 Task: Edit and enhance podcast guest interviews for clarity and impact.
Action: Mouse moved to (130, 45)
Screenshot: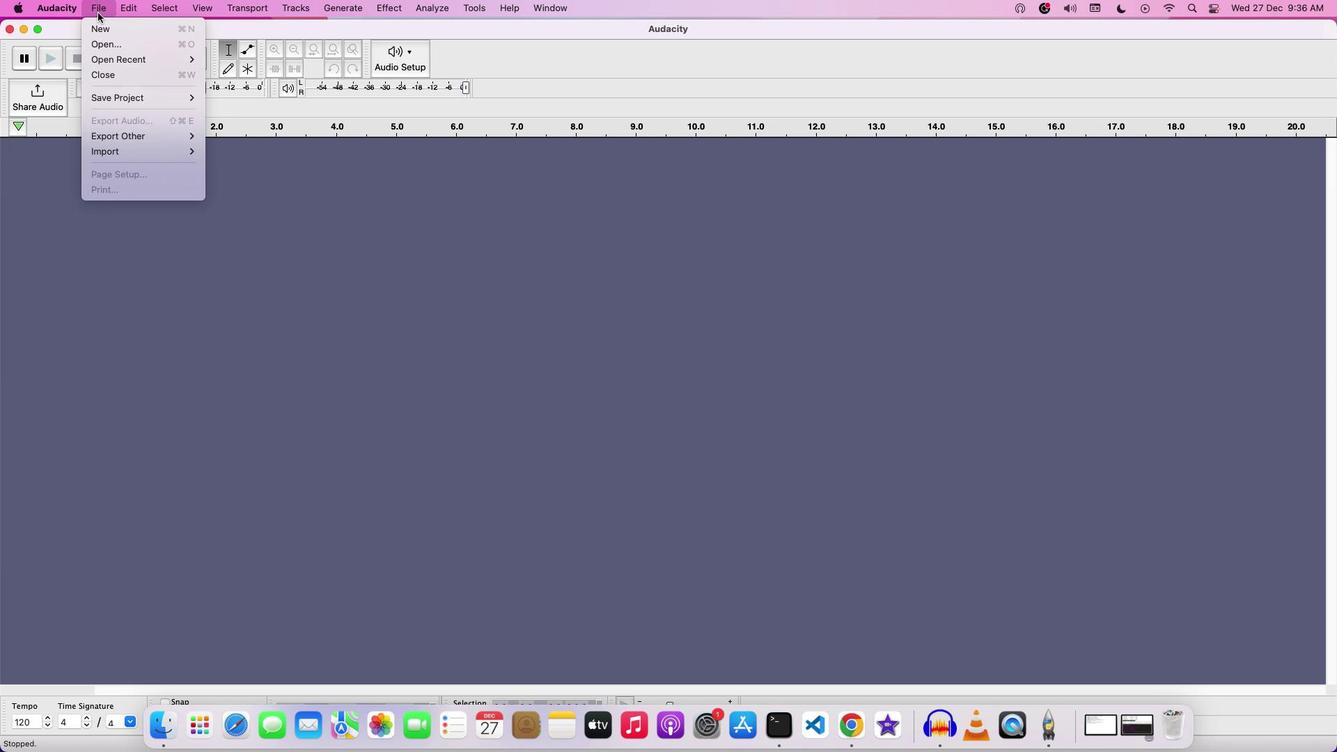 
Action: Mouse pressed left at (130, 45)
Screenshot: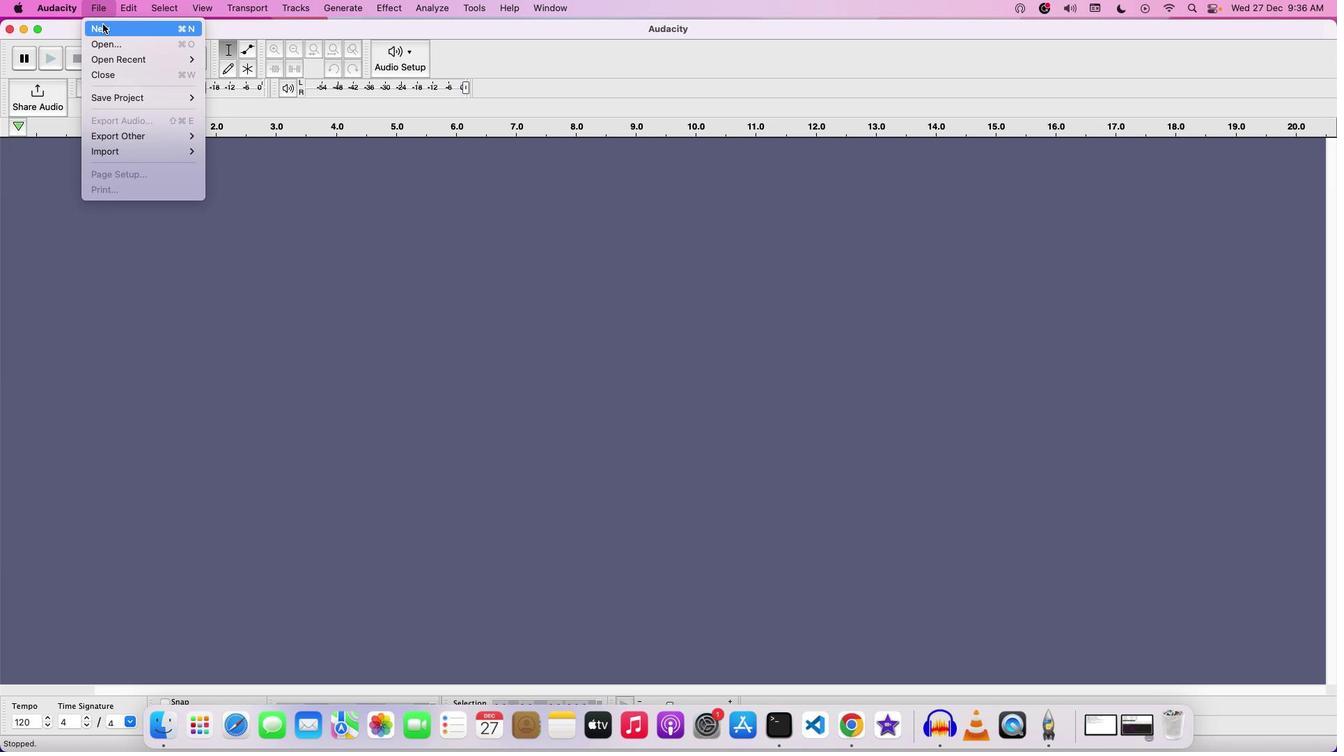 
Action: Mouse moved to (140, 72)
Screenshot: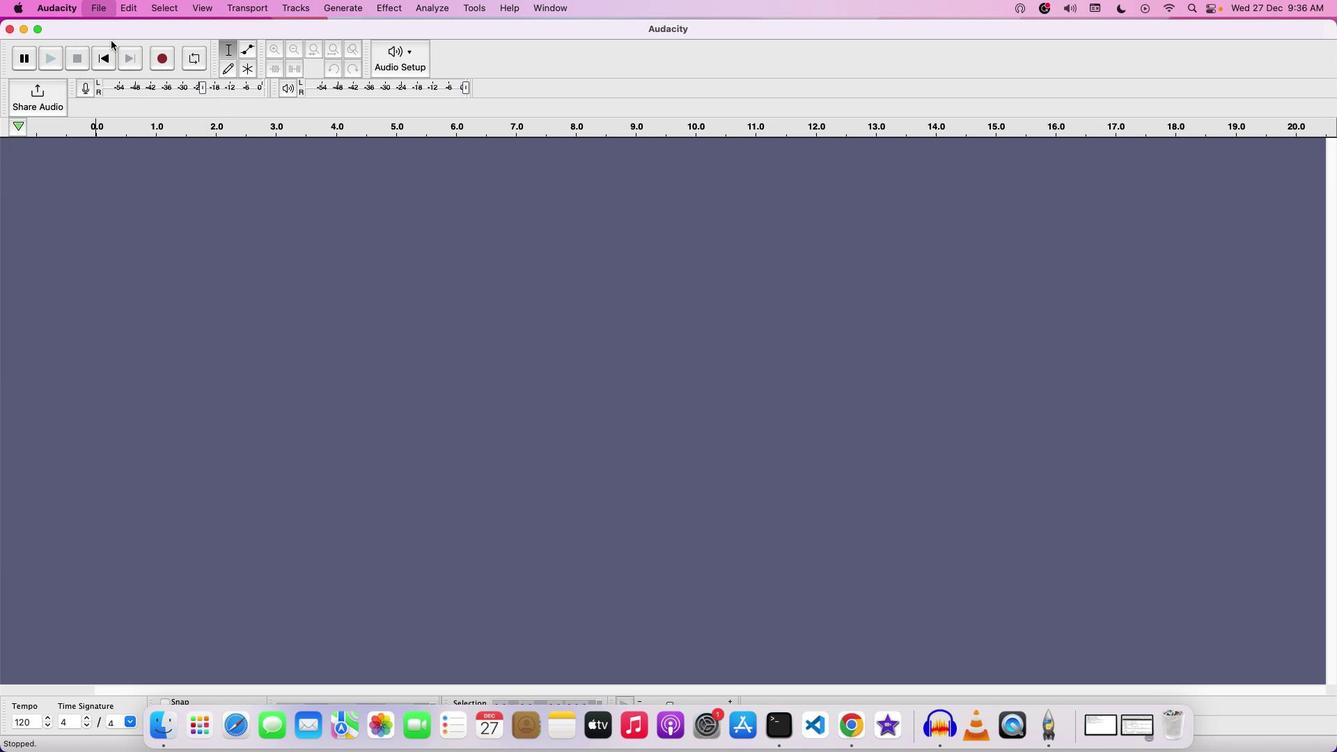 
Action: Mouse pressed left at (140, 72)
Screenshot: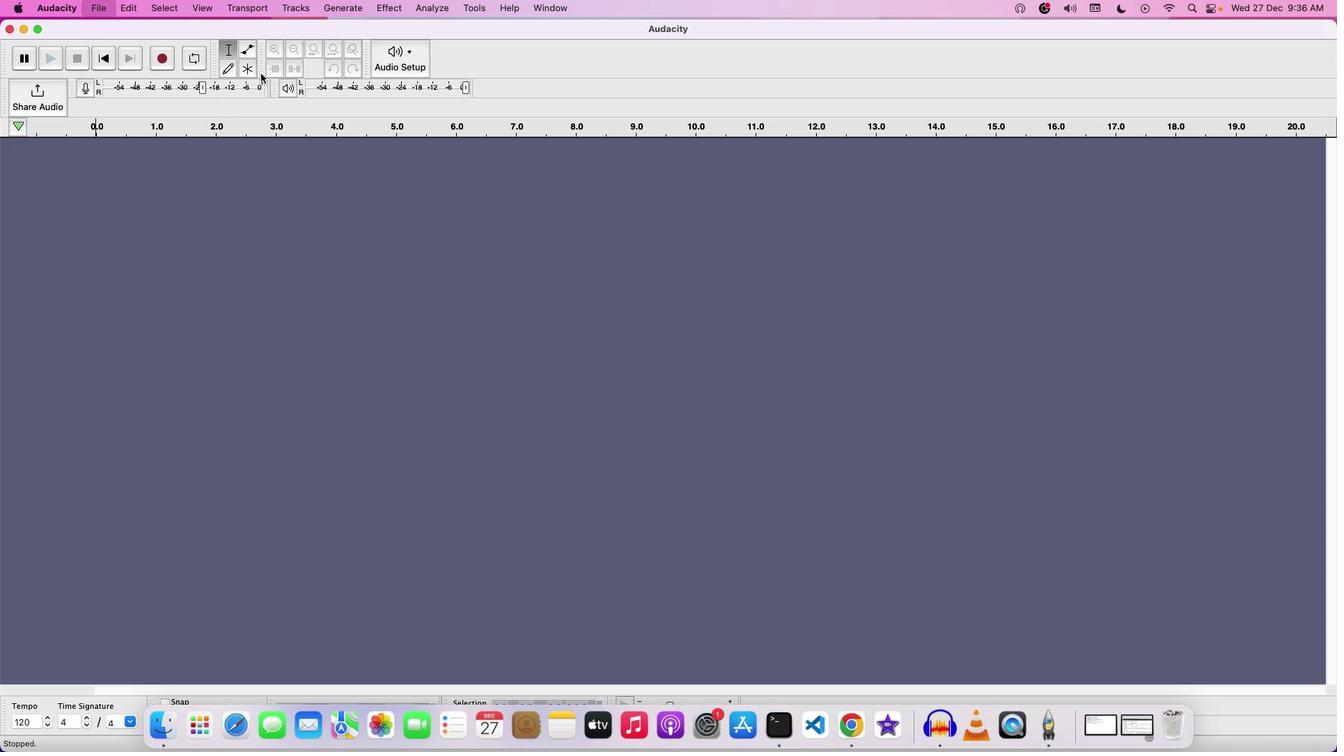 
Action: Mouse moved to (616, 238)
Screenshot: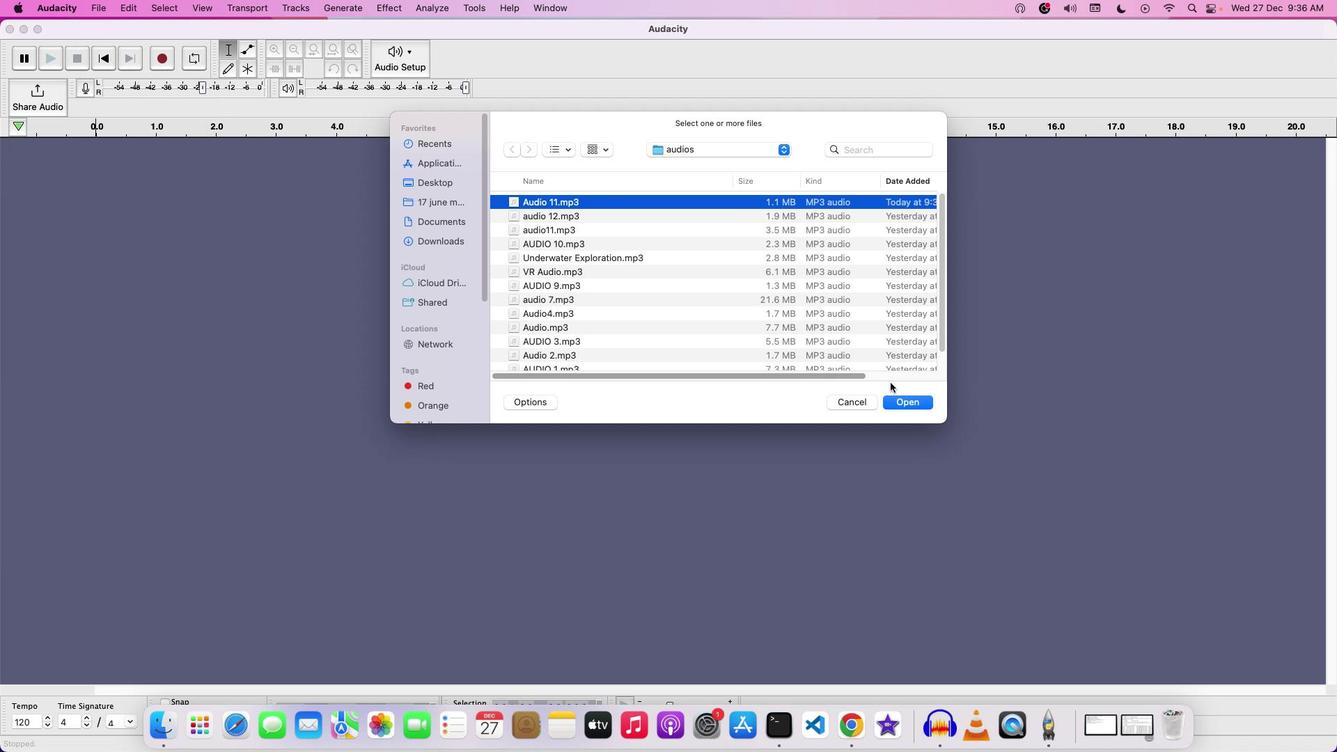 
Action: Mouse pressed left at (616, 238)
Screenshot: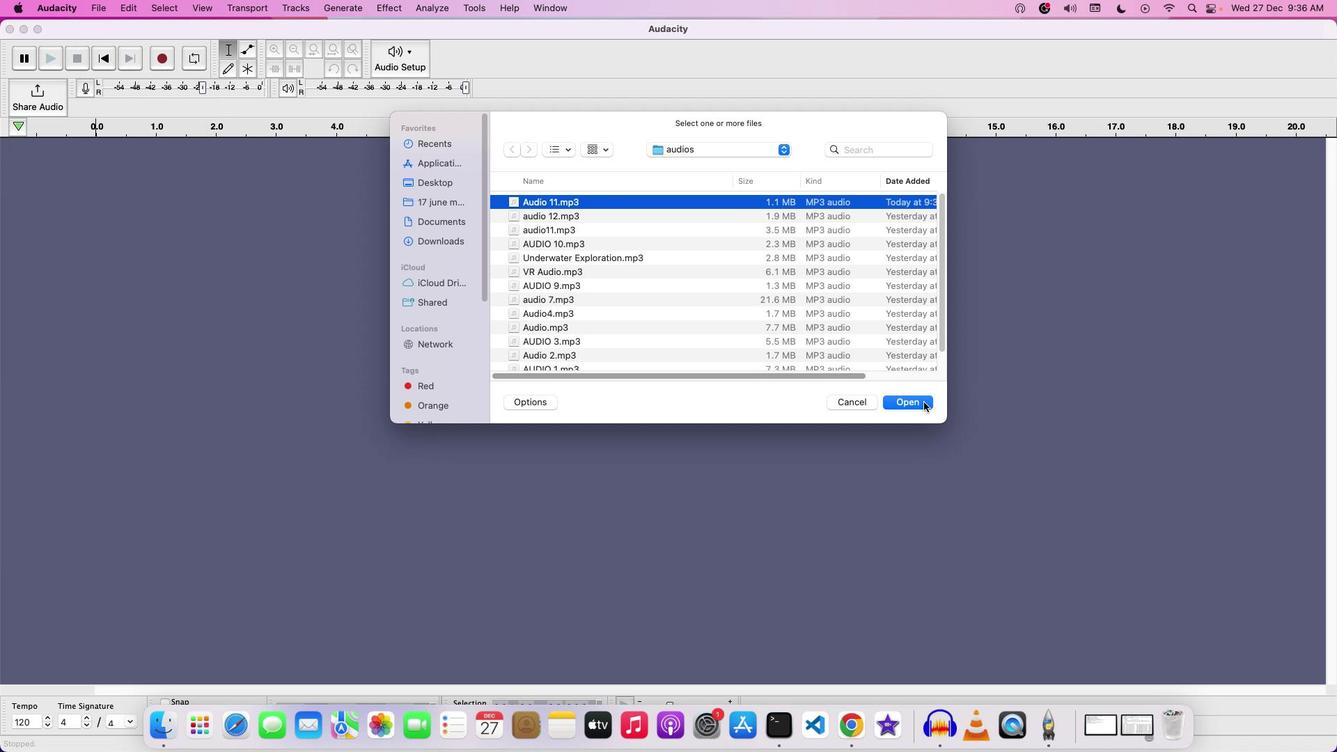 
Action: Mouse moved to (948, 433)
Screenshot: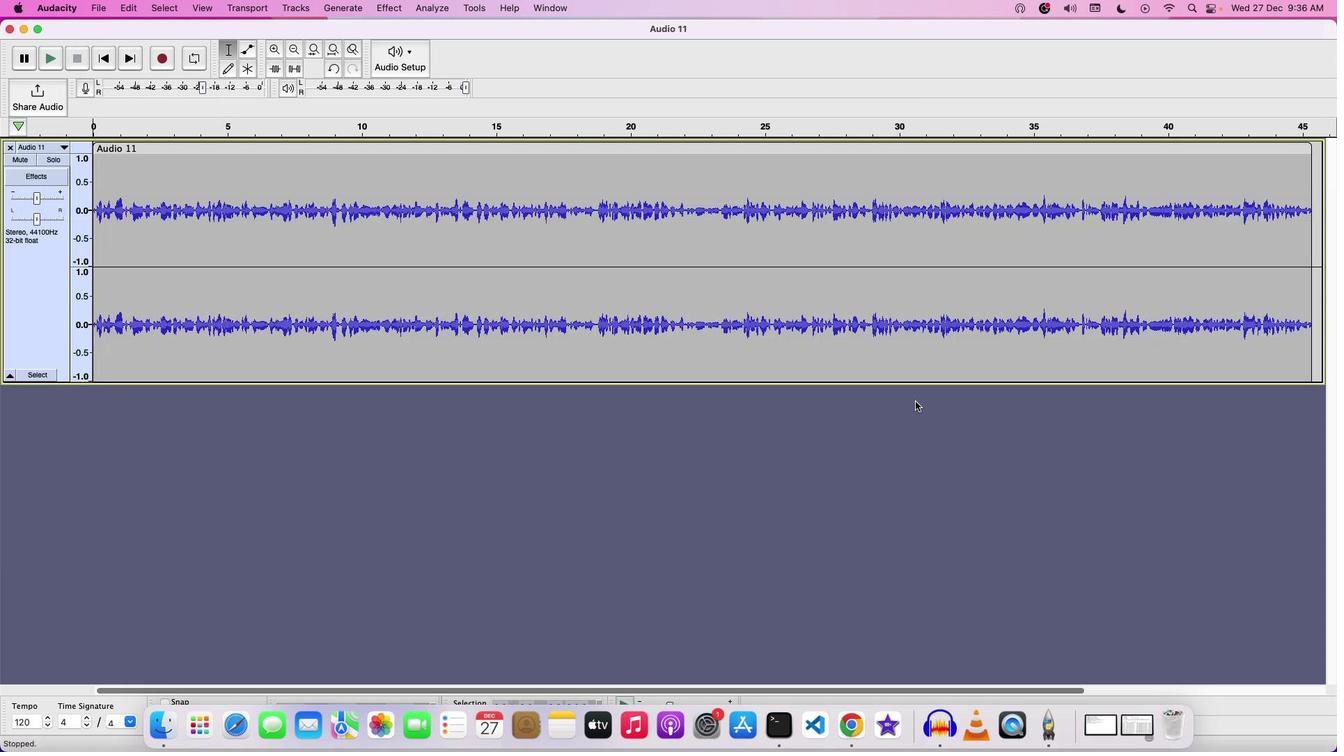 
Action: Mouse pressed left at (948, 433)
Screenshot: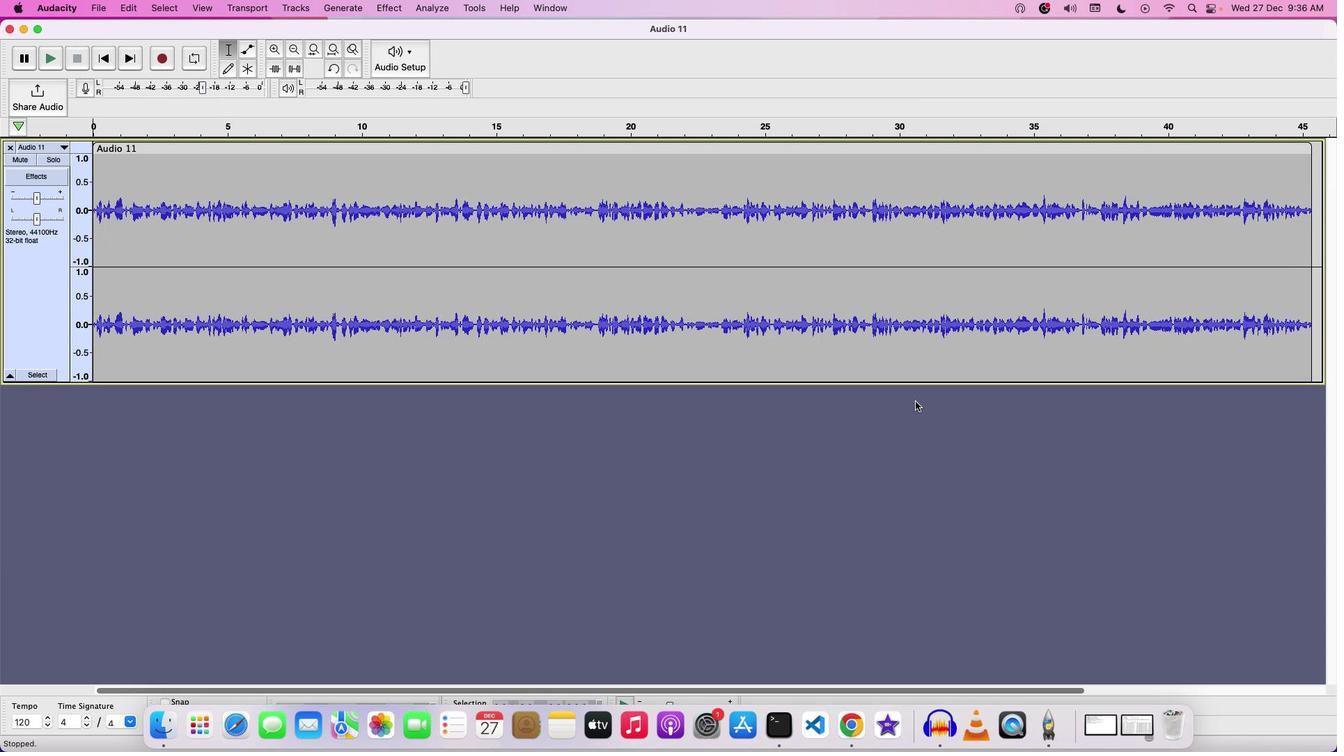 
Action: Mouse moved to (76, 245)
Screenshot: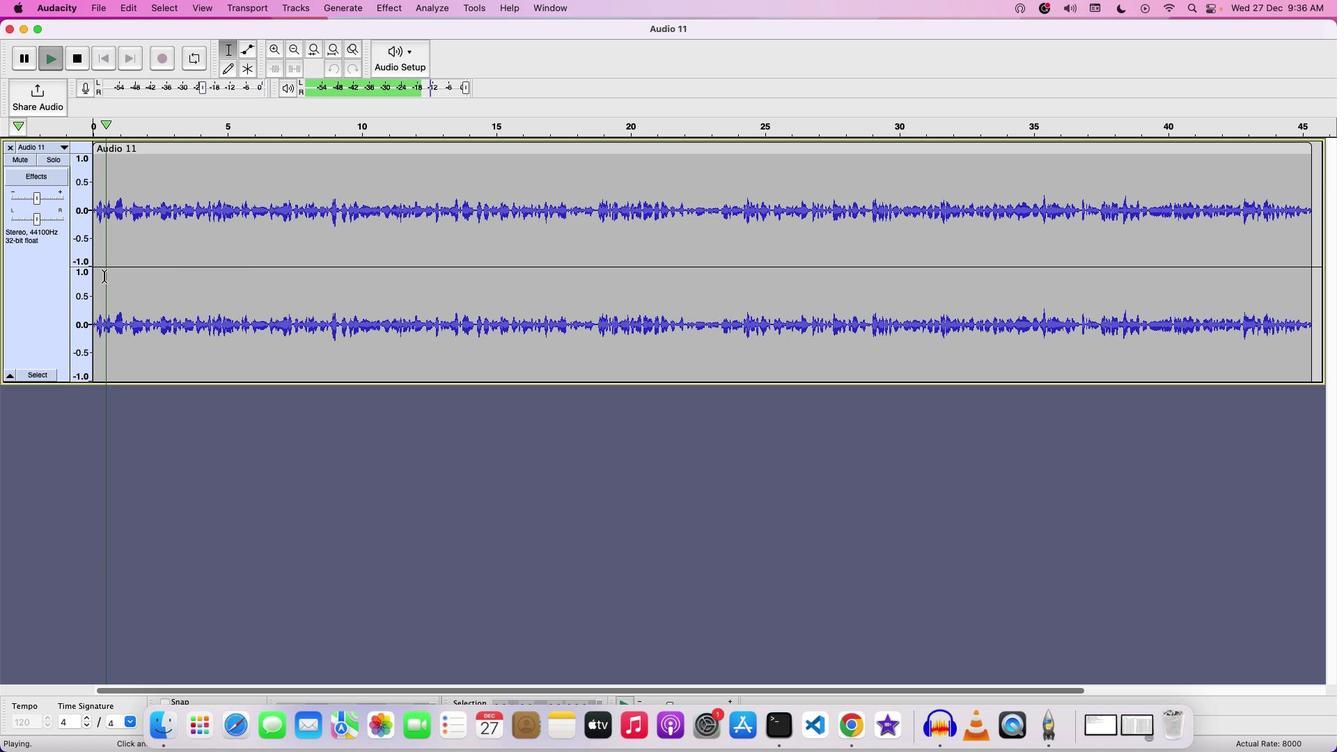 
Action: Key pressed Key.space
Screenshot: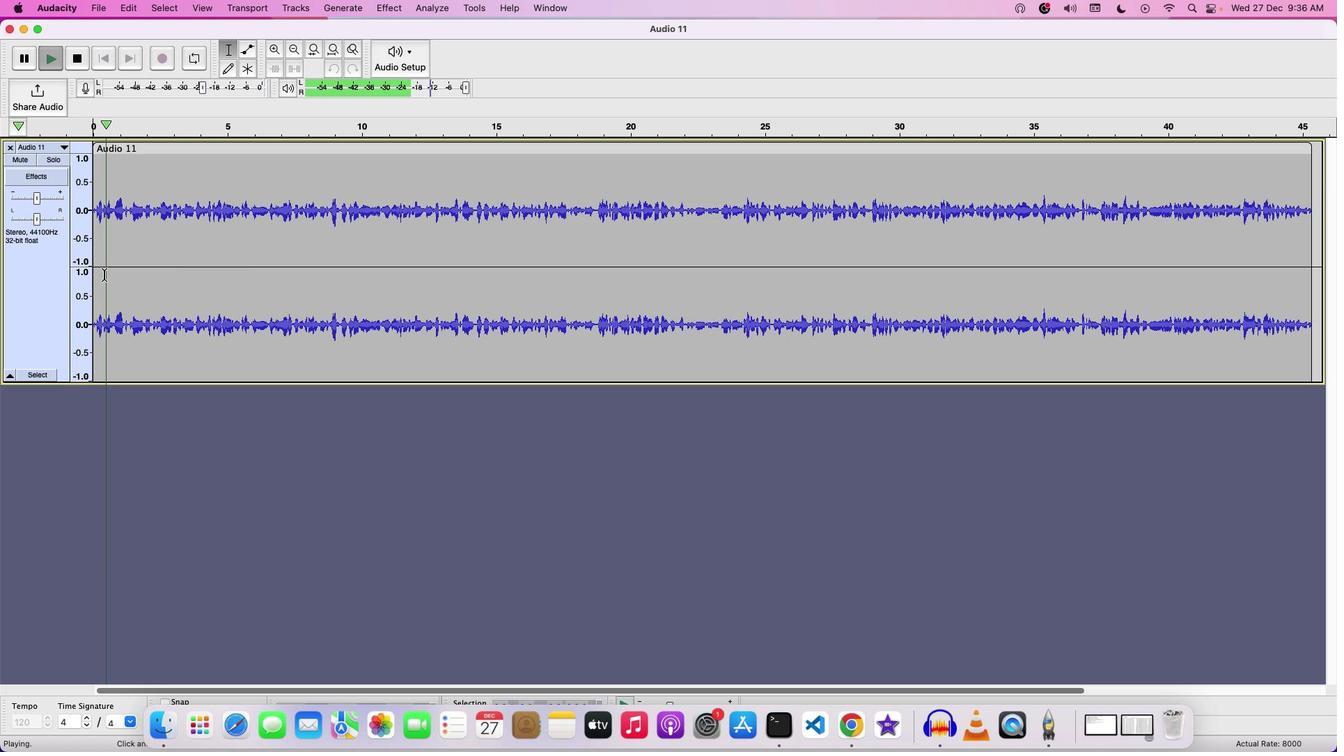 
Action: Mouse moved to (74, 231)
Screenshot: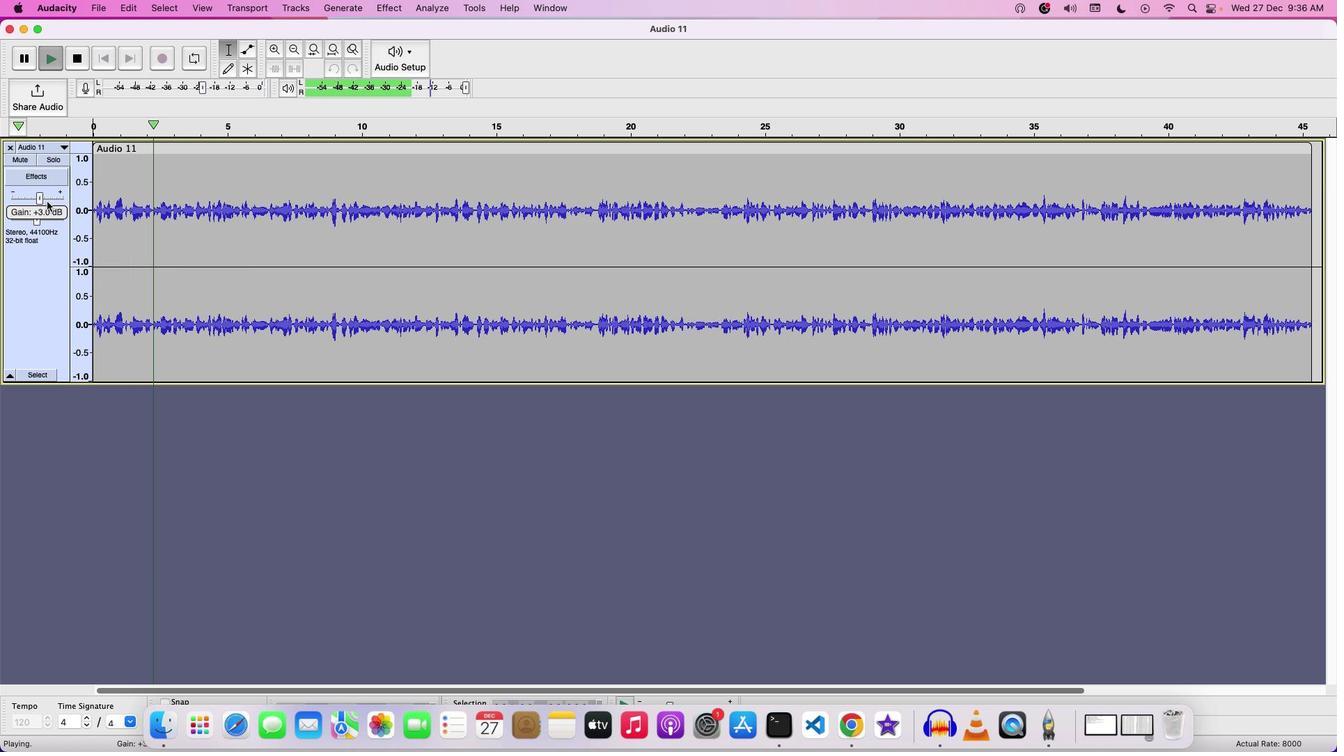 
Action: Mouse pressed left at (74, 231)
Screenshot: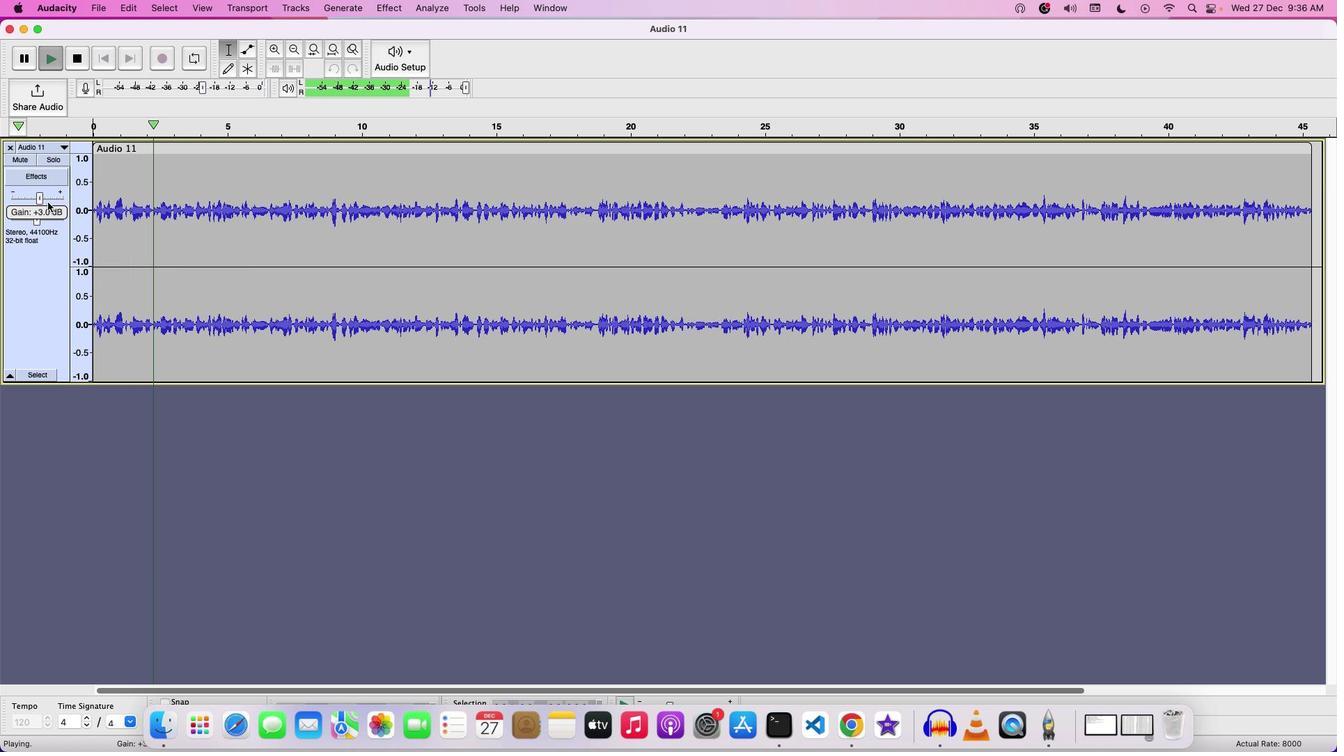 
Action: Mouse moved to (436, 342)
Screenshot: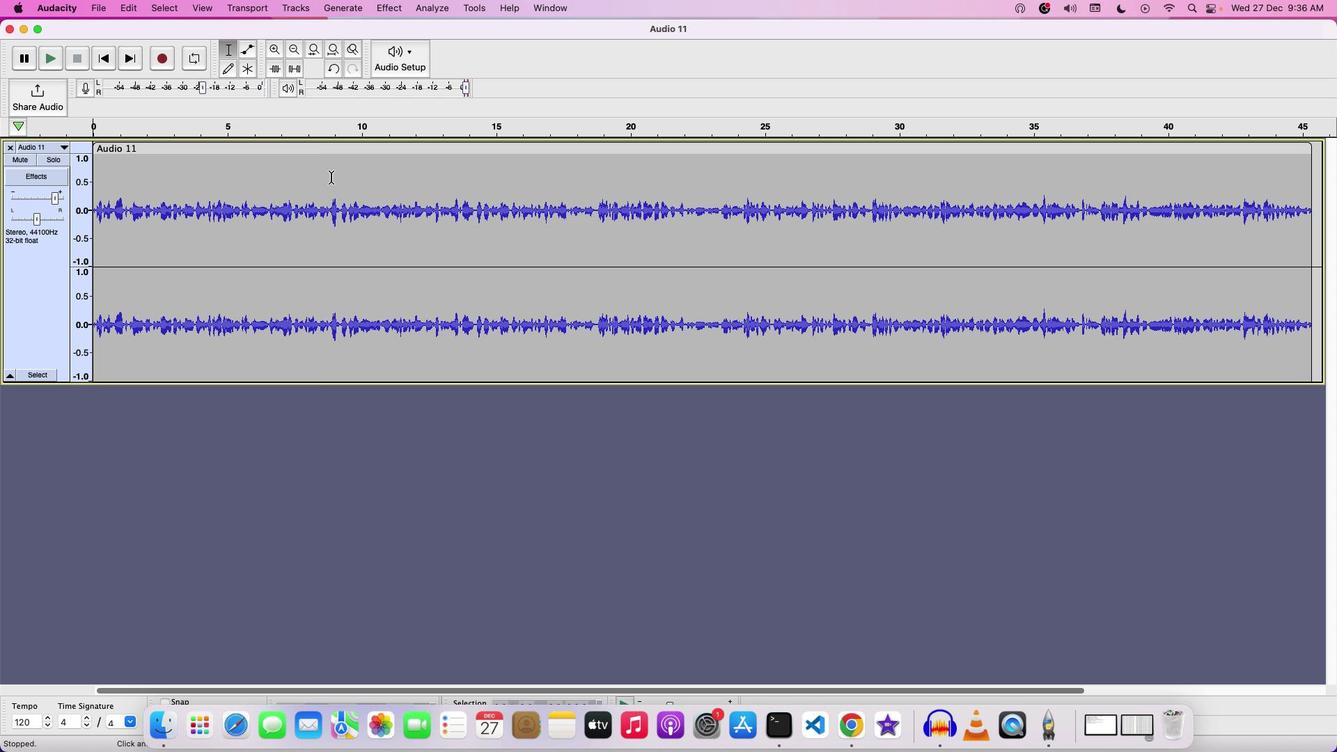 
Action: Key pressed Key.space
Screenshot: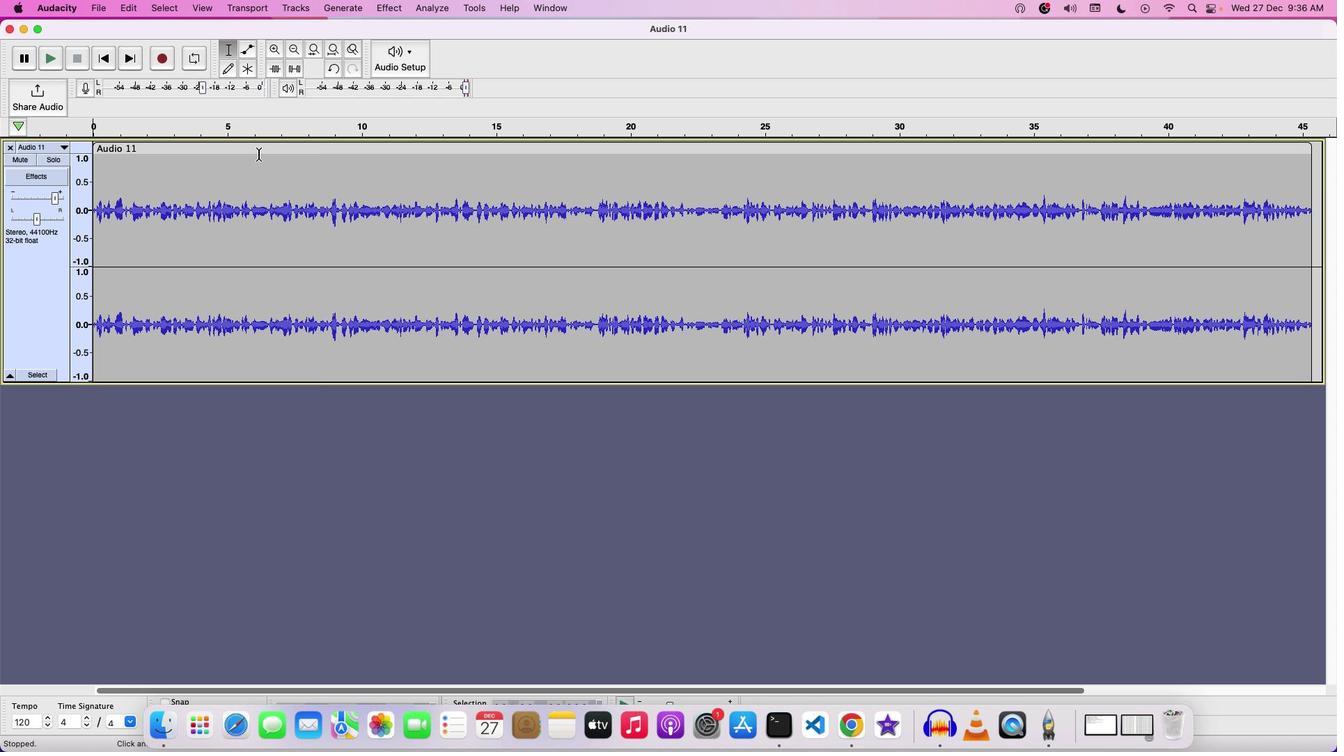 
Action: Mouse moved to (321, 84)
Screenshot: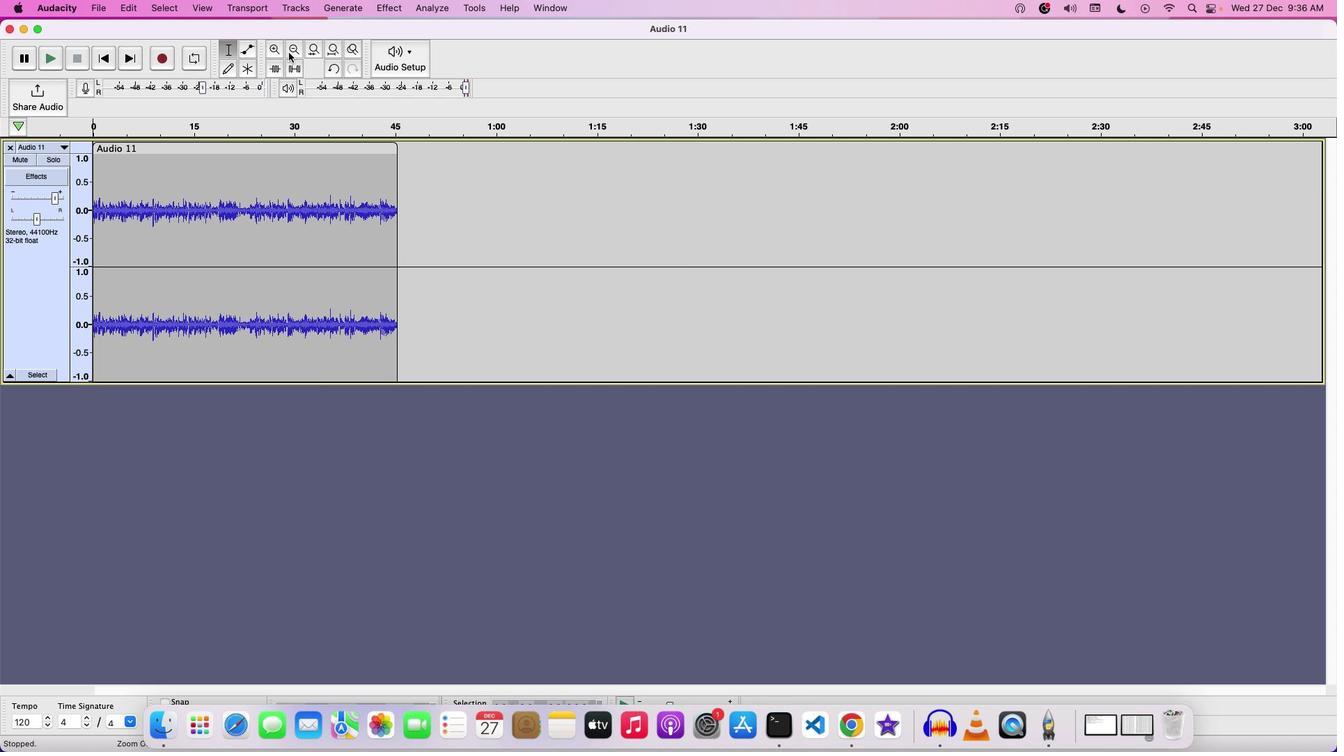 
Action: Mouse pressed left at (321, 84)
Screenshot: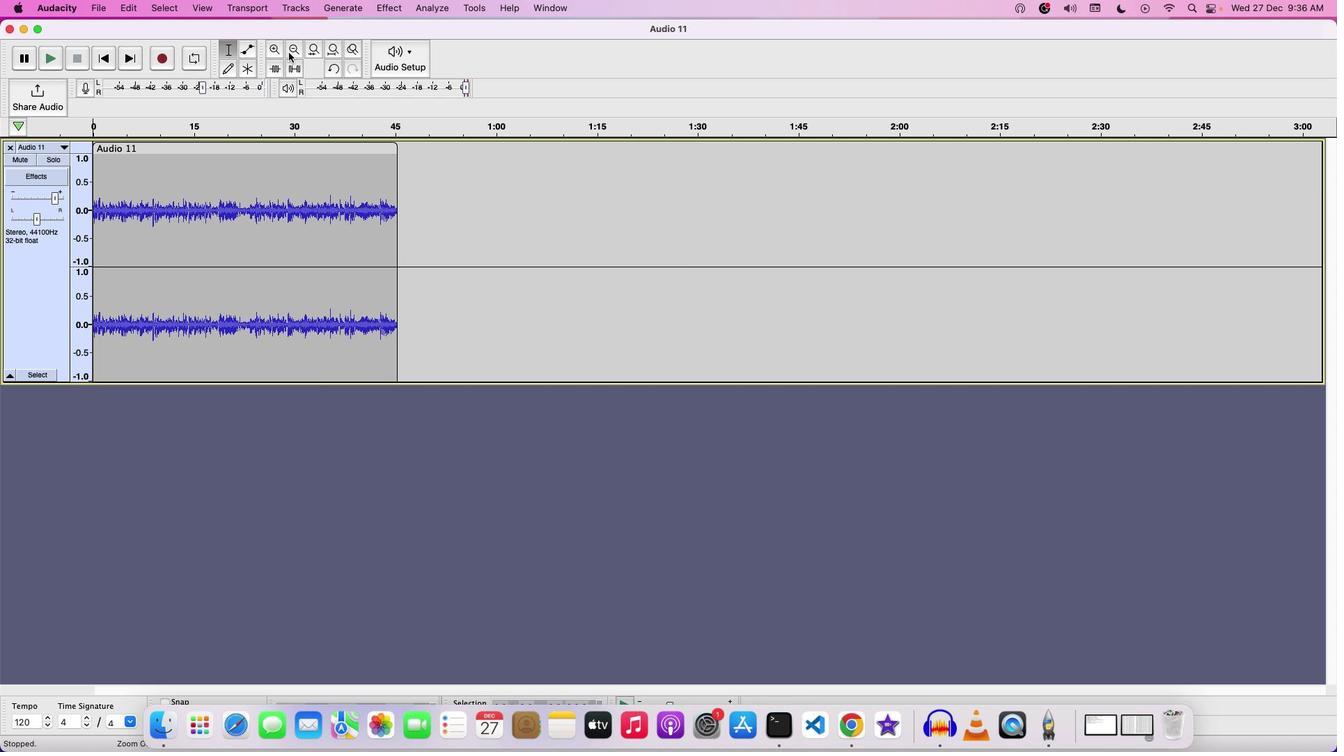 
Action: Mouse pressed left at (321, 84)
Screenshot: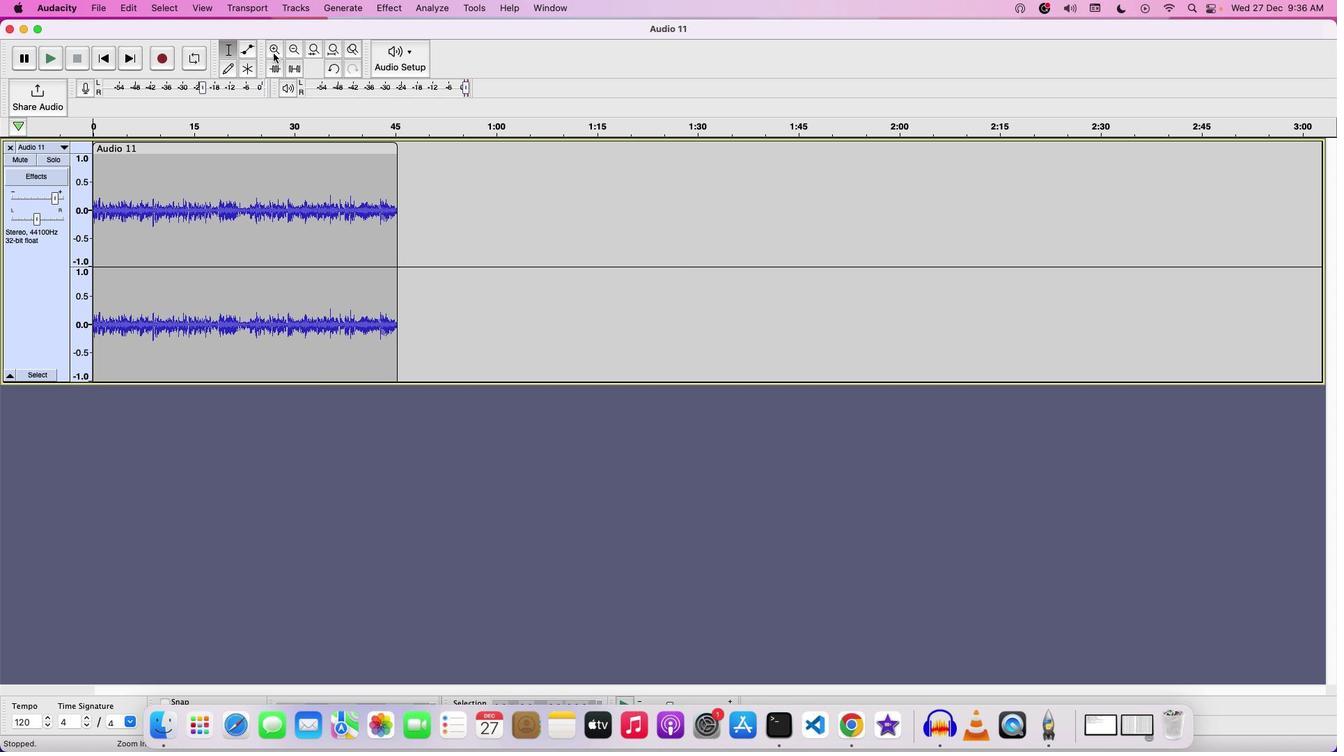 
Action: Mouse moved to (305, 85)
Screenshot: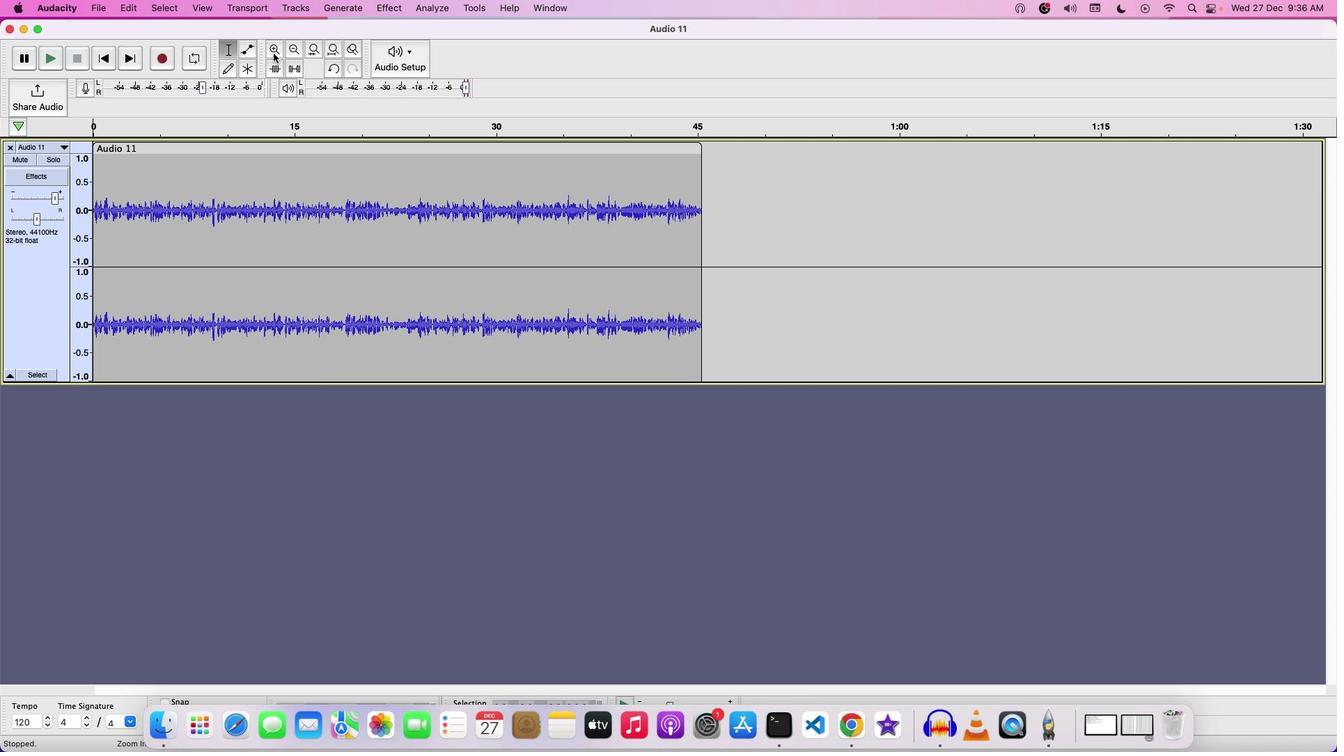 
Action: Mouse pressed left at (305, 85)
Screenshot: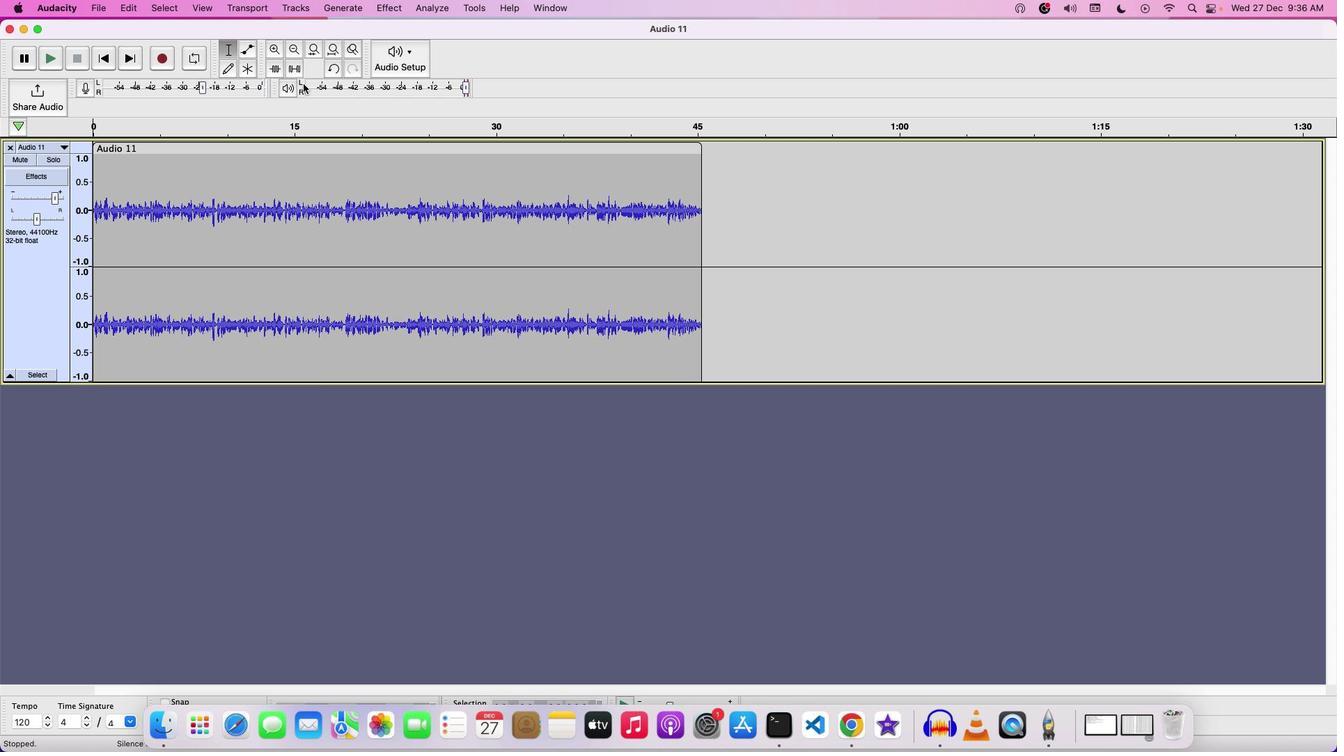 
Action: Mouse moved to (313, 88)
Screenshot: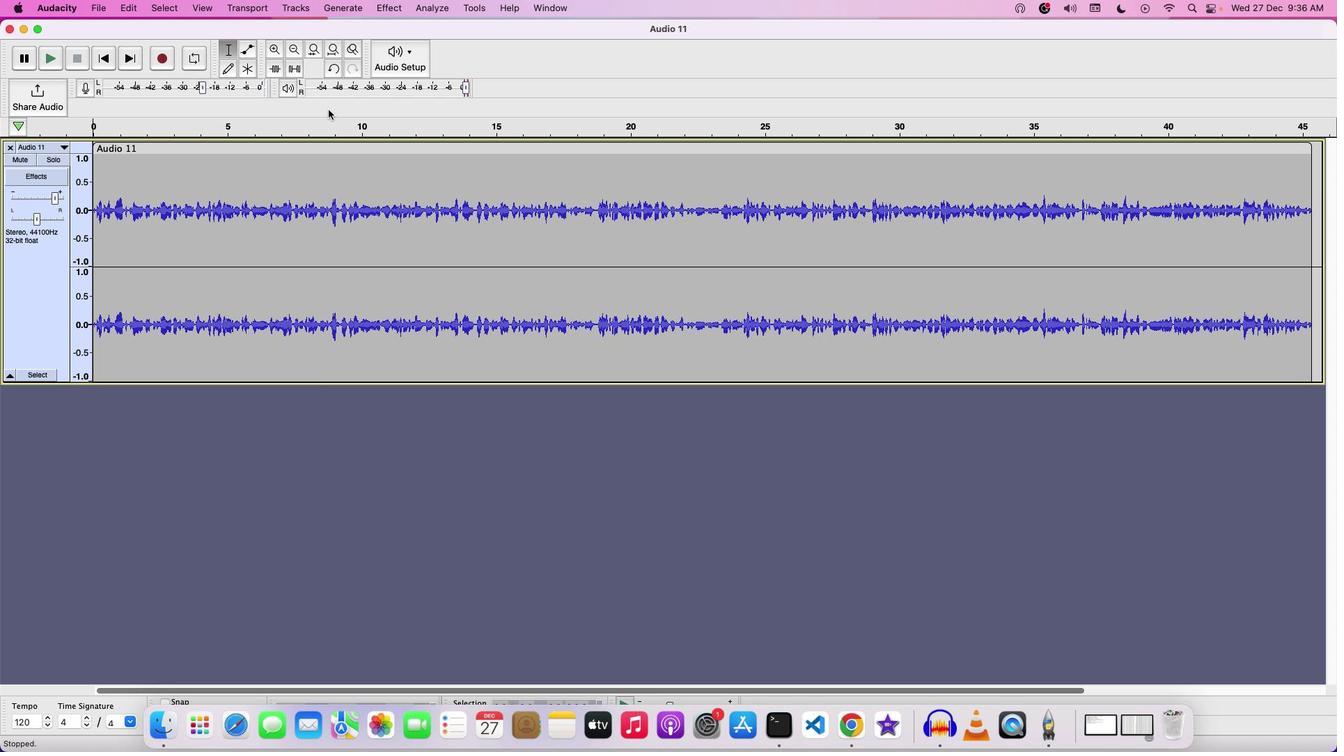 
Action: Mouse pressed left at (313, 88)
Screenshot: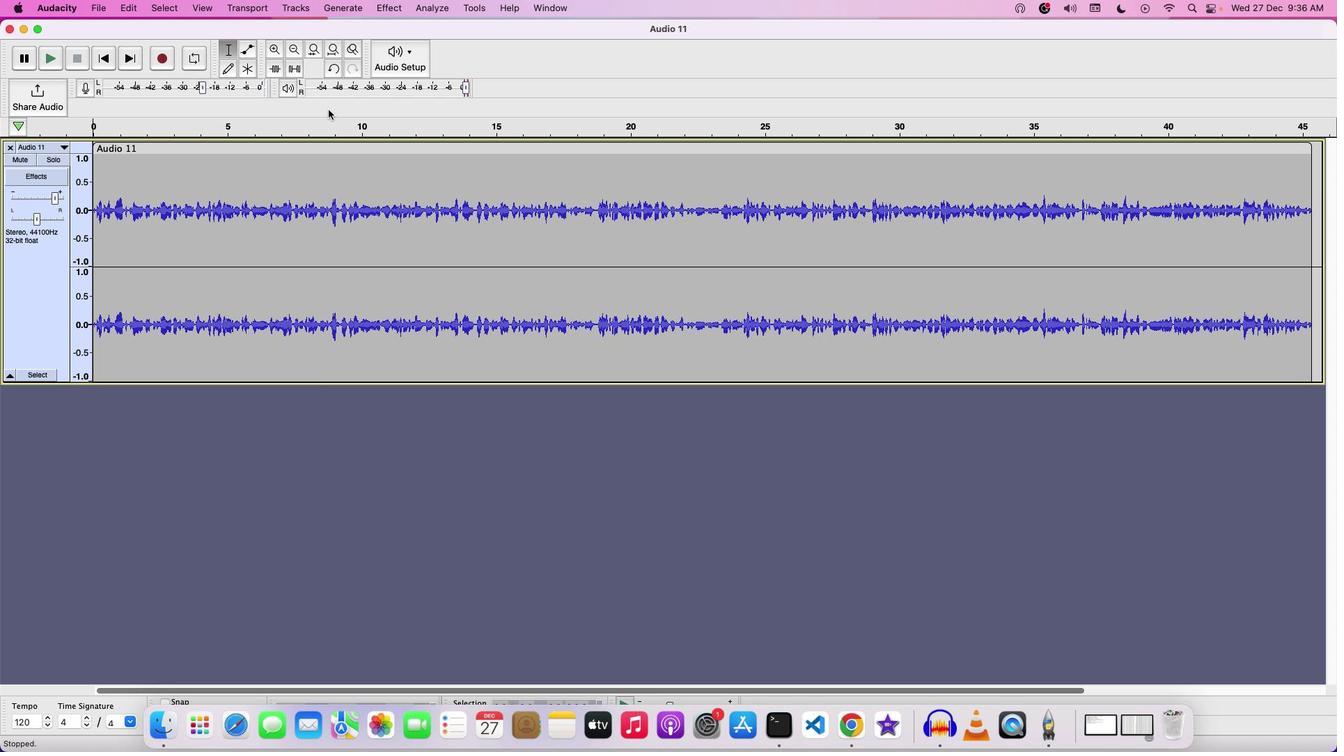 
Action: Mouse moved to (305, 80)
Screenshot: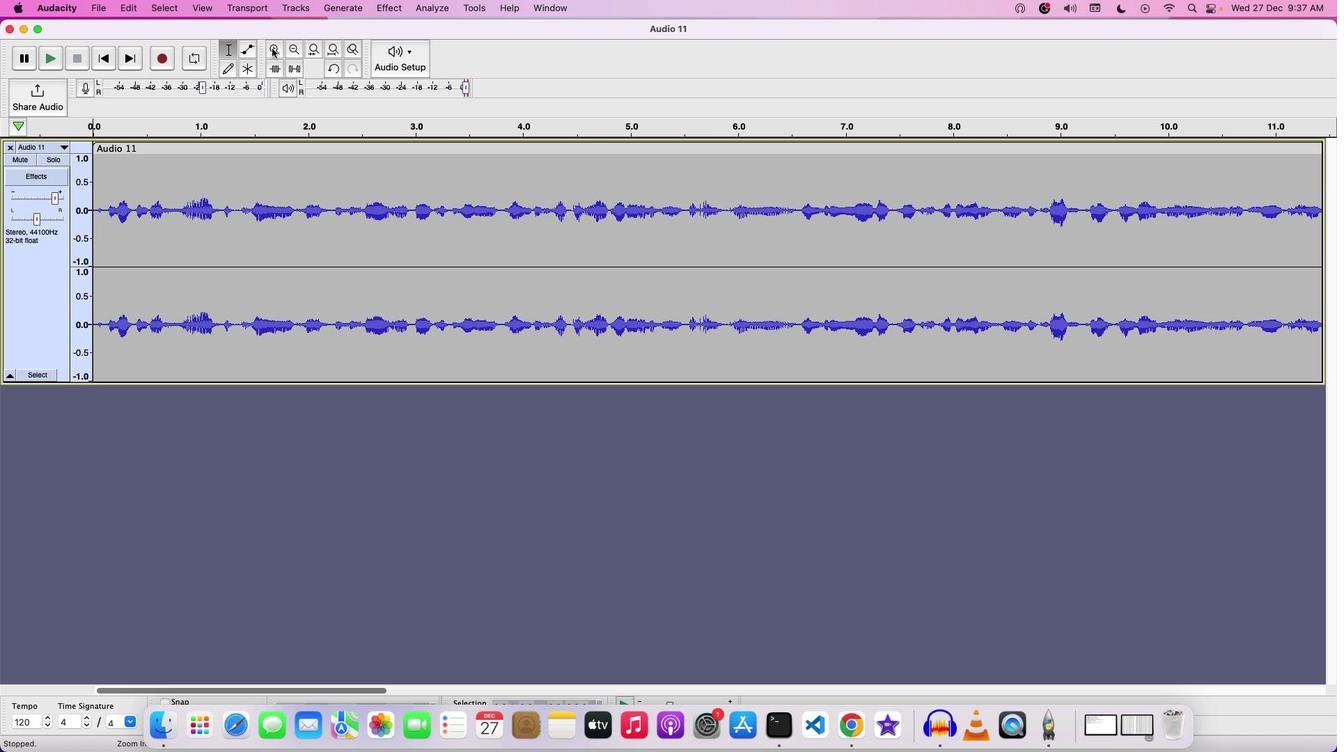 
Action: Mouse pressed left at (305, 80)
Screenshot: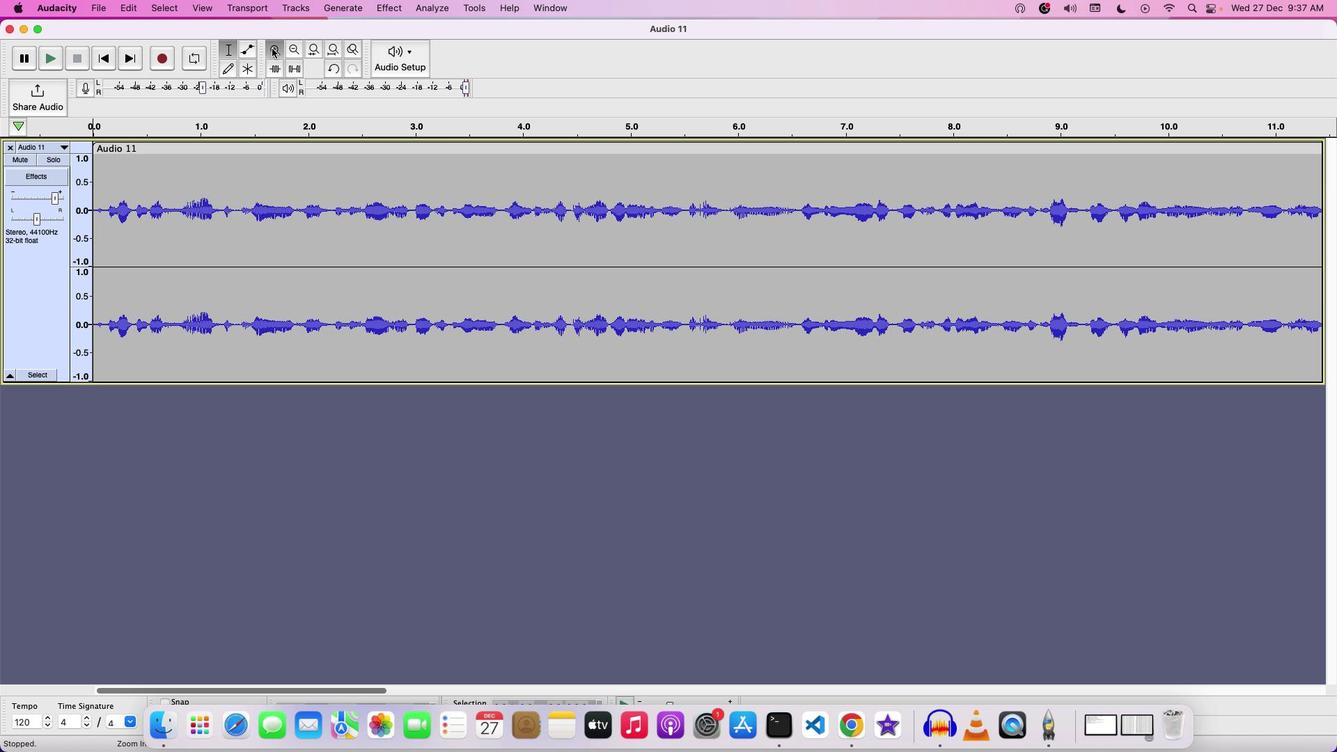 
Action: Mouse pressed left at (305, 80)
Screenshot: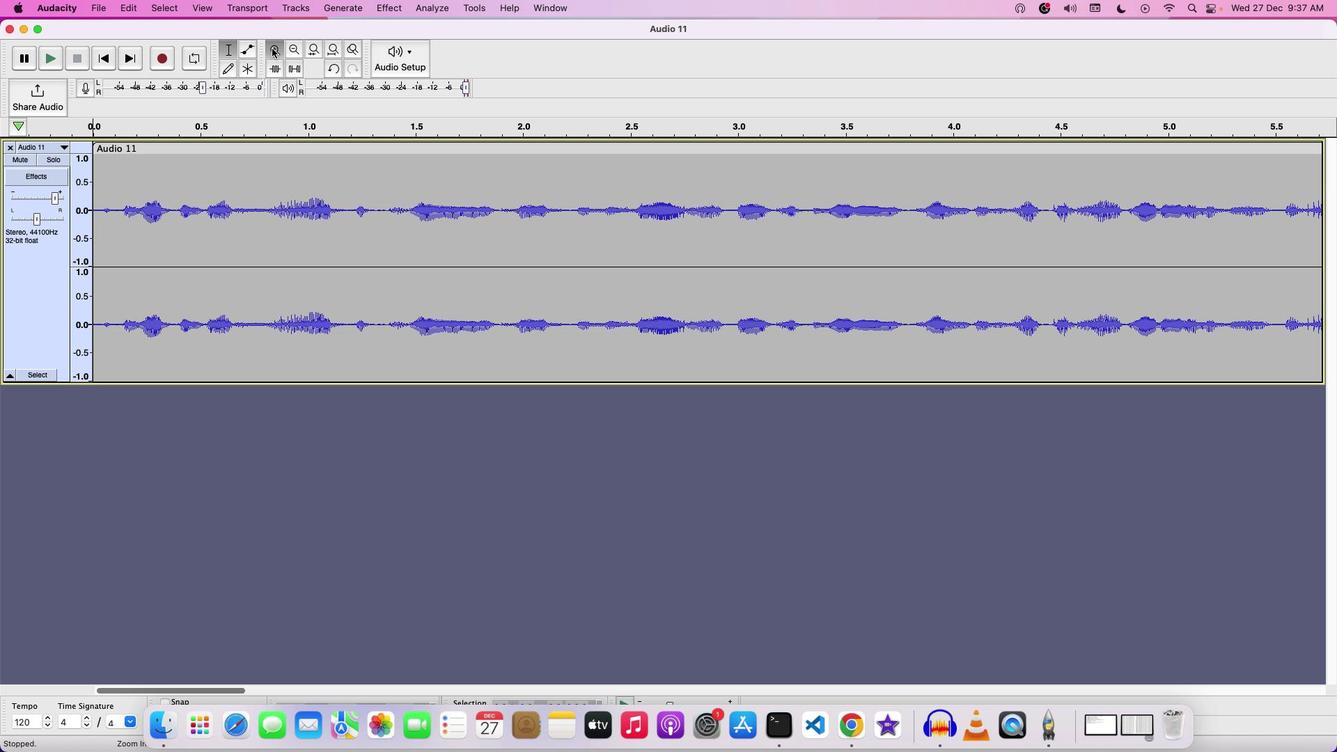 
Action: Mouse pressed left at (305, 80)
Screenshot: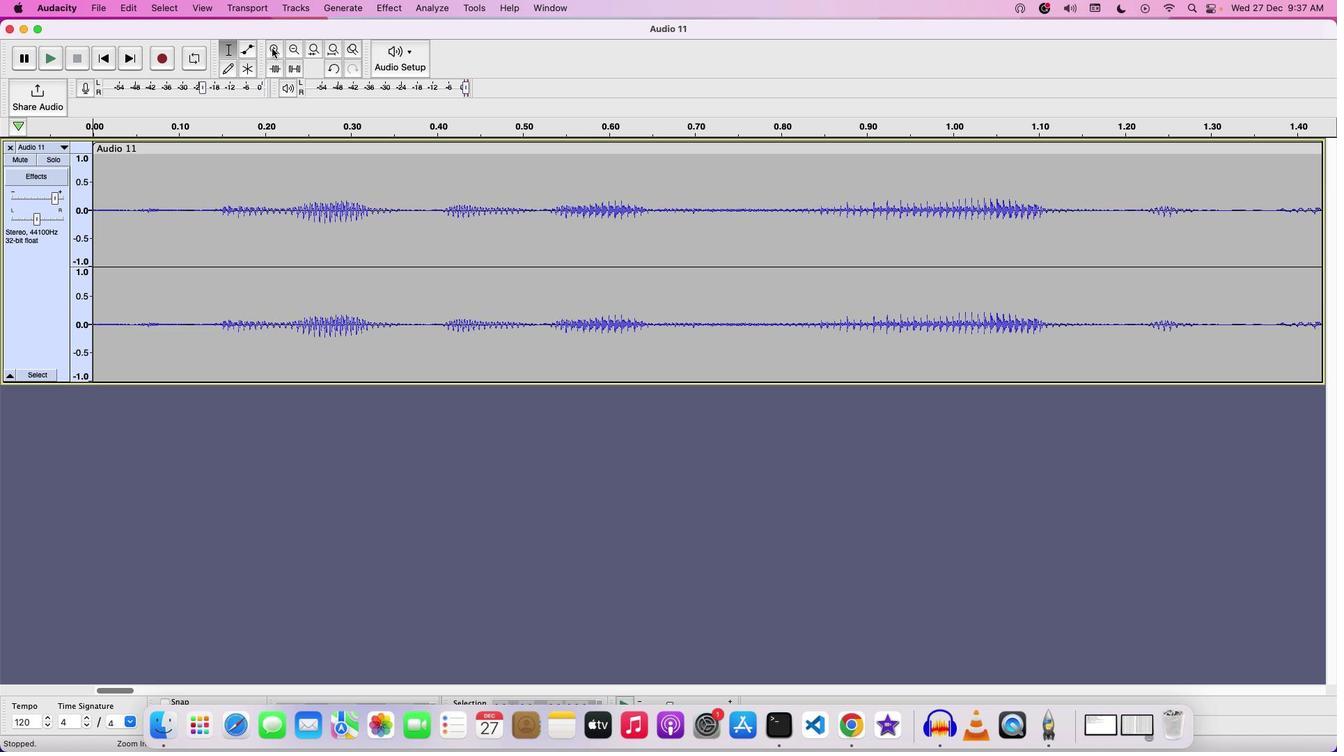 
Action: Mouse pressed left at (305, 80)
Screenshot: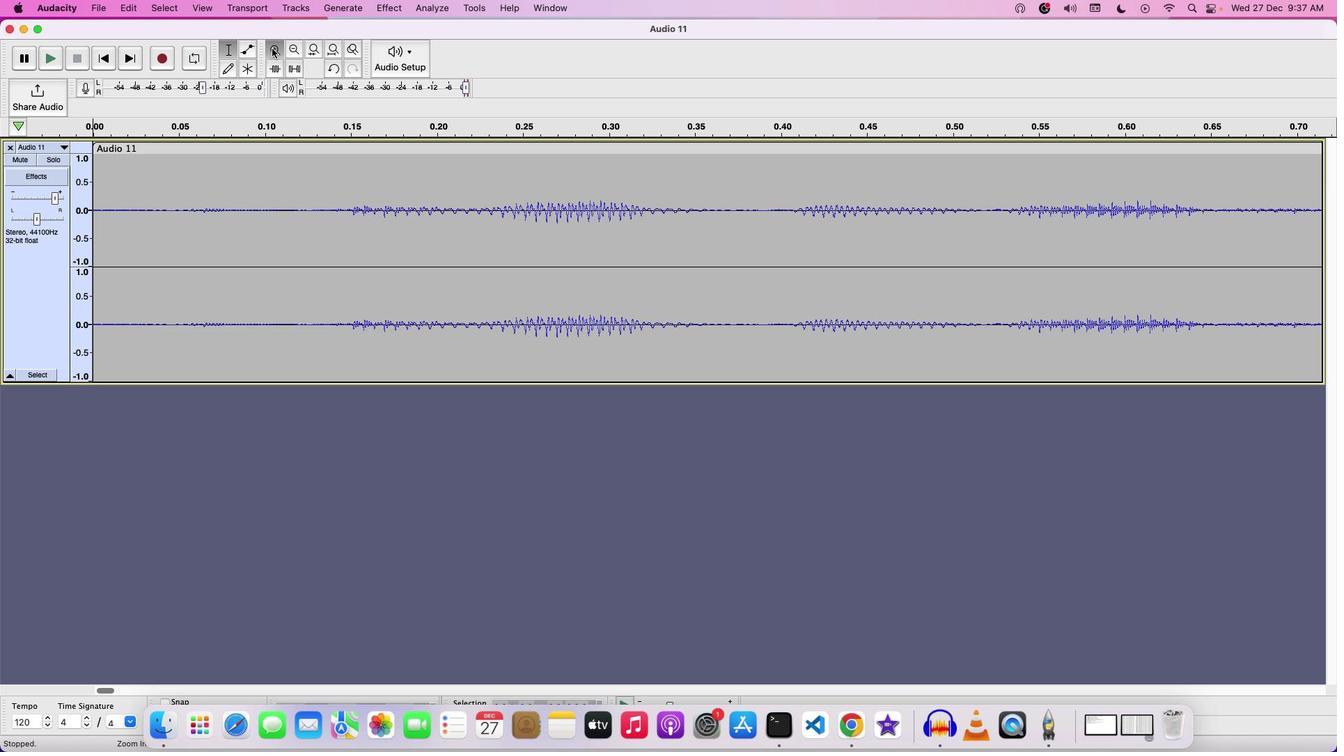 
Action: Mouse pressed left at (305, 80)
Screenshot: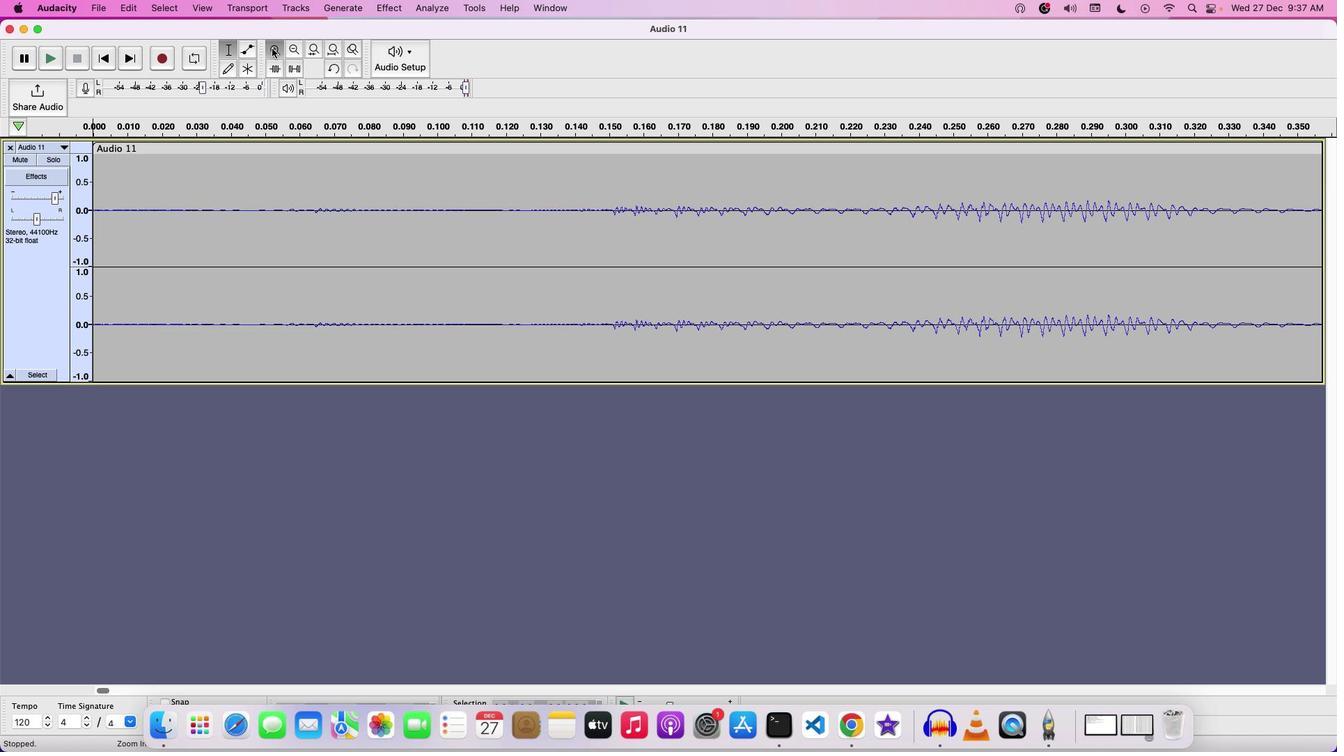 
Action: Mouse pressed left at (305, 80)
Screenshot: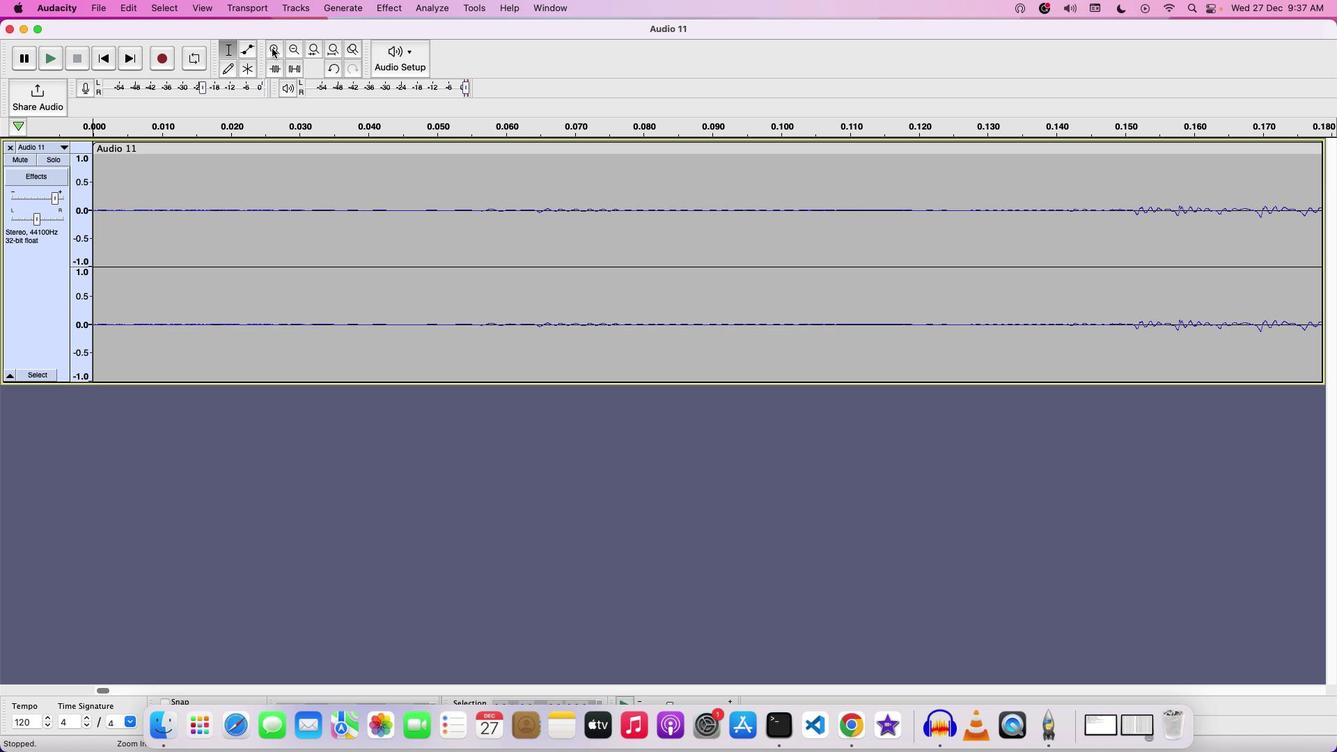 
Action: Mouse pressed left at (305, 80)
Screenshot: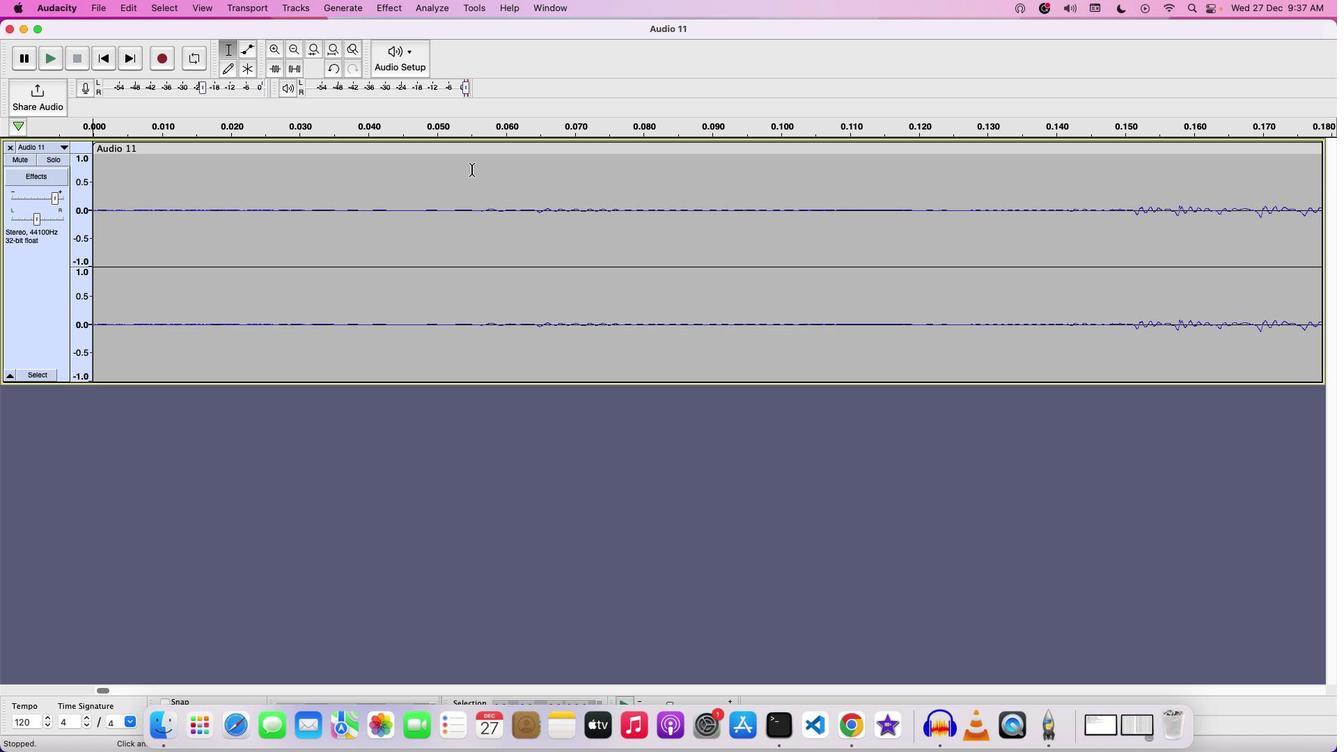 
Action: Mouse pressed left at (305, 80)
Screenshot: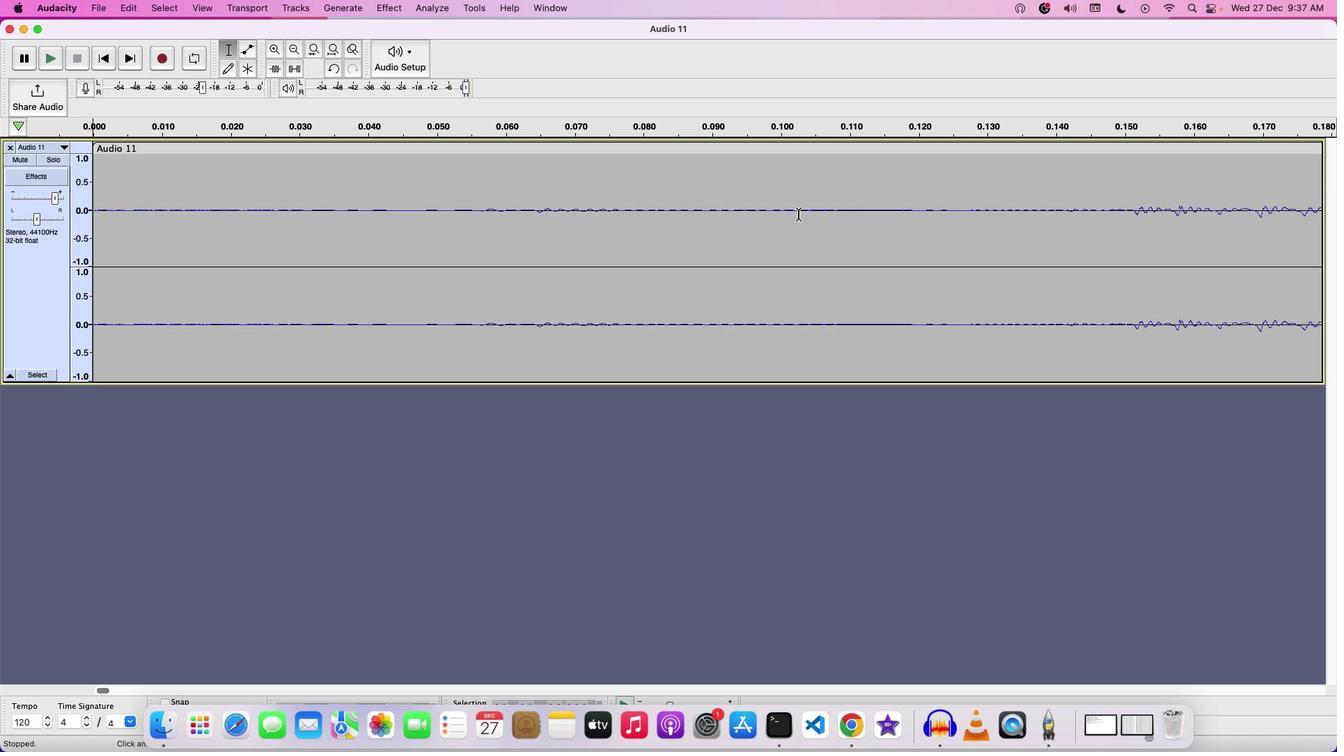 
Action: Mouse moved to (1215, 258)
Screenshot: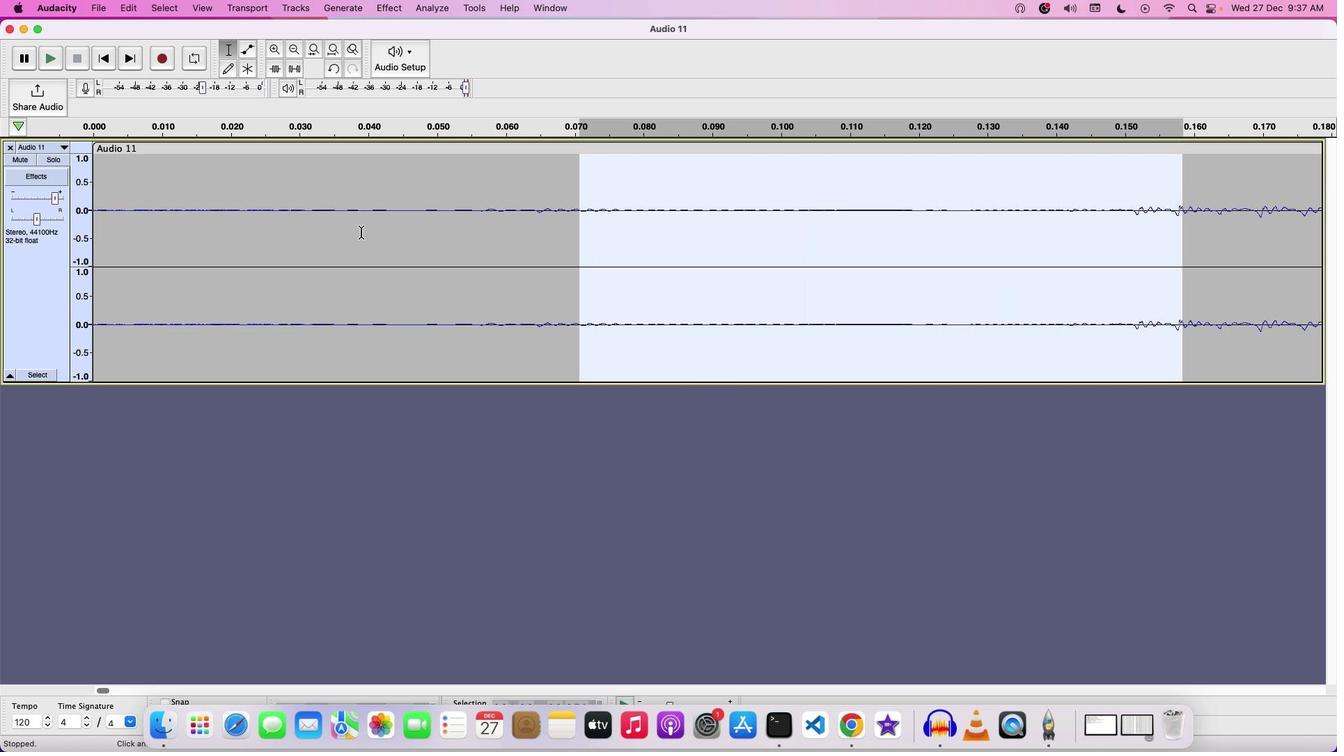 
Action: Mouse pressed left at (1215, 258)
Screenshot: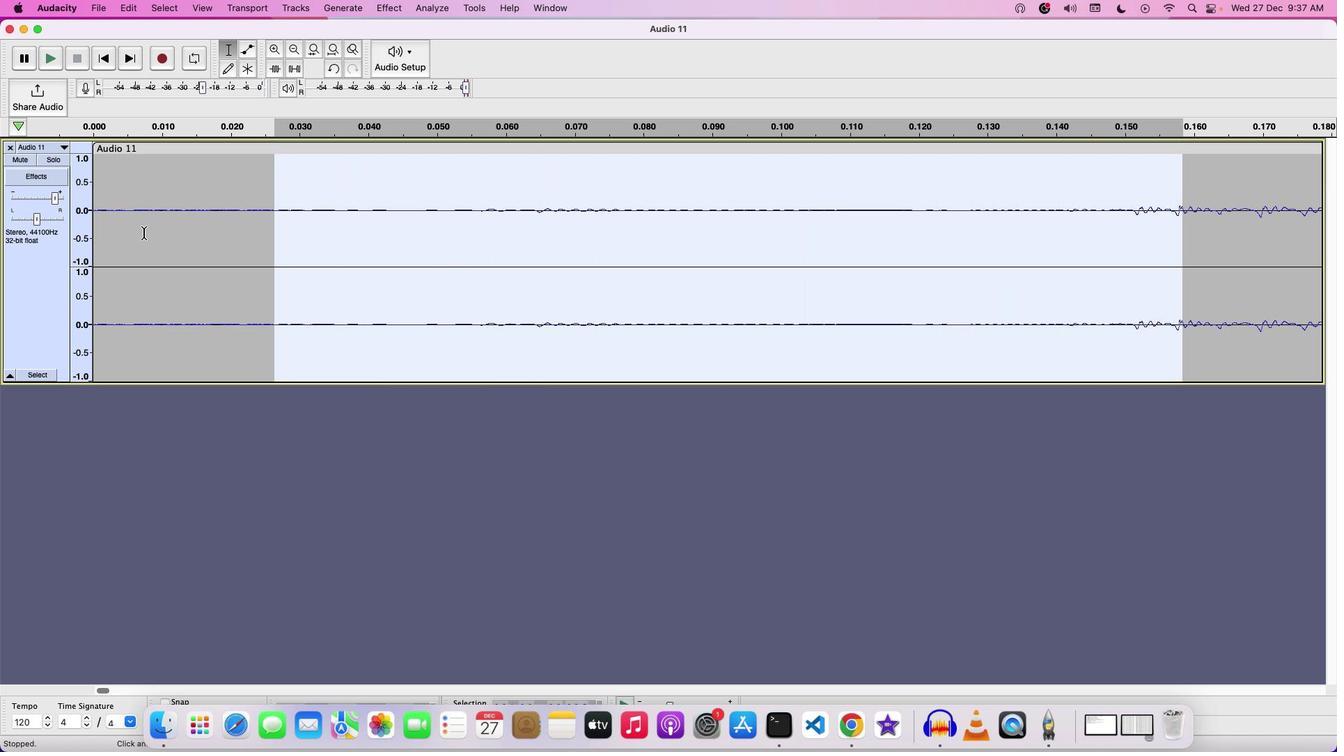 
Action: Mouse moved to (28, 259)
Screenshot: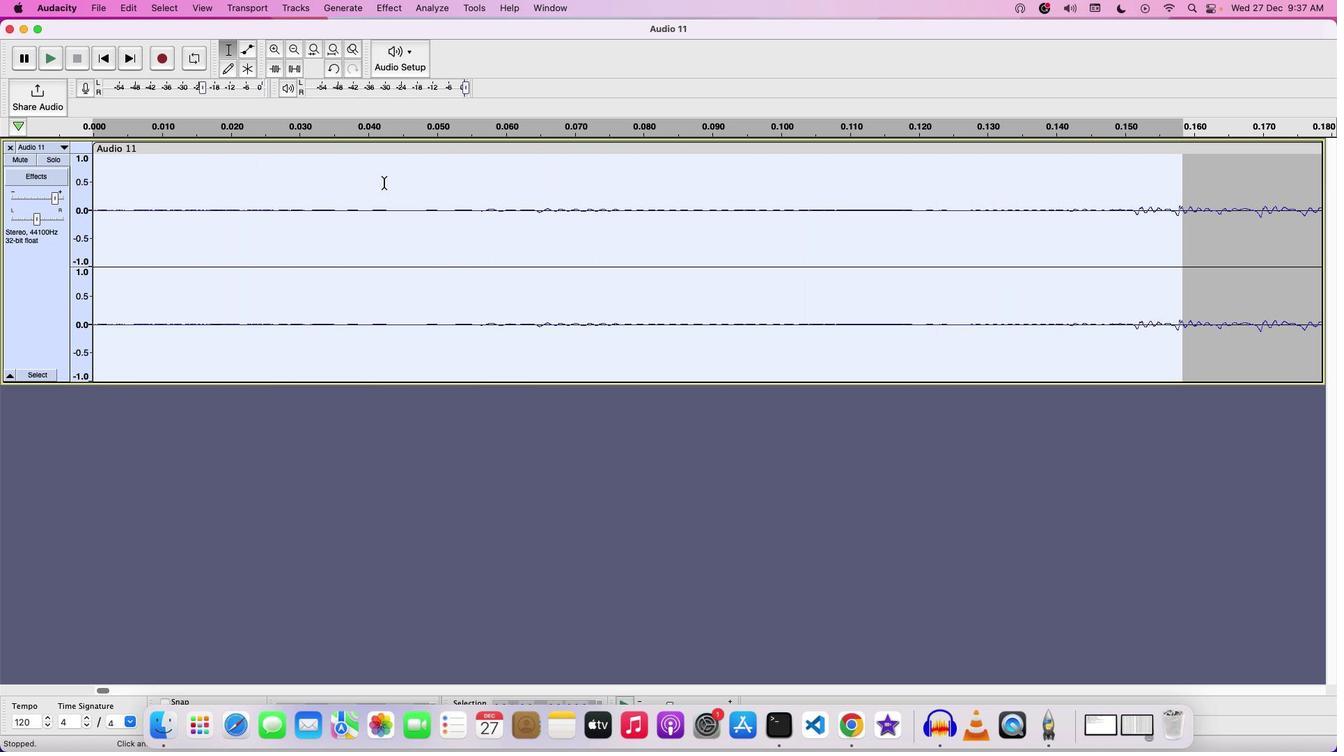 
Action: Key pressed Key.space
Screenshot: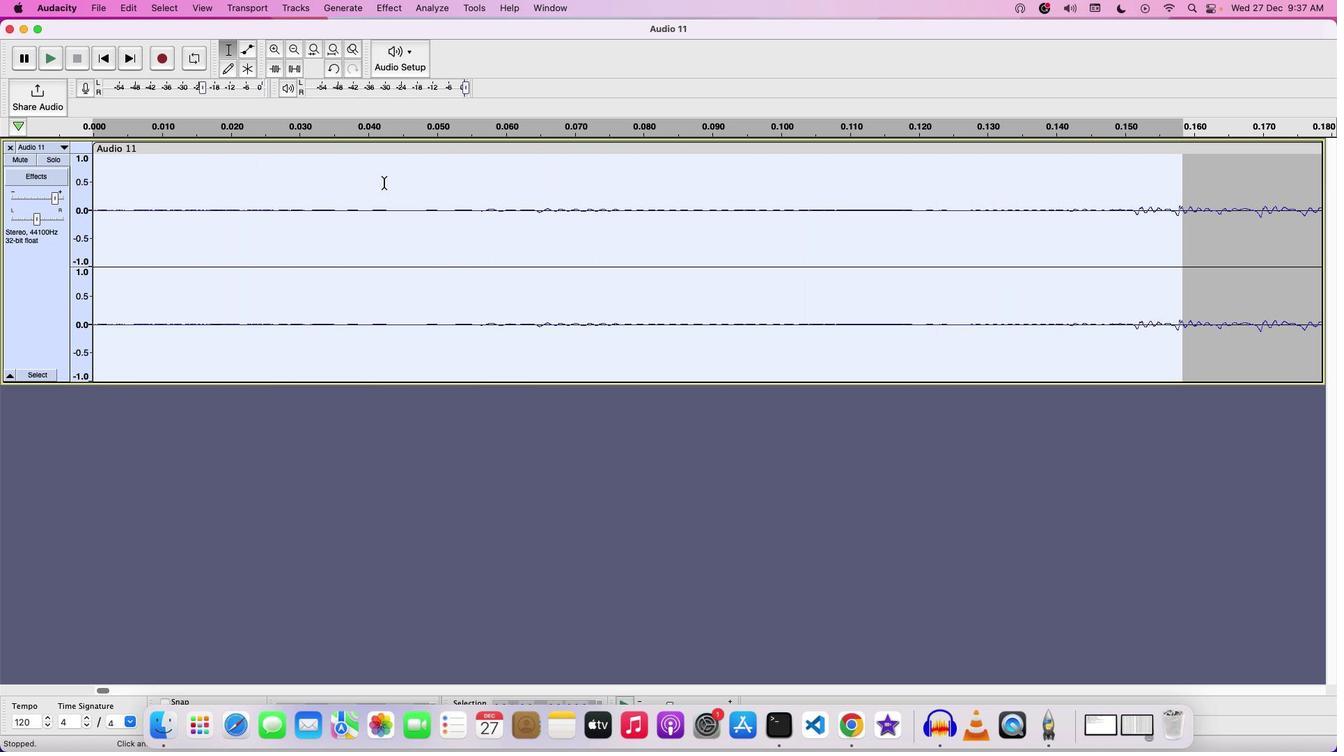 
Action: Mouse moved to (416, 215)
Screenshot: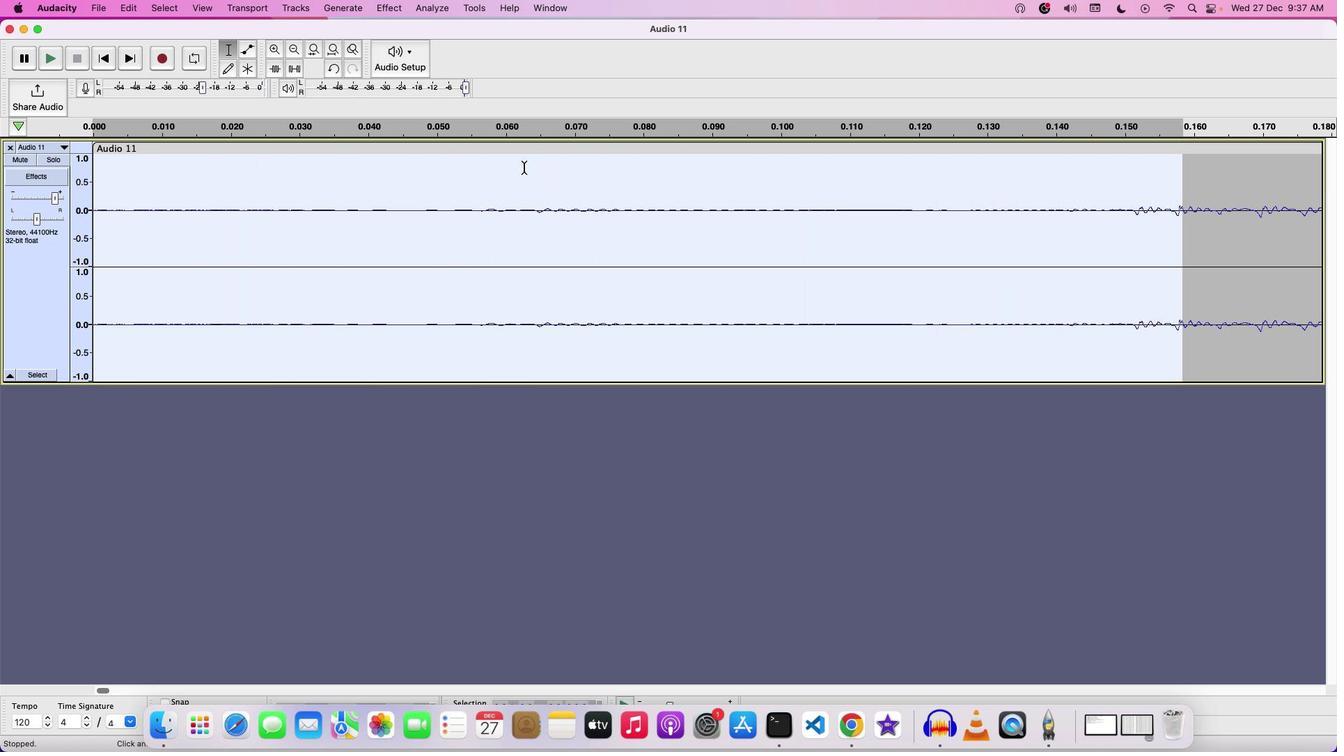 
Action: Key pressed Key.space
Screenshot: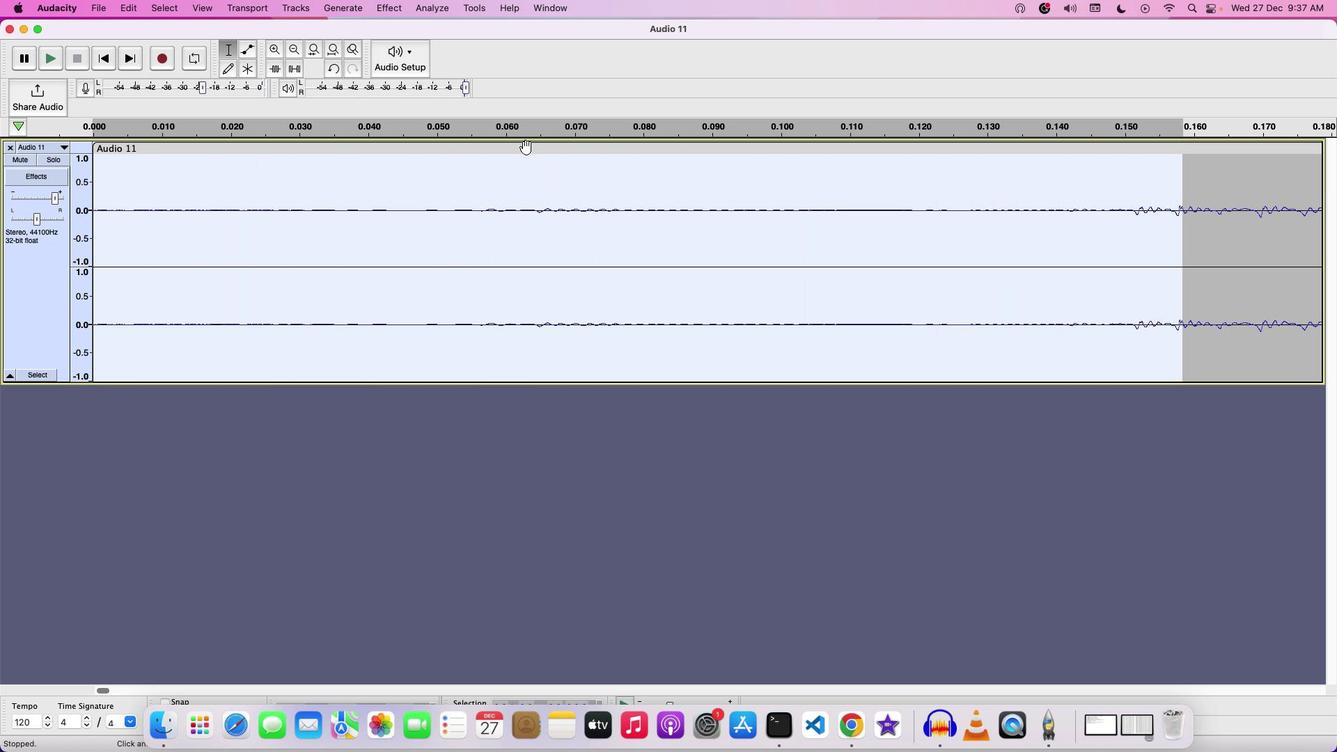 
Action: Mouse moved to (551, 172)
Screenshot: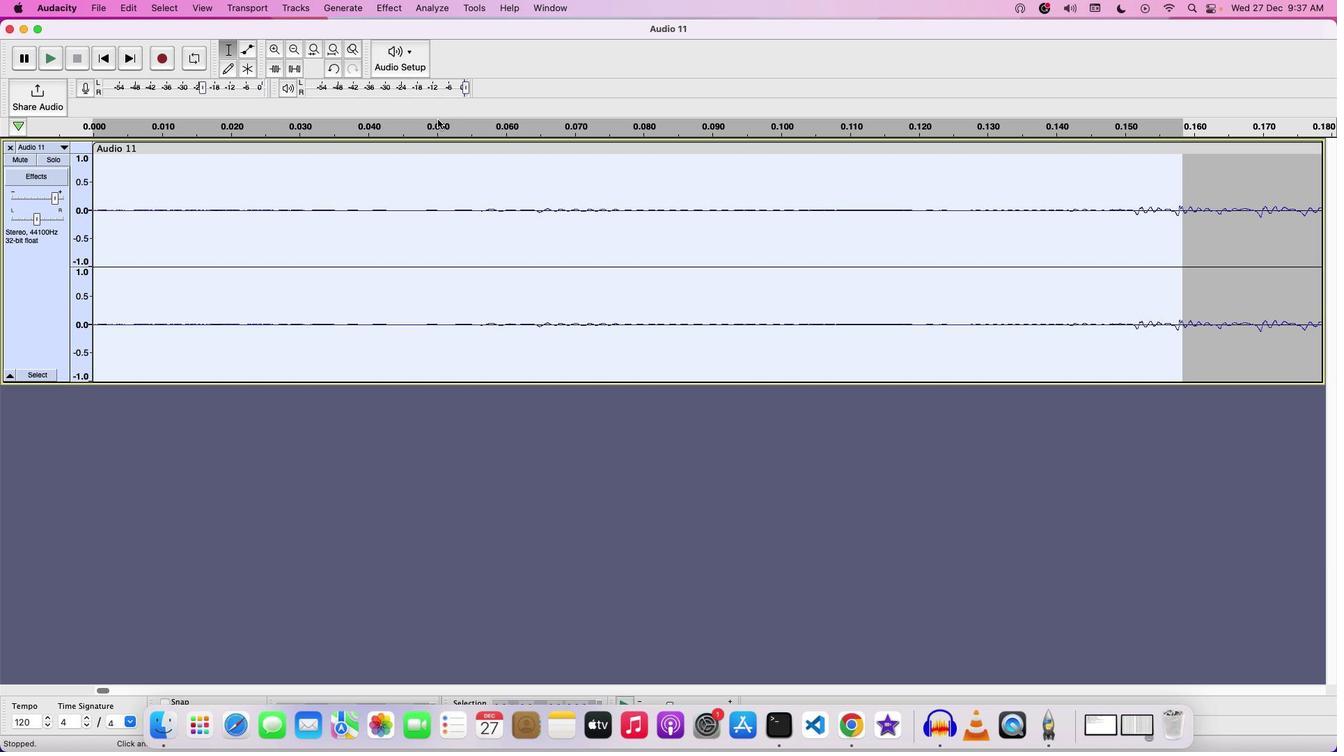 
Action: Key pressed Key.space
Screenshot: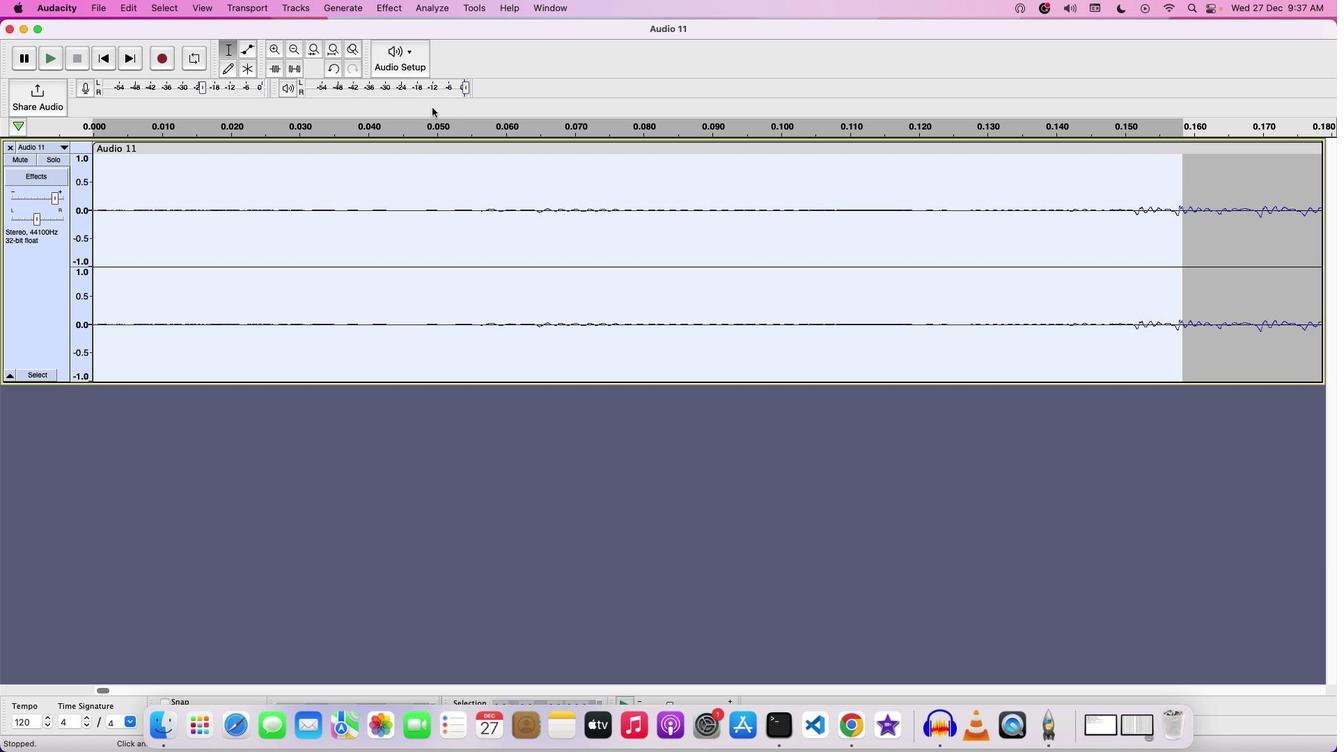 
Action: Mouse moved to (470, 152)
Screenshot: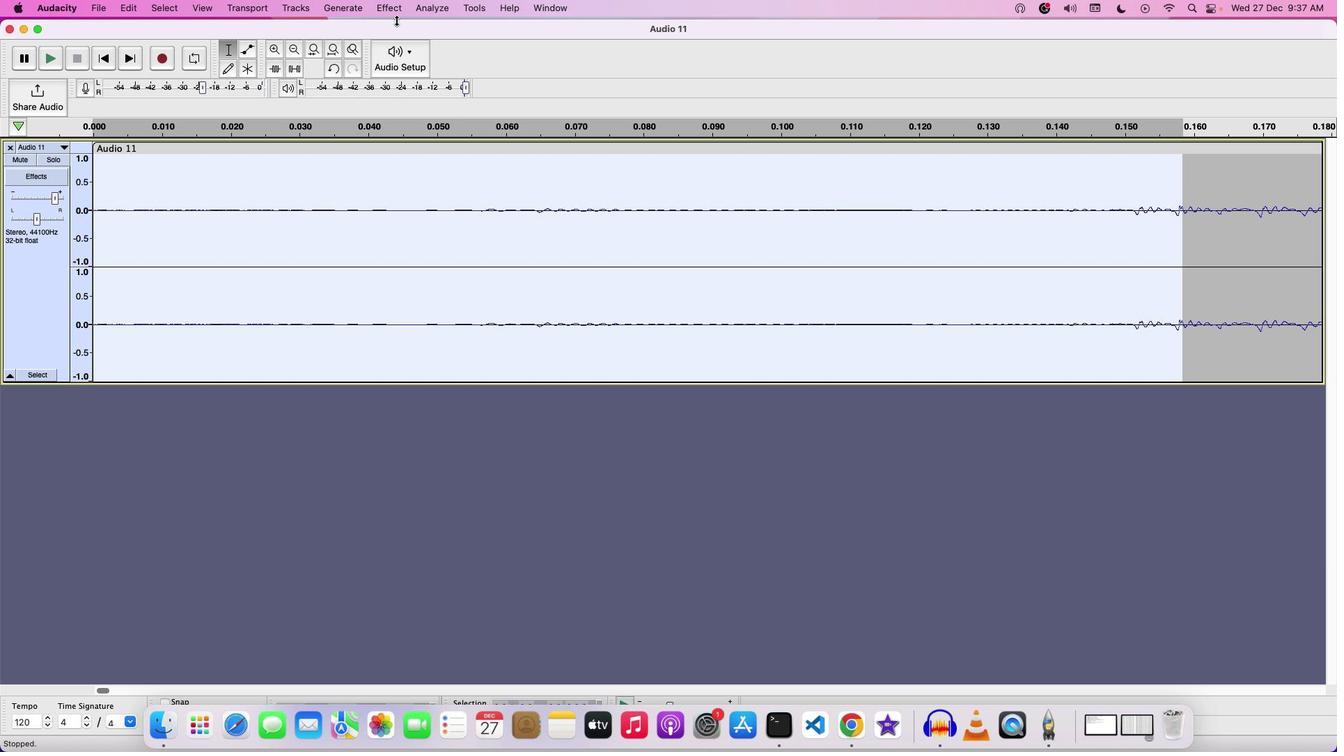 
Action: Key pressed Key.space
Screenshot: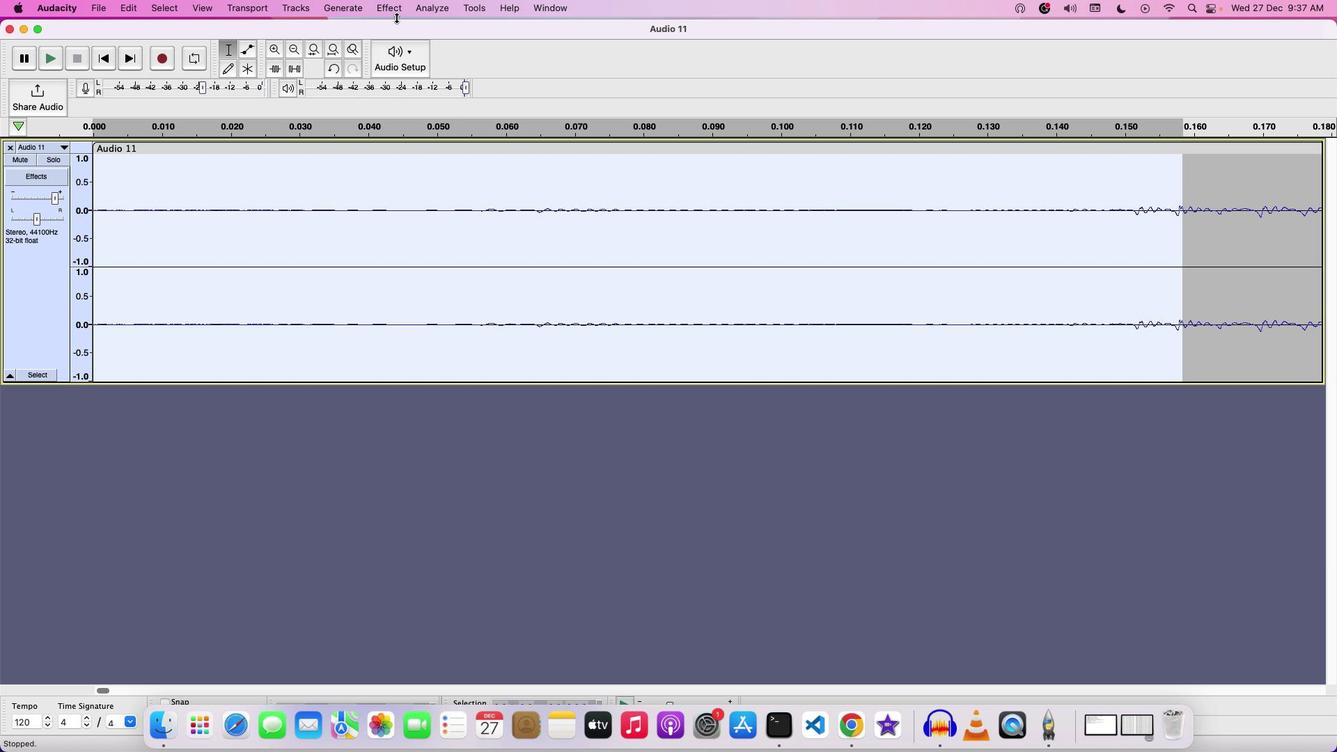 
Action: Mouse moved to (426, 40)
Screenshot: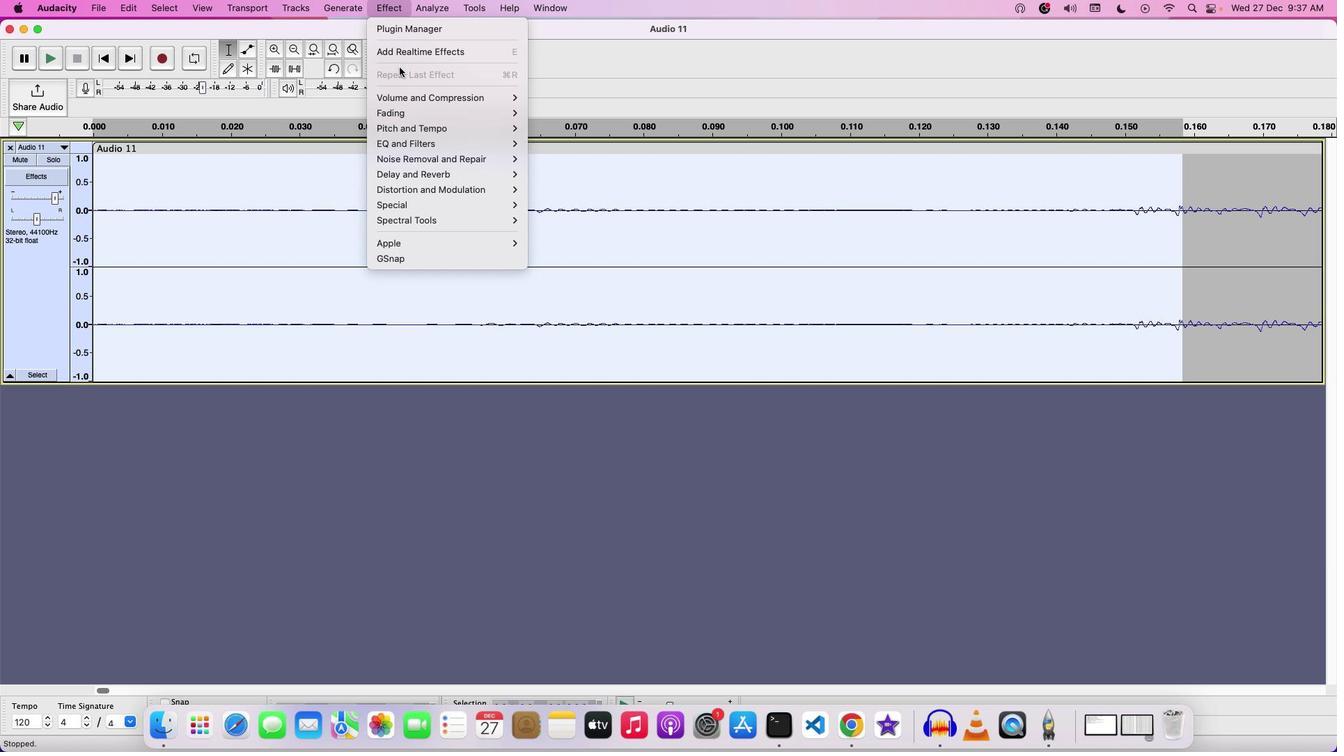
Action: Mouse pressed right at (426, 40)
Screenshot: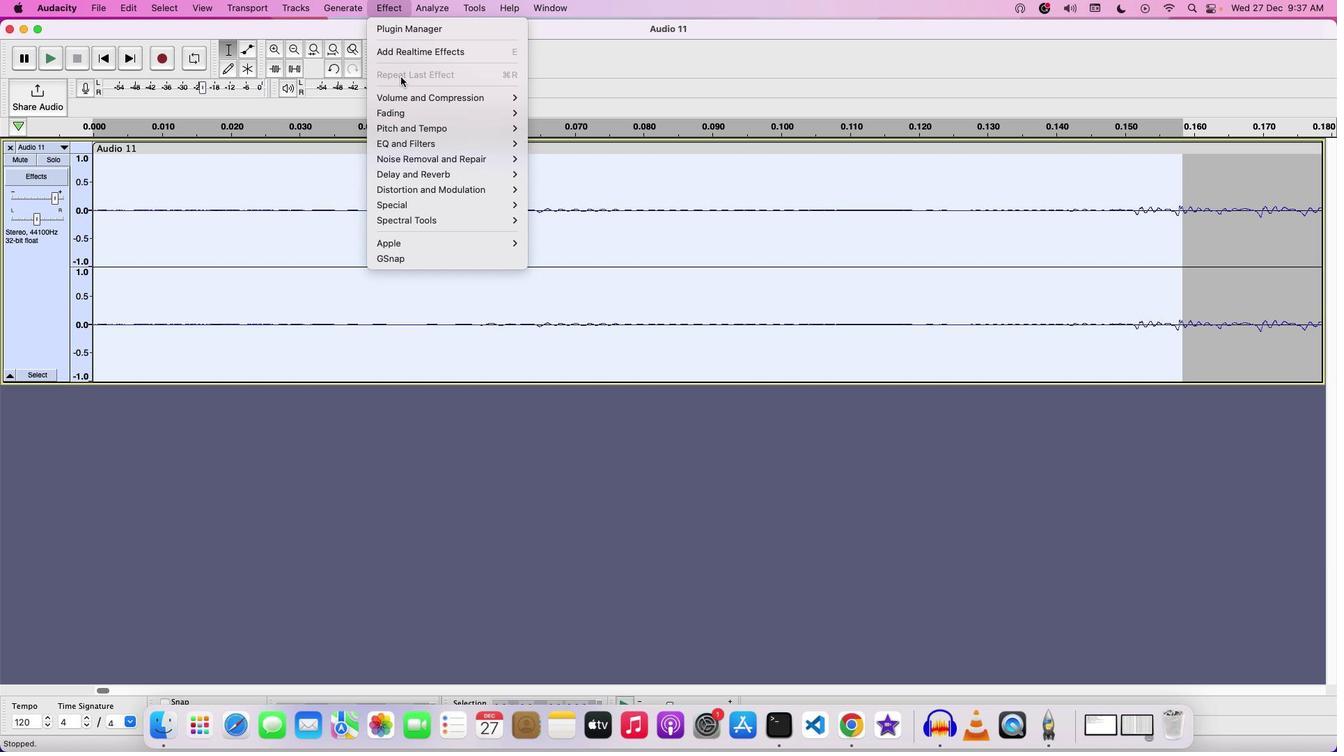 
Action: Mouse moved to (605, 240)
Screenshot: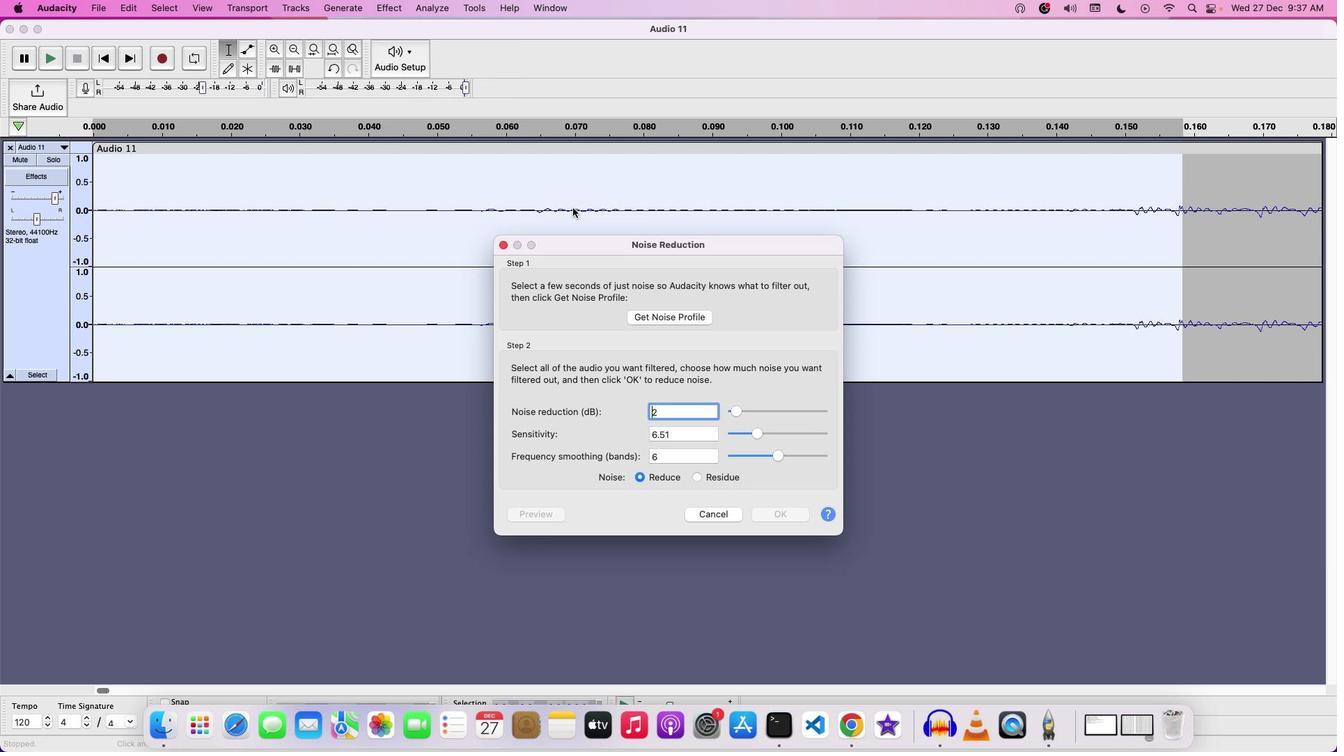 
Action: Mouse pressed left at (605, 240)
Screenshot: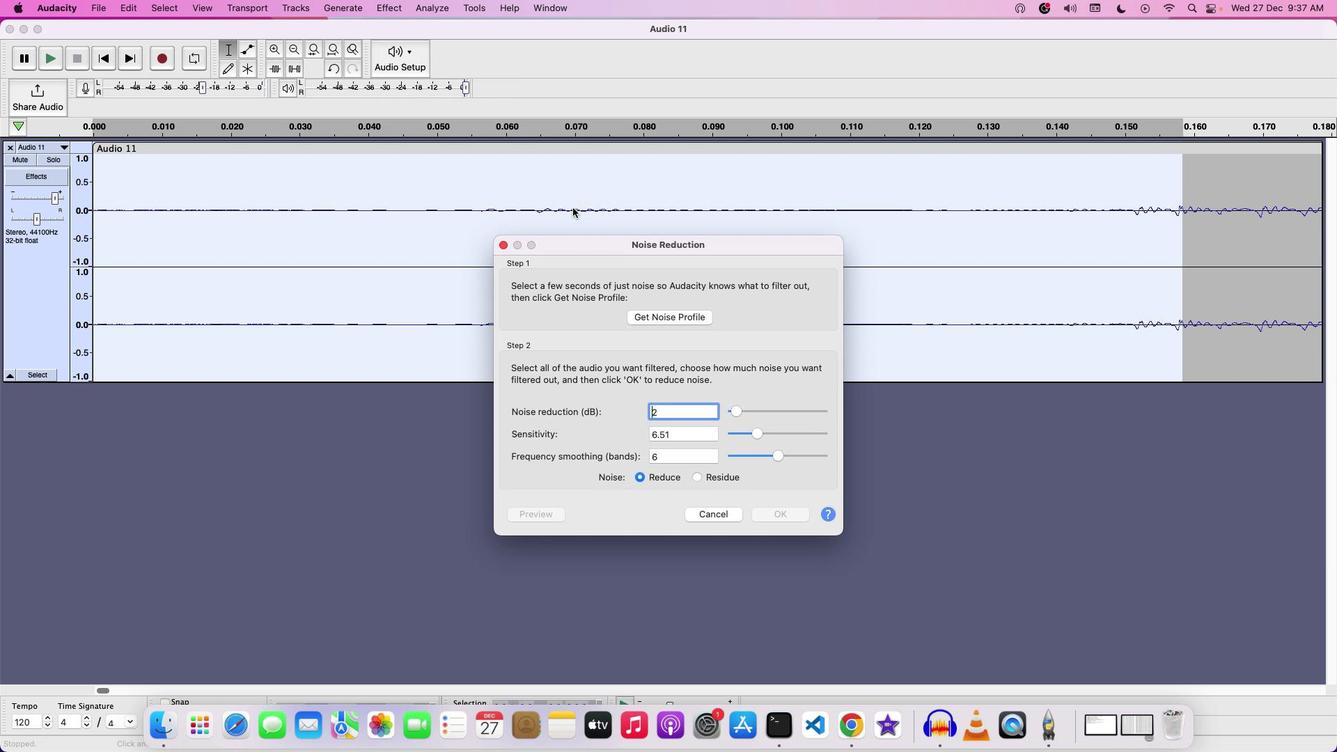 
Action: Mouse moved to (710, 355)
Screenshot: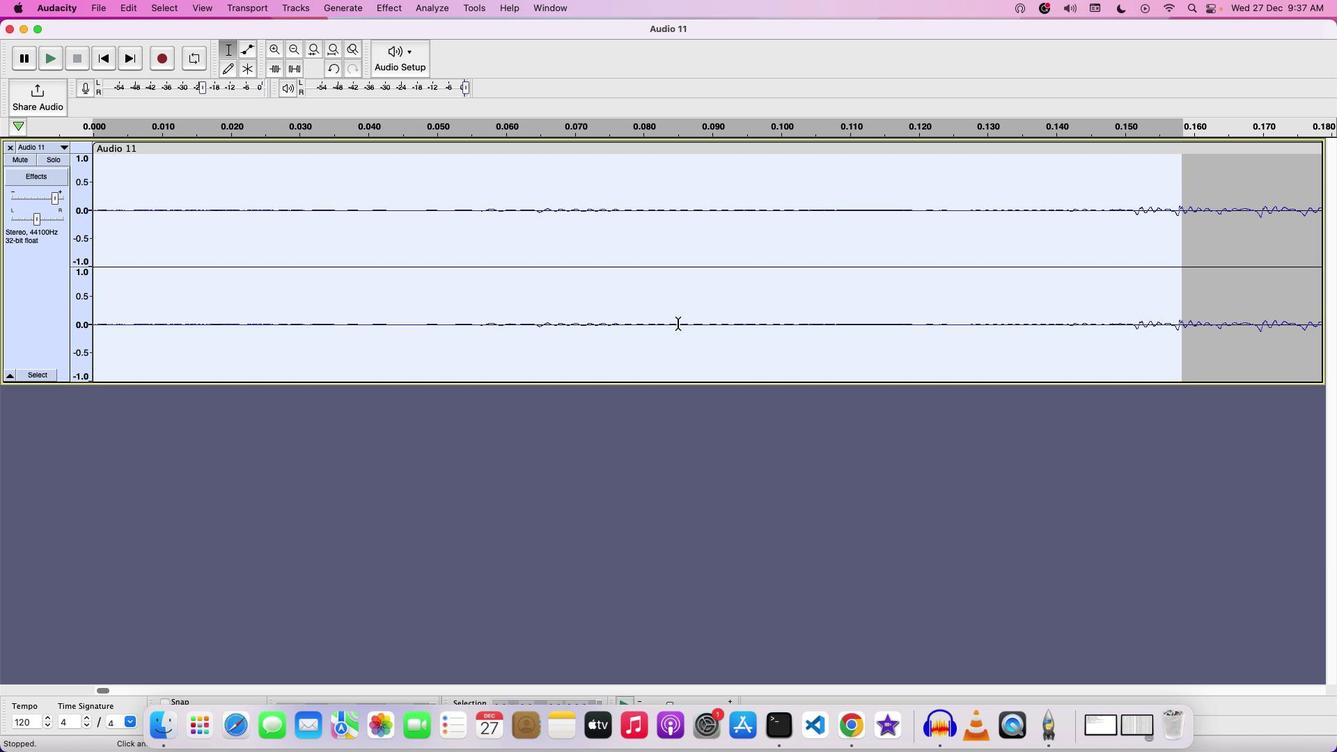 
Action: Mouse pressed left at (710, 355)
Screenshot: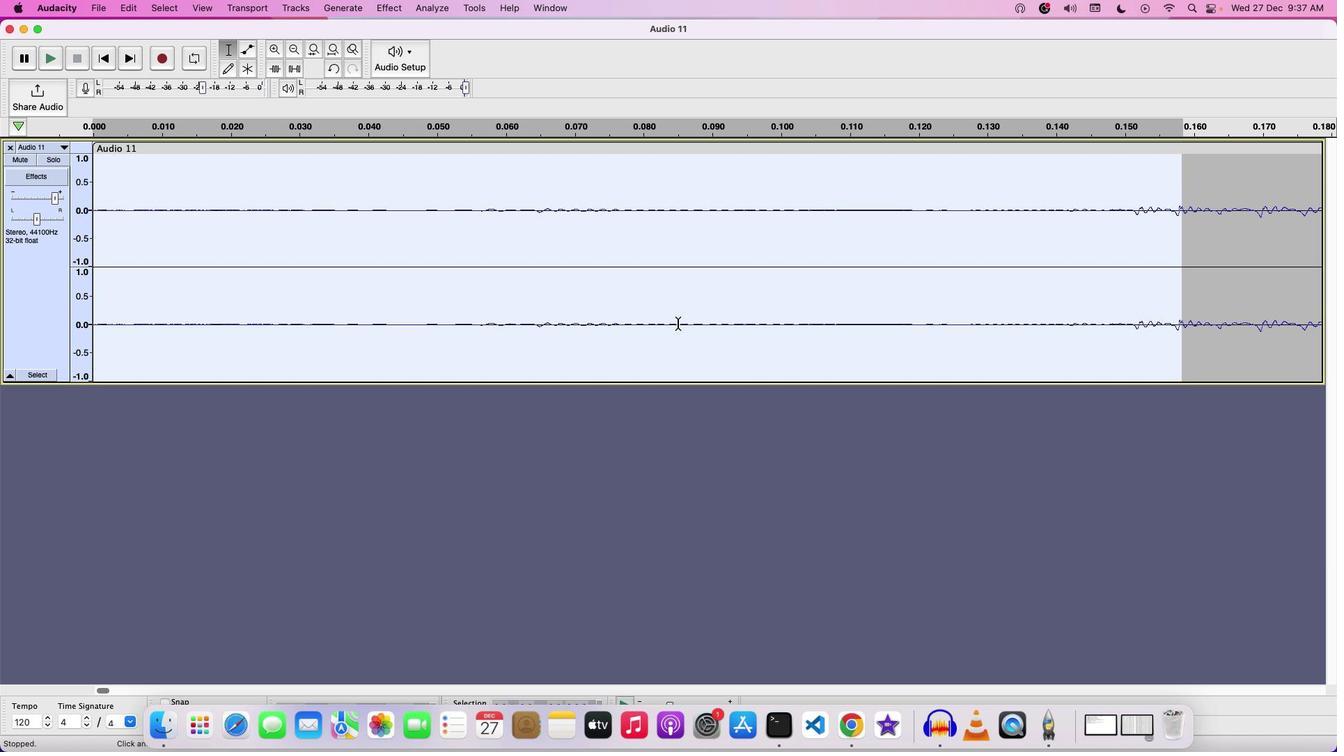 
Action: Mouse moved to (325, 76)
Screenshot: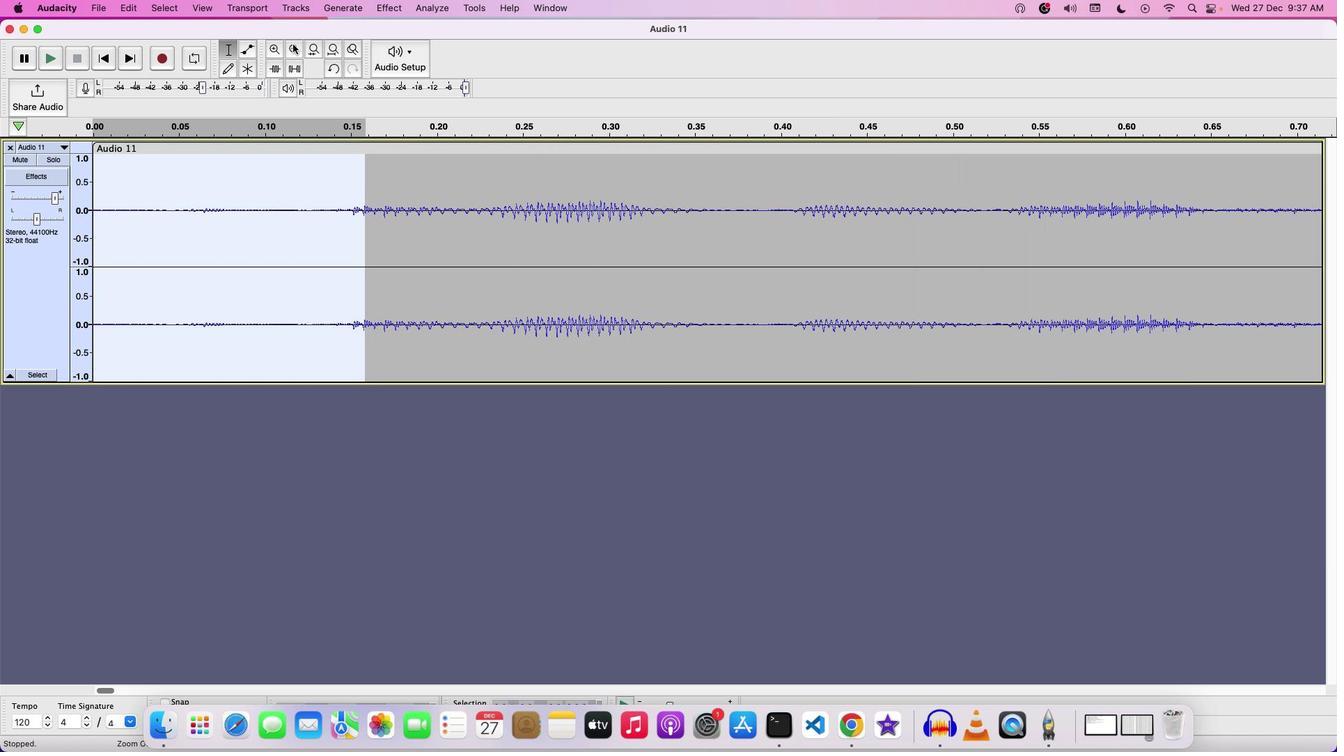 
Action: Mouse pressed left at (325, 76)
Screenshot: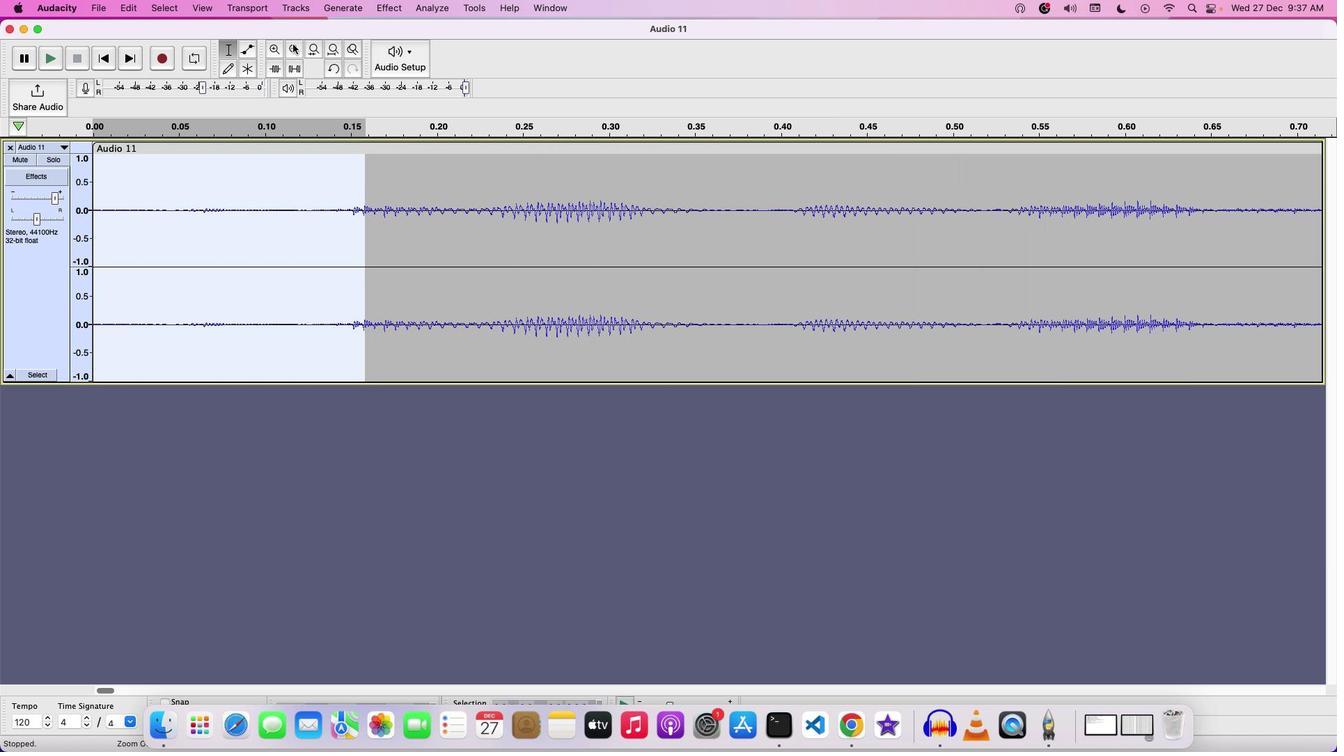 
Action: Mouse moved to (325, 77)
Screenshot: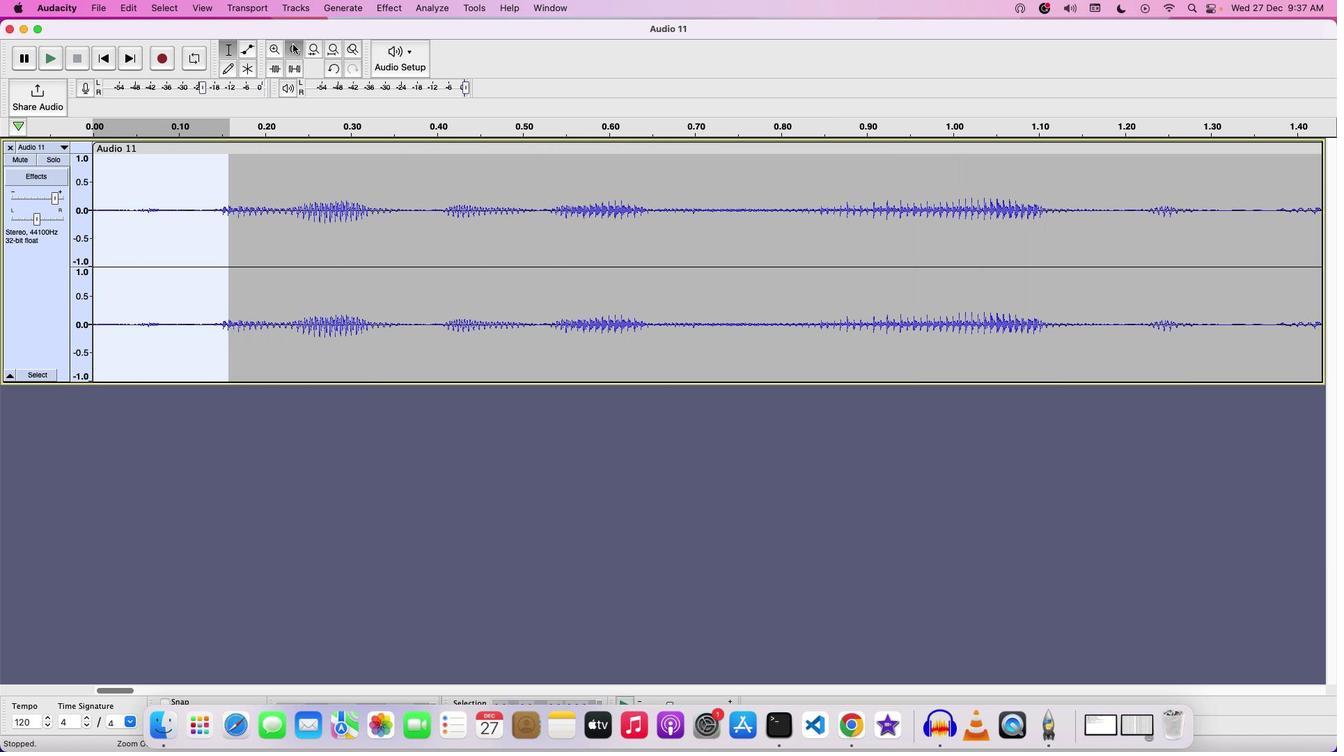 
Action: Mouse pressed left at (325, 77)
Screenshot: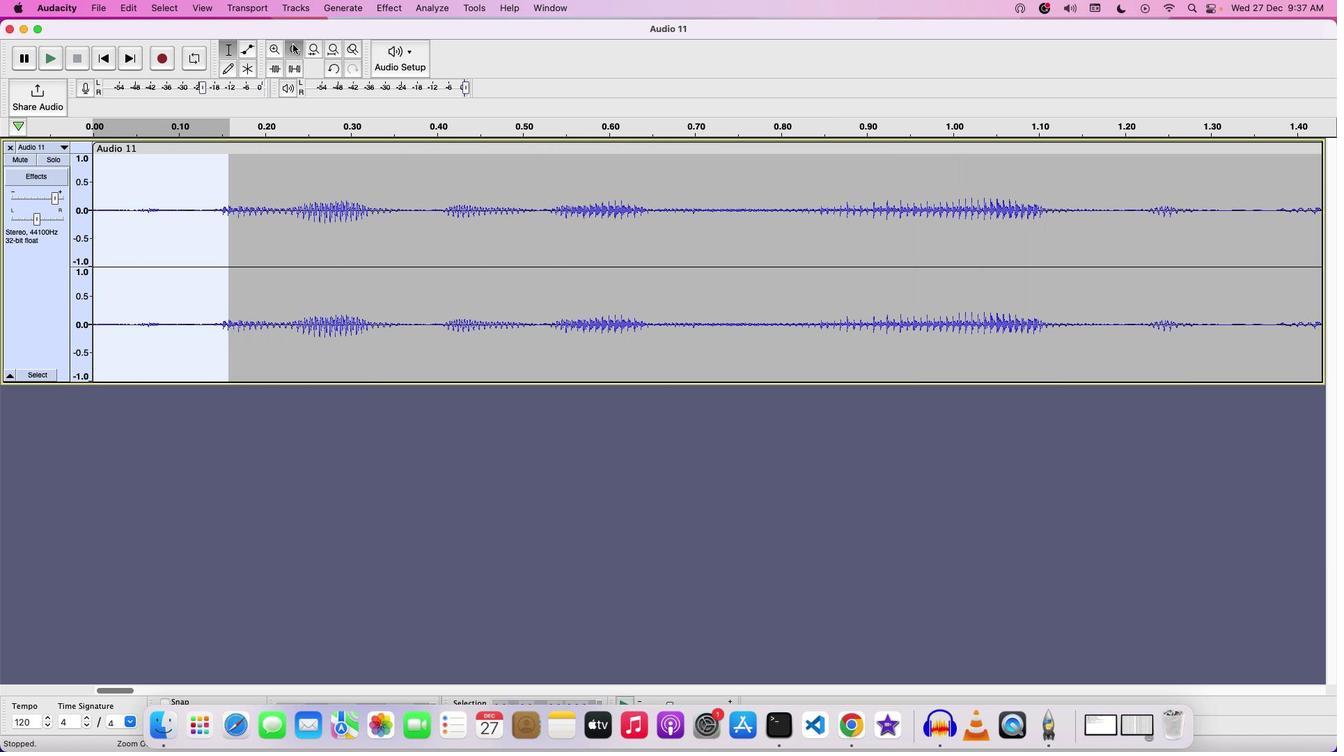 
Action: Mouse moved to (325, 77)
Screenshot: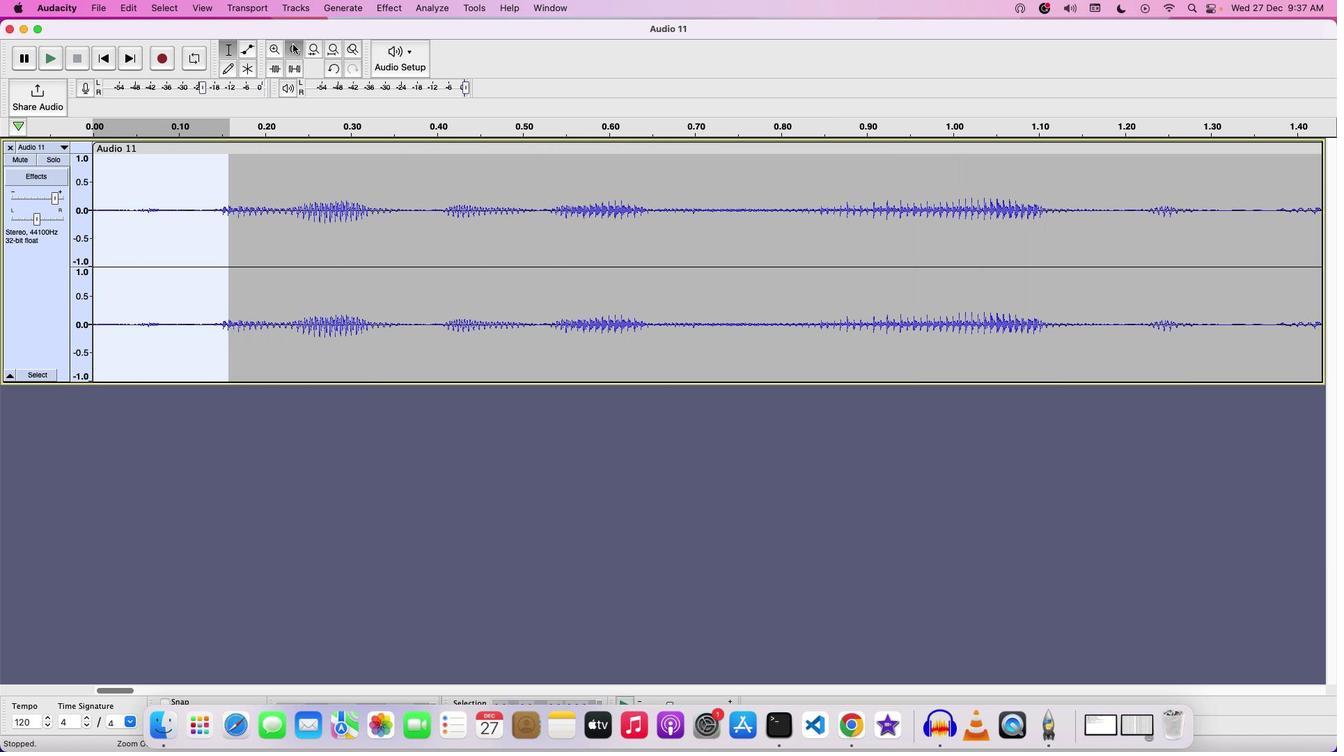 
Action: Mouse pressed left at (325, 77)
Screenshot: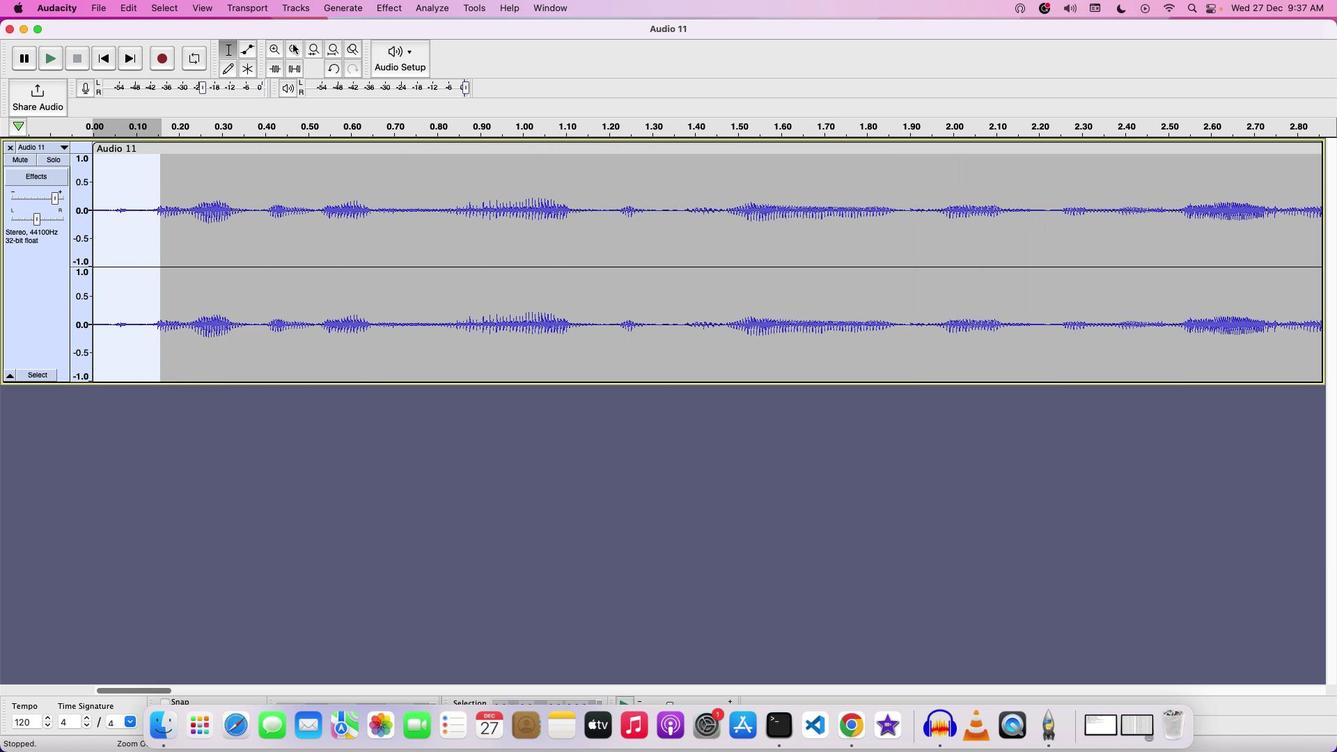 
Action: Mouse pressed left at (325, 77)
Screenshot: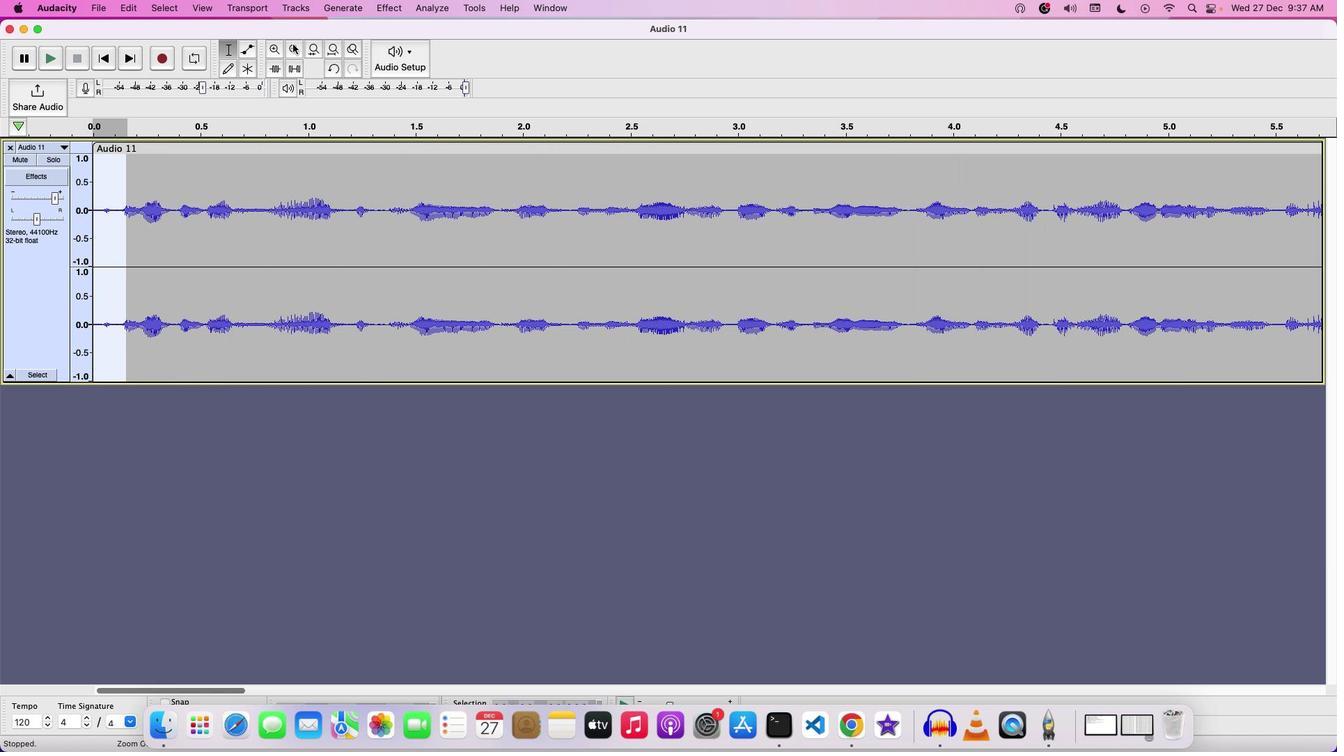 
Action: Mouse pressed left at (325, 77)
Screenshot: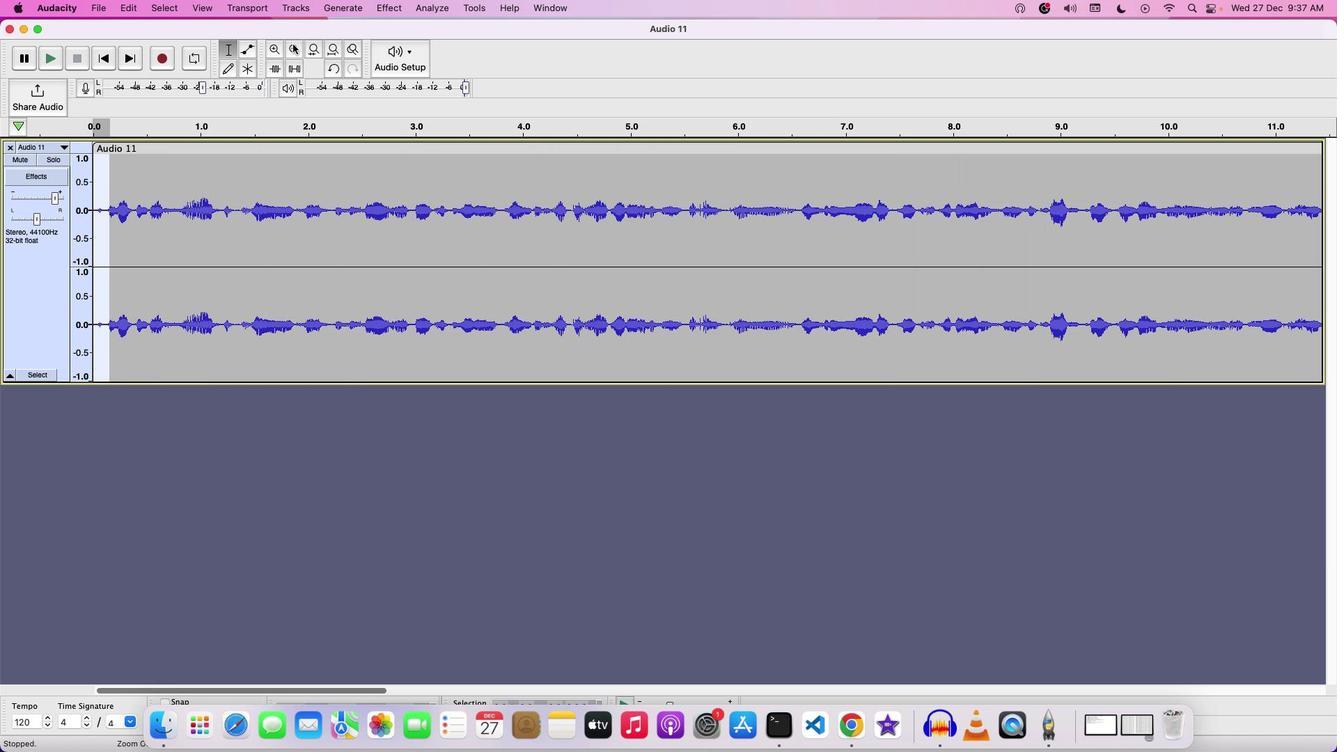 
Action: Mouse pressed left at (325, 77)
Screenshot: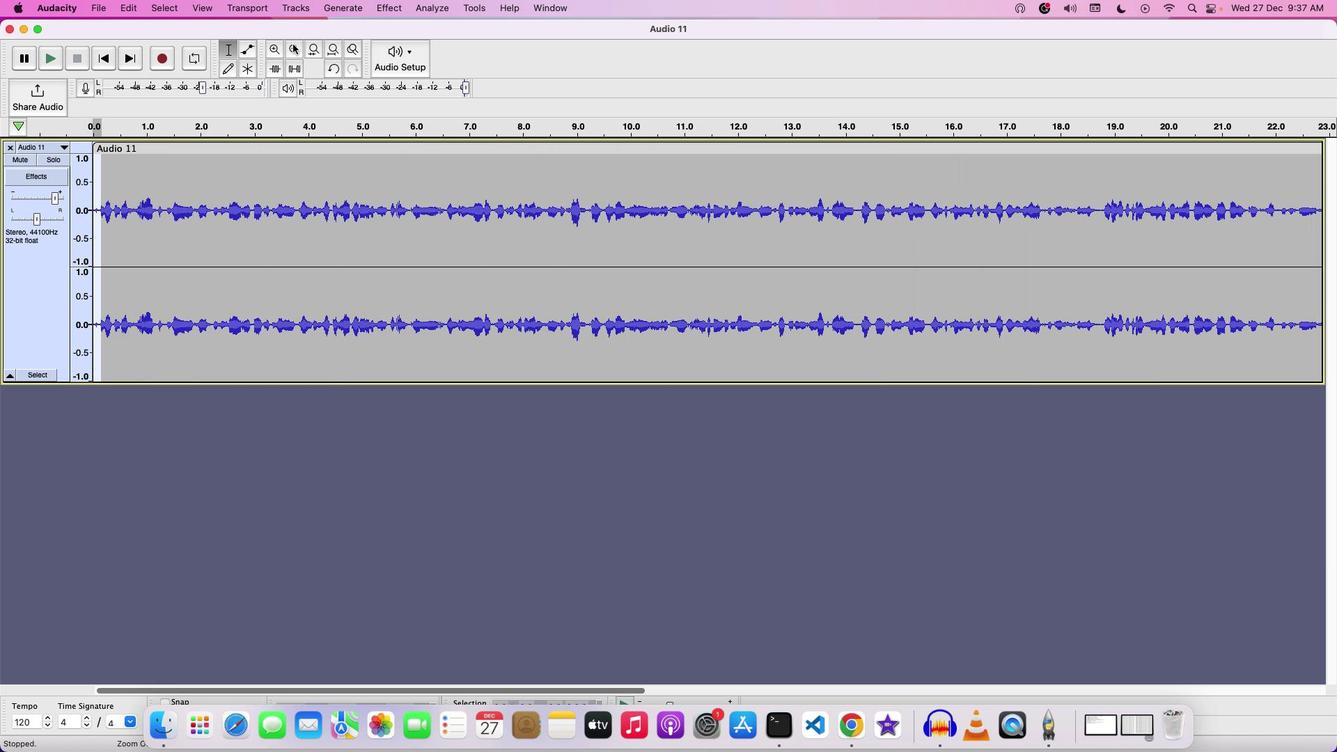 
Action: Mouse pressed left at (325, 77)
Screenshot: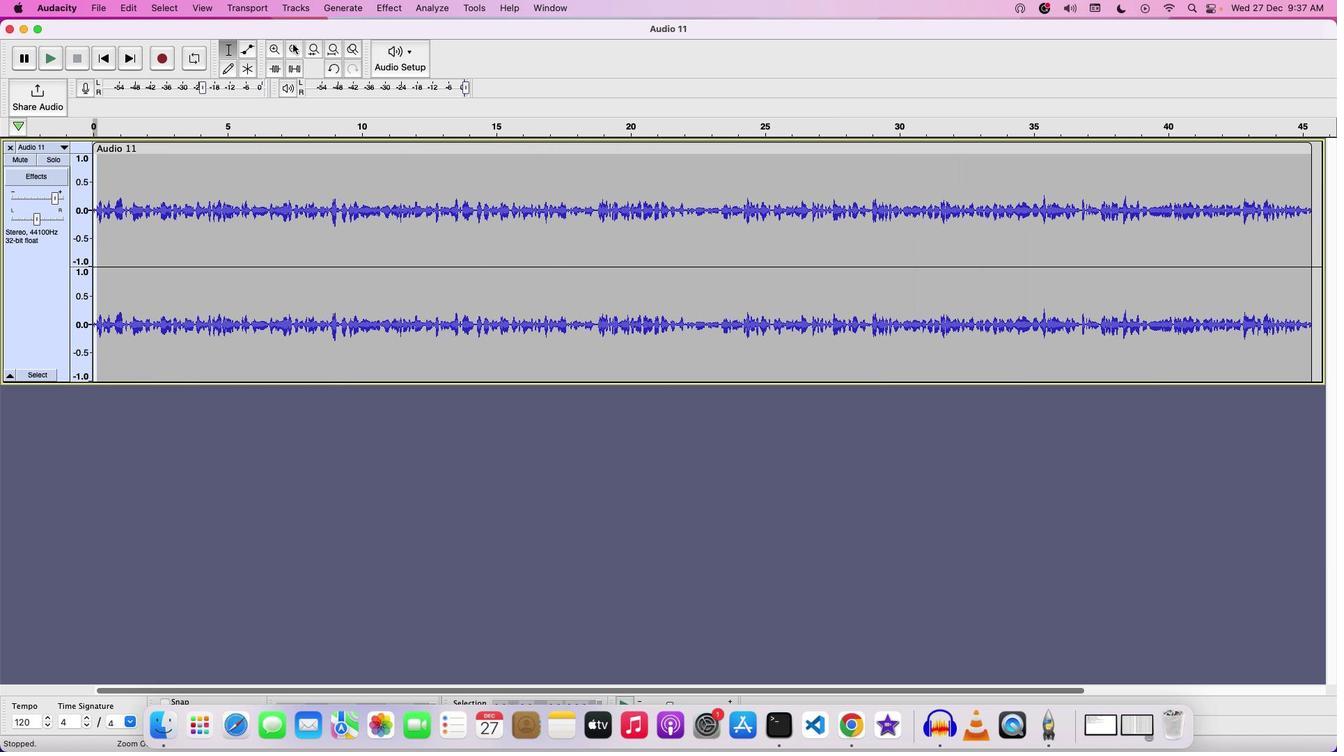 
Action: Mouse pressed left at (325, 77)
Screenshot: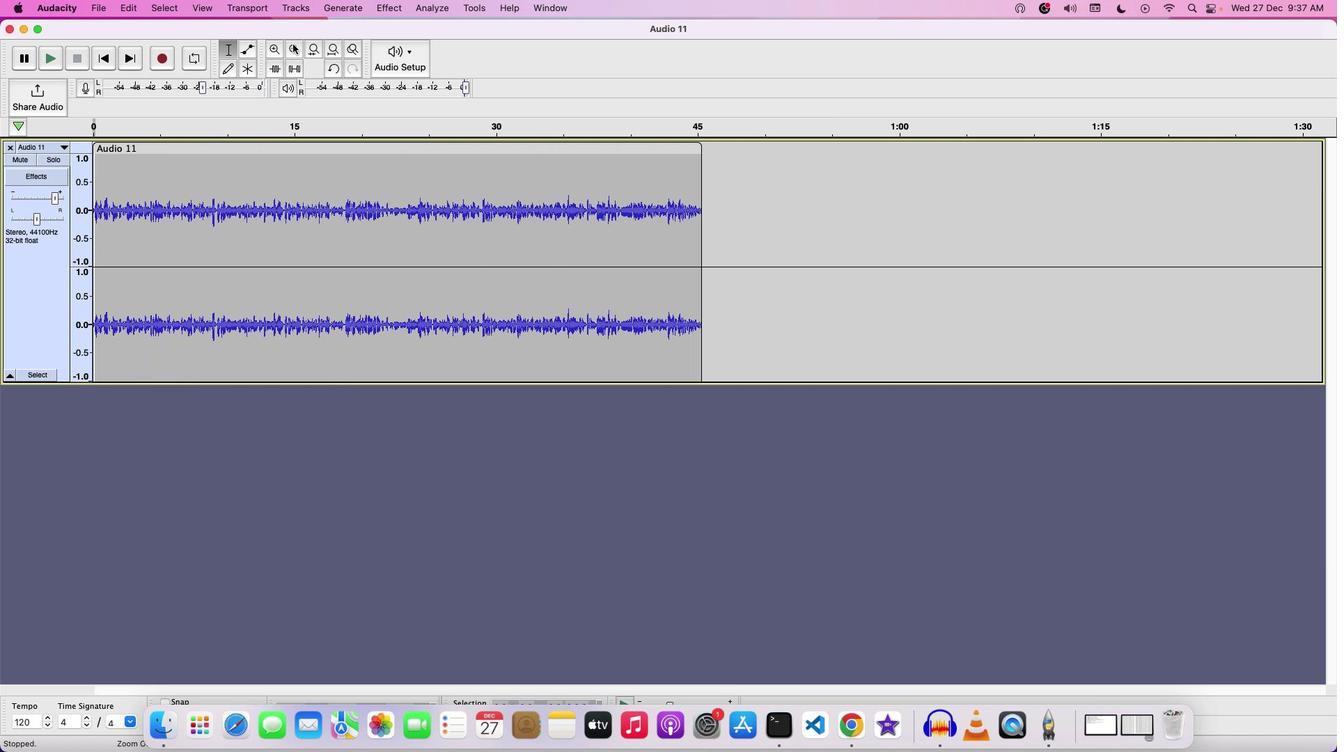 
Action: Mouse pressed left at (325, 77)
Screenshot: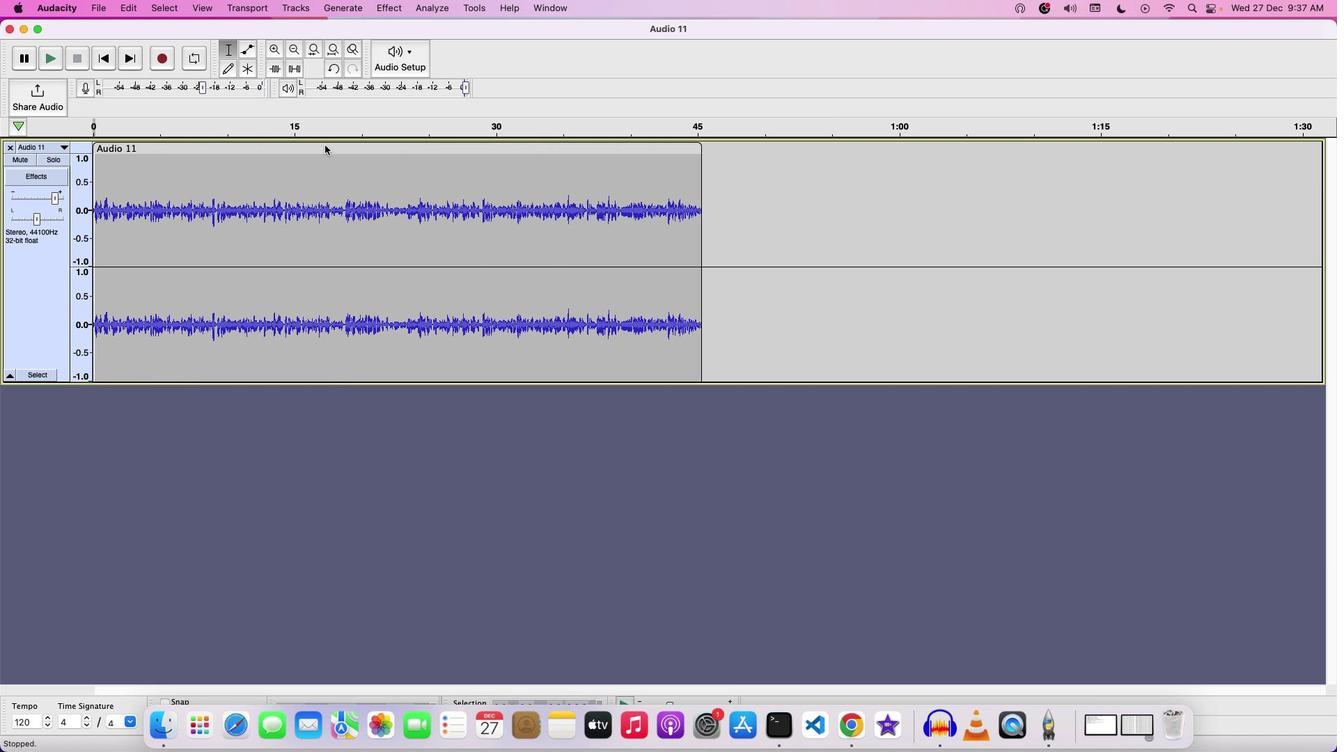 
Action: Mouse moved to (371, 227)
Screenshot: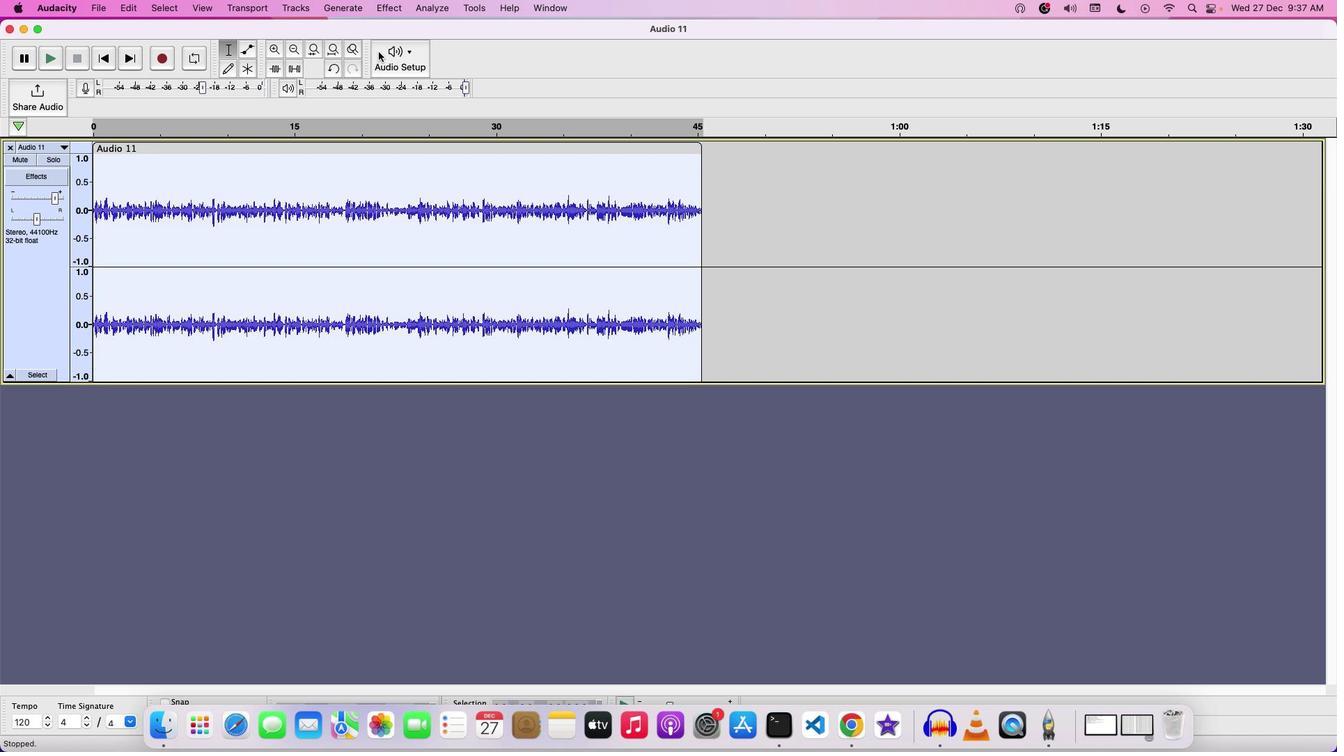
Action: Mouse pressed left at (371, 227)
Screenshot: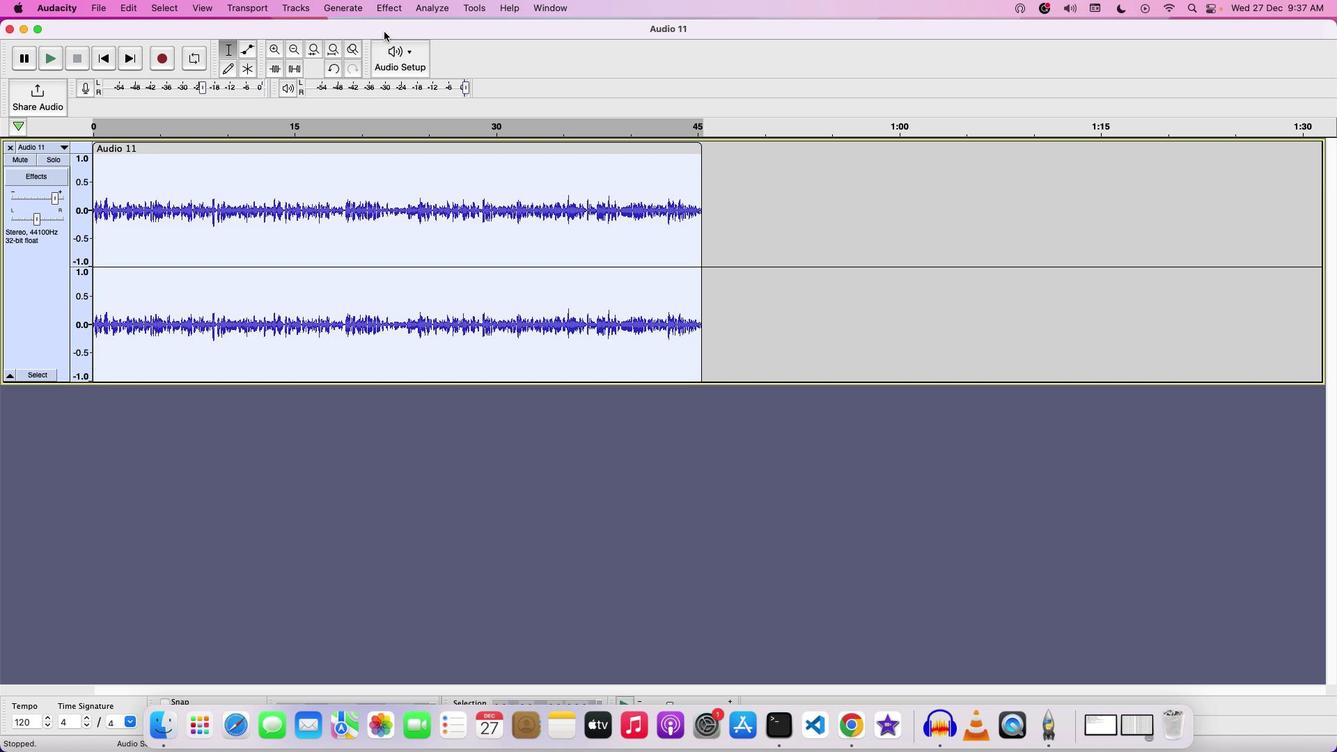 
Action: Mouse pressed left at (371, 227)
Screenshot: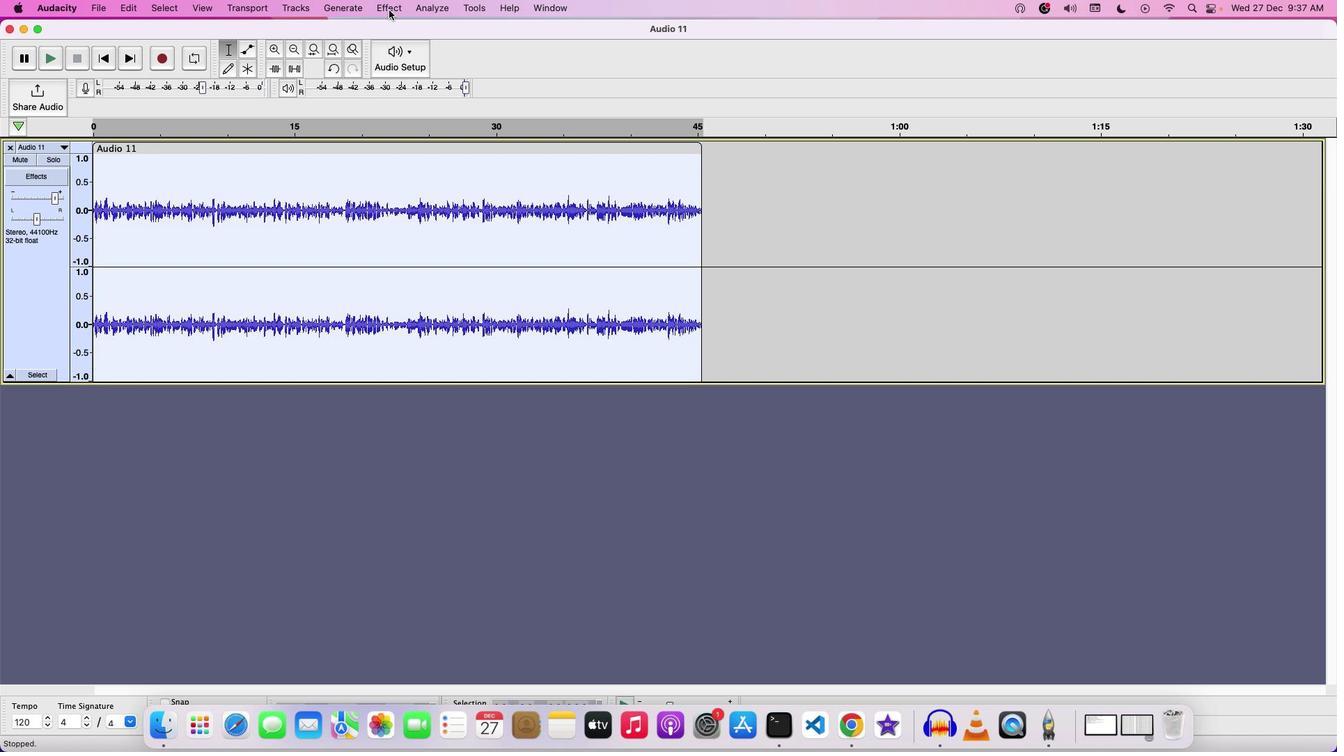 
Action: Mouse moved to (422, 43)
Screenshot: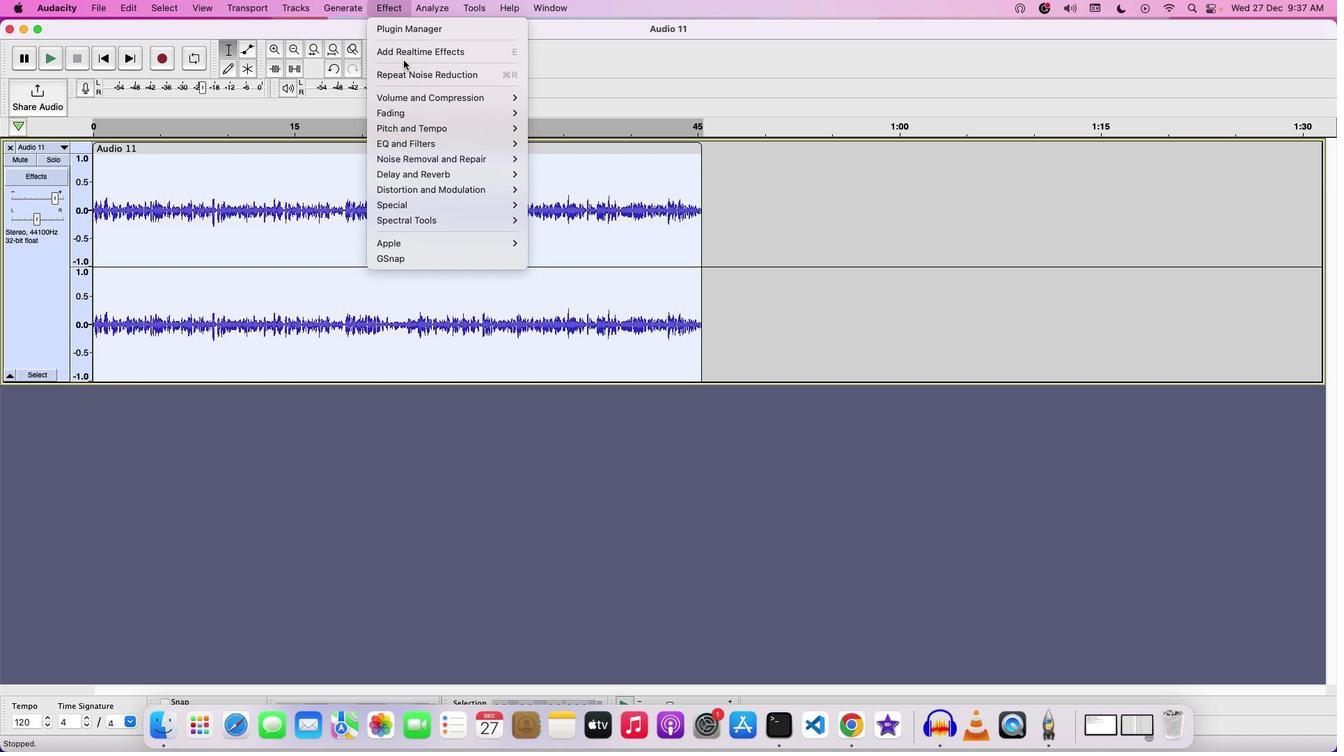 
Action: Mouse pressed left at (422, 43)
Screenshot: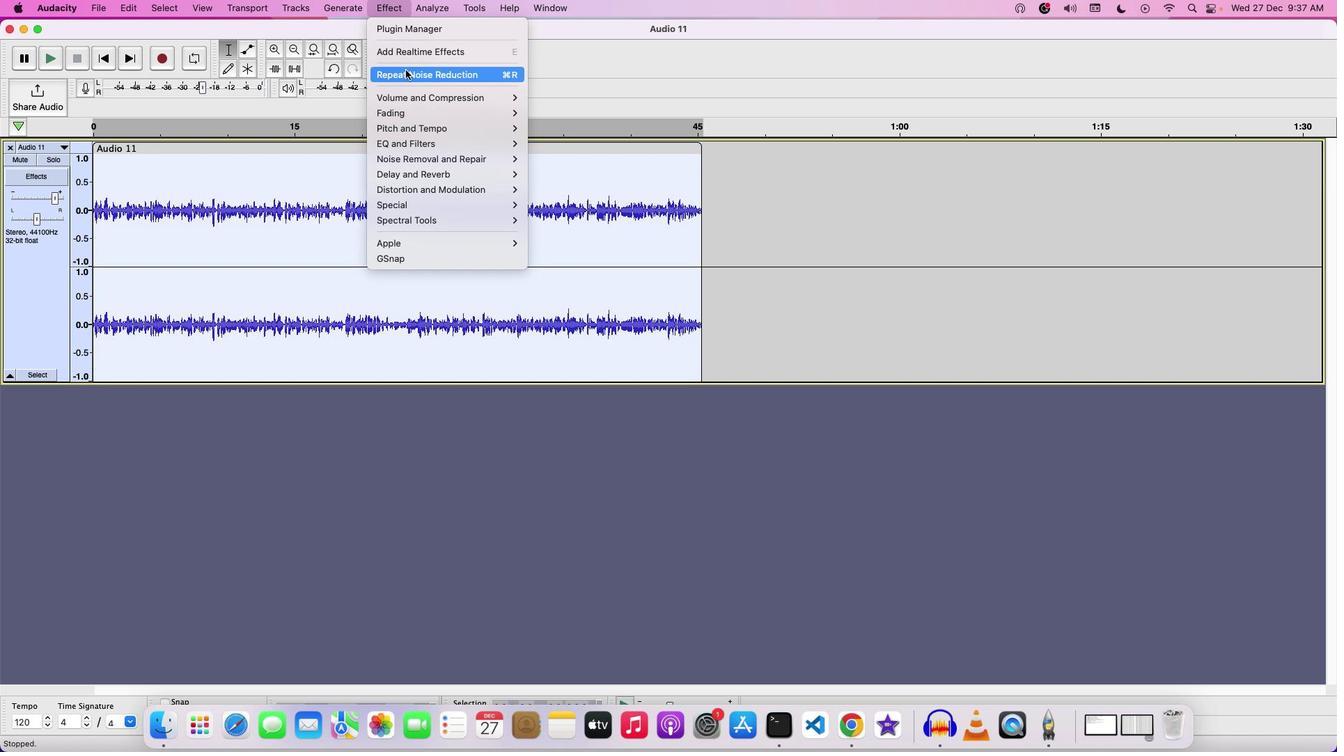 
Action: Mouse moved to (582, 231)
Screenshot: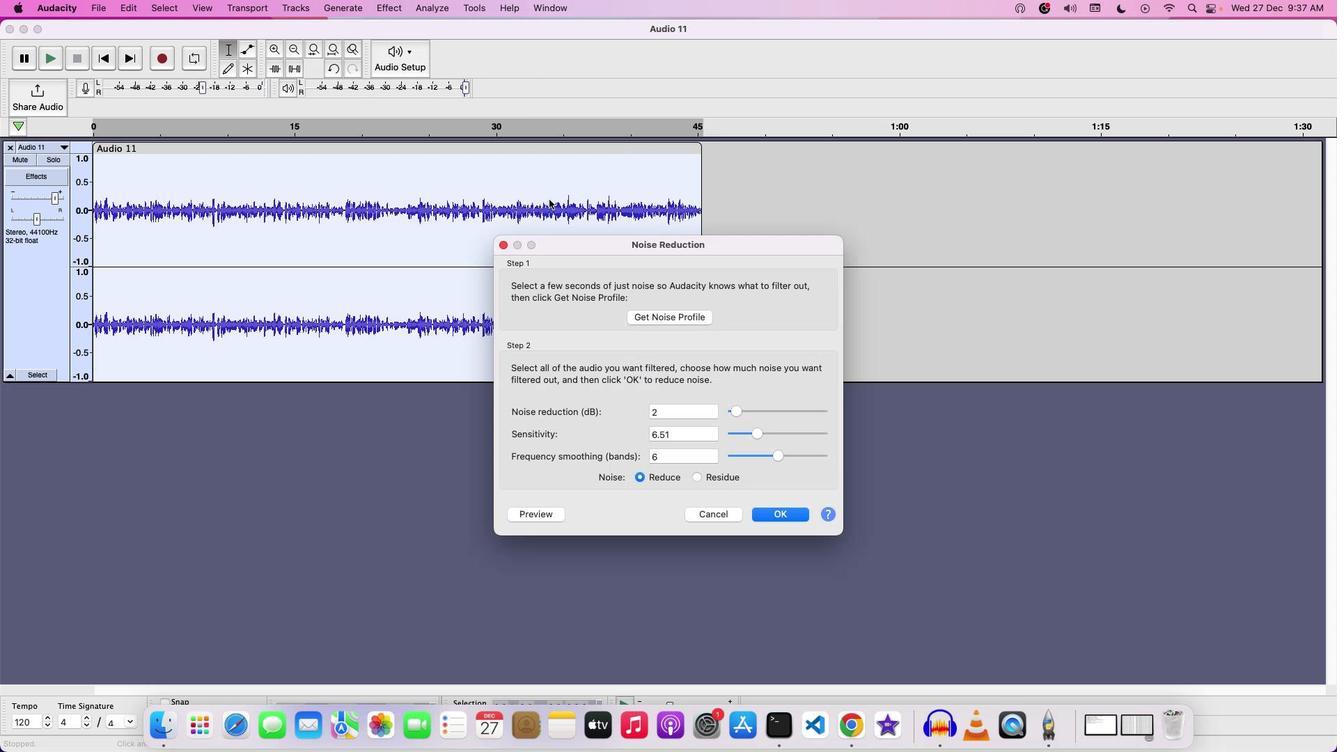 
Action: Mouse pressed left at (582, 231)
Screenshot: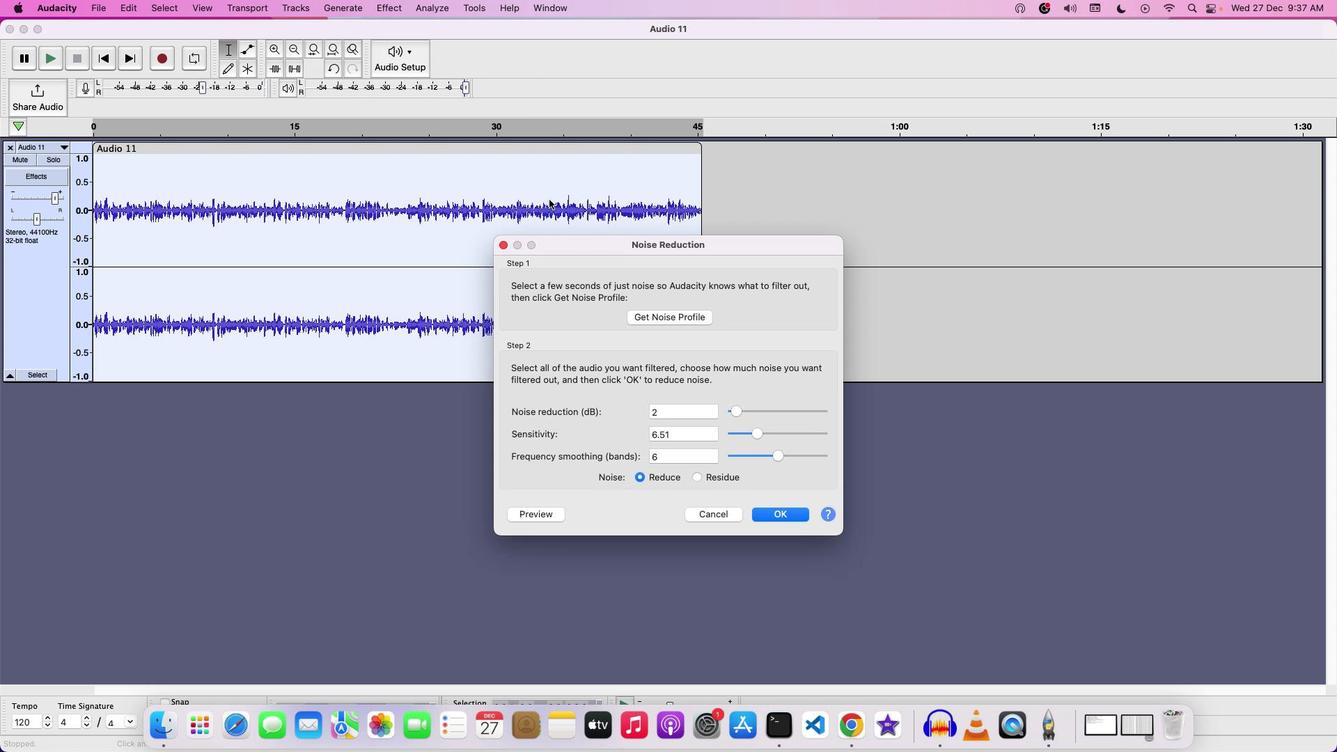 
Action: Mouse moved to (798, 544)
Screenshot: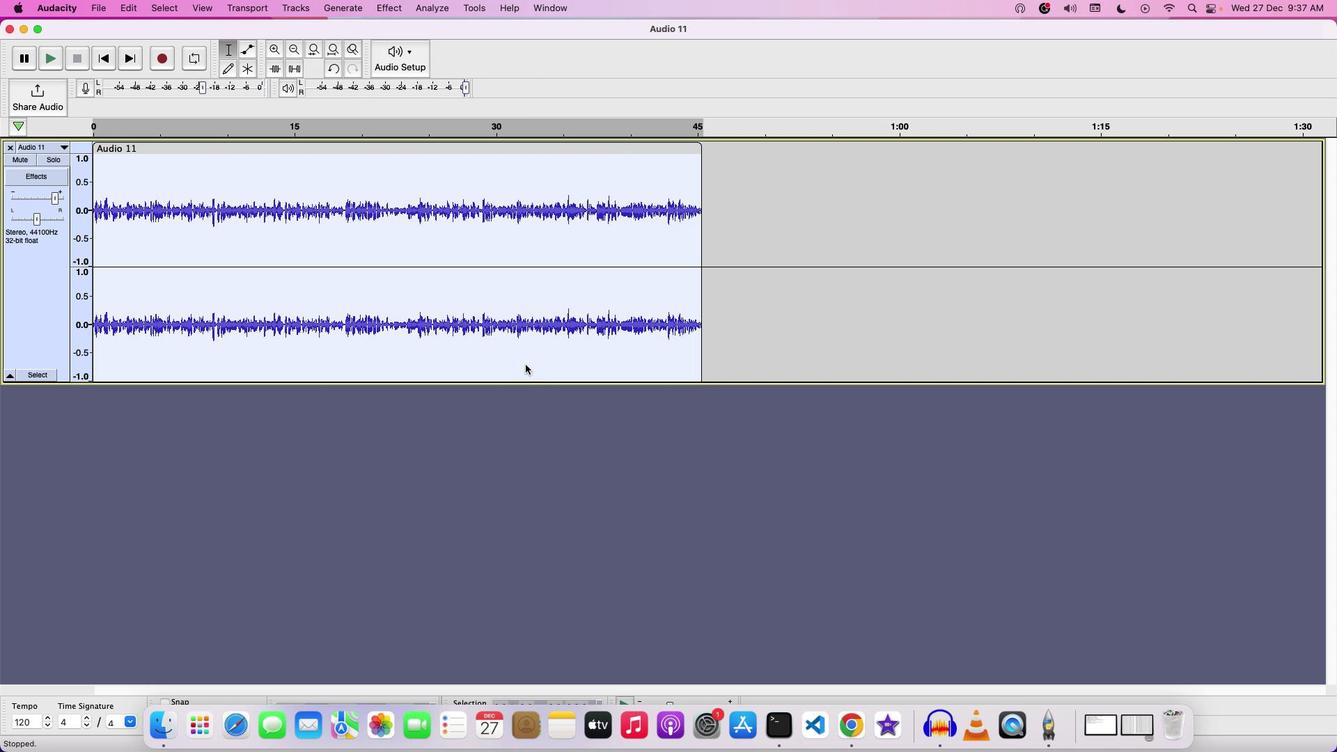 
Action: Mouse pressed left at (798, 544)
Screenshot: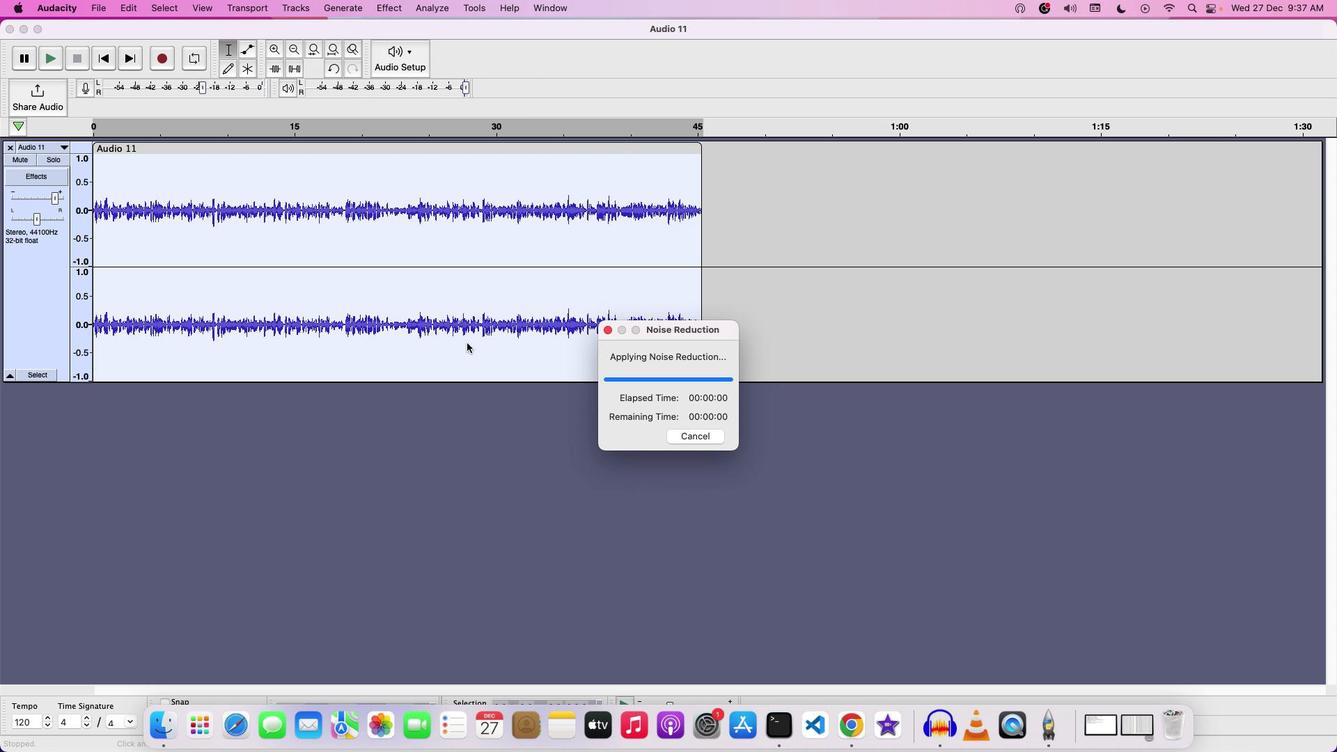 
Action: Mouse moved to (244, 266)
Screenshot: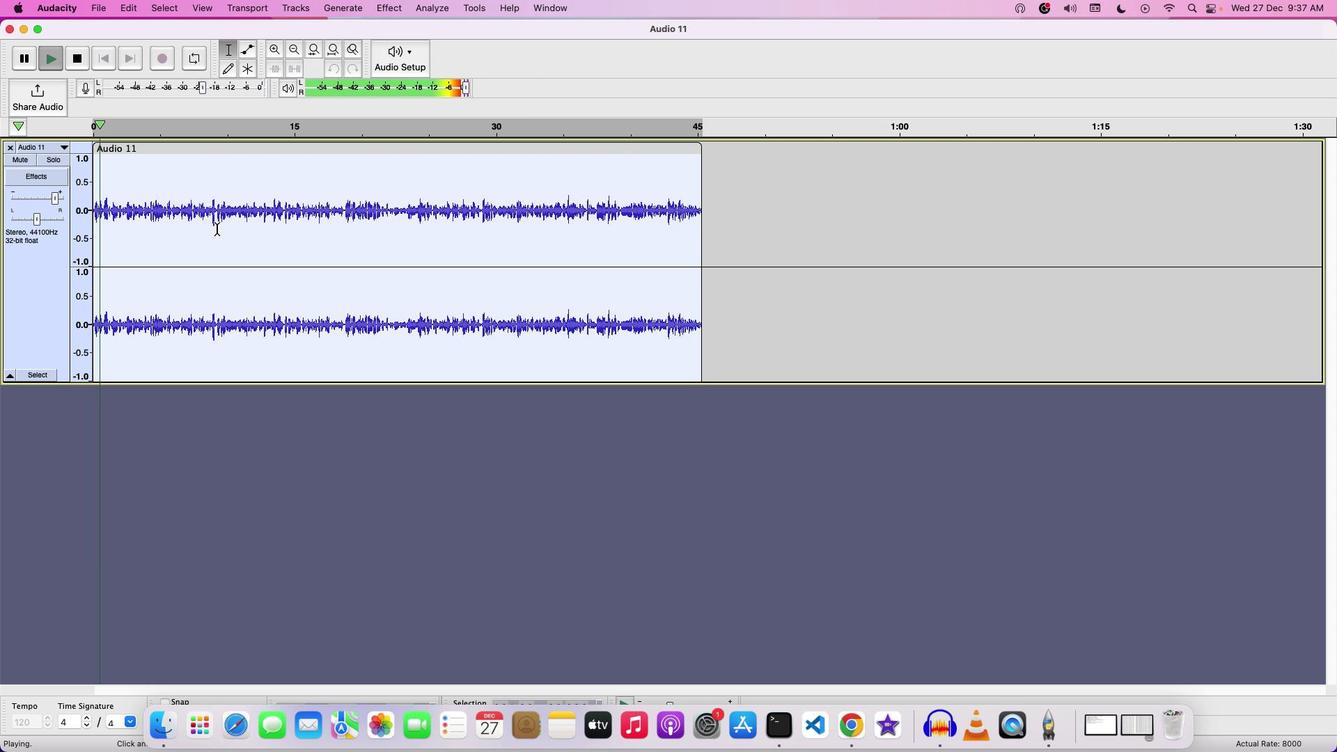 
Action: Key pressed Key.space
Screenshot: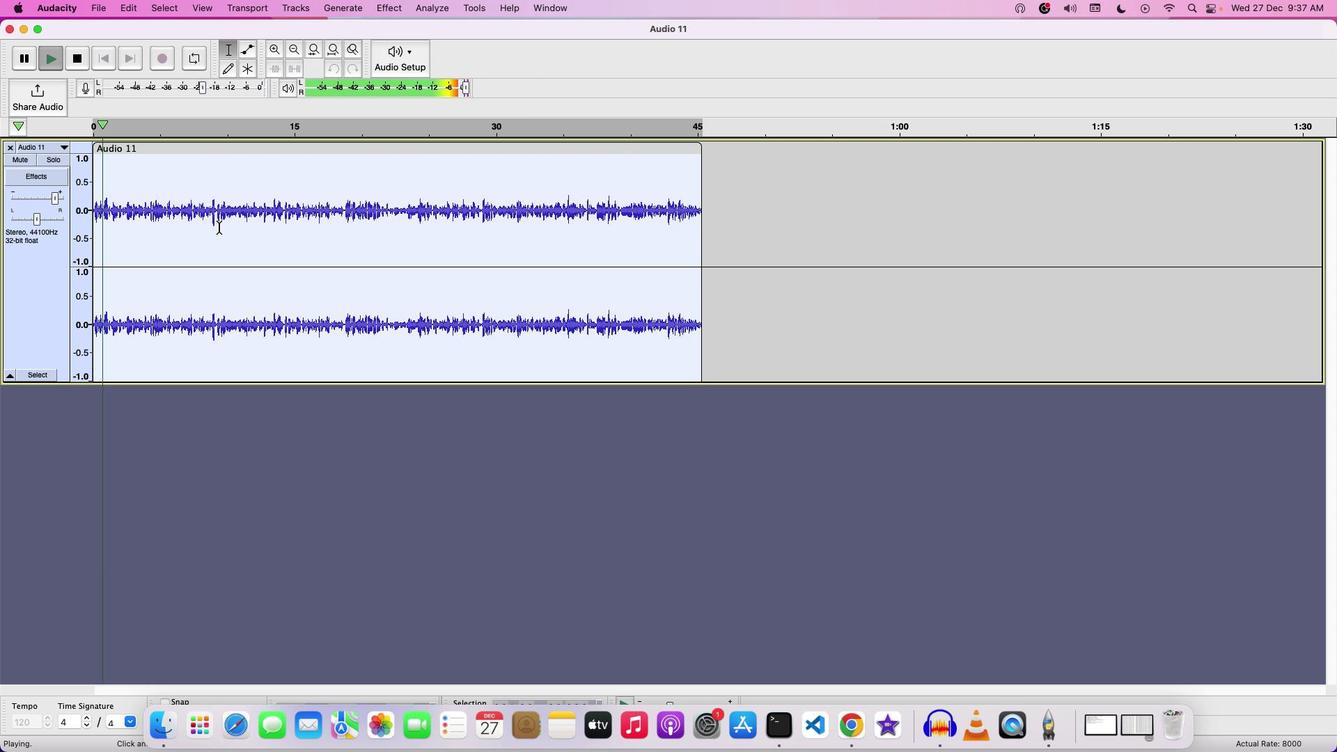 
Action: Mouse moved to (307, 85)
Screenshot: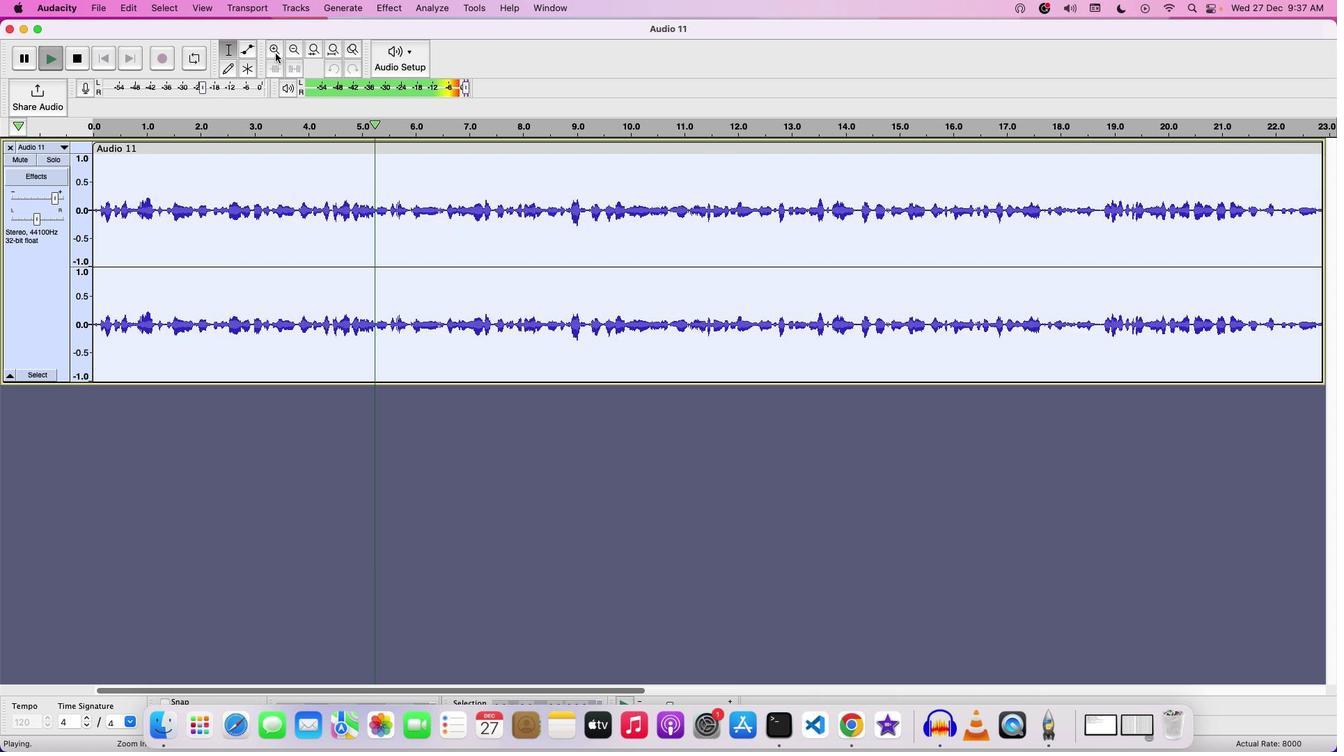 
Action: Mouse pressed left at (307, 85)
Screenshot: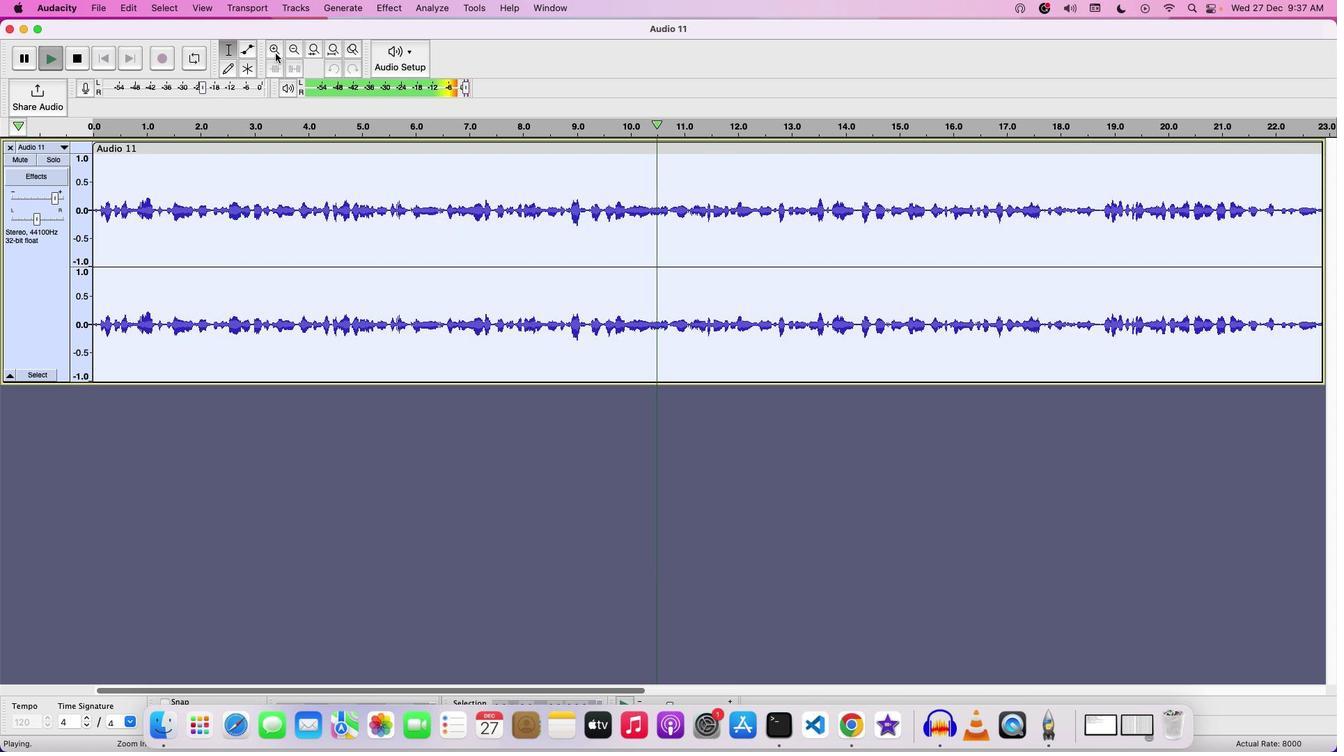 
Action: Mouse pressed left at (307, 85)
Screenshot: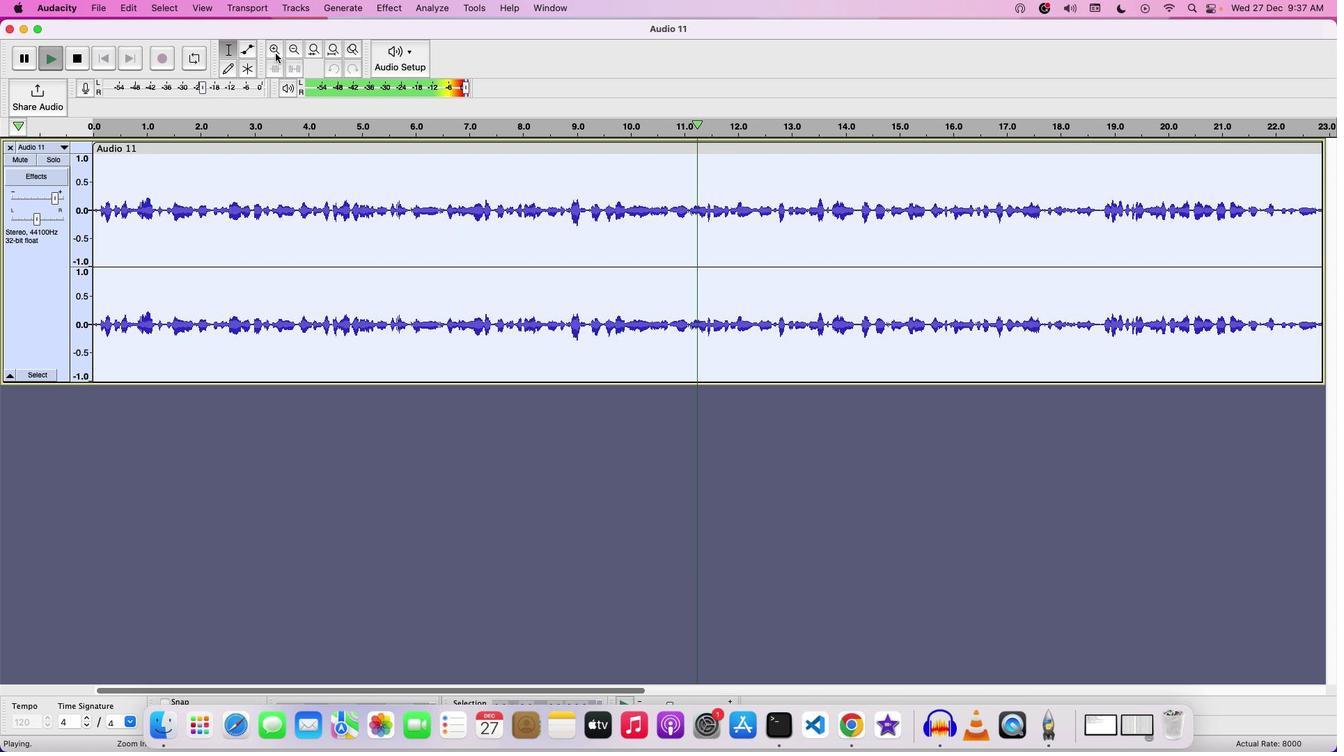 
Action: Mouse pressed left at (307, 85)
Screenshot: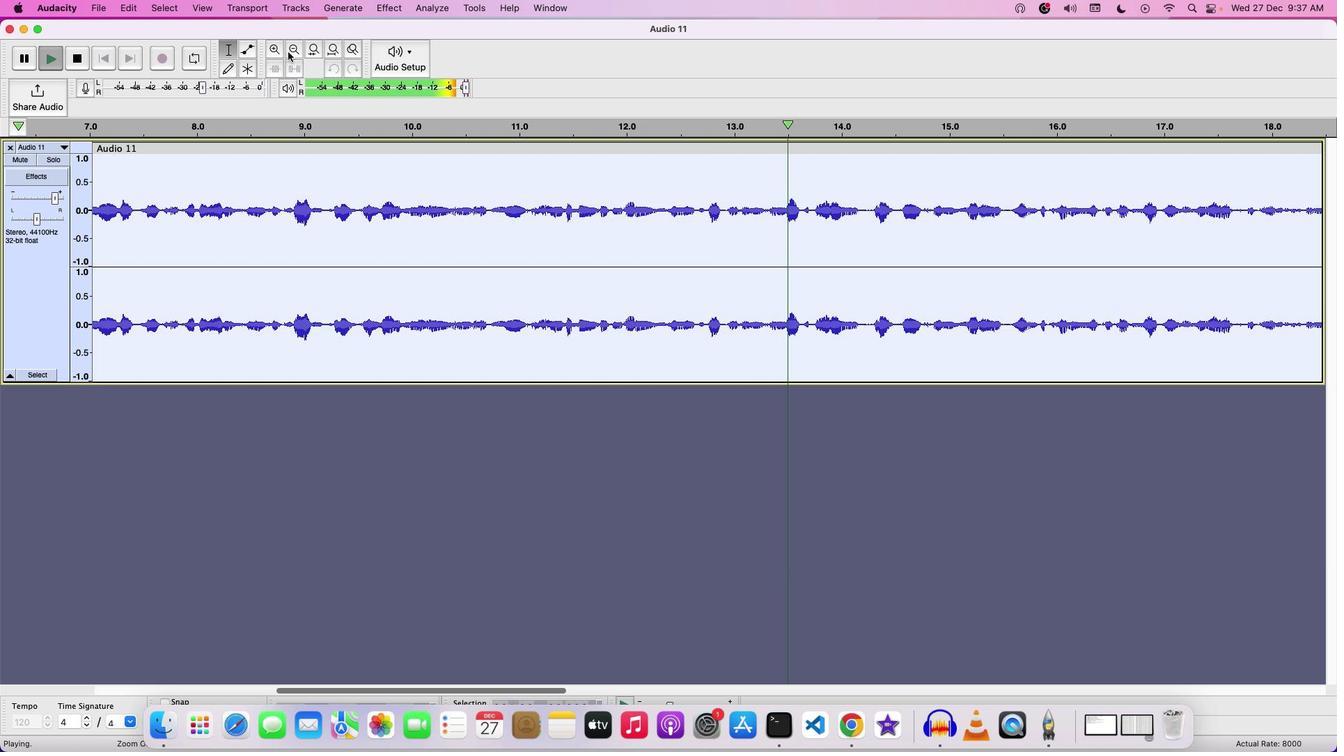 
Action: Mouse moved to (320, 84)
Screenshot: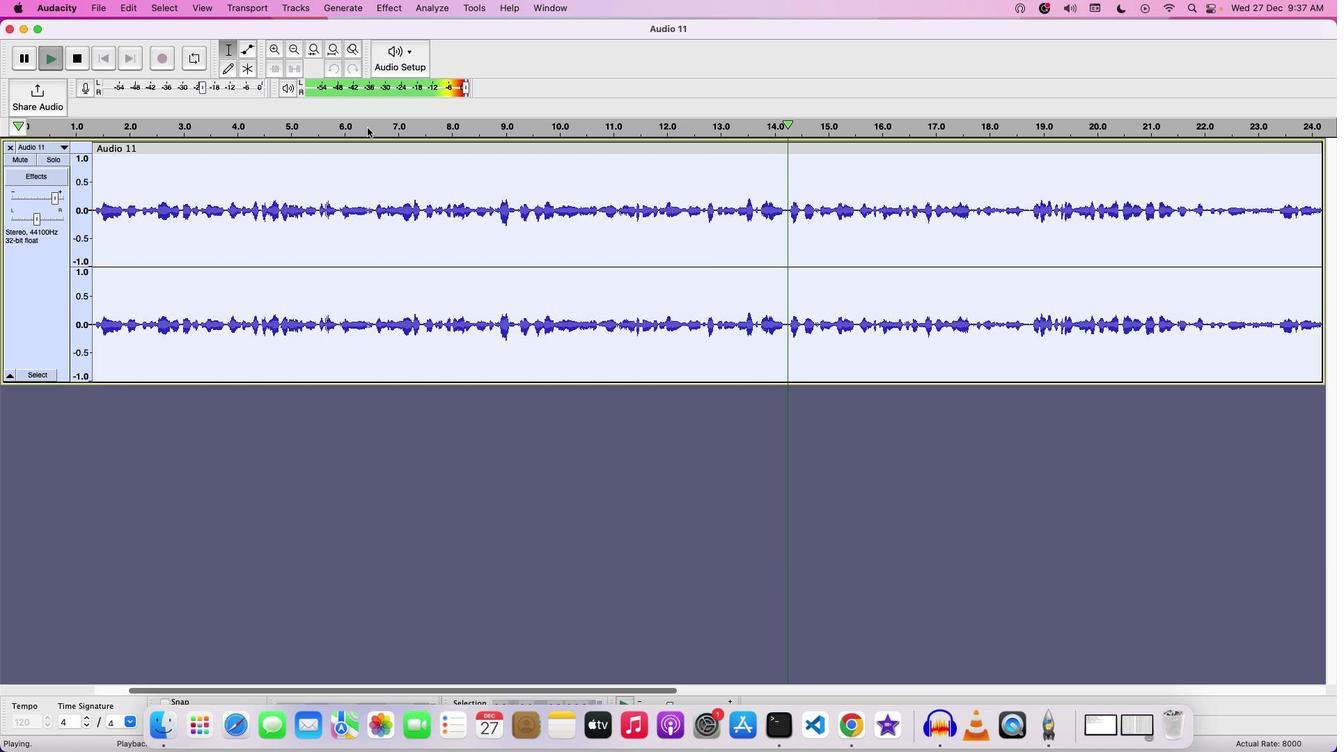 
Action: Mouse pressed left at (320, 84)
Screenshot: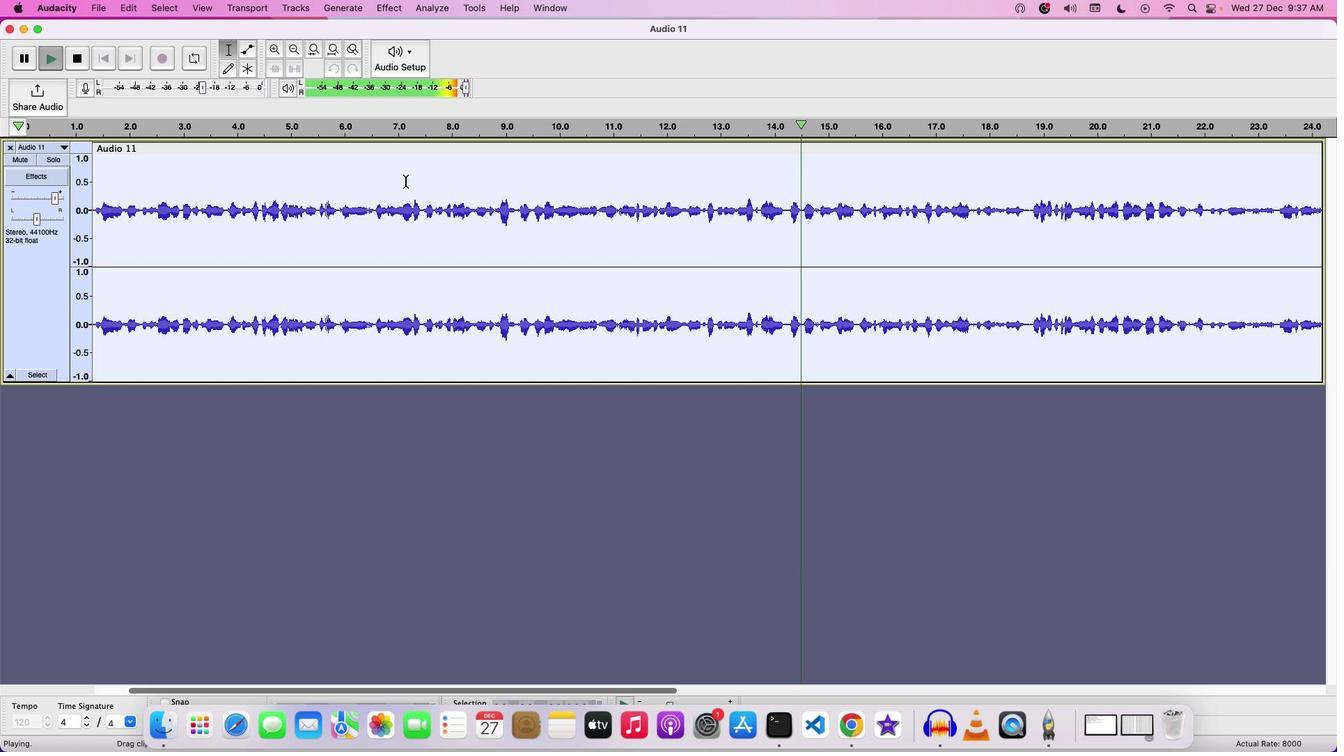 
Action: Mouse moved to (764, 303)
Screenshot: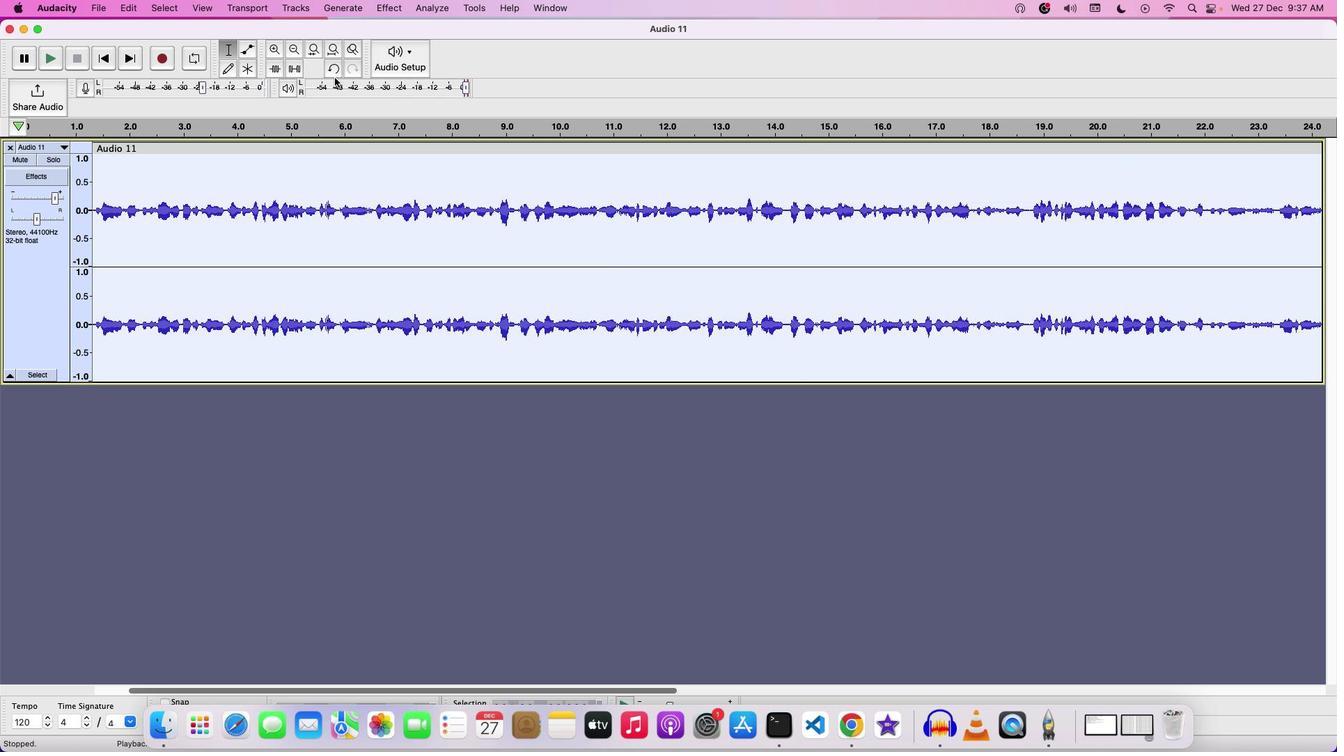 
Action: Key pressed Key.space
Screenshot: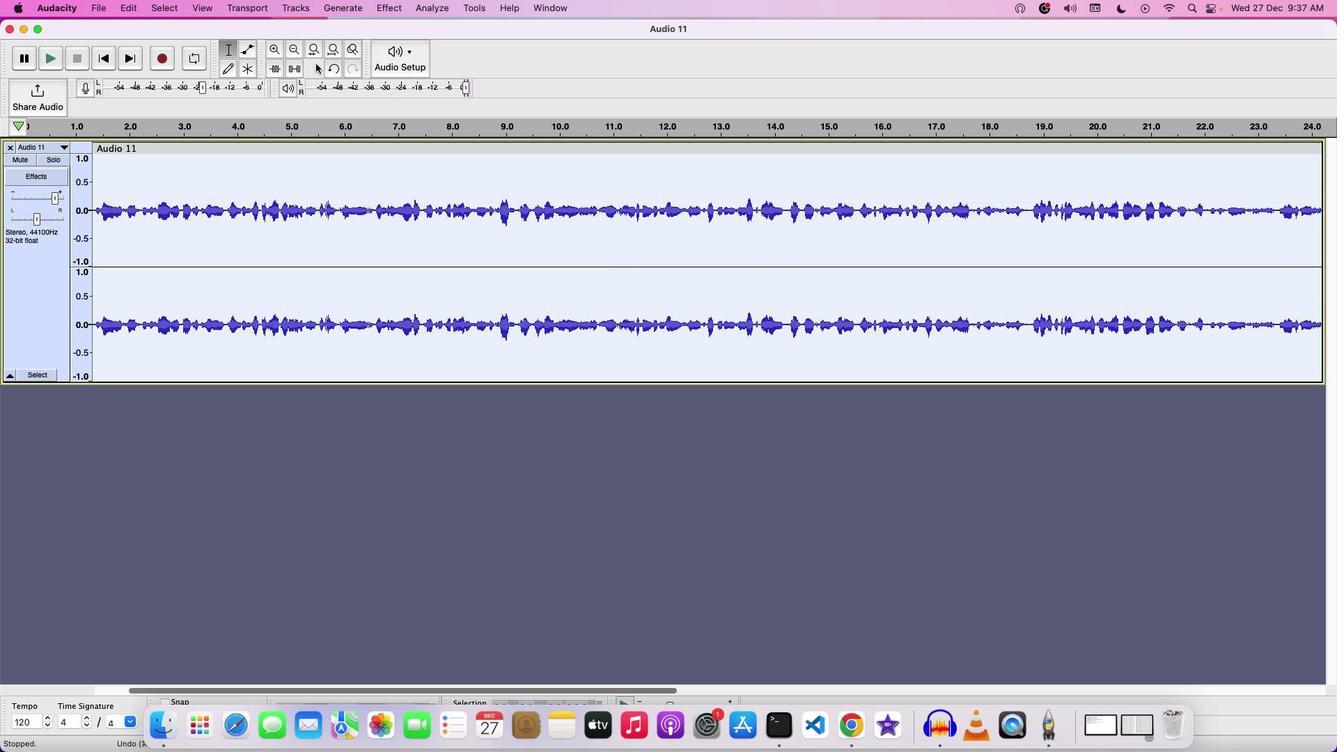 
Action: Mouse moved to (322, 80)
Screenshot: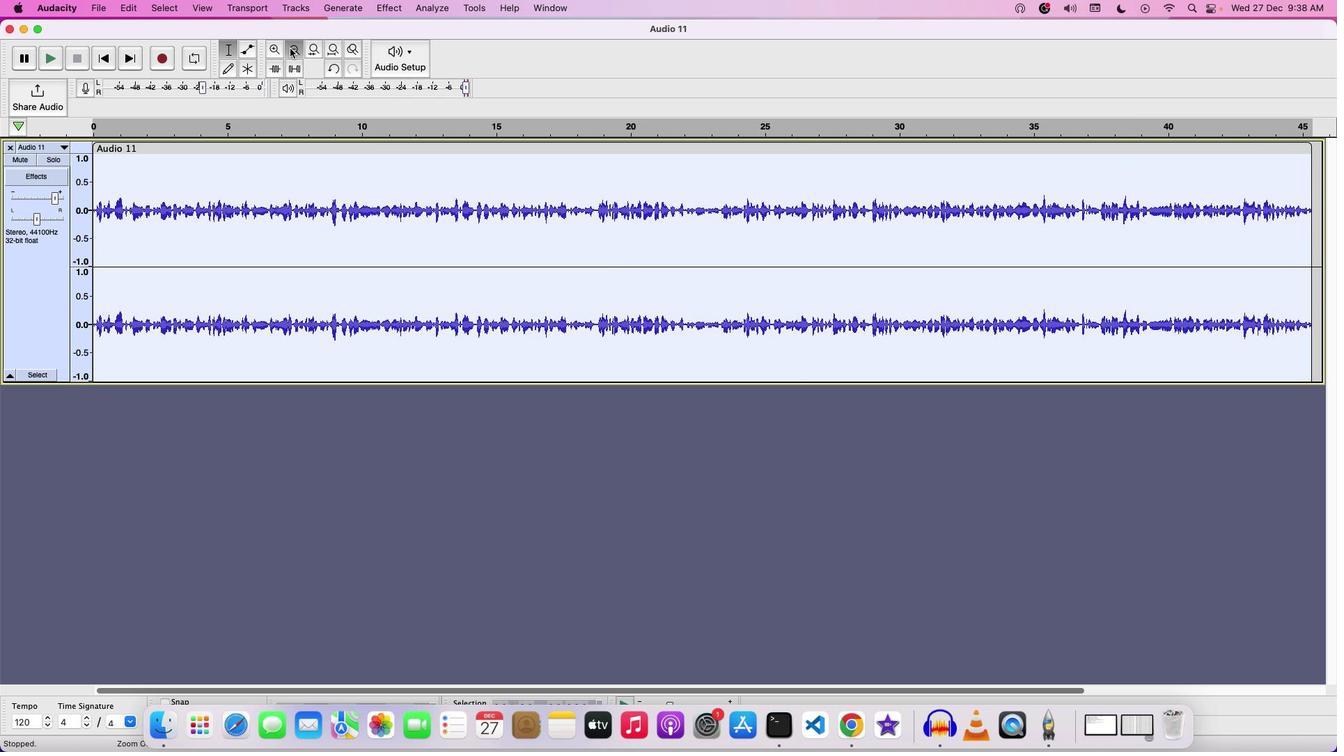 
Action: Mouse pressed left at (322, 80)
Screenshot: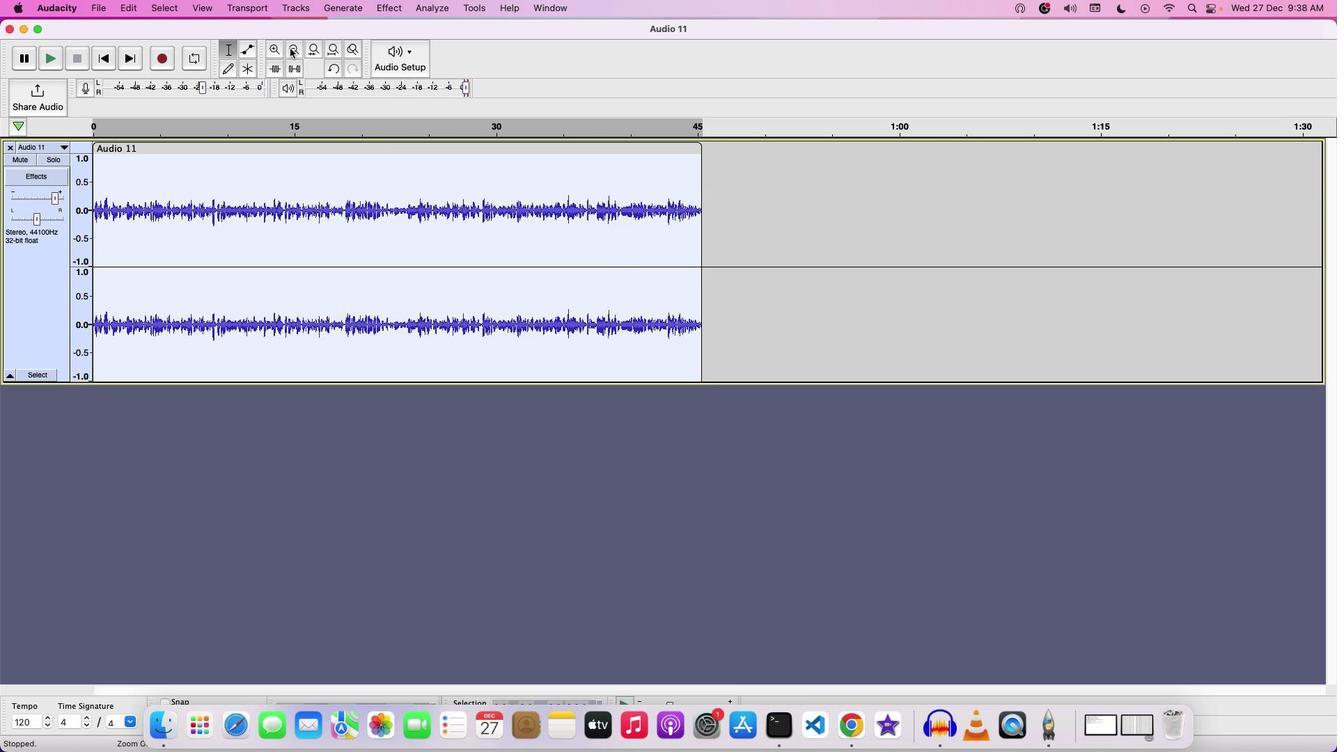 
Action: Mouse moved to (323, 81)
Screenshot: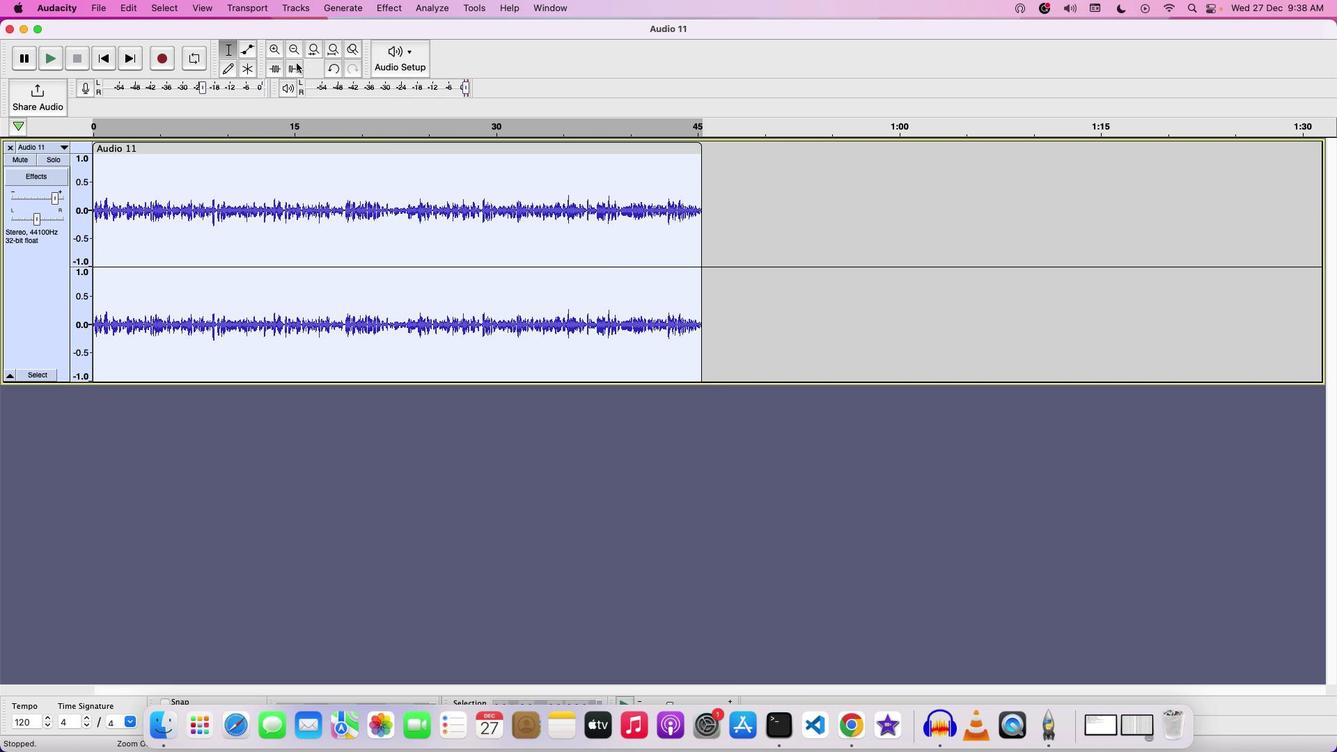 
Action: Mouse pressed left at (323, 81)
Screenshot: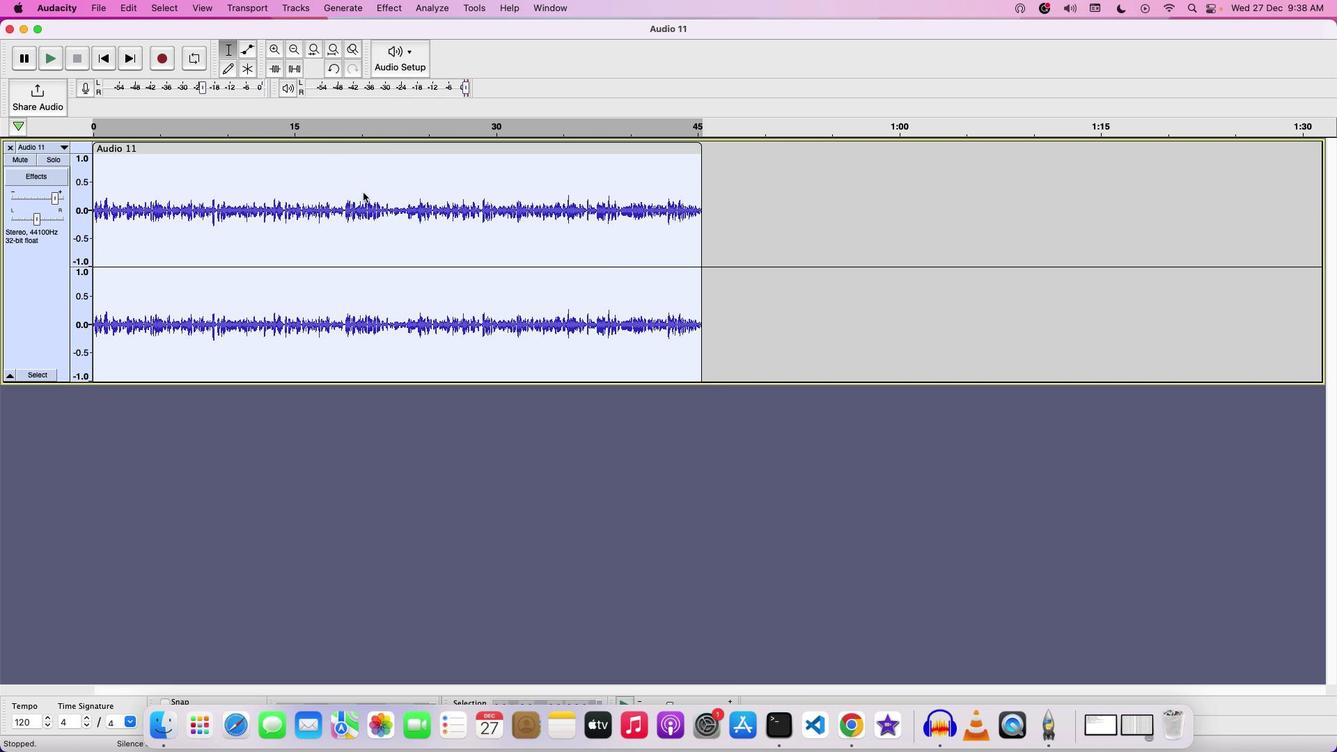 
Action: Mouse moved to (441, 243)
Screenshot: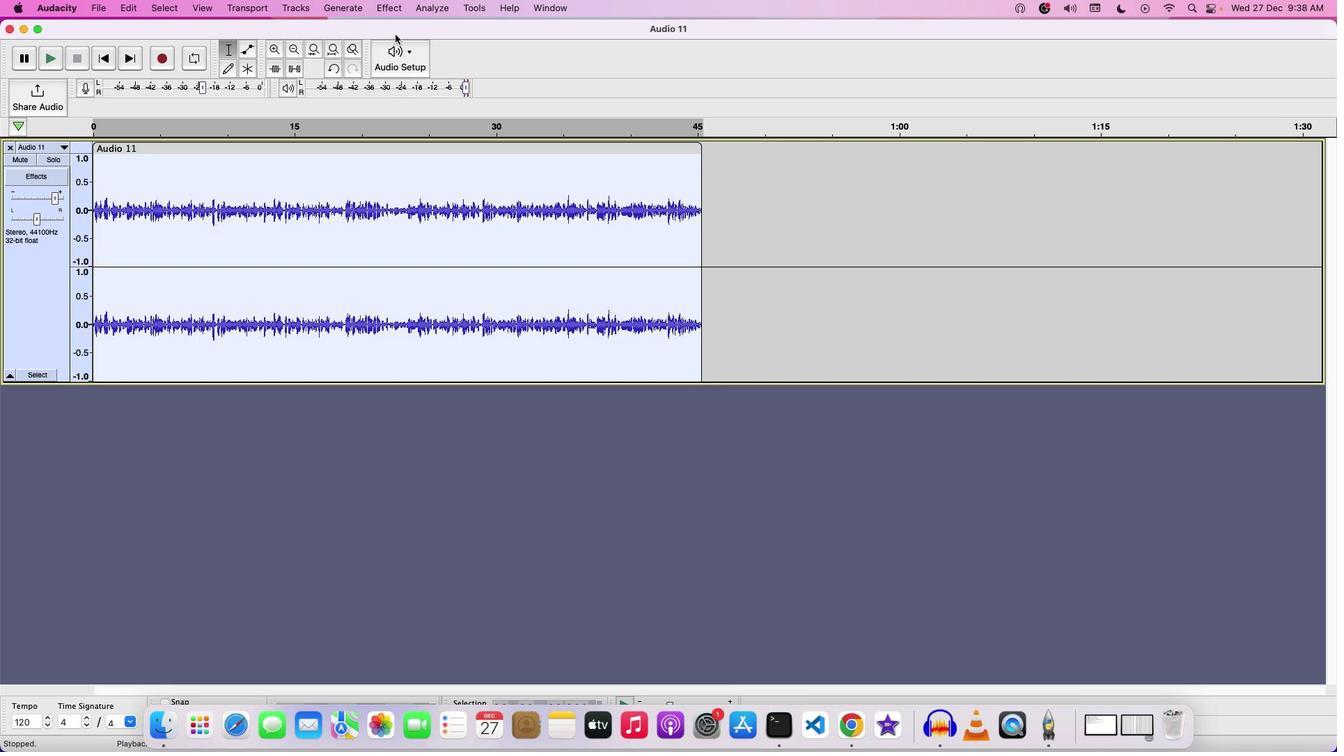 
Action: Mouse pressed left at (441, 243)
Screenshot: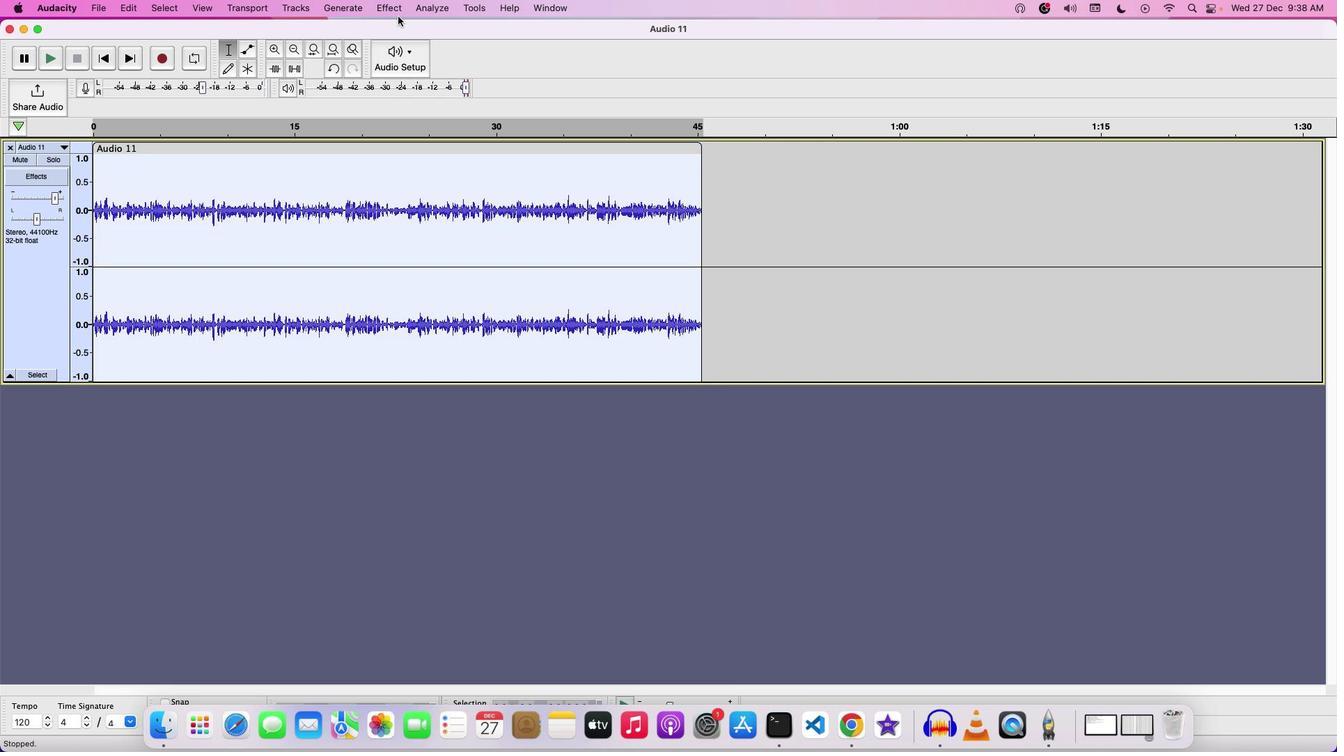 
Action: Mouse pressed left at (441, 243)
Screenshot: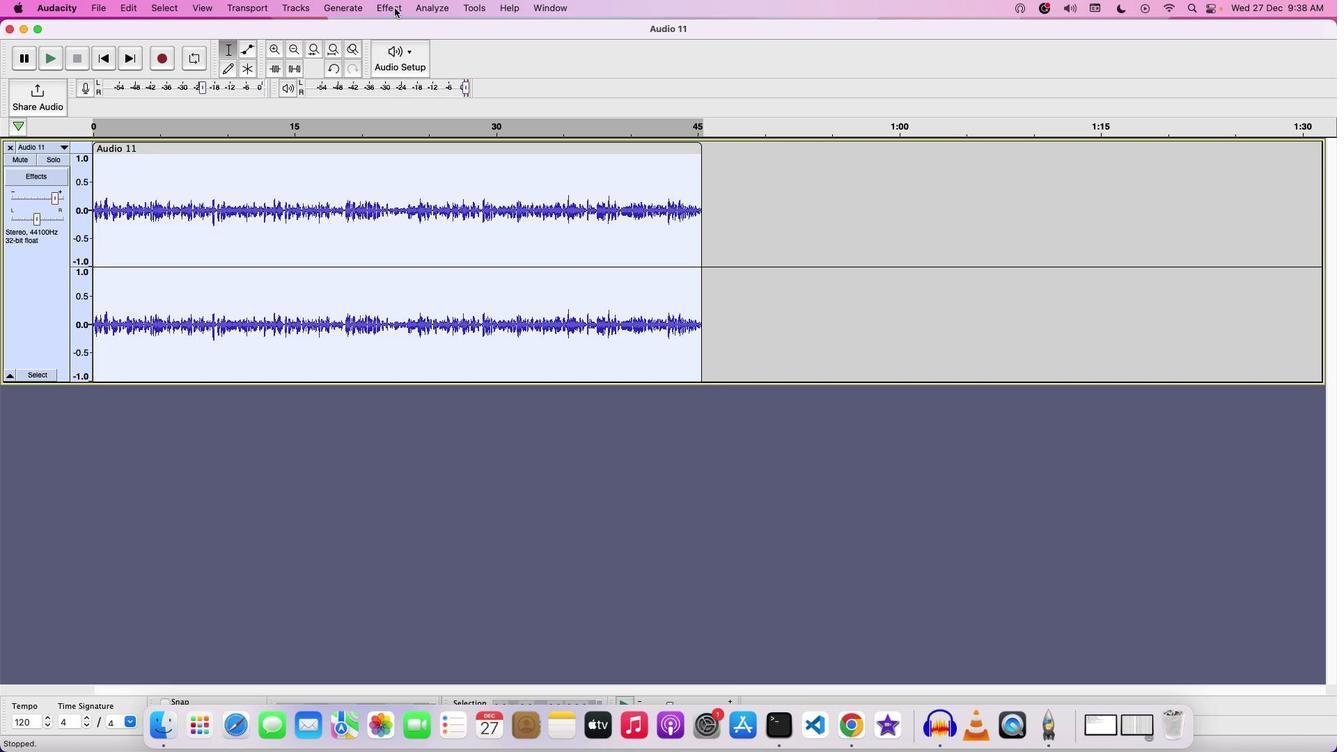 
Action: Mouse moved to (427, 38)
Screenshot: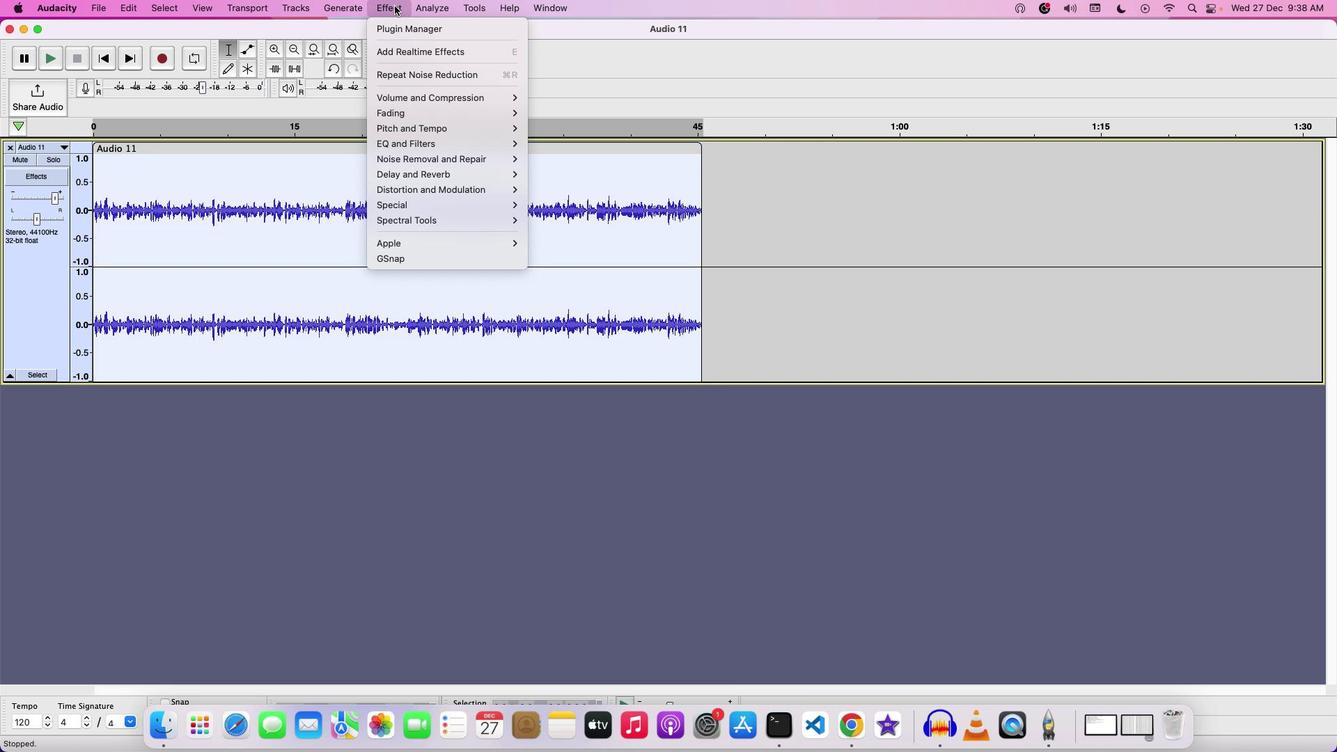 
Action: Mouse pressed left at (427, 38)
Screenshot: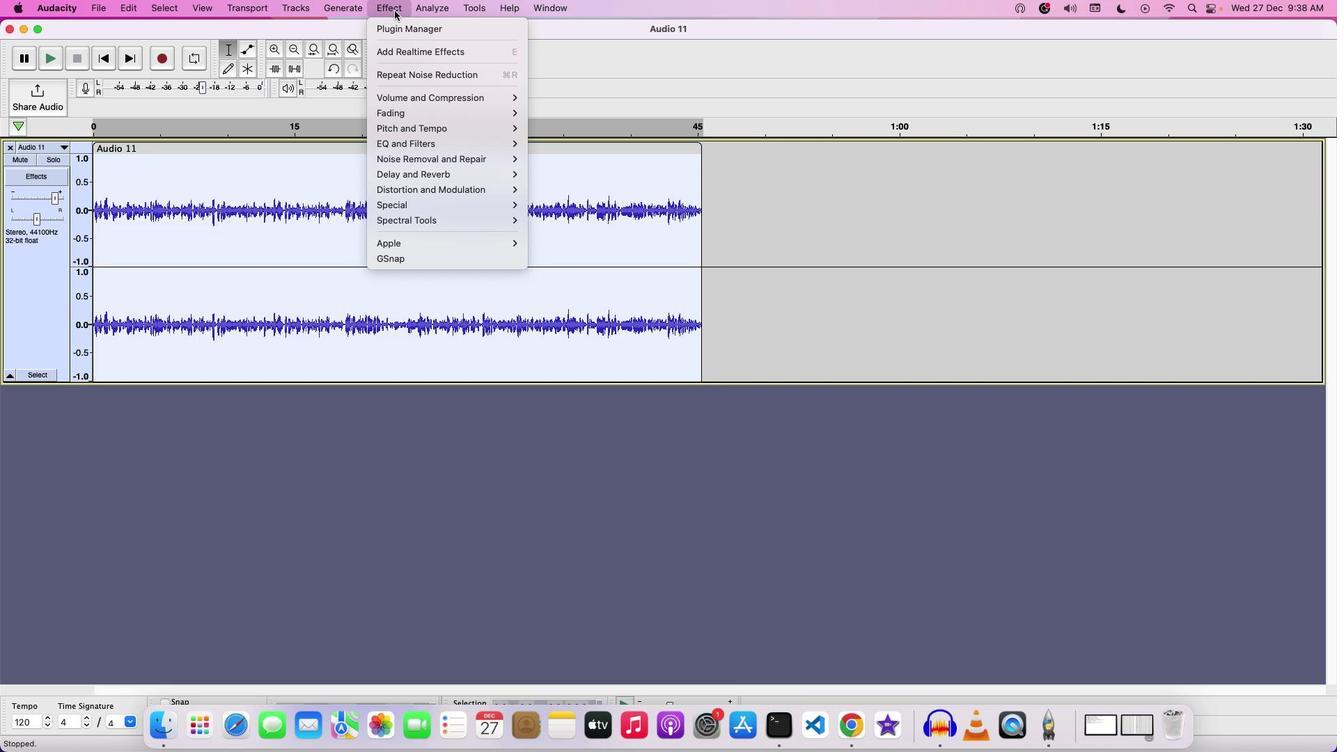 
Action: Mouse moved to (602, 201)
Screenshot: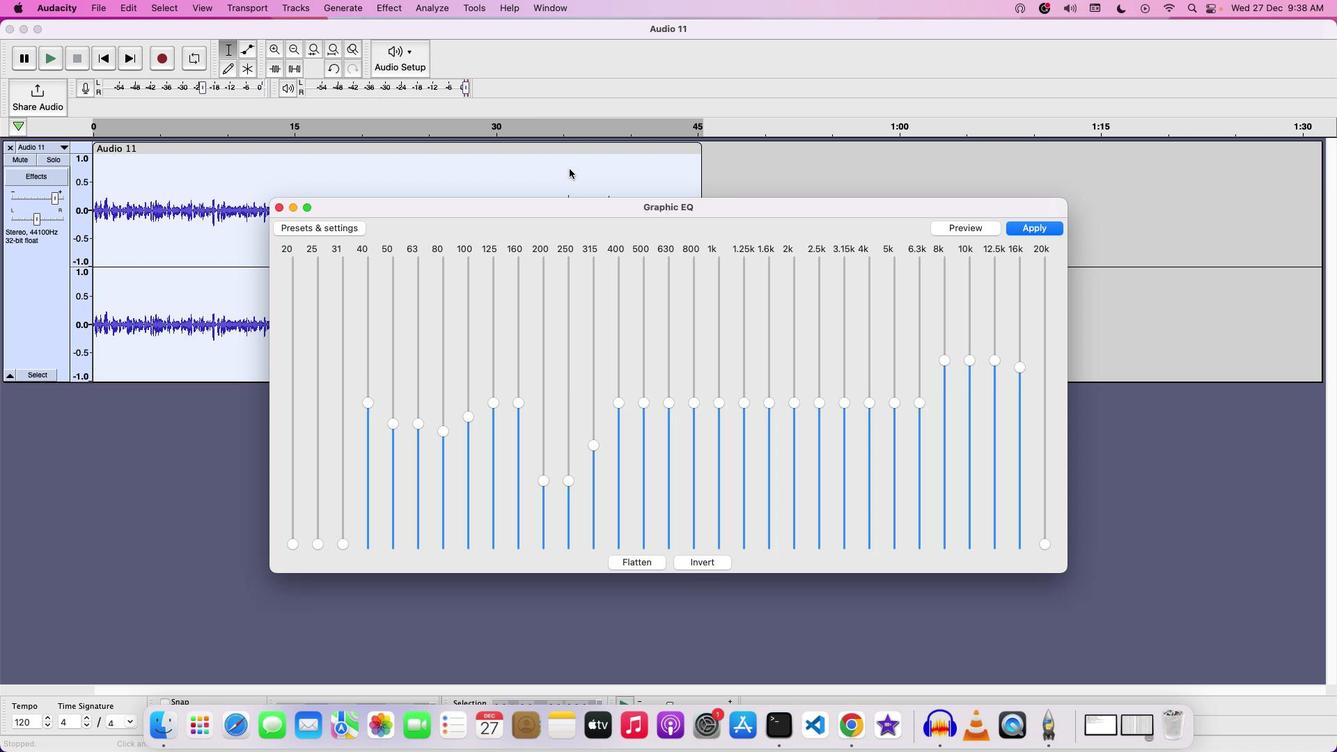 
Action: Mouse pressed left at (602, 201)
Screenshot: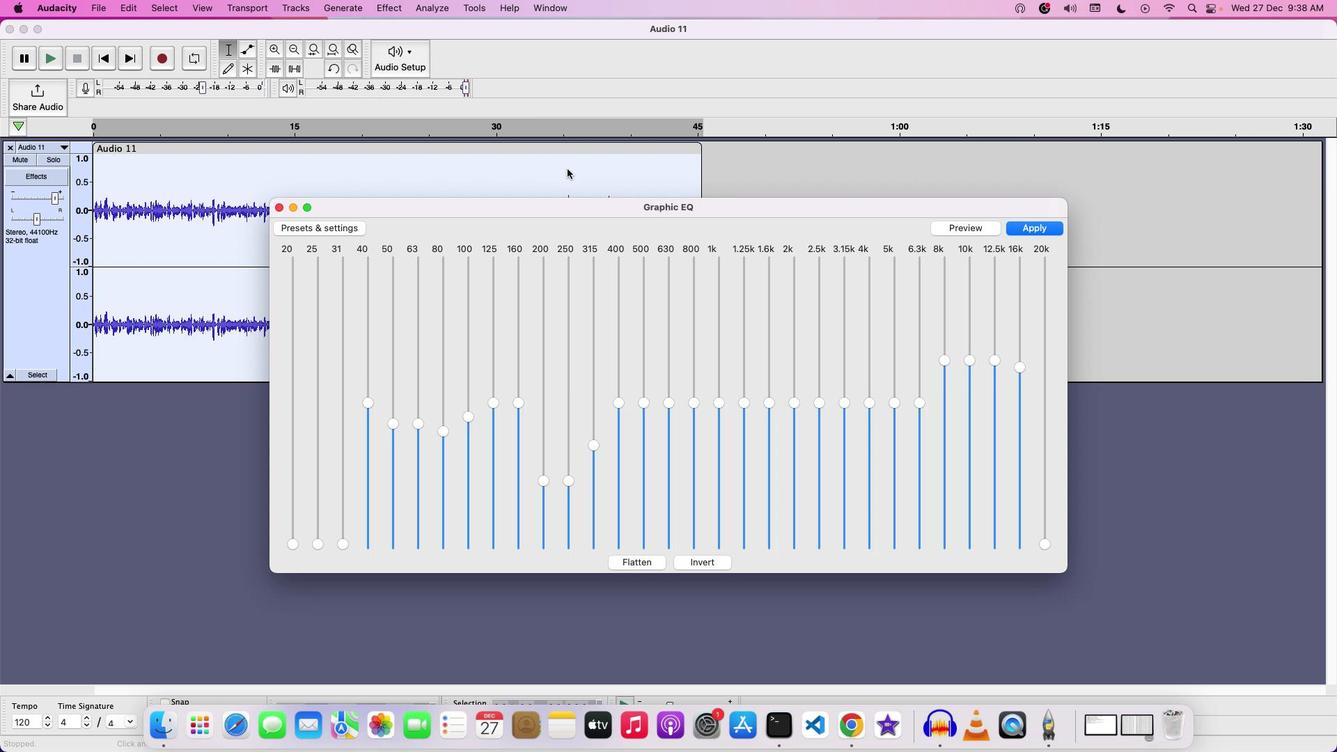 
Action: Mouse moved to (683, 592)
Screenshot: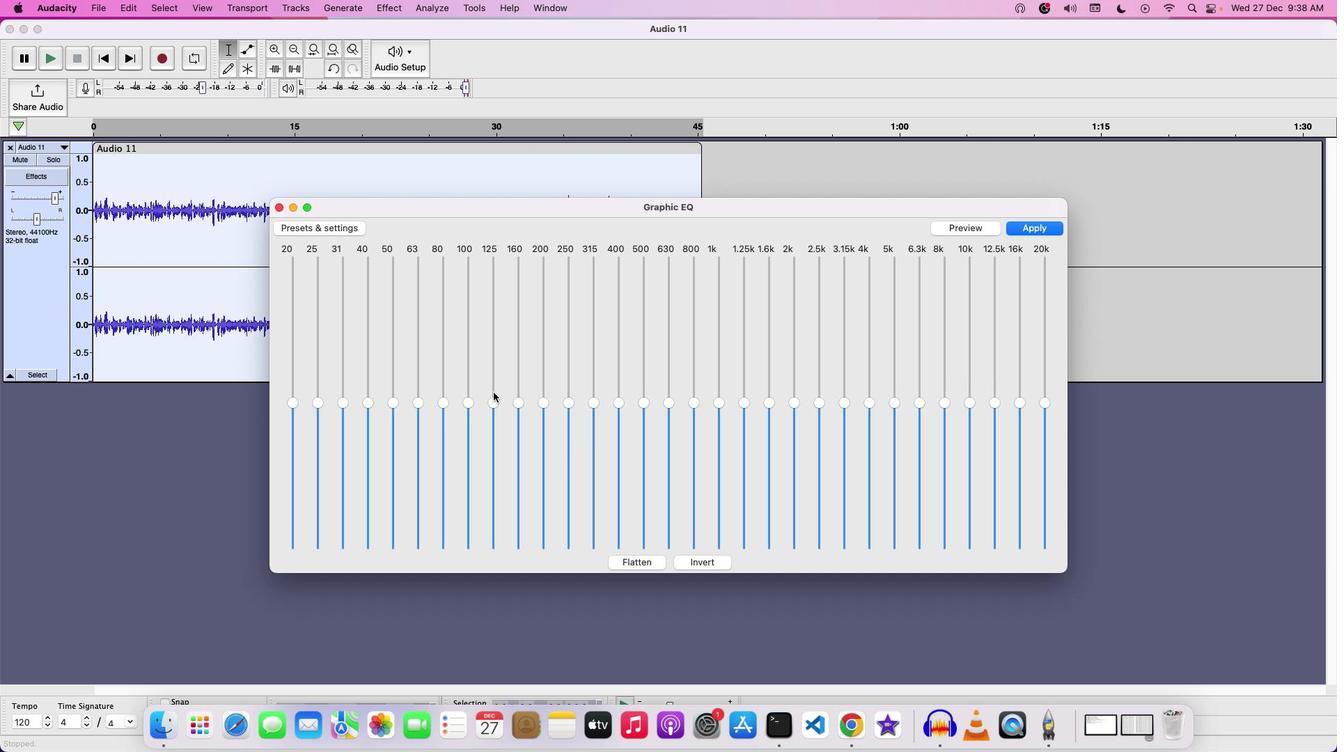
Action: Mouse pressed left at (683, 592)
Screenshot: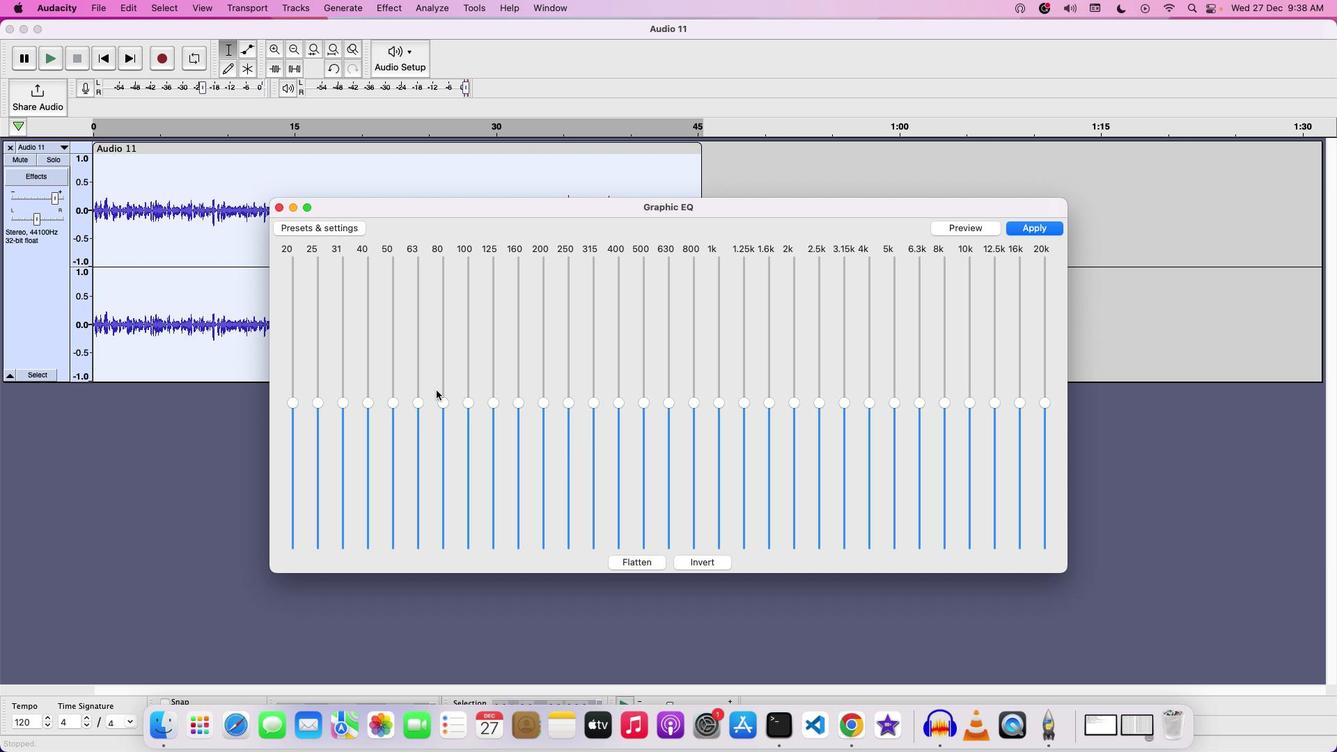 
Action: Mouse moved to (325, 447)
Screenshot: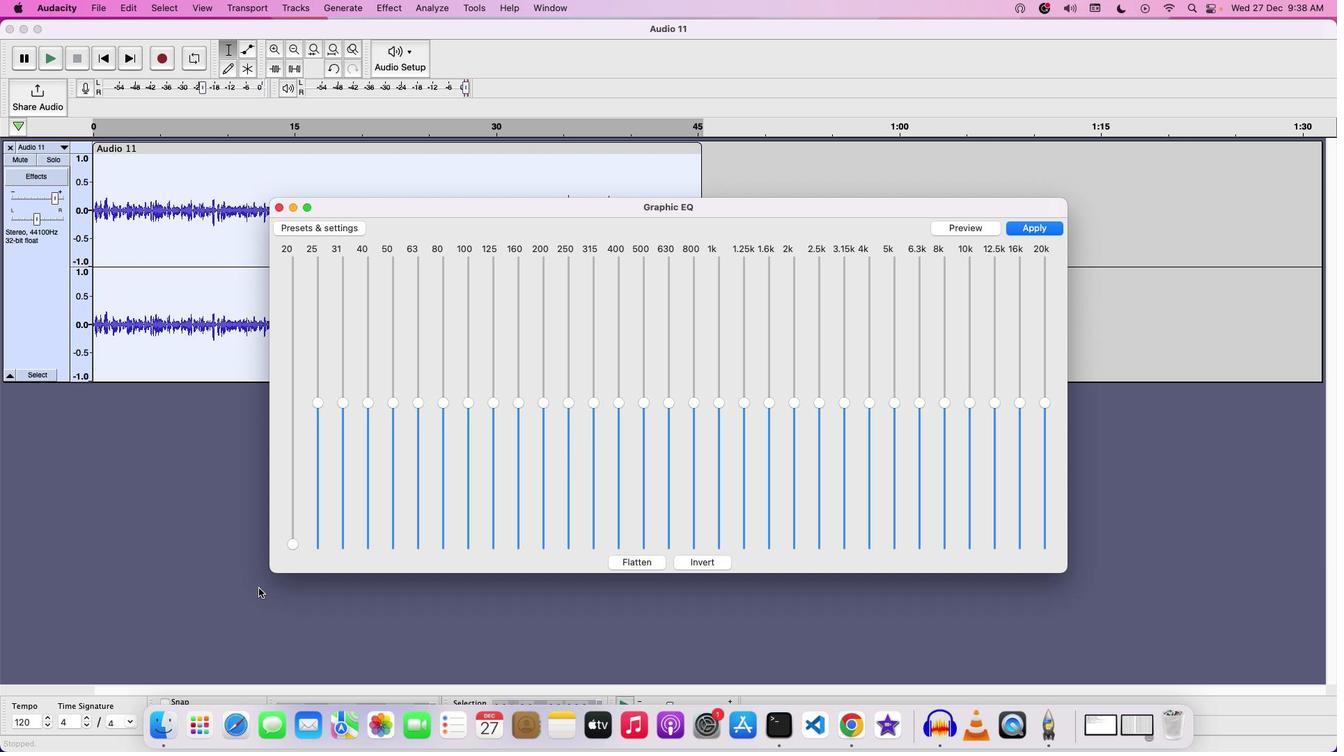 
Action: Mouse pressed left at (325, 447)
Screenshot: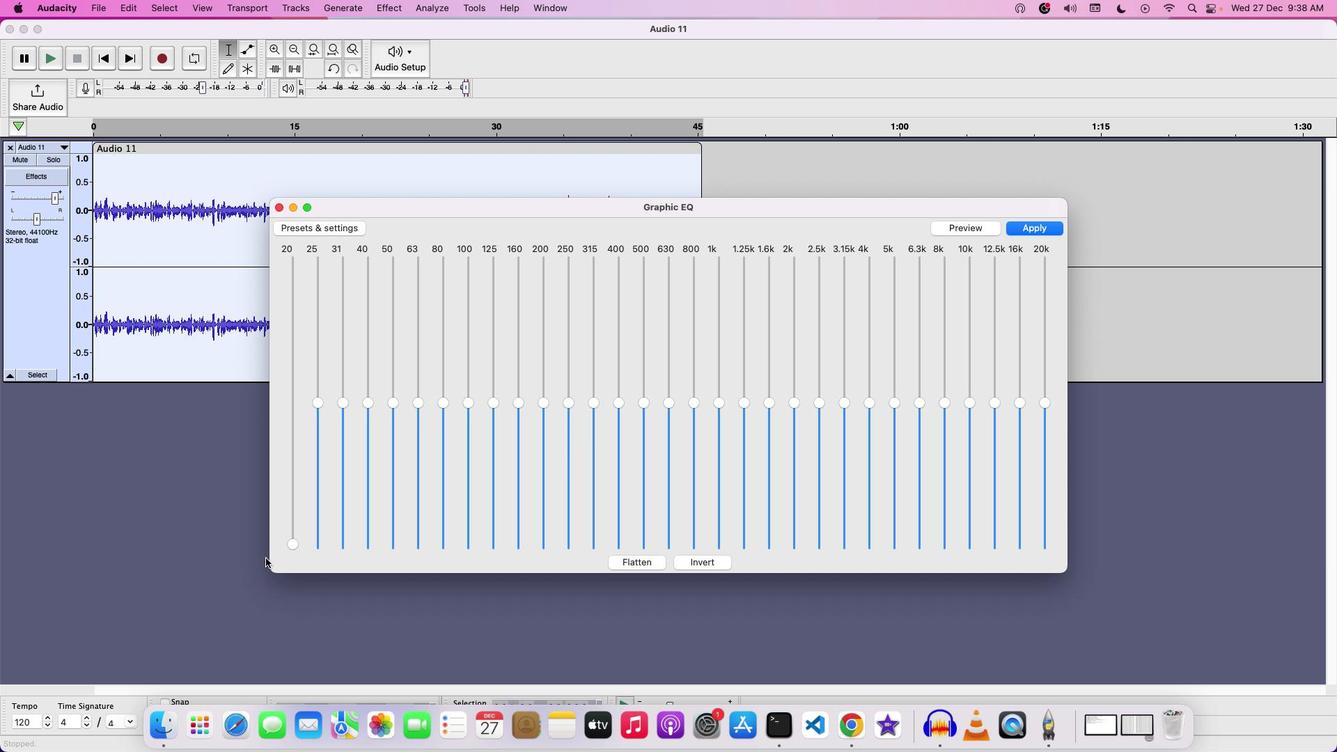
Action: Mouse moved to (351, 557)
Screenshot: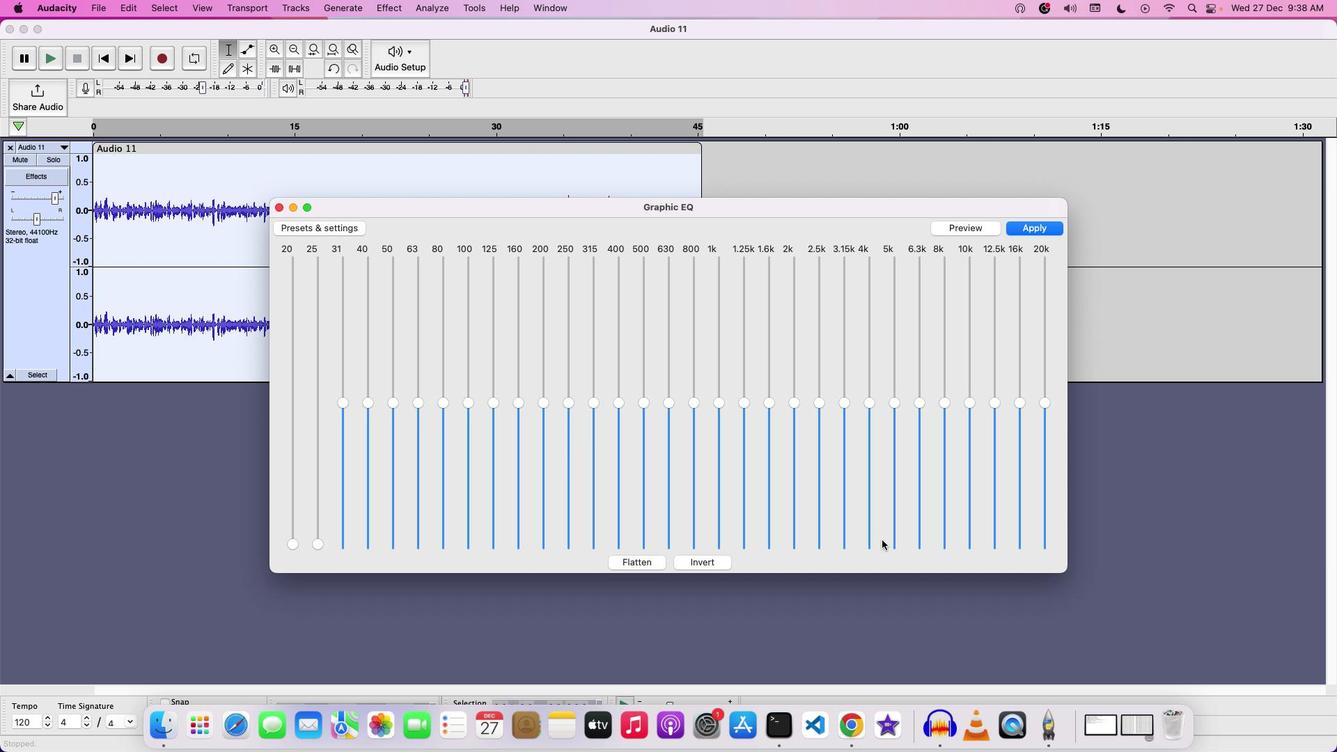 
Action: Mouse pressed left at (351, 557)
Screenshot: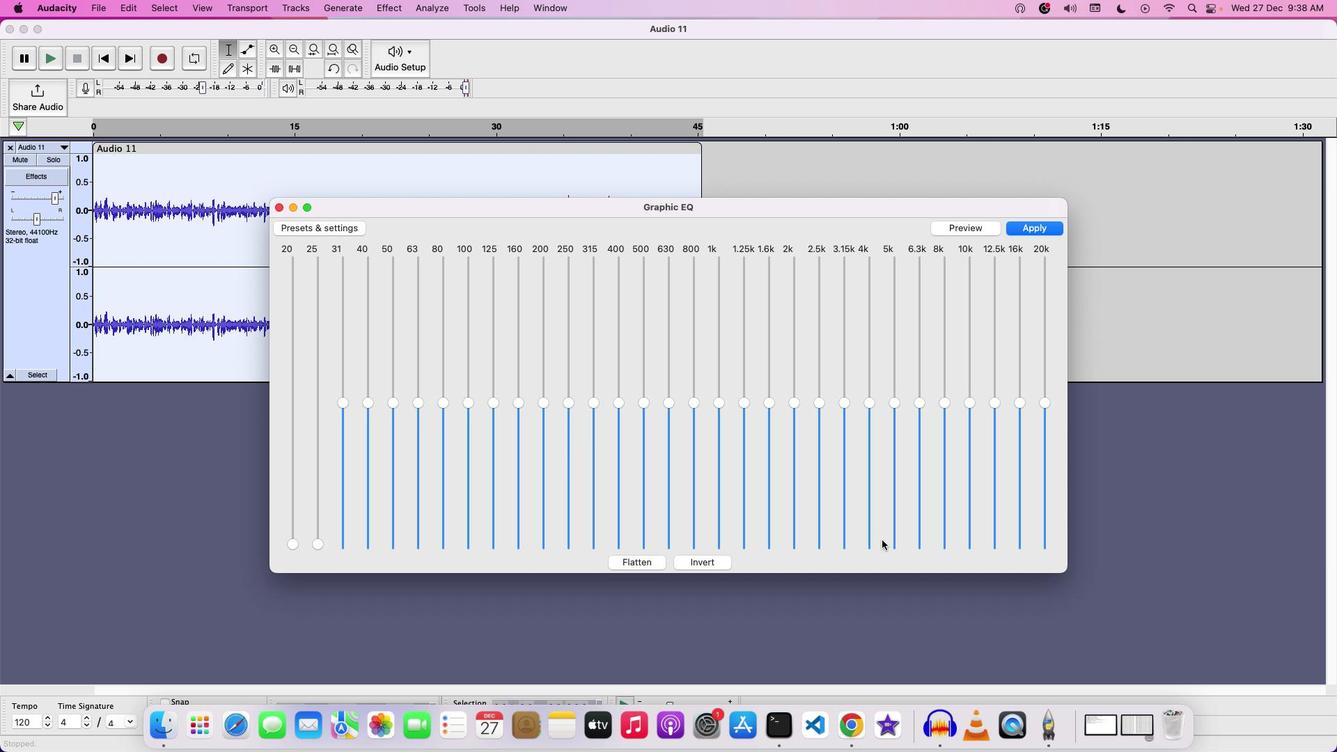
Action: Mouse moved to (1055, 394)
Screenshot: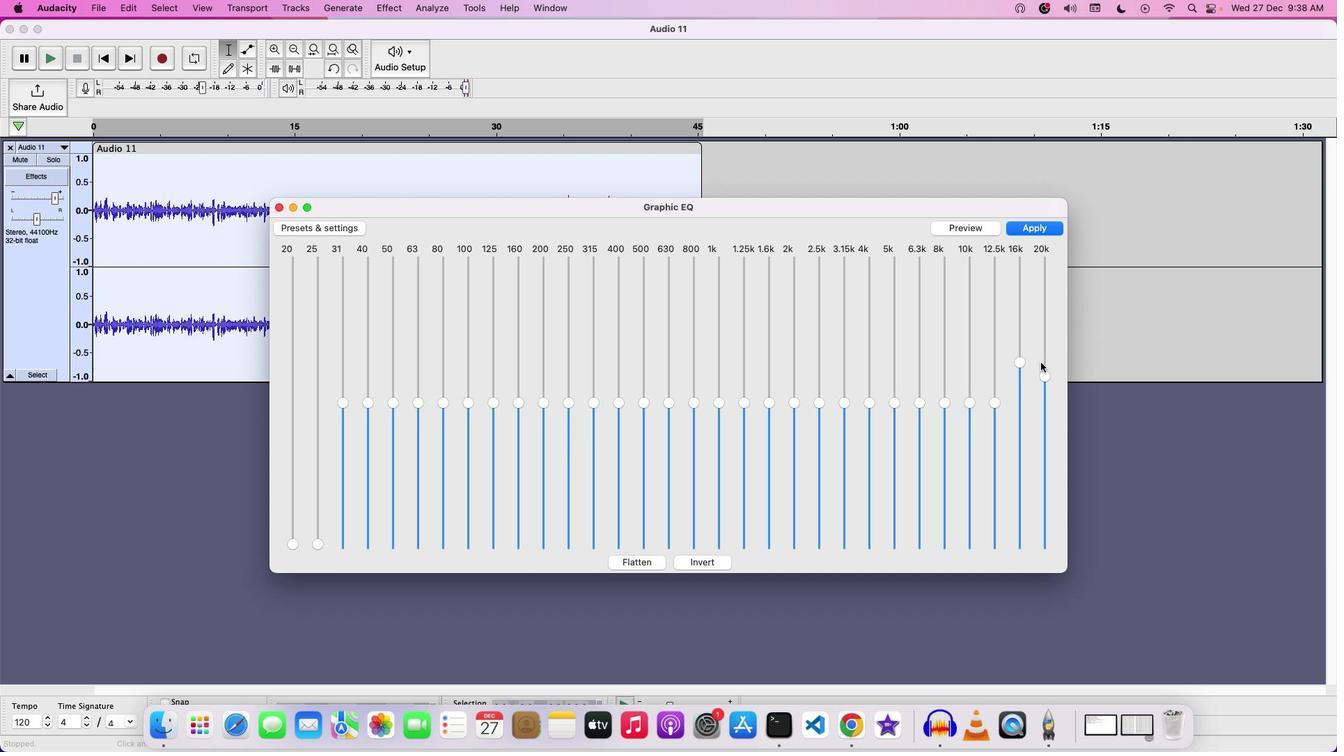 
Action: Mouse pressed left at (1055, 394)
Screenshot: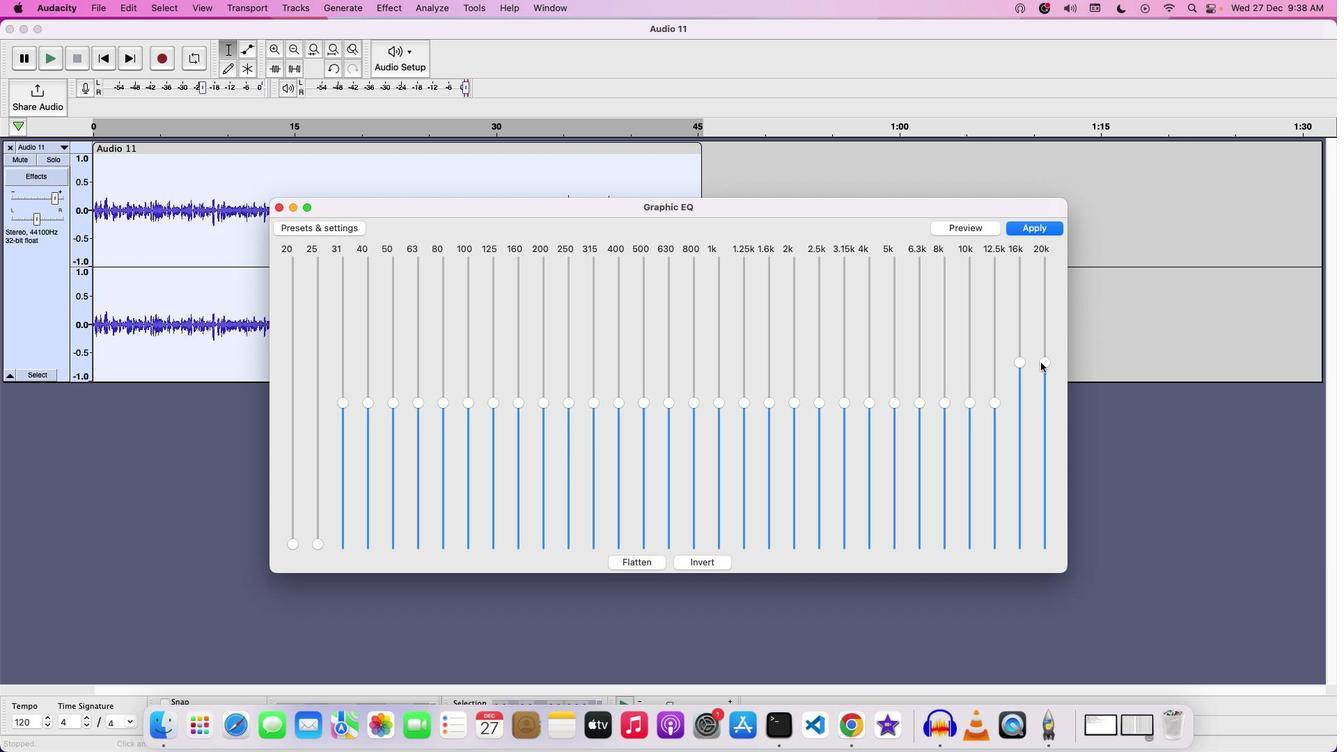 
Action: Mouse moved to (1074, 394)
Screenshot: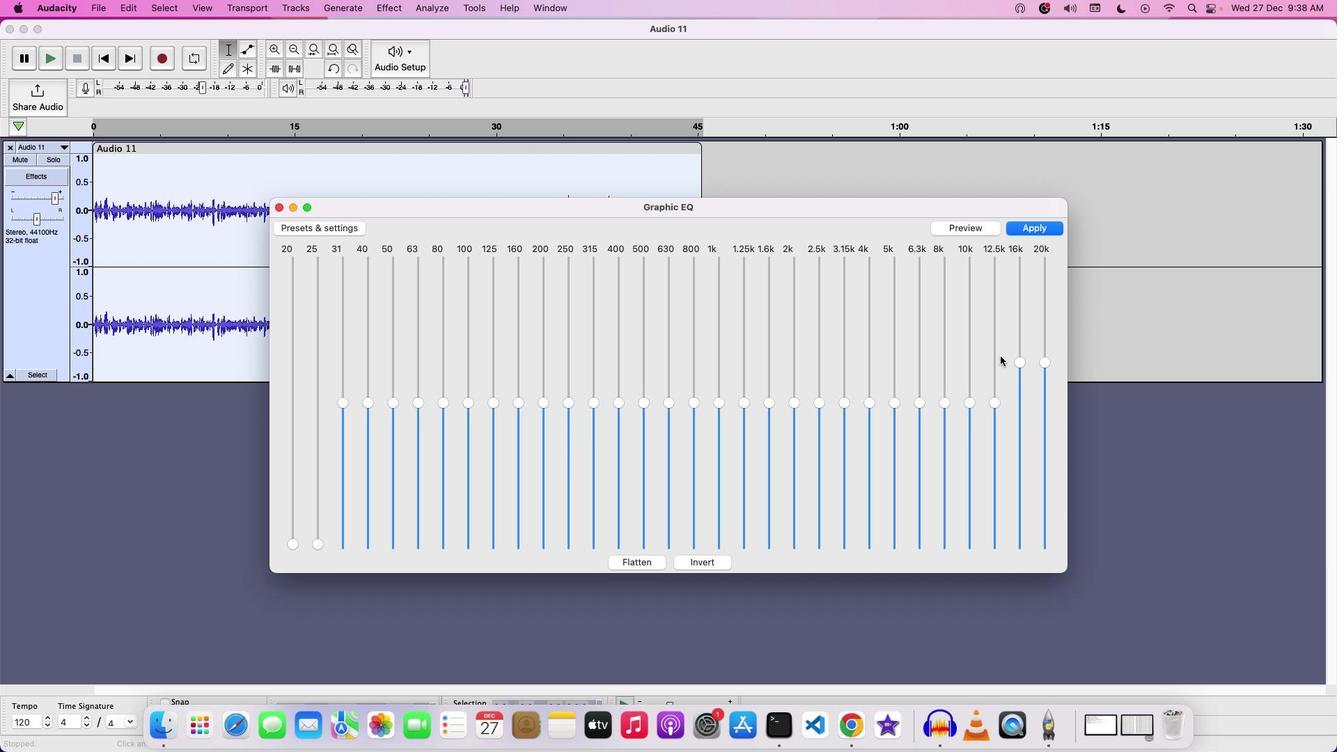
Action: Mouse pressed left at (1074, 394)
Screenshot: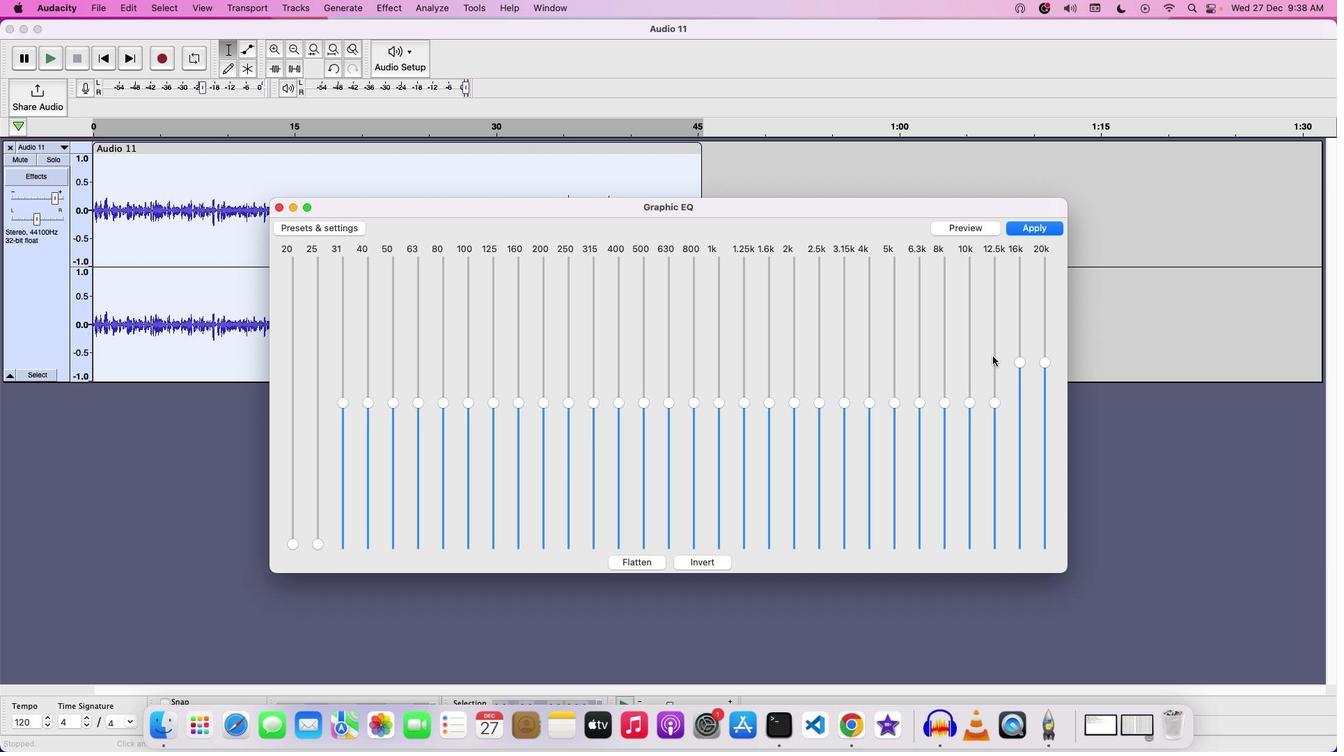 
Action: Mouse moved to (1026, 389)
Screenshot: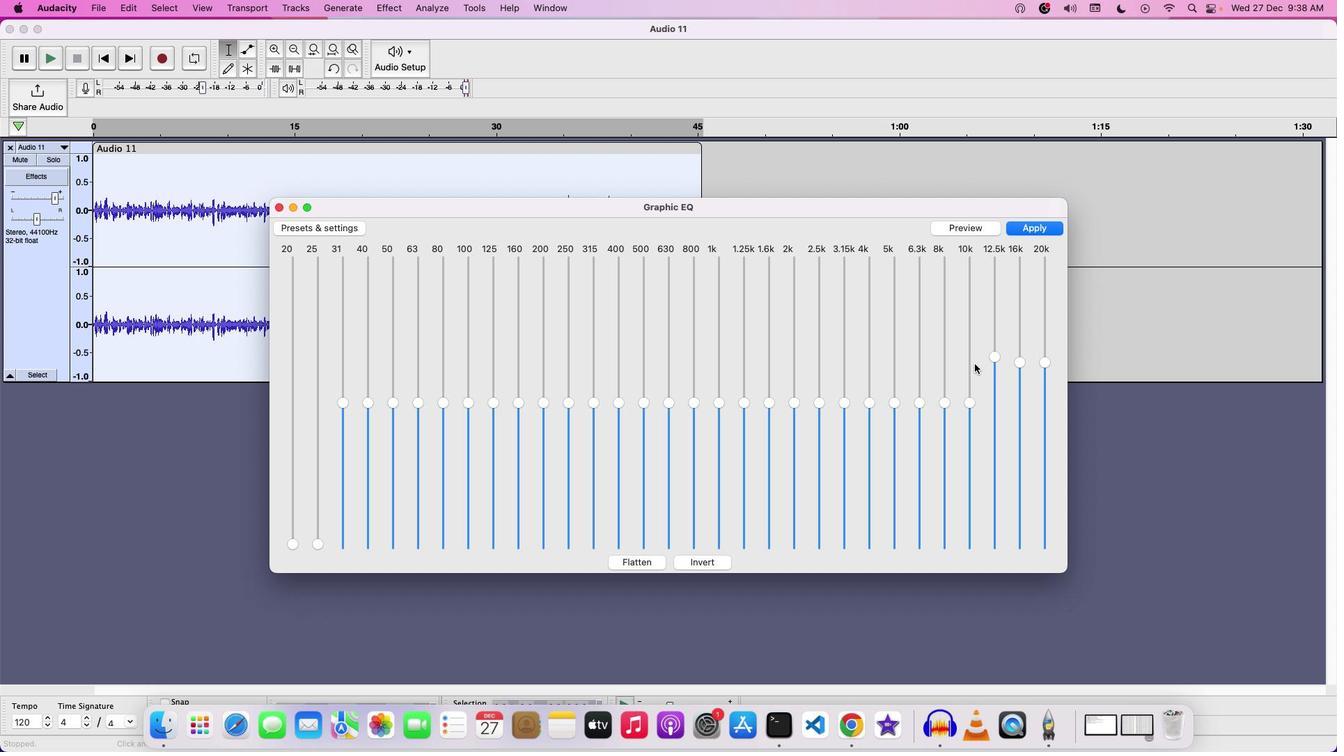 
Action: Mouse pressed left at (1026, 389)
Screenshot: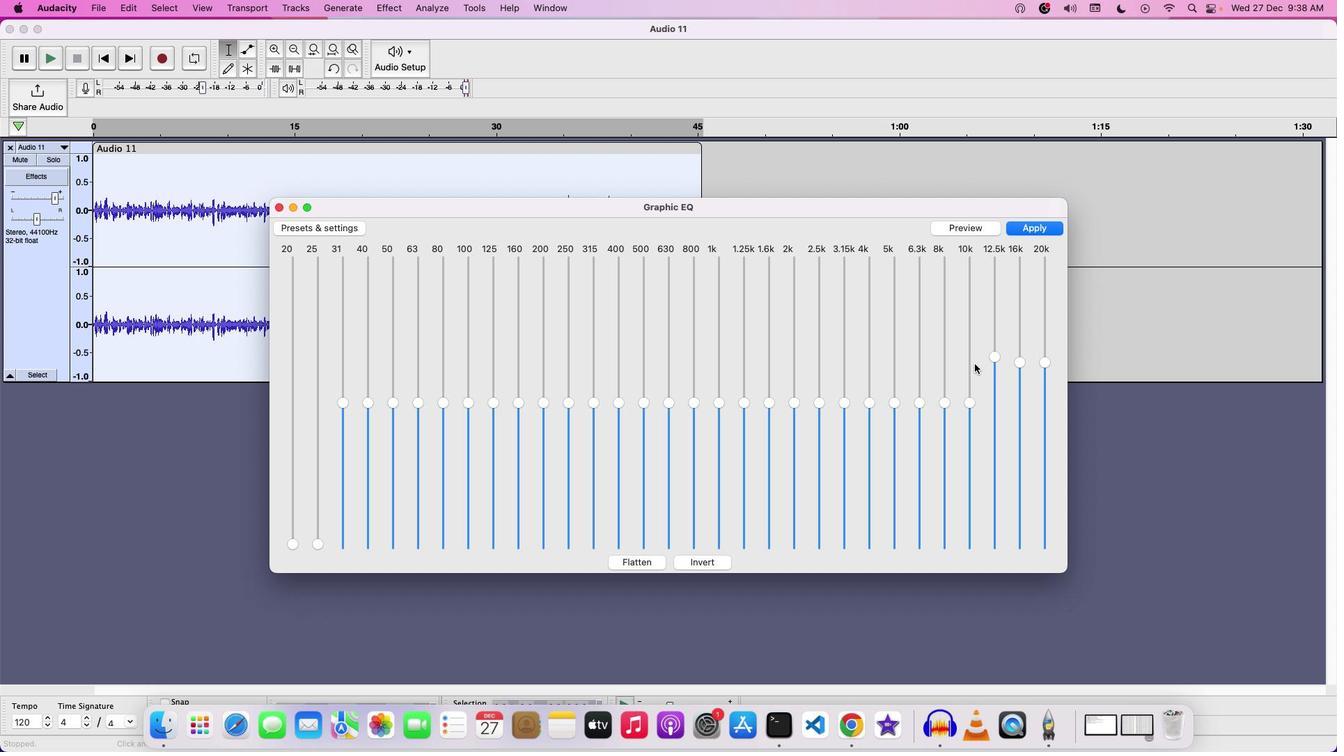 
Action: Mouse moved to (1007, 396)
Screenshot: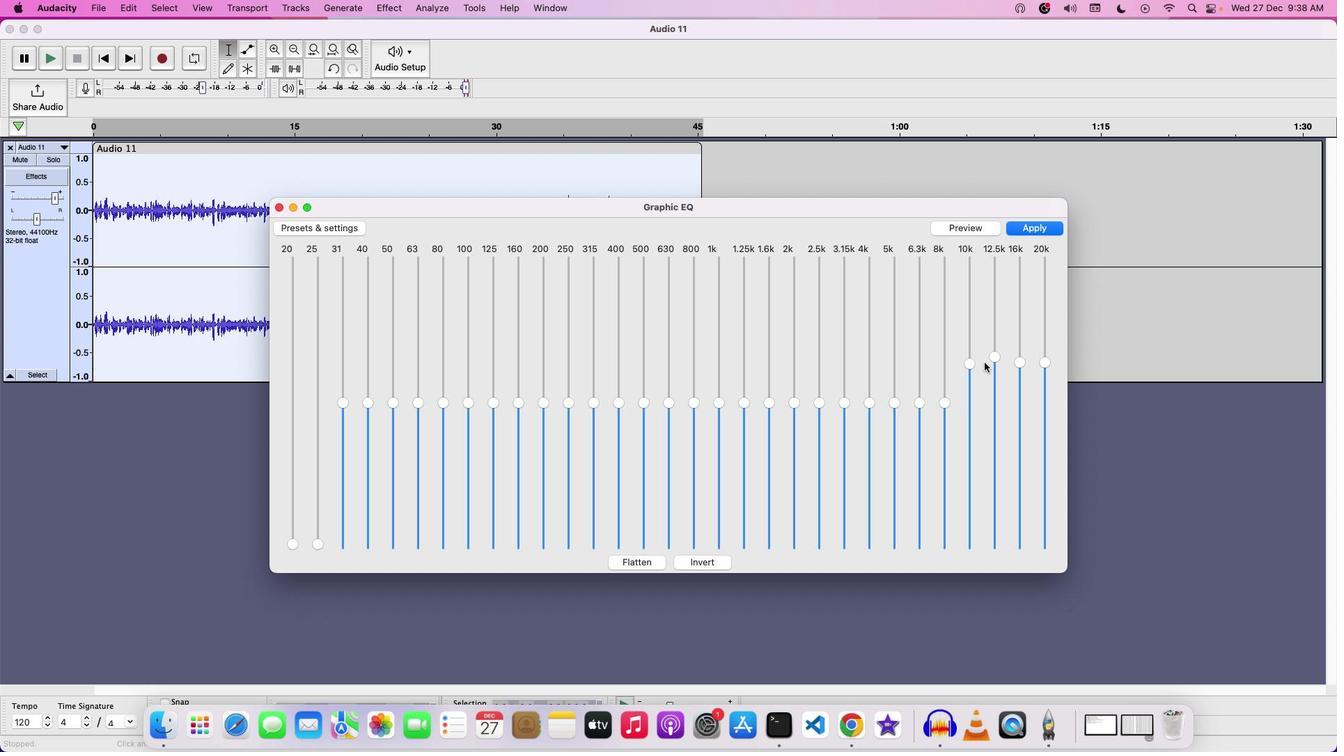 
Action: Mouse pressed left at (1007, 396)
Screenshot: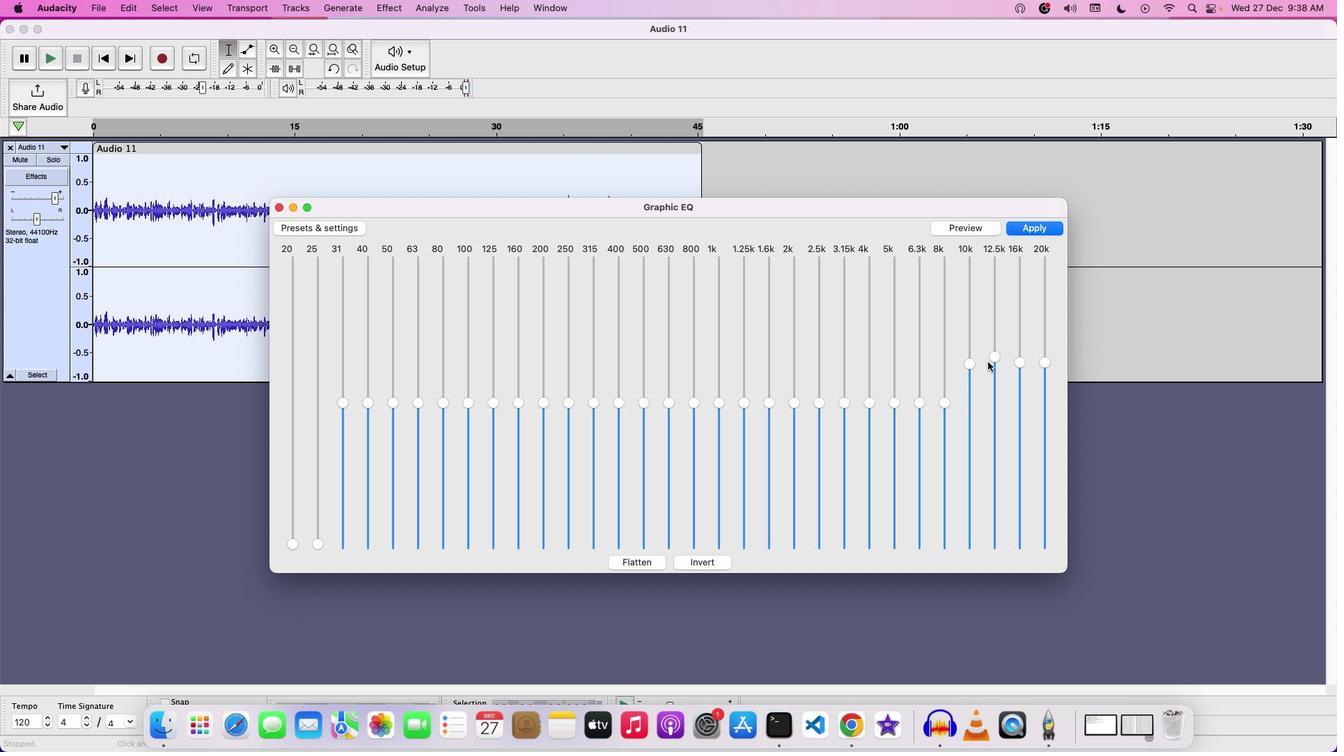 
Action: Mouse moved to (1028, 393)
Screenshot: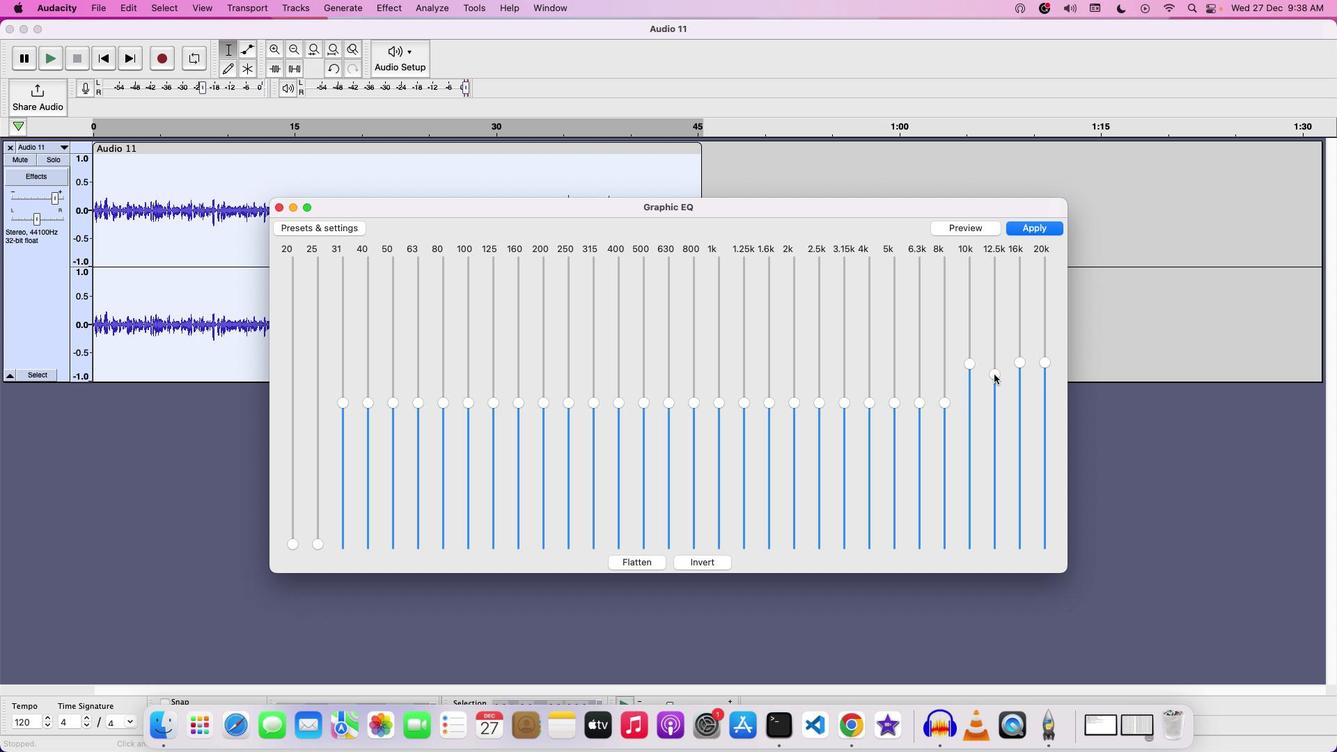 
Action: Mouse pressed left at (1028, 393)
Screenshot: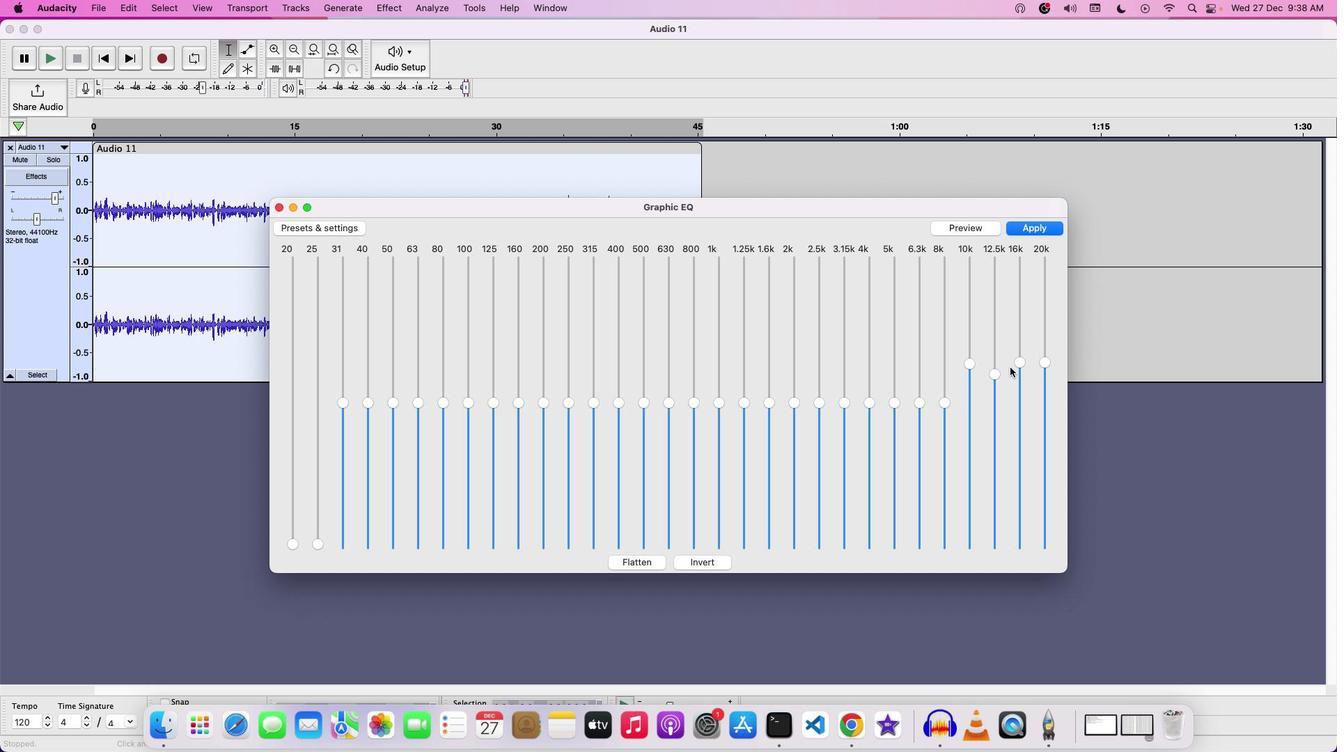 
Action: Mouse moved to (1048, 399)
Screenshot: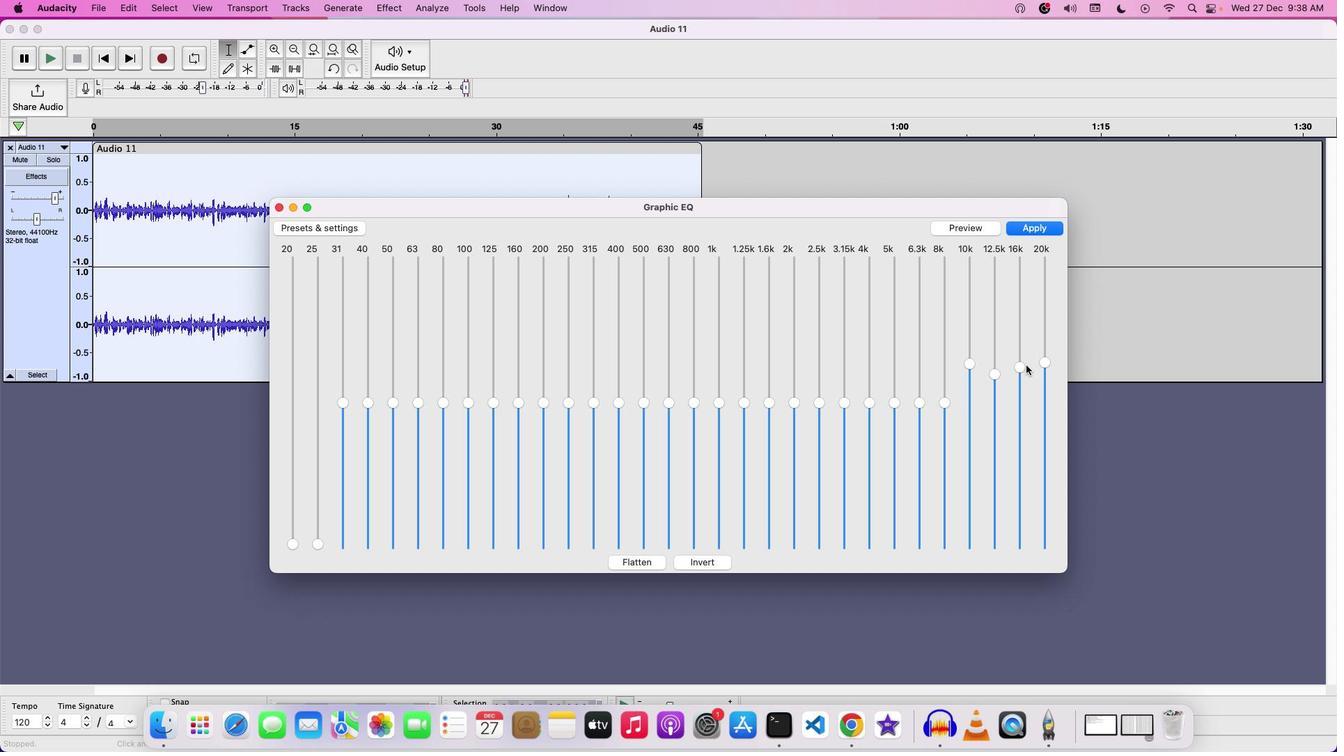 
Action: Mouse pressed left at (1048, 399)
Screenshot: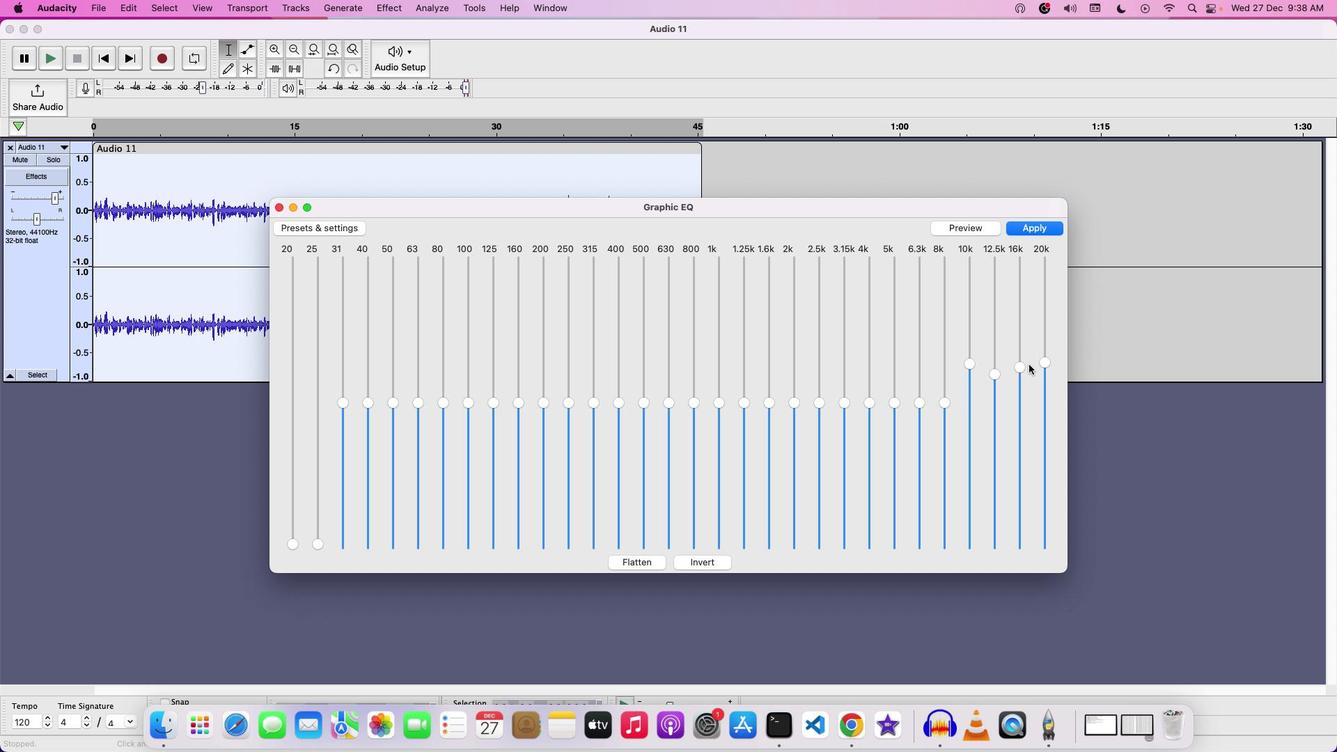 
Action: Mouse moved to (1072, 395)
Screenshot: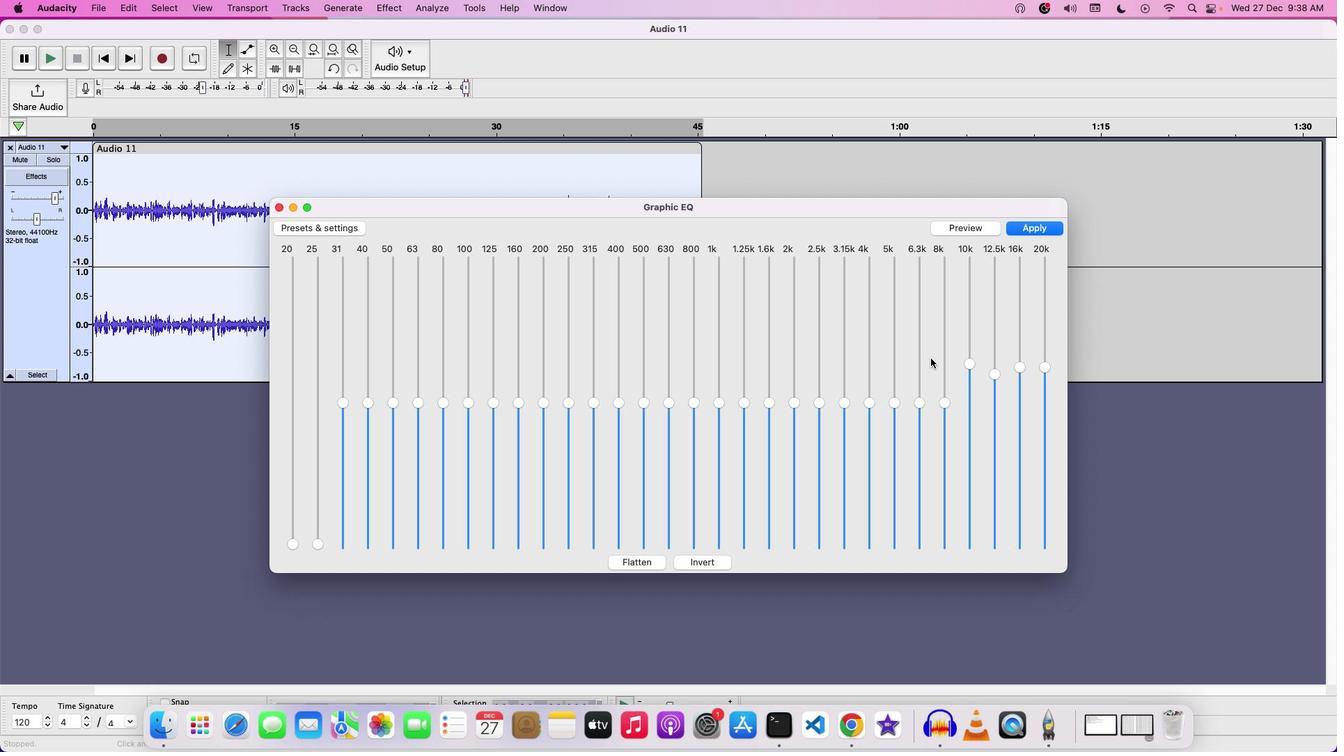 
Action: Mouse pressed left at (1072, 395)
Screenshot: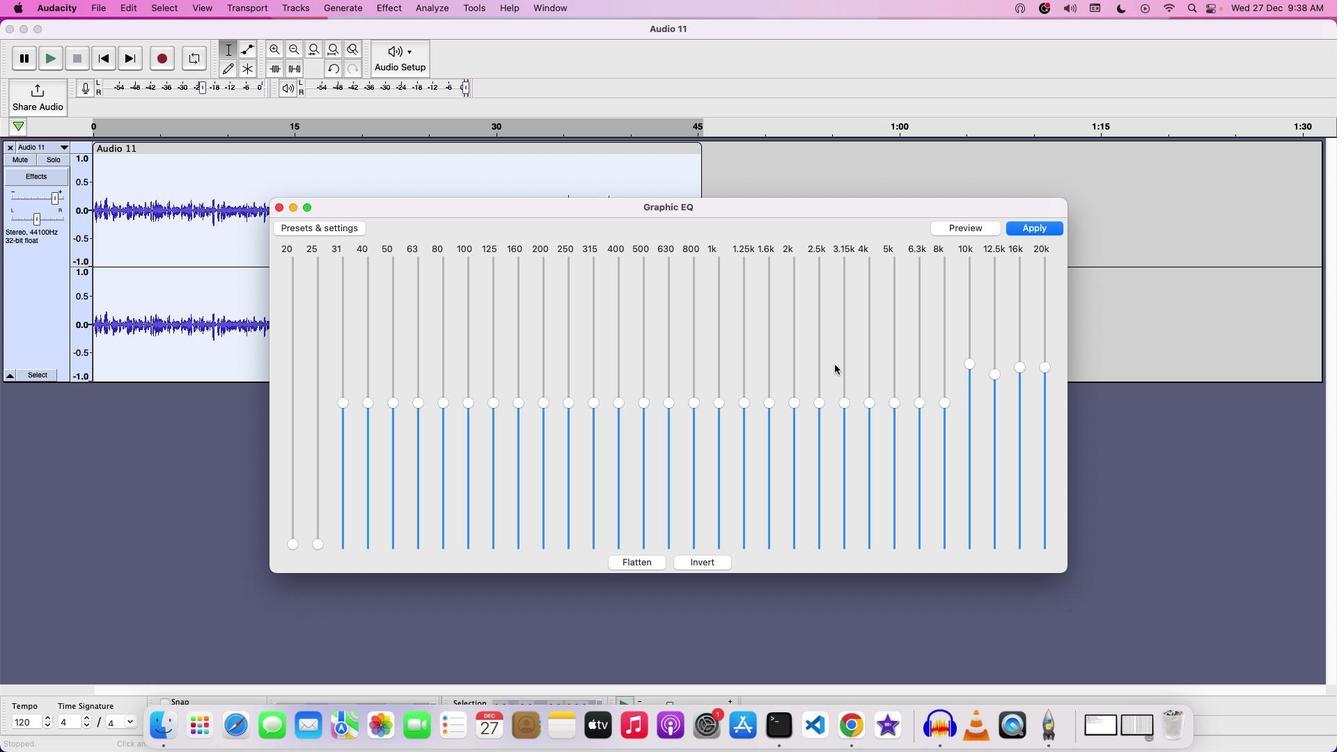 
Action: Mouse moved to (974, 405)
Screenshot: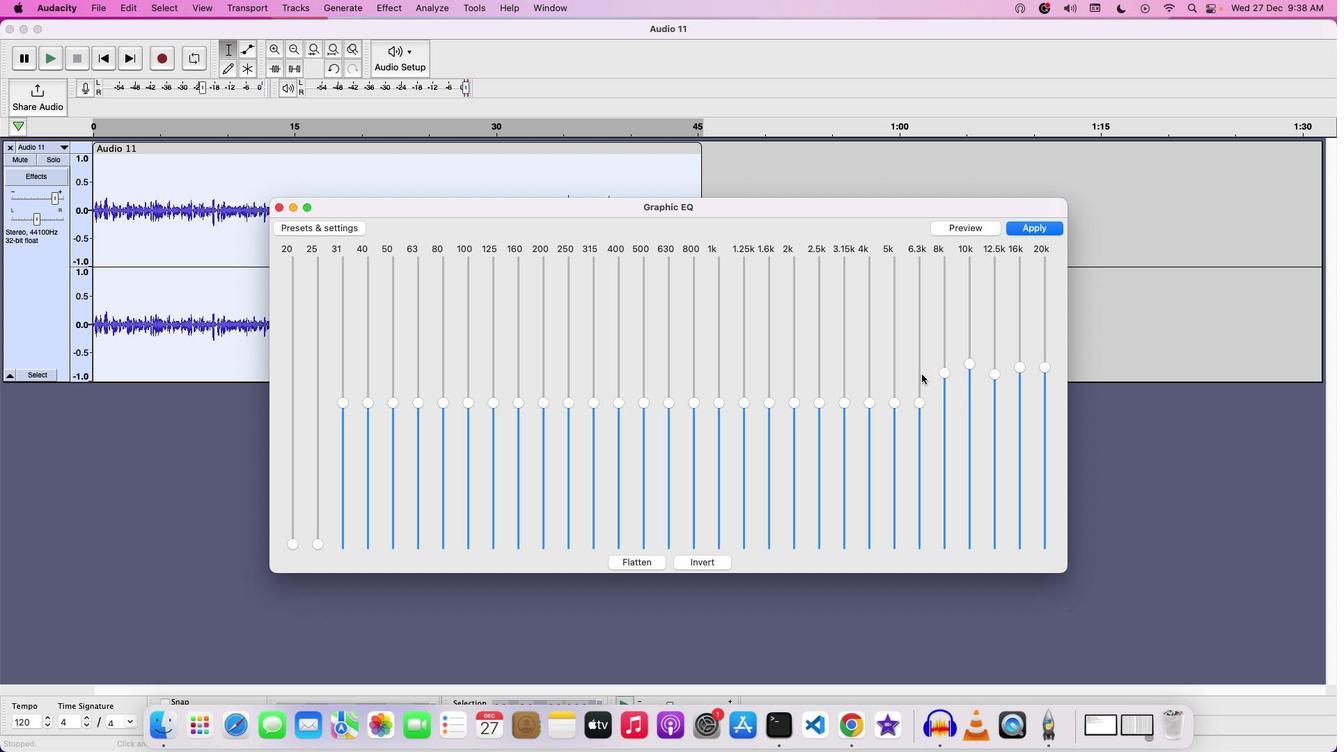 
Action: Mouse pressed left at (974, 405)
Screenshot: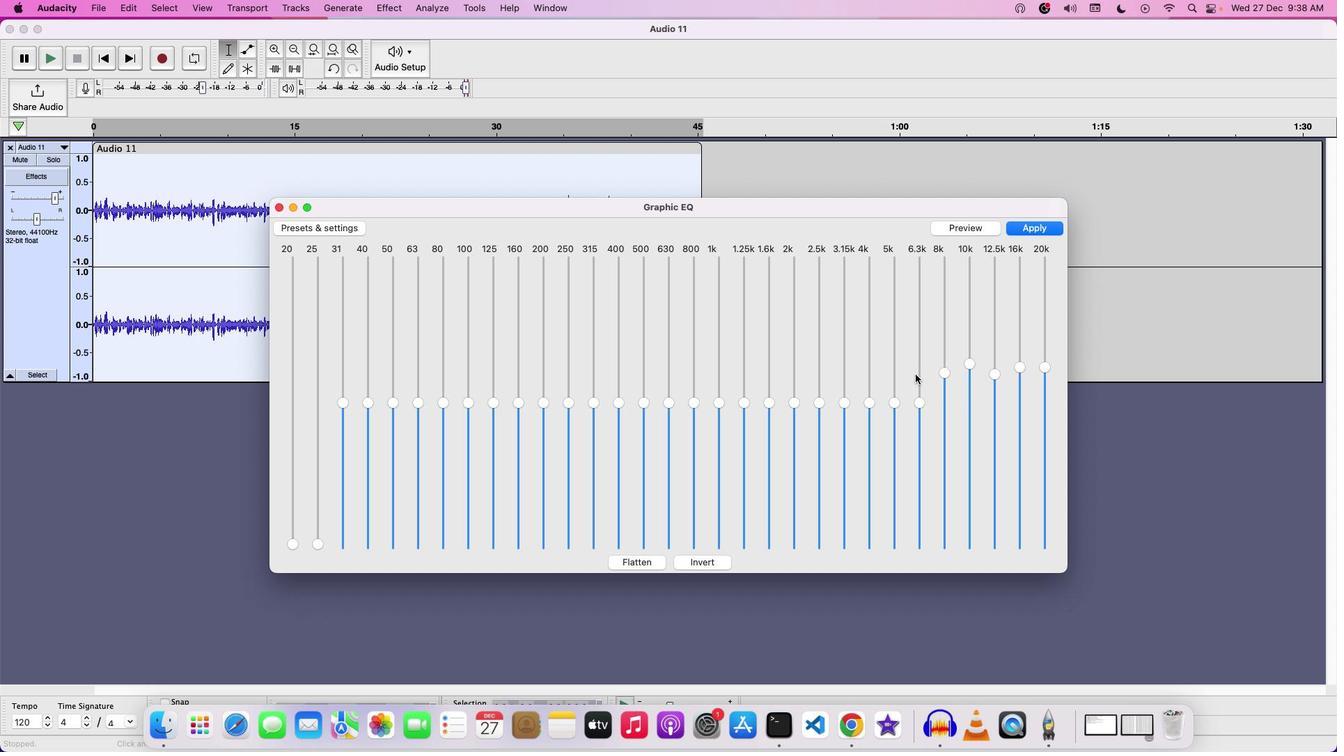 
Action: Mouse moved to (1005, 400)
Screenshot: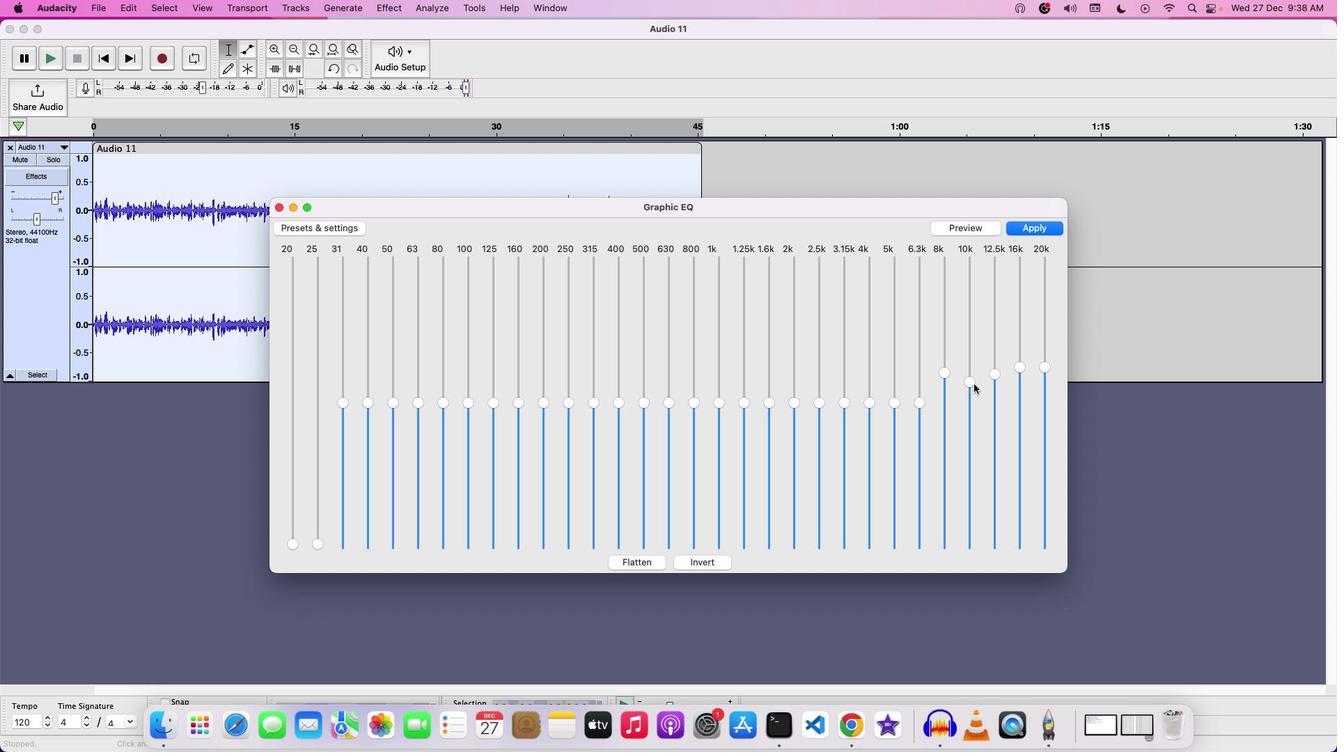 
Action: Mouse pressed left at (1005, 400)
Screenshot: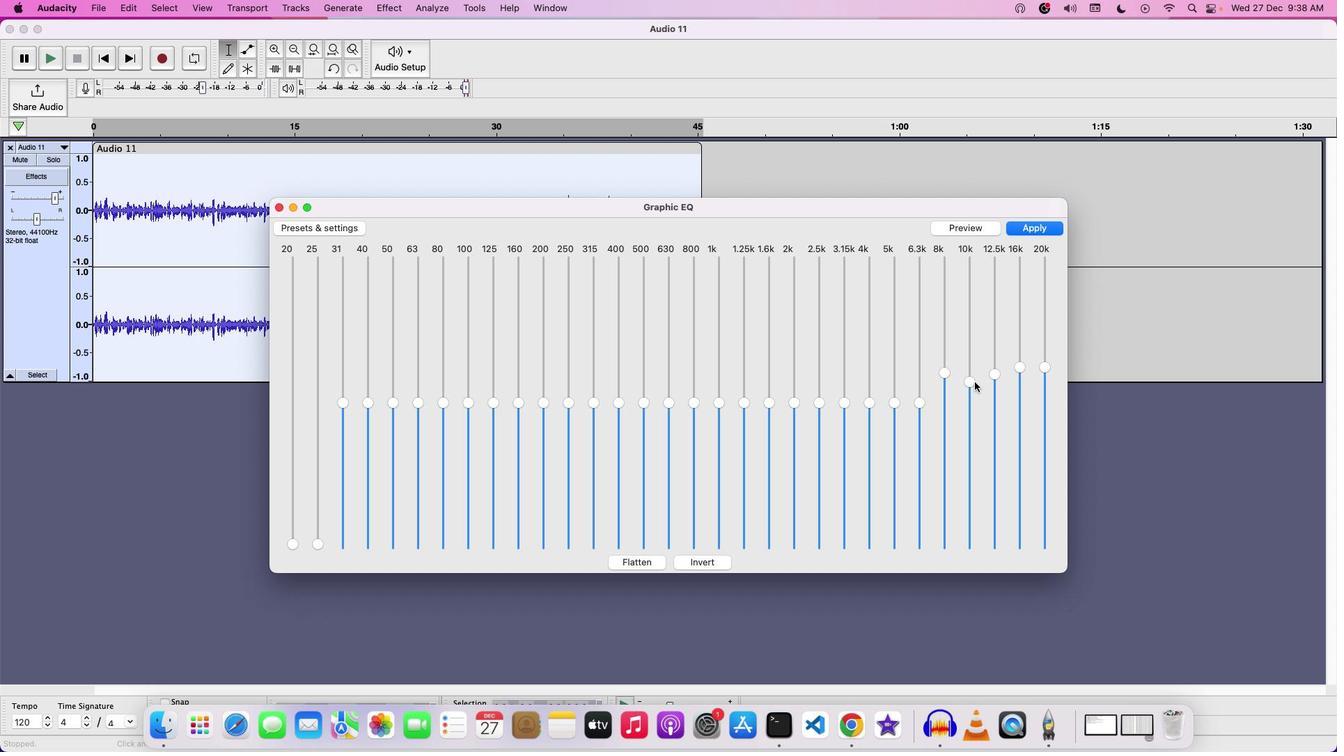 
Action: Mouse moved to (501, 470)
Screenshot: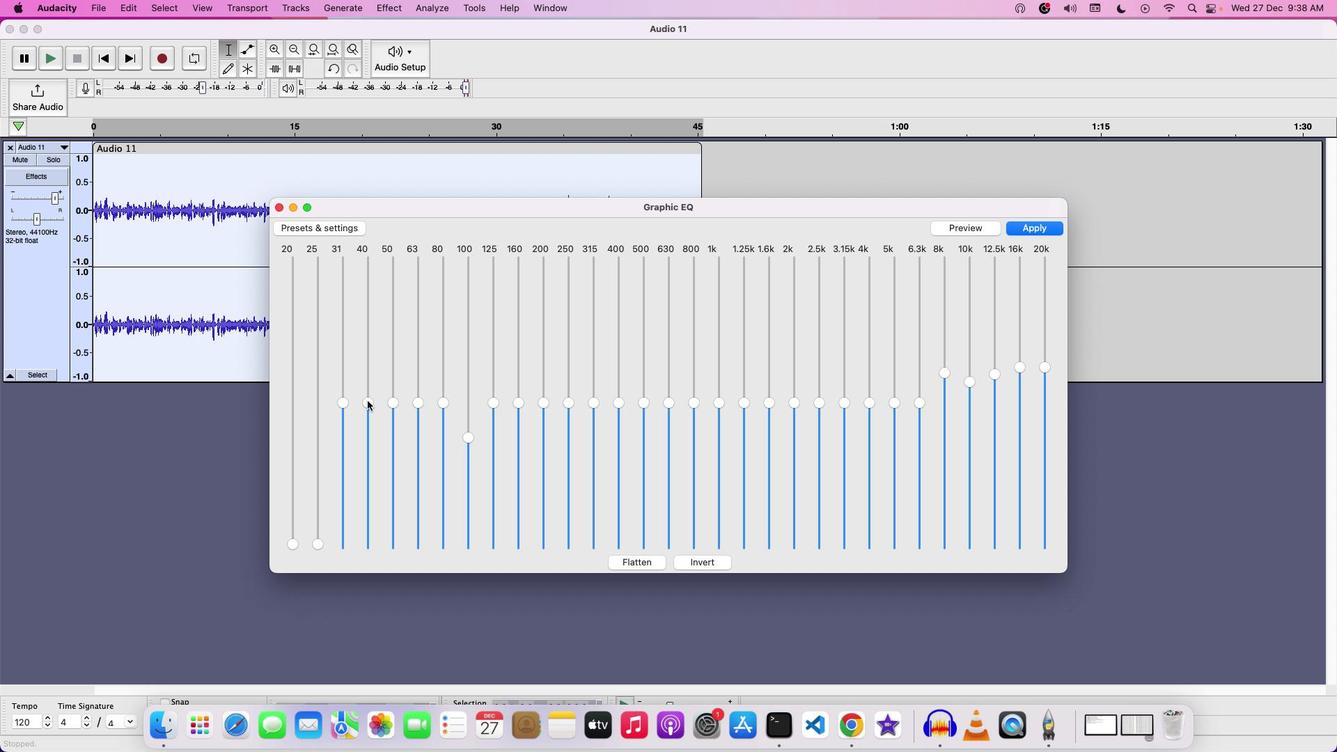 
Action: Mouse pressed left at (501, 470)
Screenshot: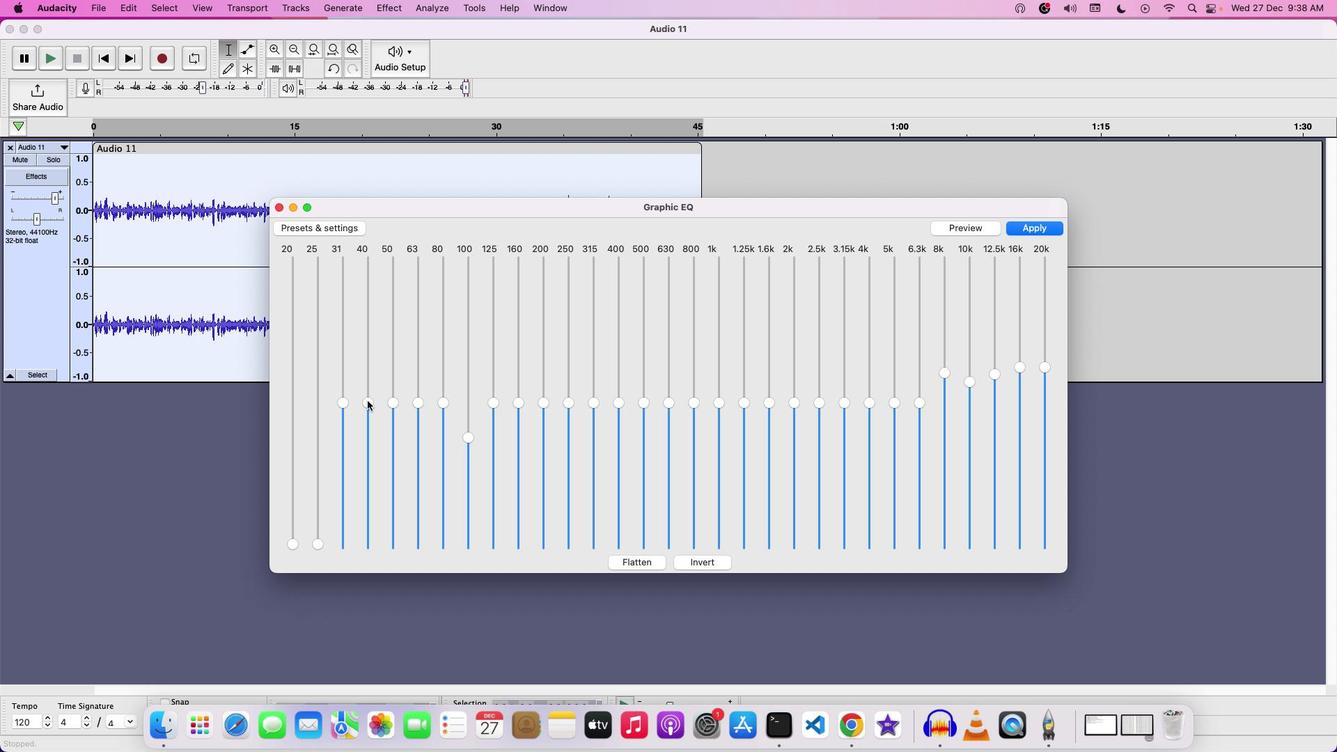 
Action: Mouse moved to (399, 434)
Screenshot: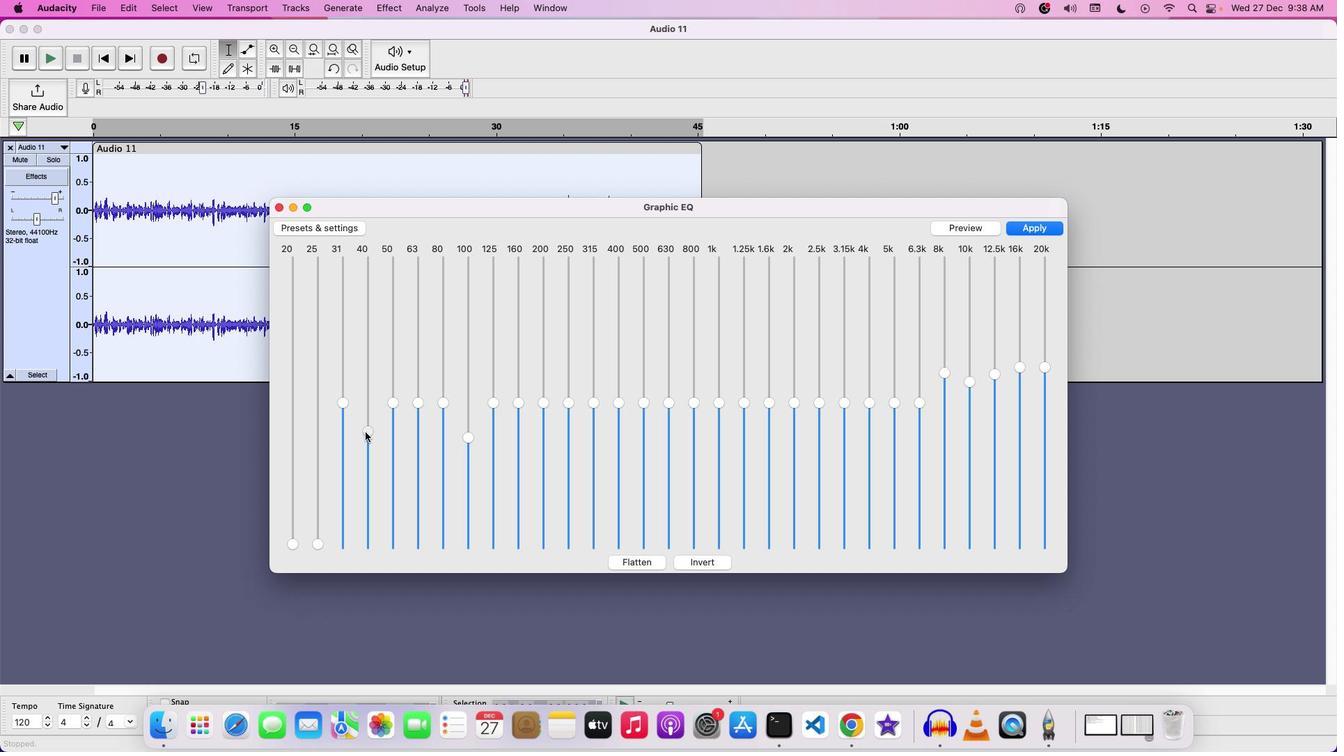 
Action: Mouse pressed left at (399, 434)
Screenshot: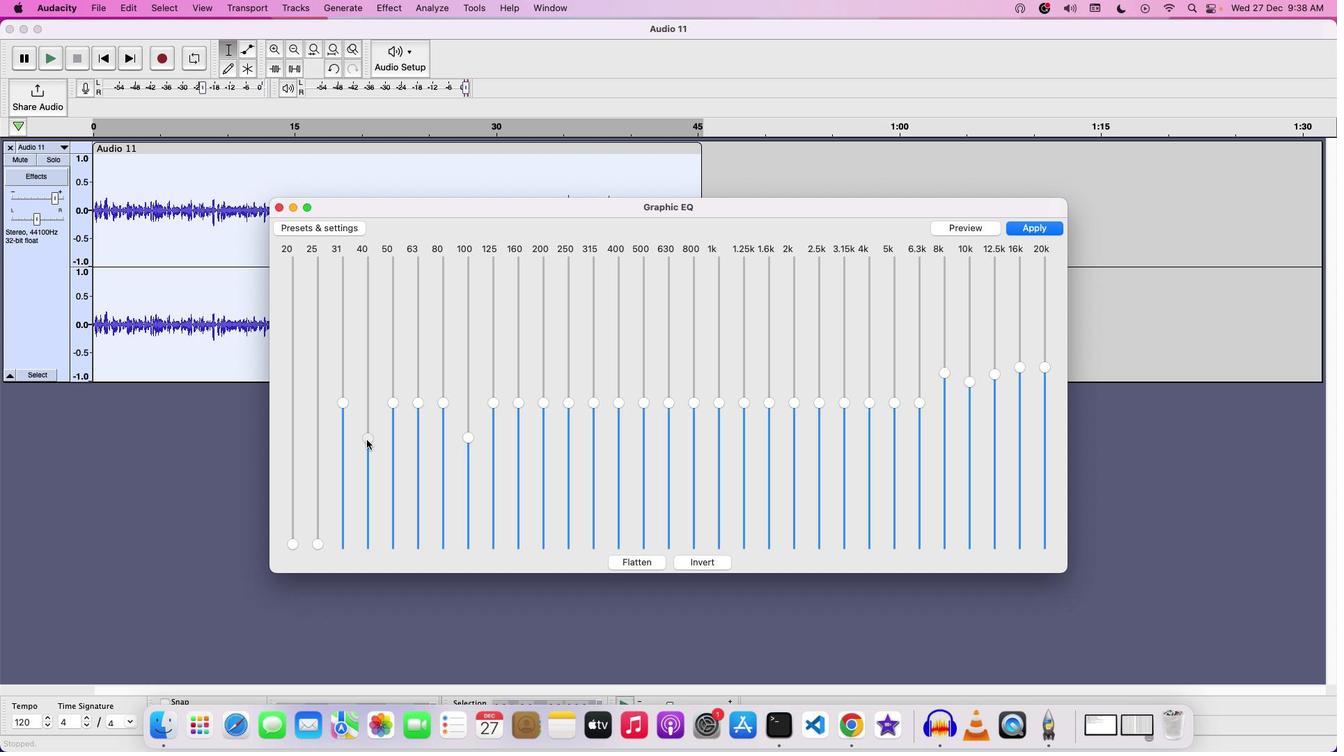 
Action: Mouse moved to (376, 441)
Screenshot: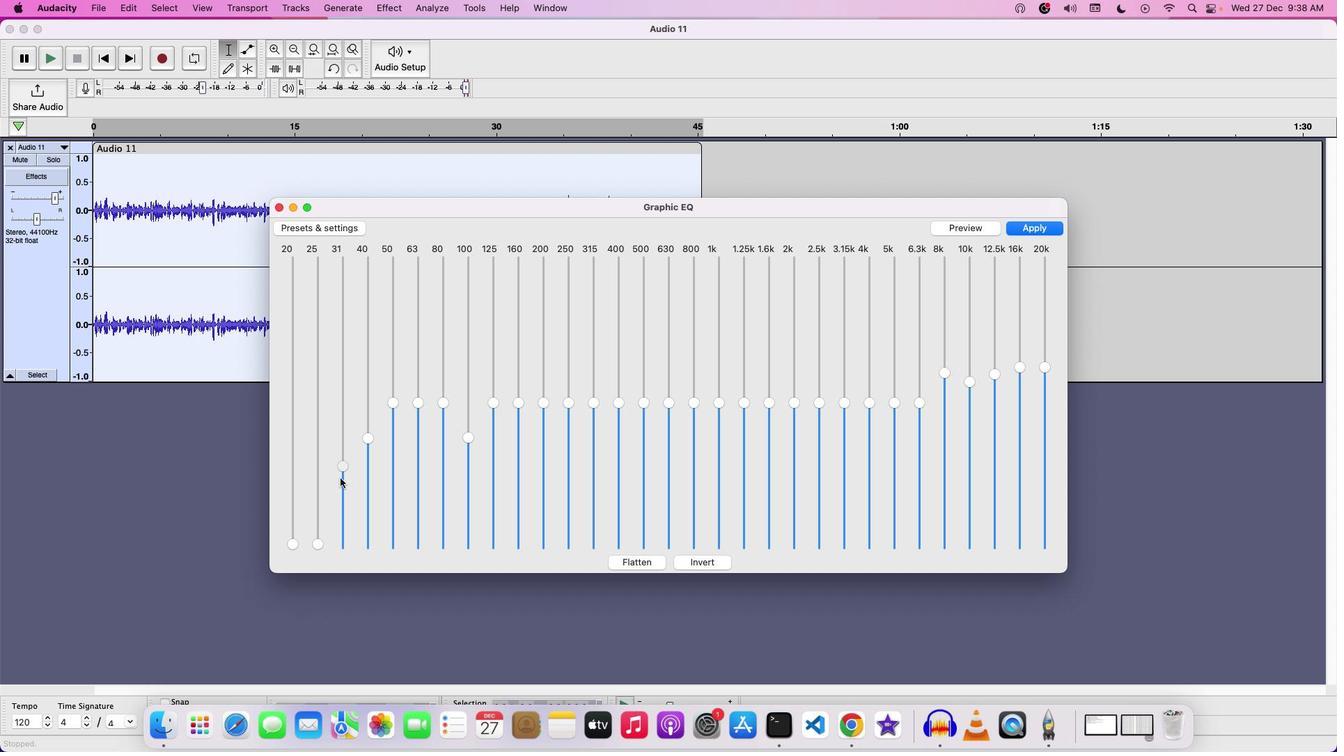 
Action: Mouse pressed left at (376, 441)
Screenshot: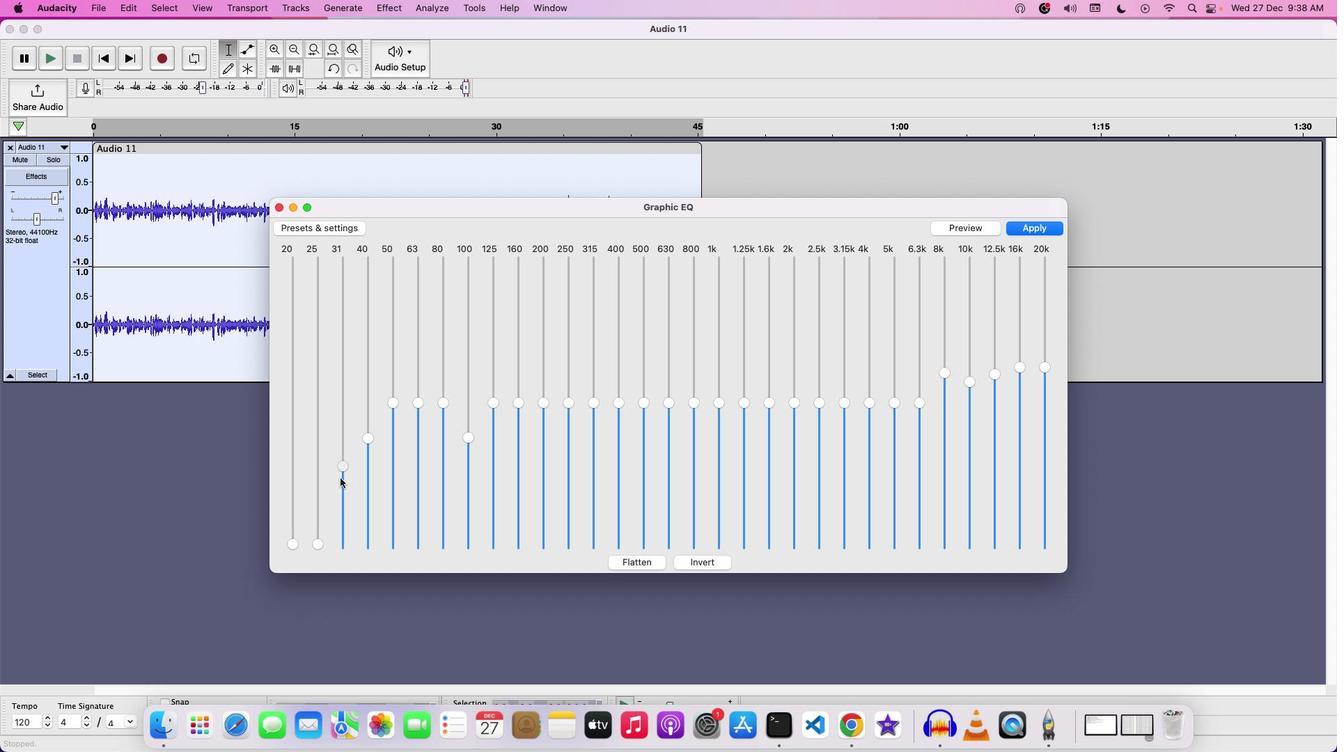 
Action: Mouse moved to (426, 440)
Screenshot: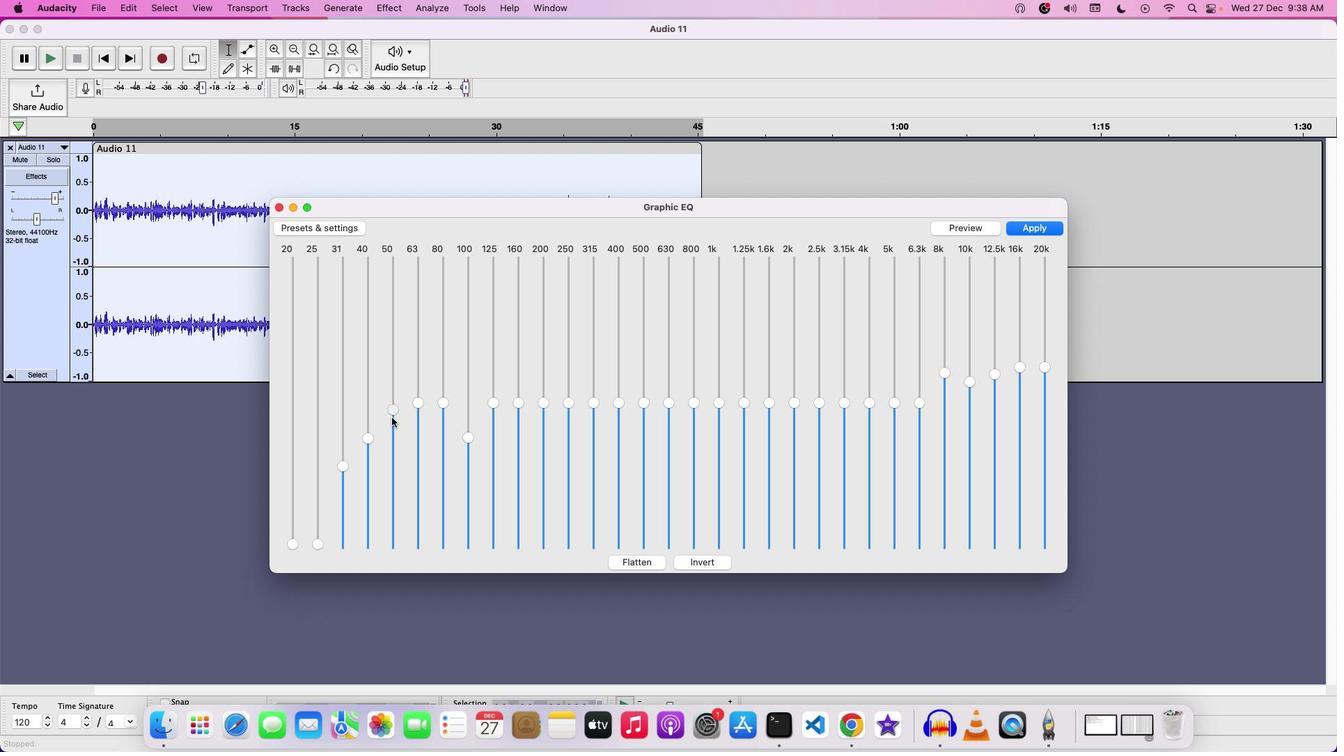 
Action: Mouse pressed left at (426, 440)
Screenshot: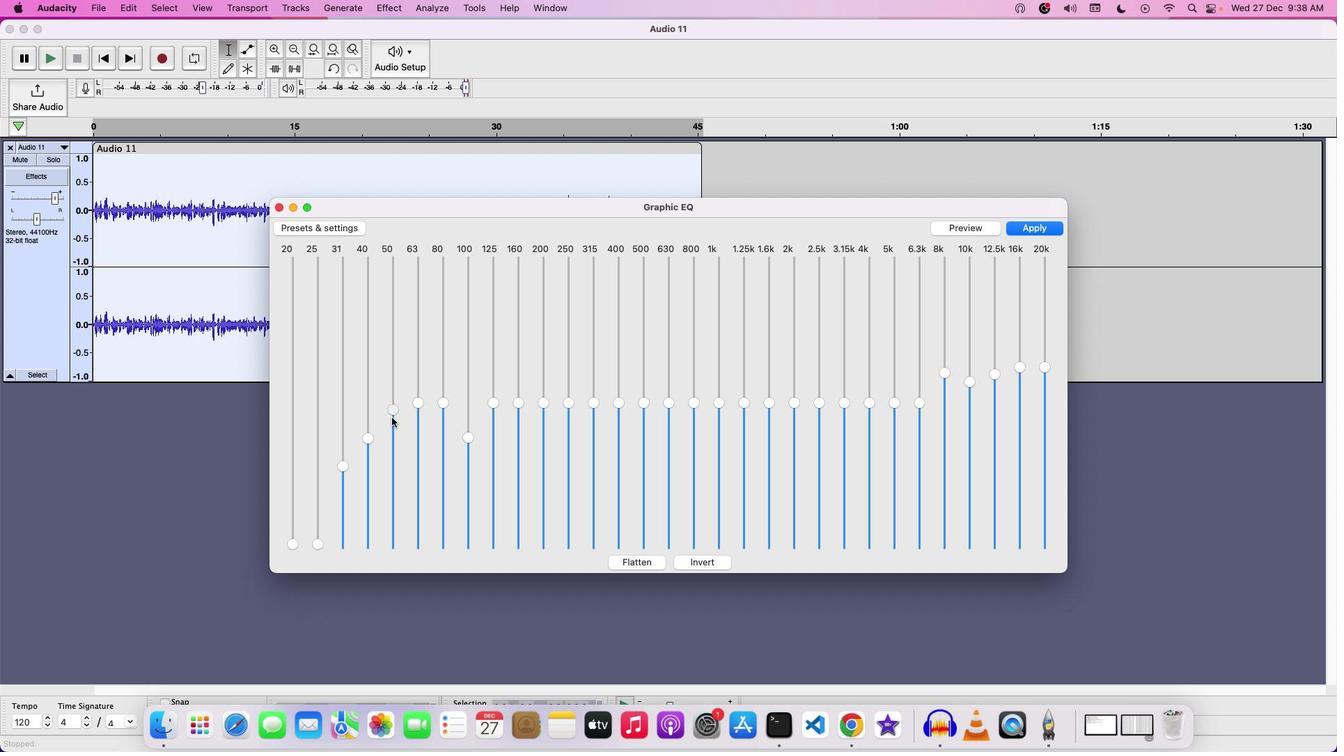 
Action: Mouse moved to (772, 438)
Screenshot: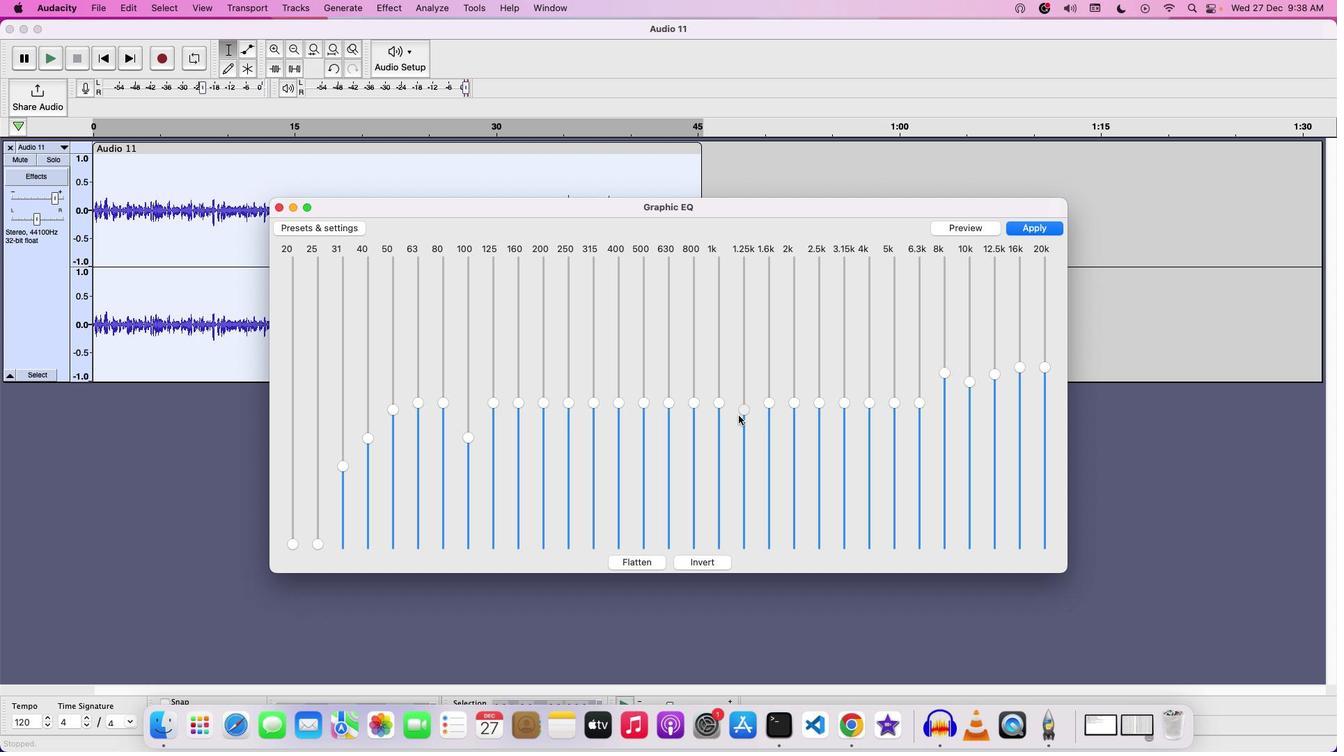 
Action: Mouse pressed left at (772, 438)
Screenshot: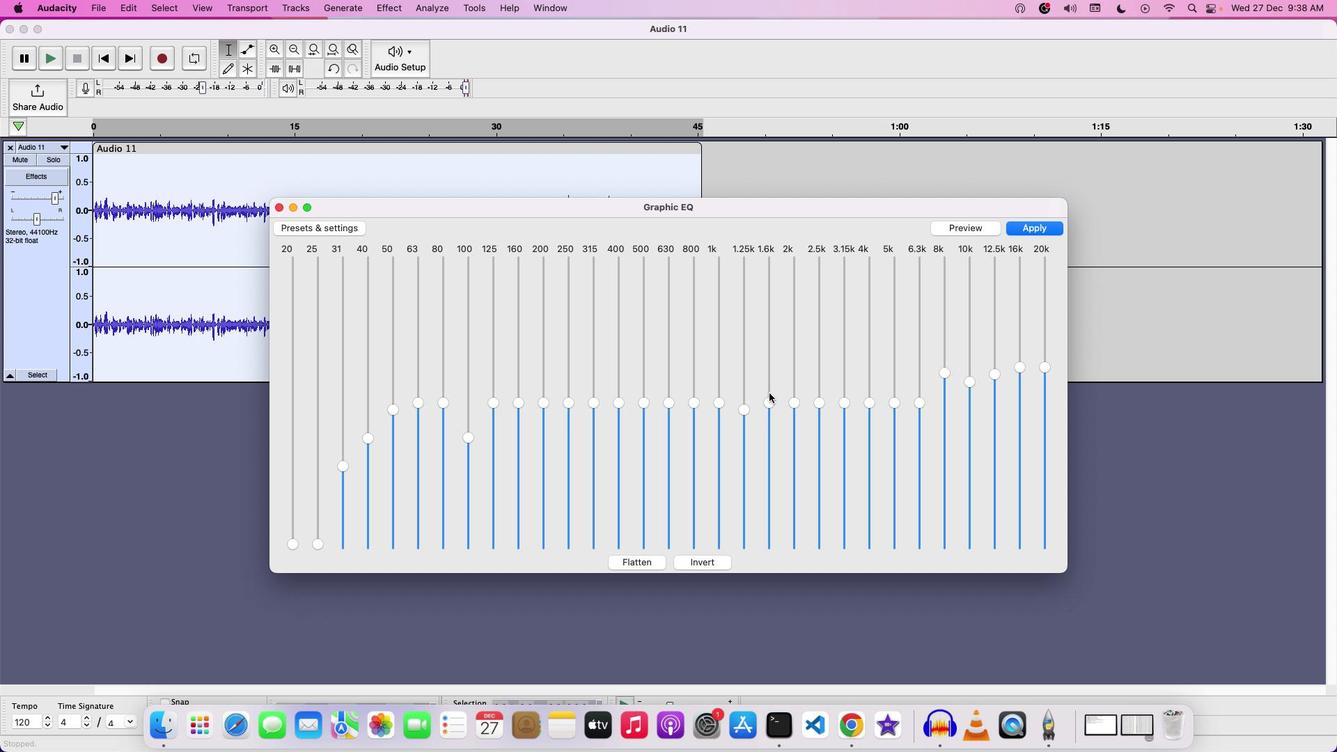 
Action: Mouse moved to (1072, 259)
Screenshot: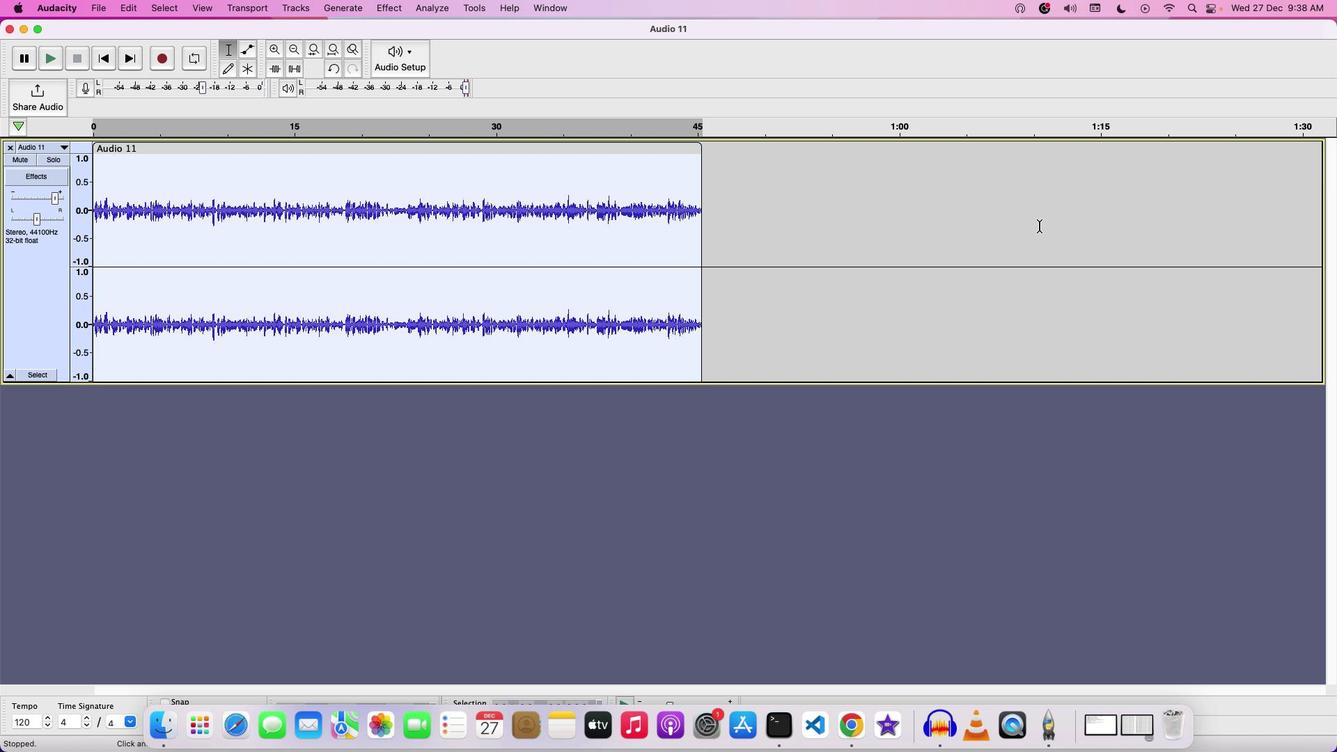 
Action: Mouse pressed left at (1072, 259)
Screenshot: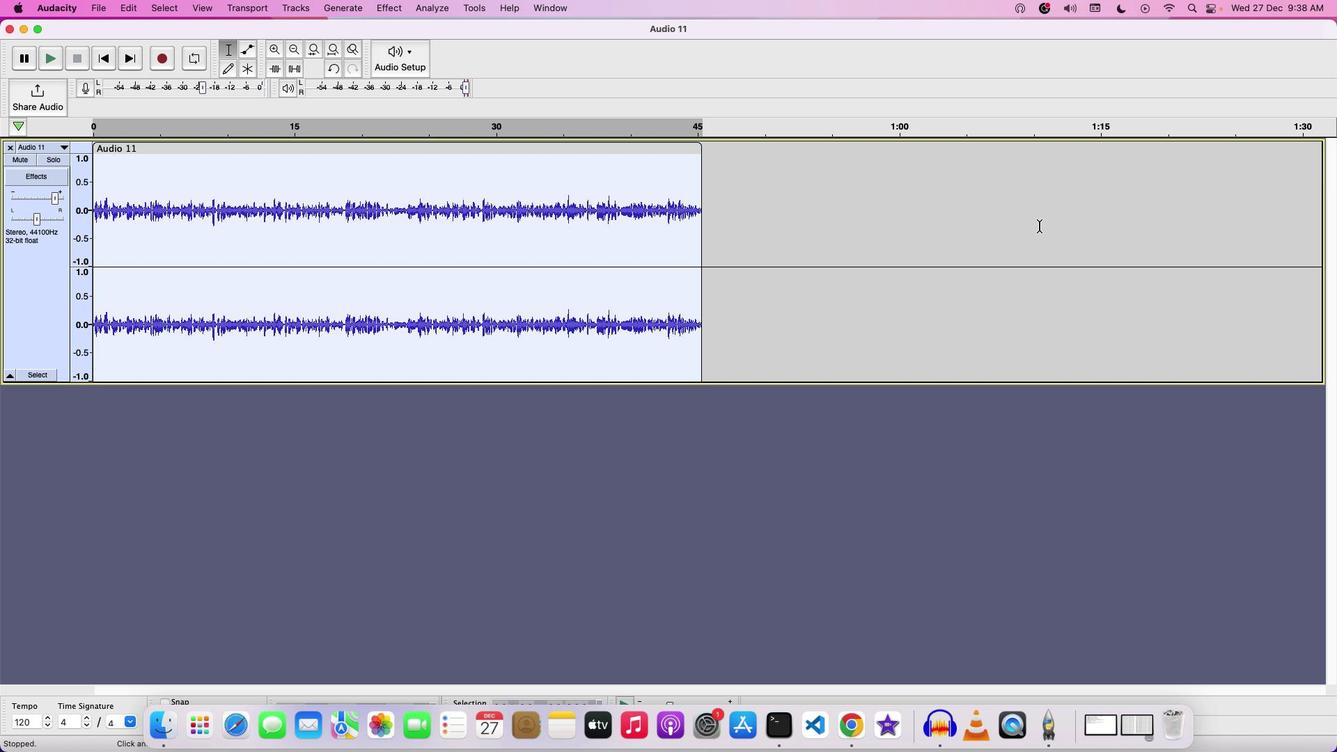 
Action: Mouse moved to (456, 234)
Screenshot: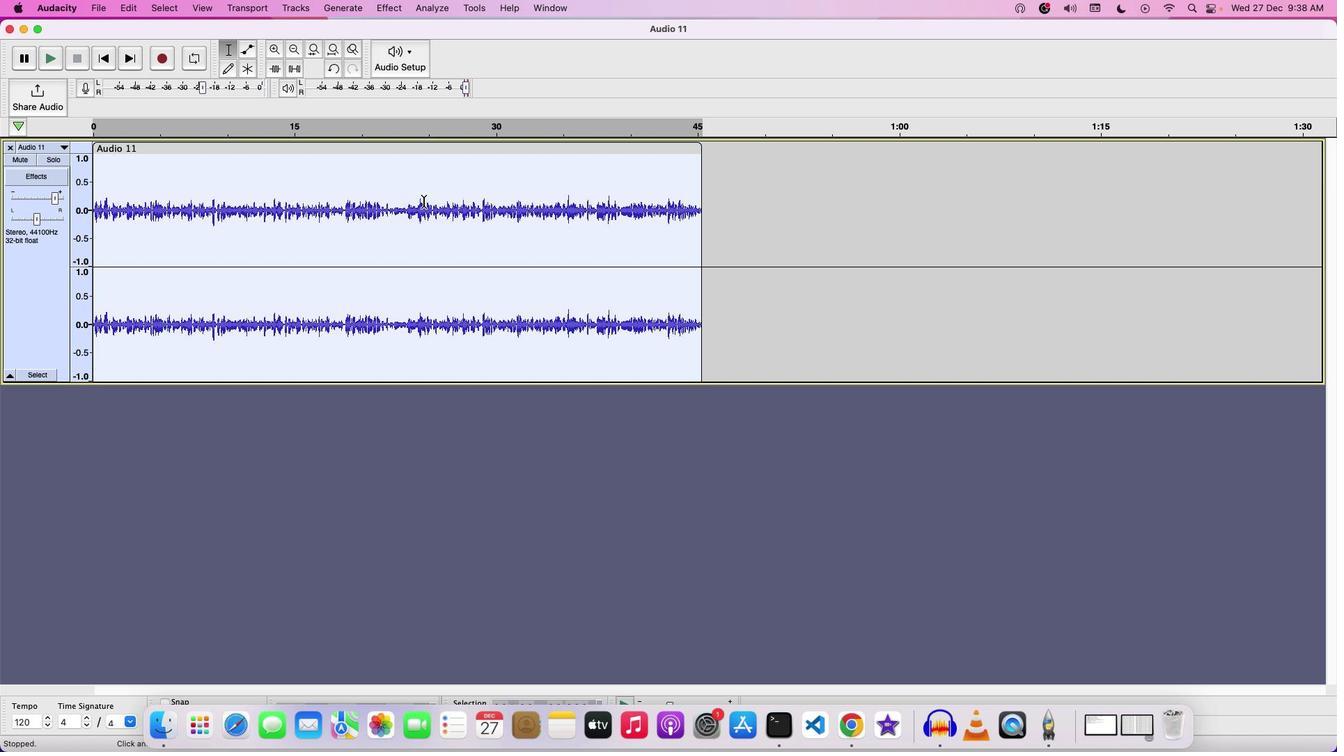 
Action: Key pressed Key.spaceKey.space
Screenshot: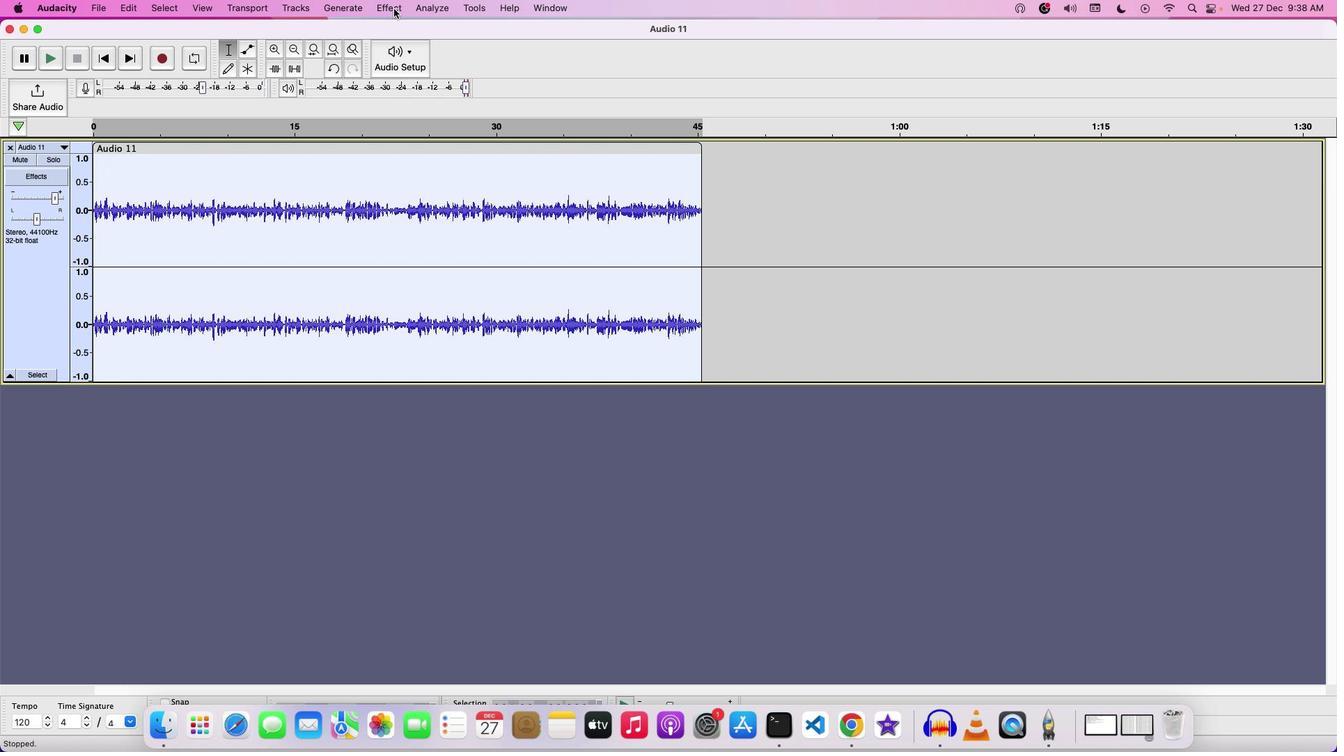 
Action: Mouse moved to (426, 41)
Screenshot: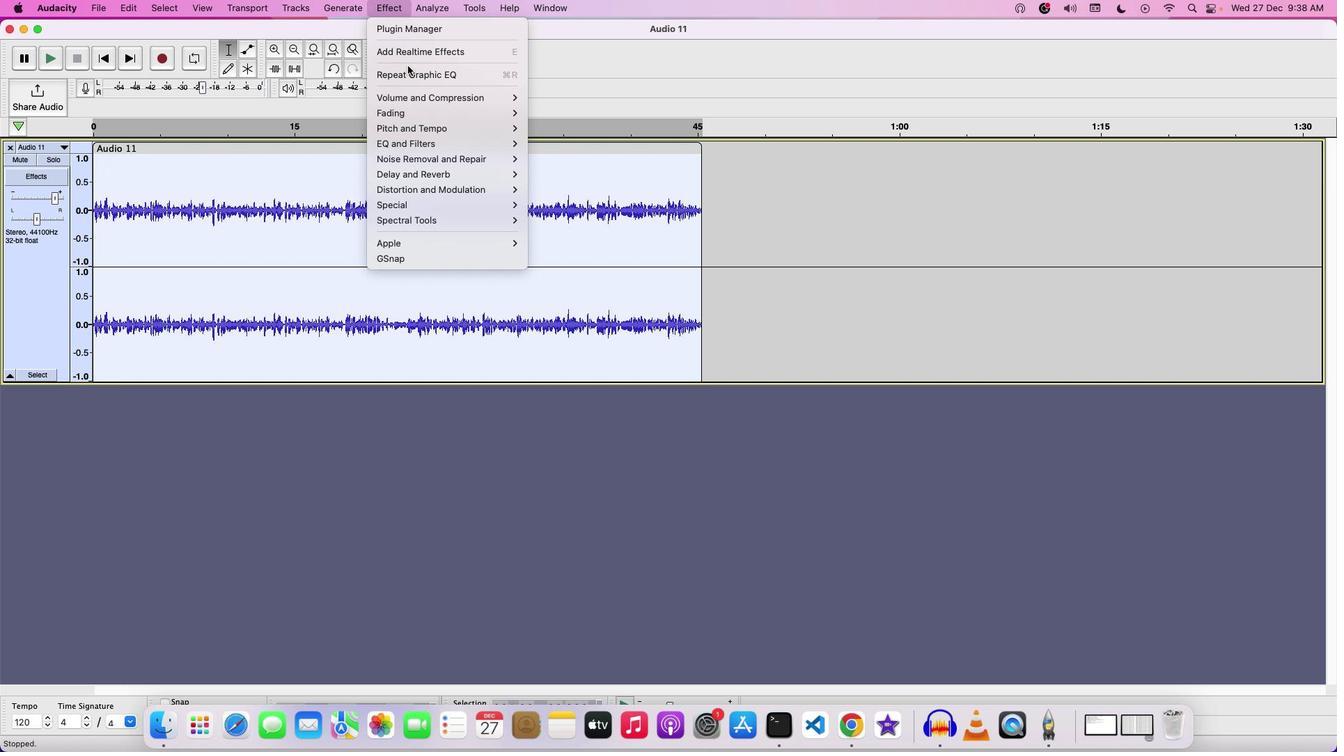 
Action: Mouse pressed left at (426, 41)
Screenshot: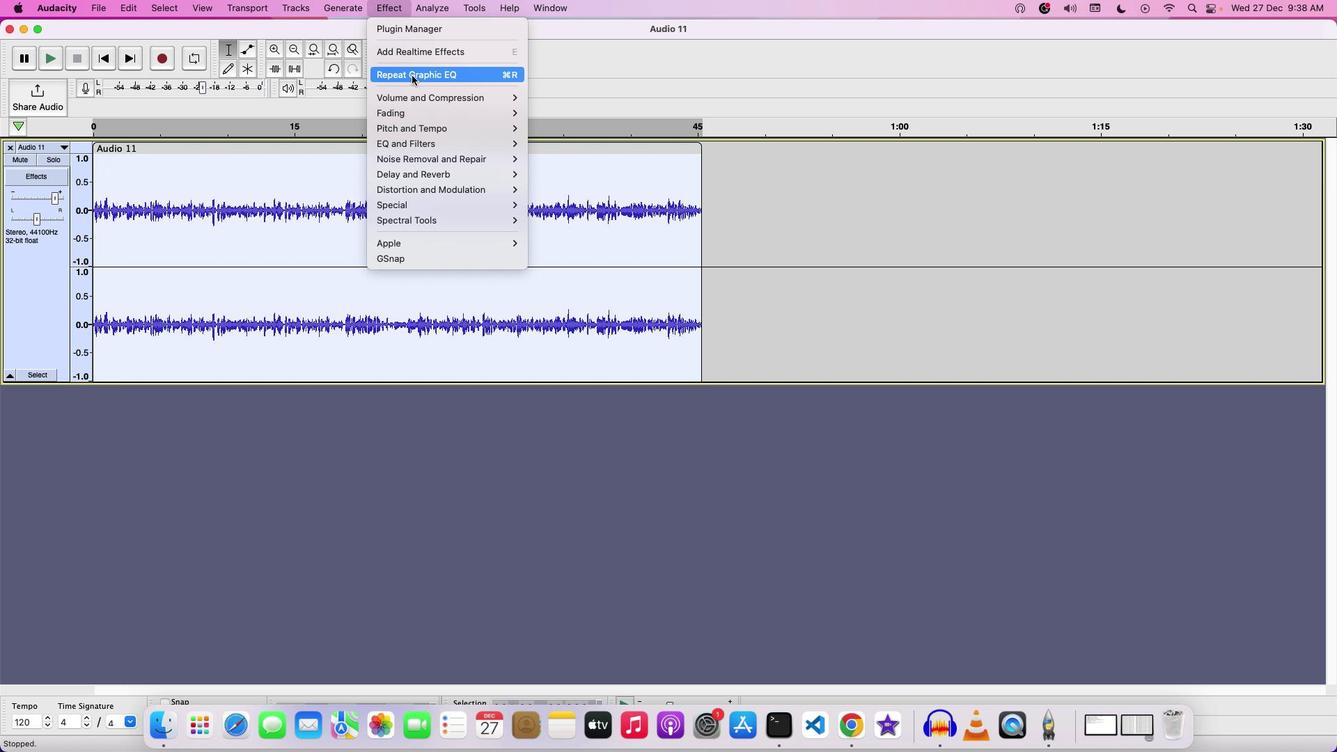 
Action: Mouse moved to (600, 204)
Screenshot: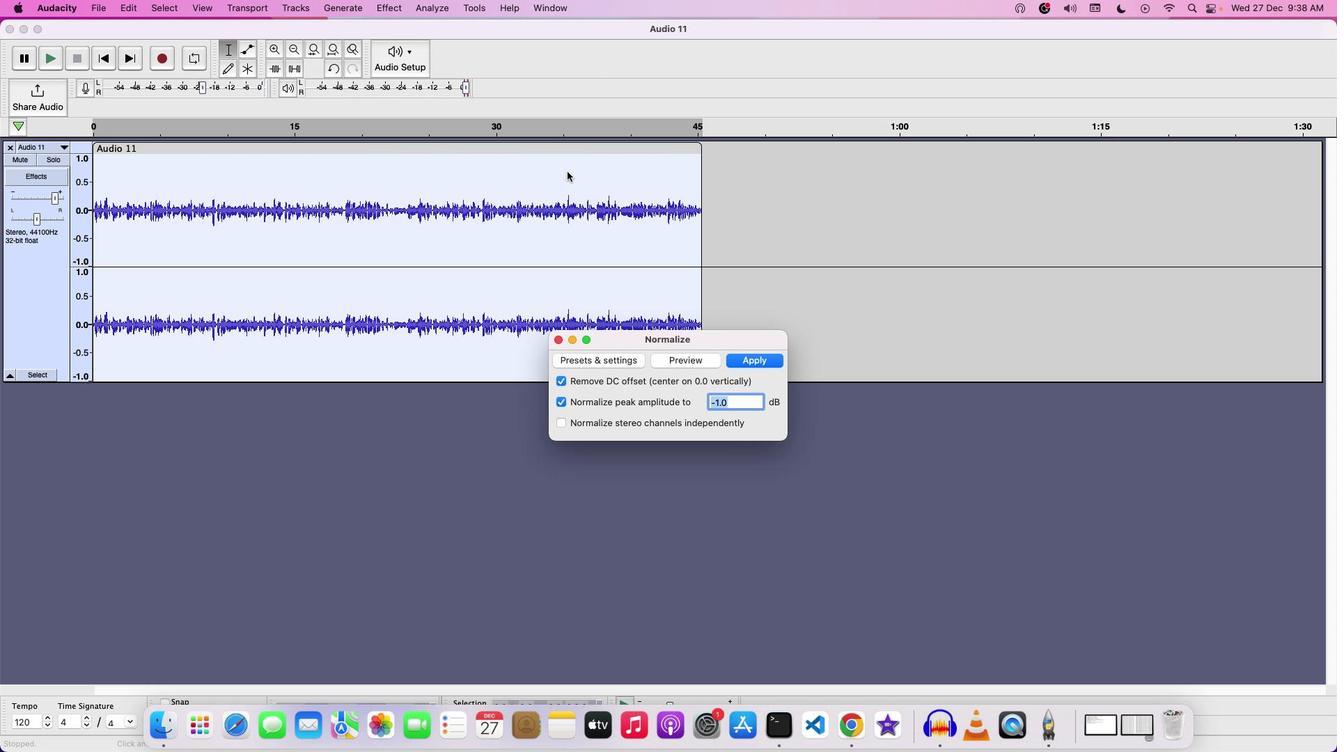 
Action: Mouse pressed left at (600, 204)
Screenshot: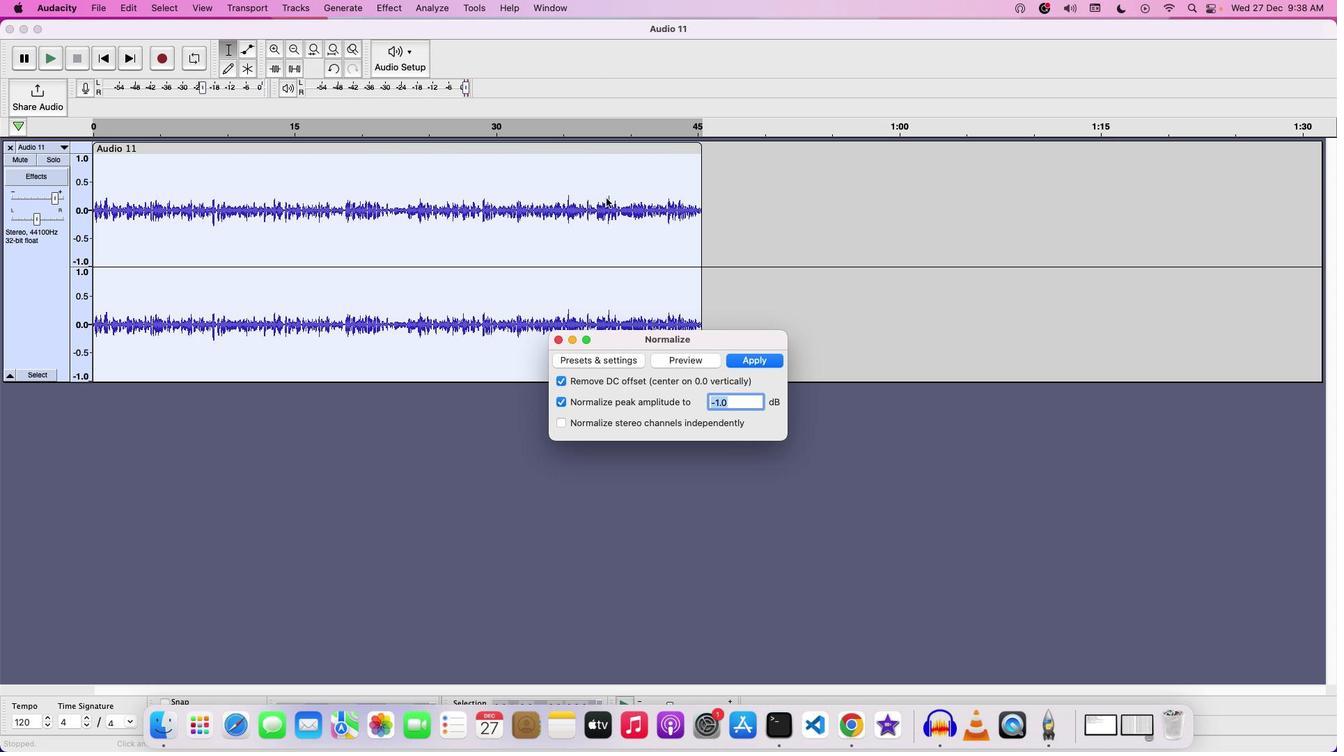 
Action: Mouse moved to (788, 395)
Screenshot: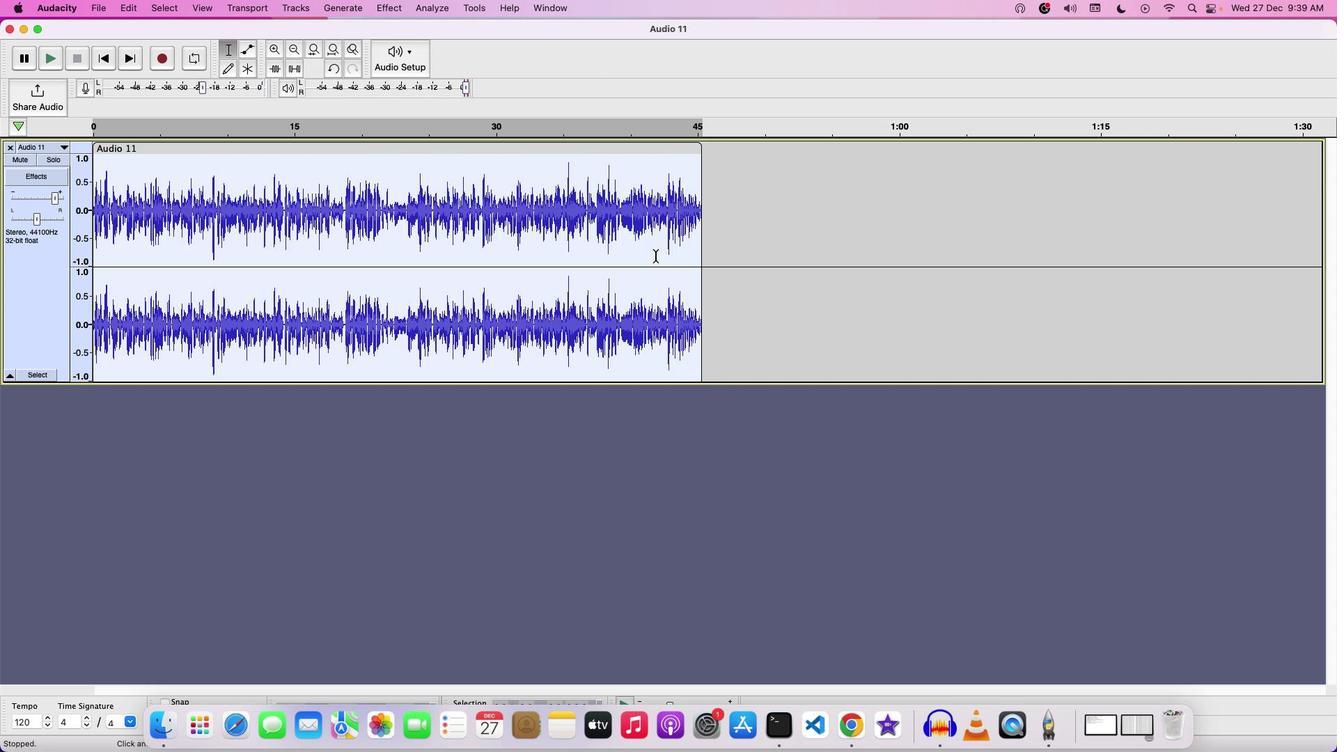 
Action: Mouse pressed left at (788, 395)
Screenshot: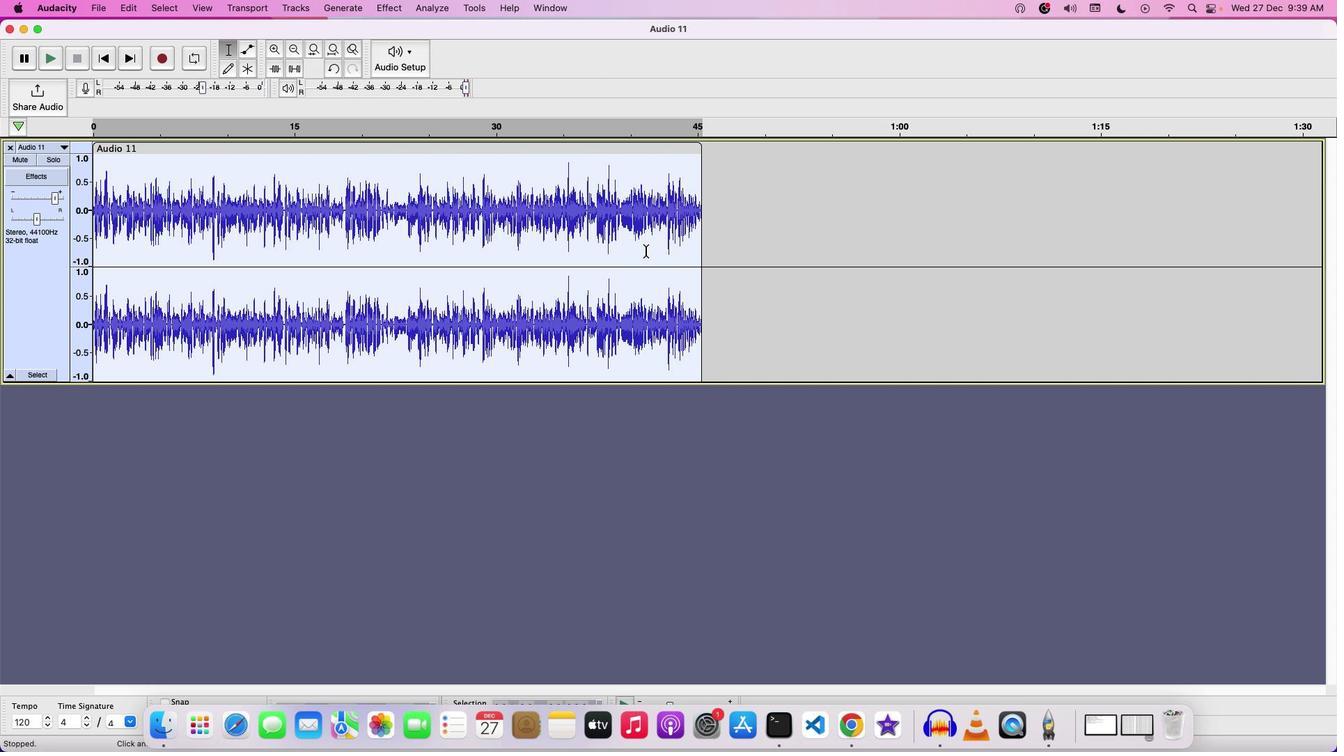 
Action: Mouse moved to (415, 45)
Screenshot: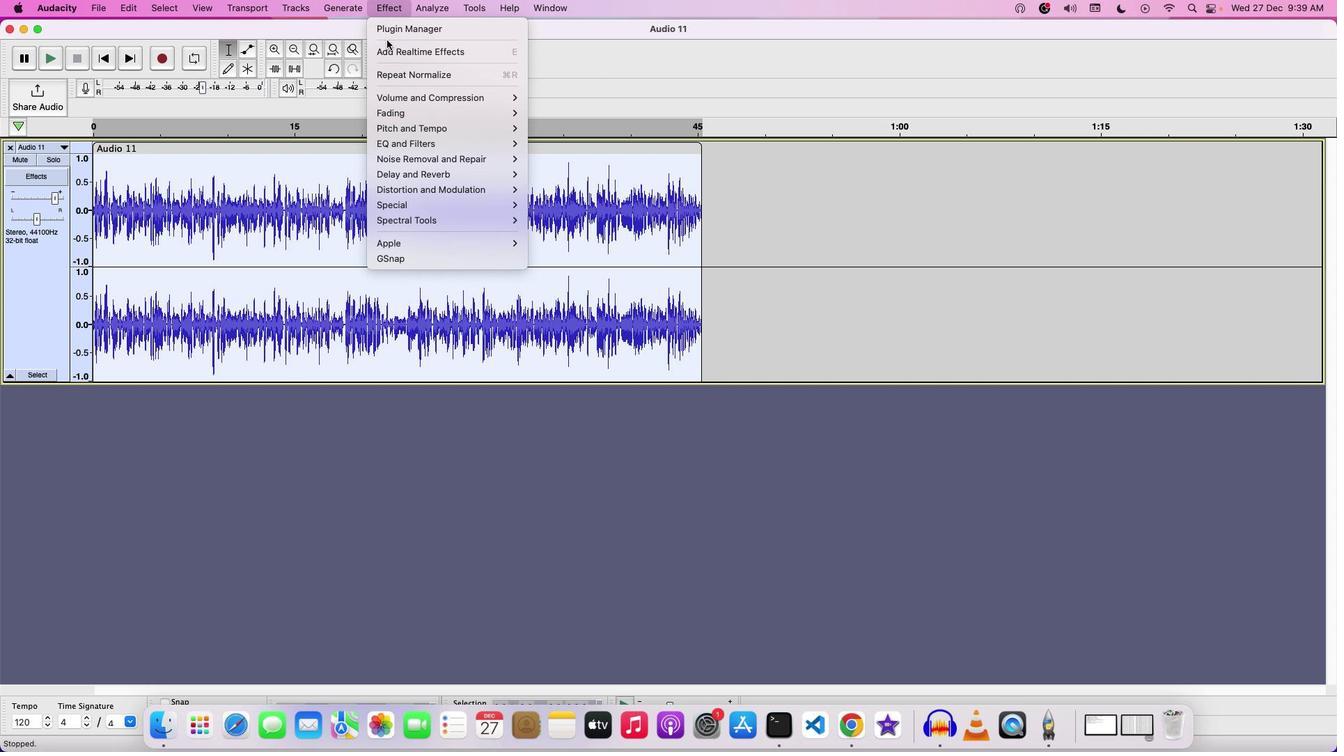 
Action: Mouse pressed left at (415, 45)
Screenshot: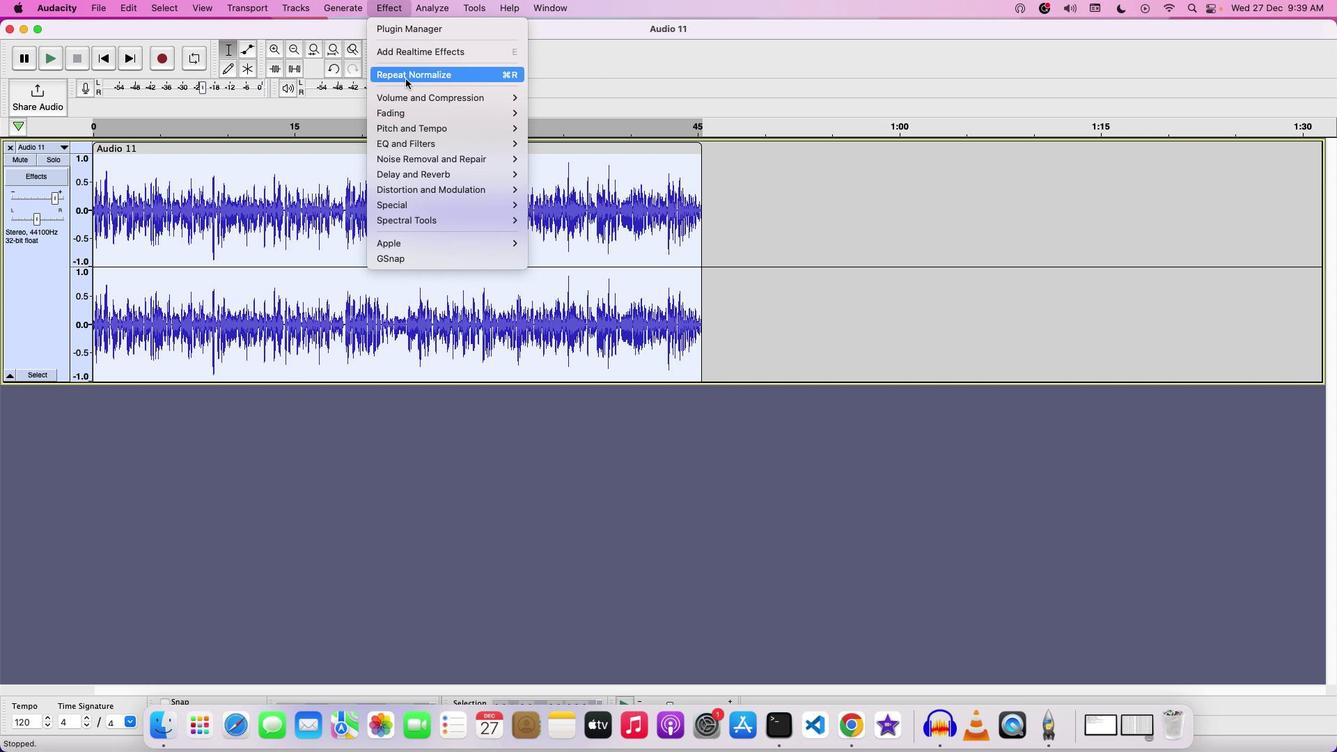 
Action: Mouse moved to (594, 174)
Screenshot: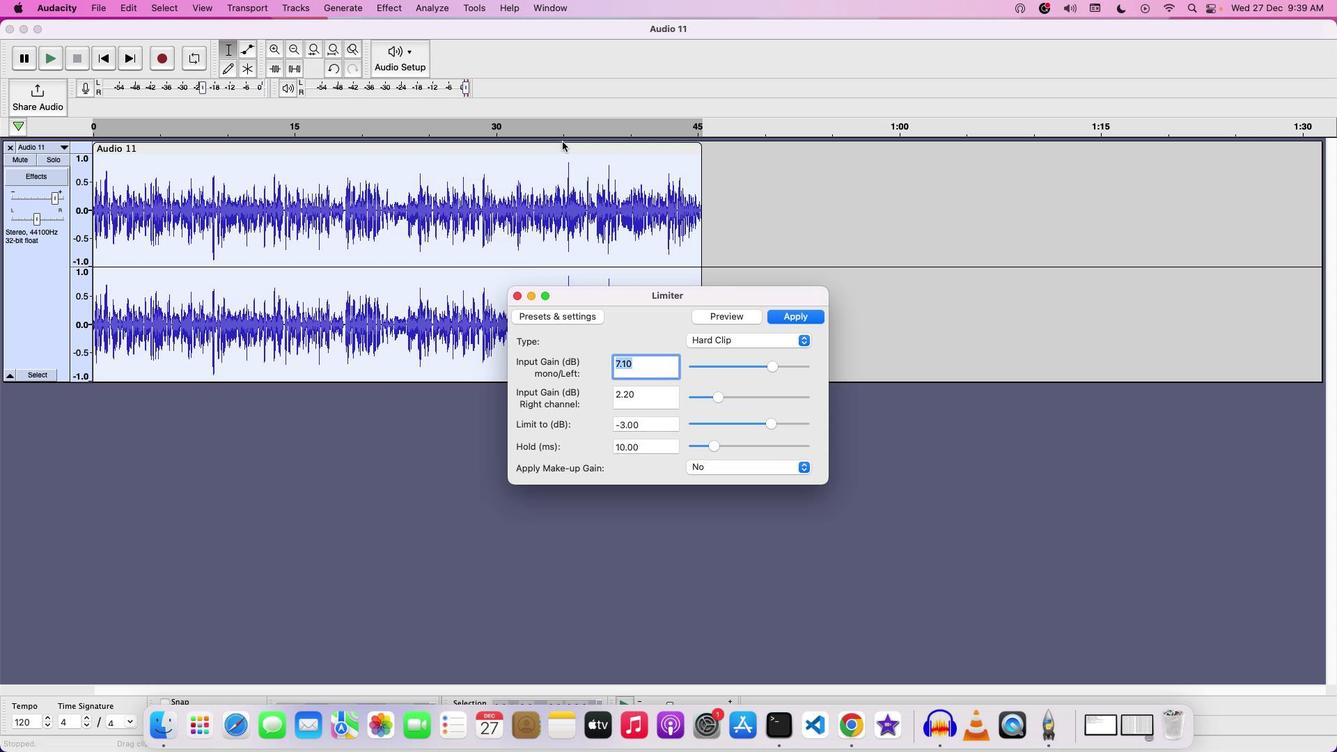 
Action: Mouse pressed left at (594, 174)
Screenshot: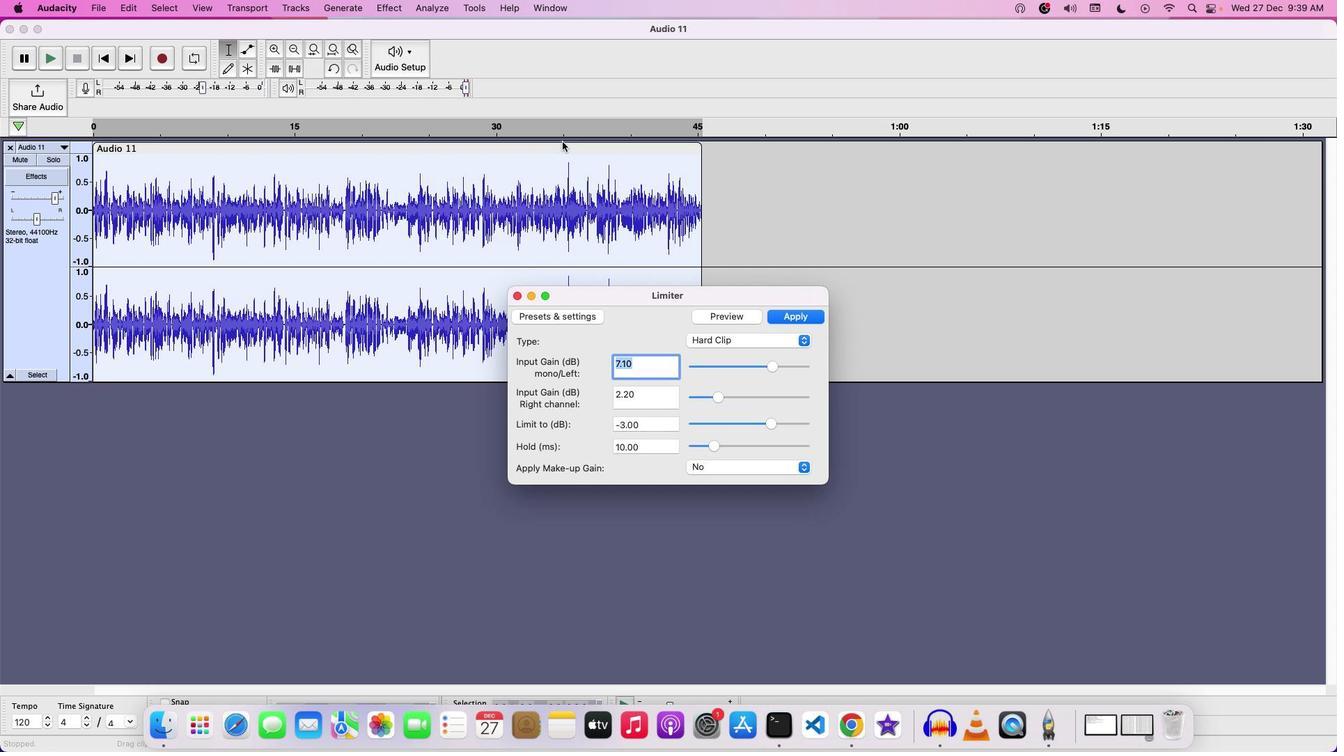 
Action: Mouse moved to (818, 352)
Screenshot: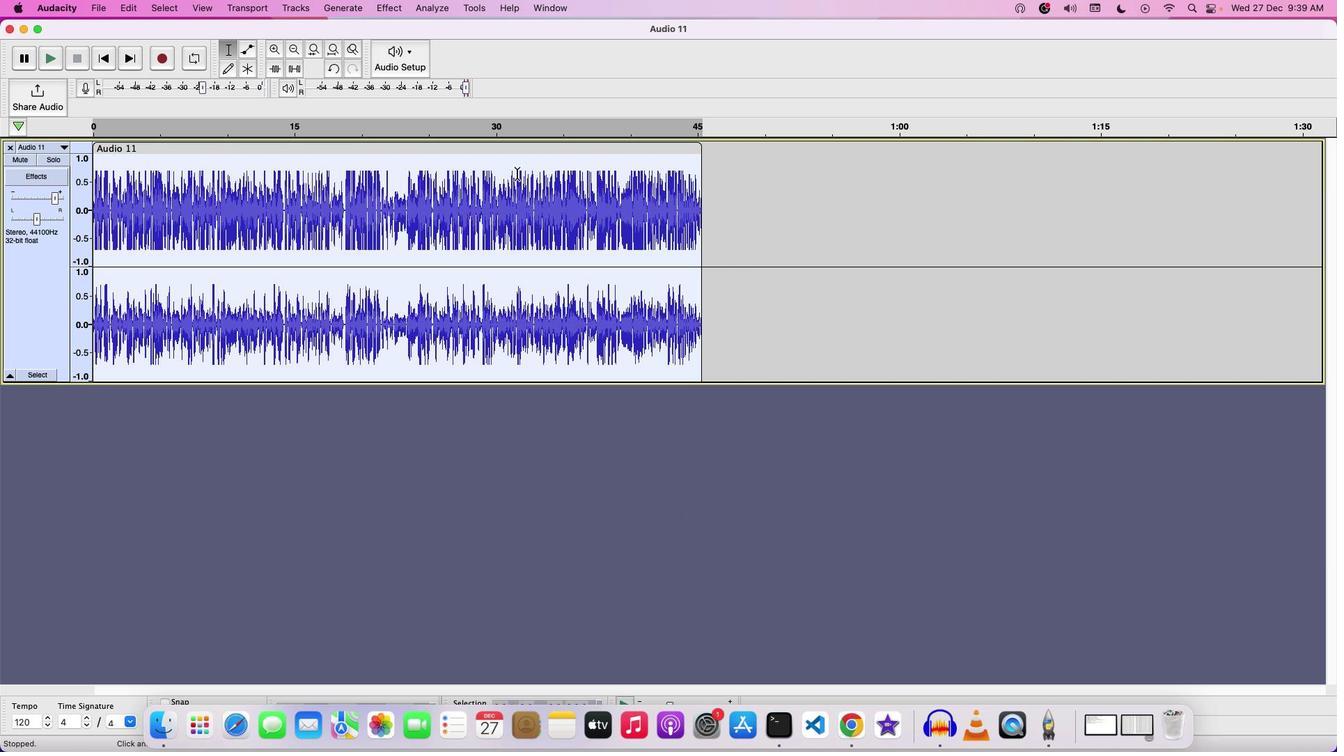 
Action: Mouse pressed left at (818, 352)
Screenshot: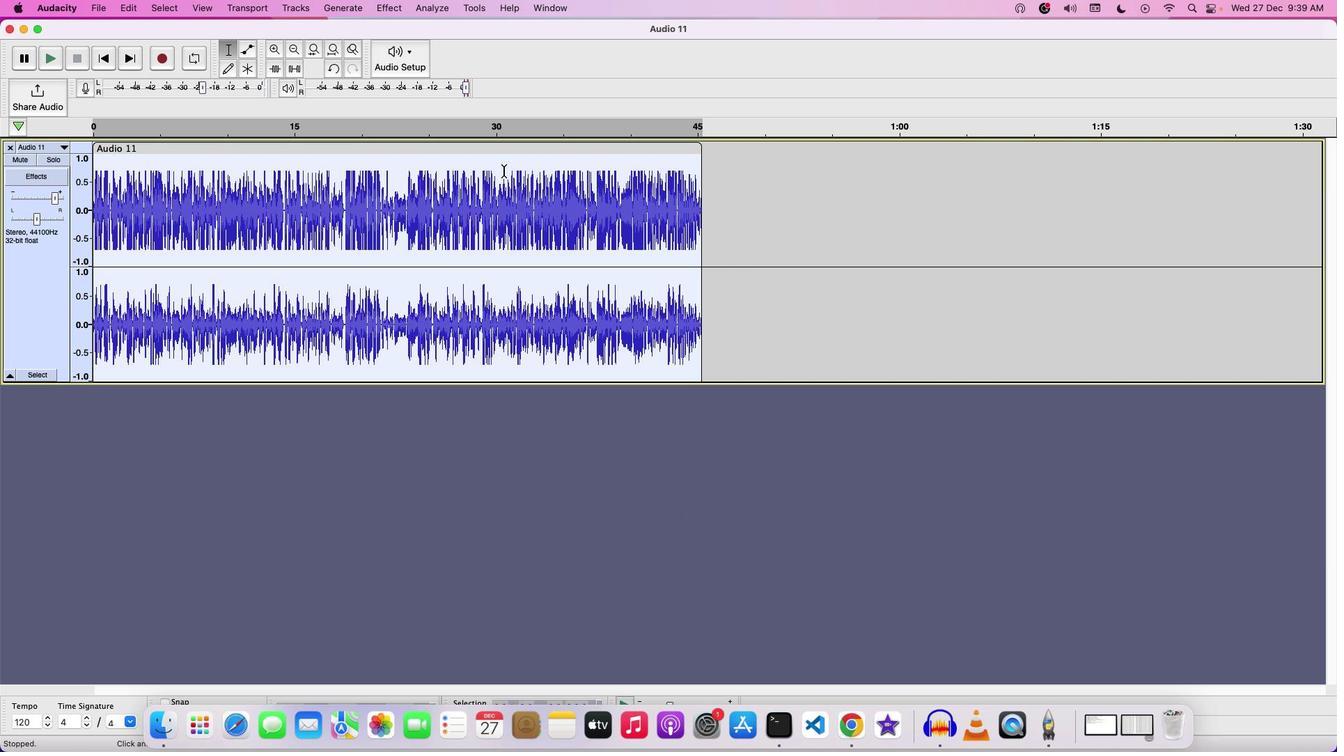 
Action: Mouse moved to (528, 202)
Screenshot: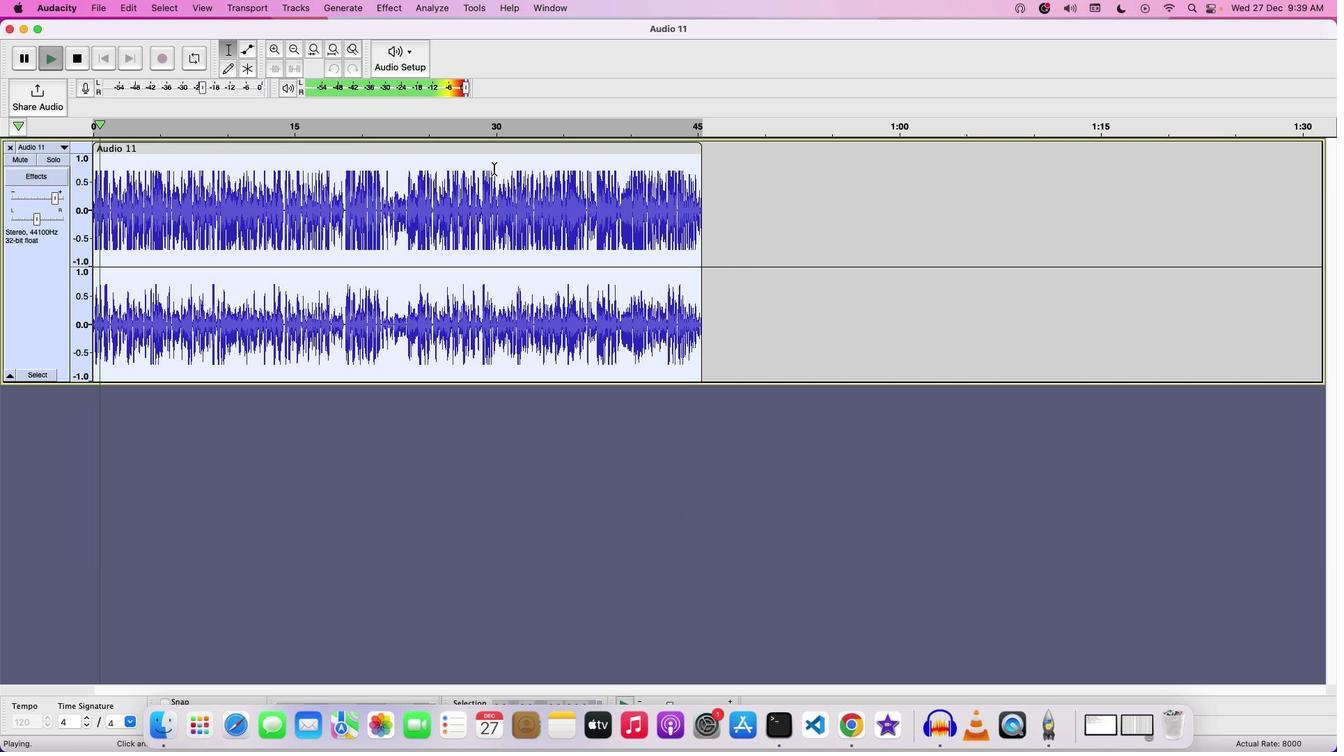 
Action: Key pressed Key.space
Screenshot: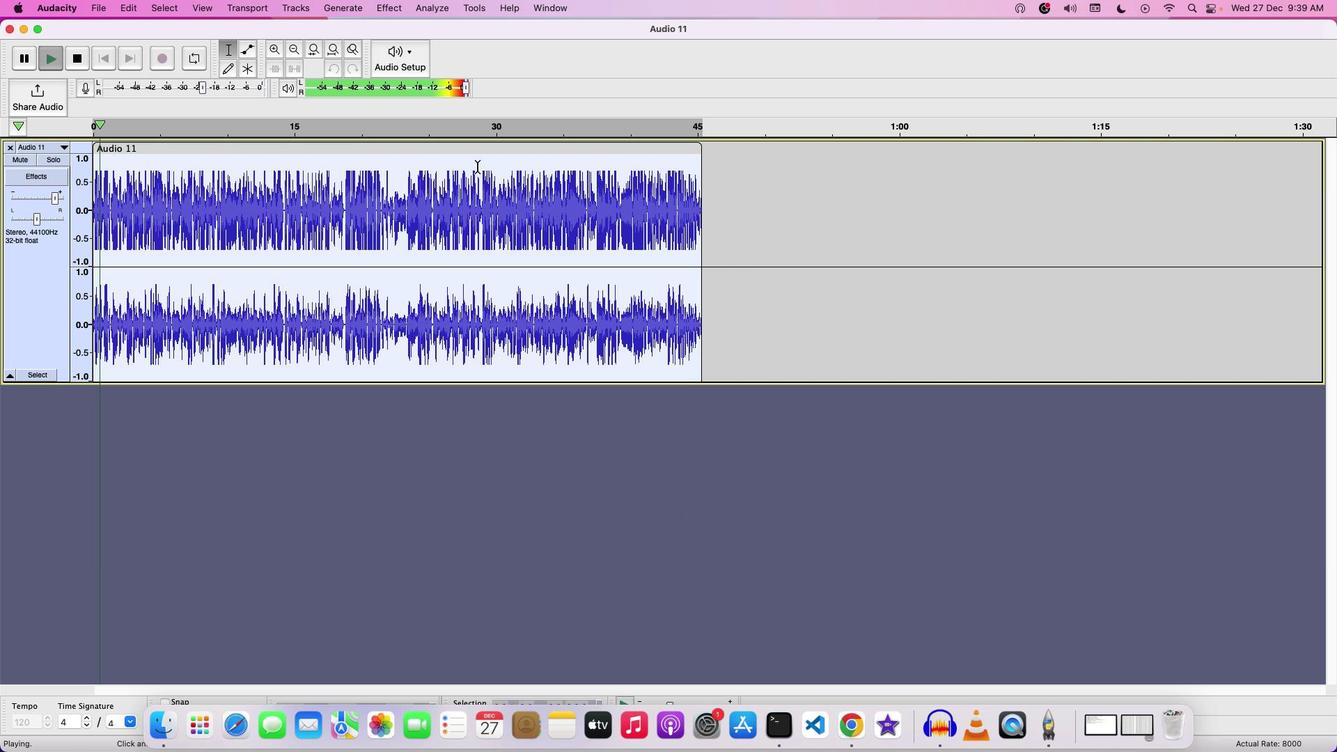 
Action: Mouse moved to (89, 228)
Screenshot: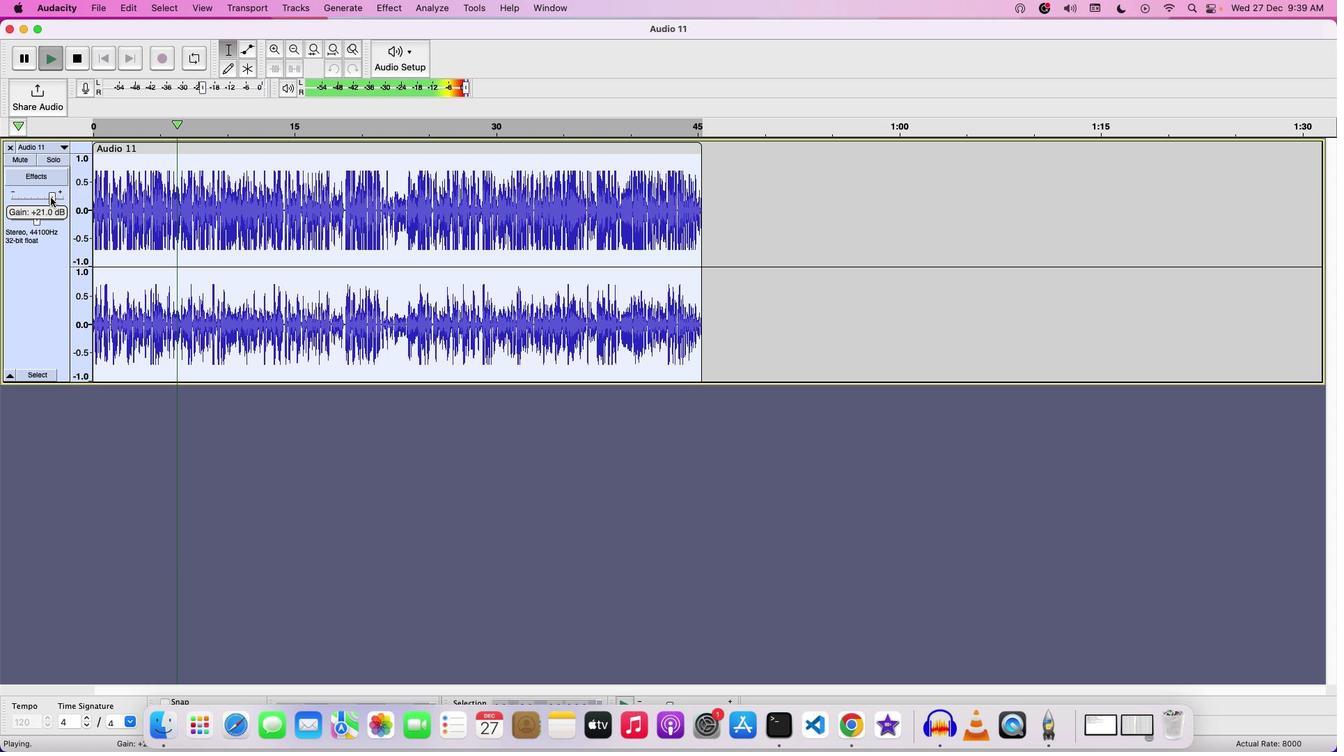 
Action: Mouse pressed left at (89, 228)
Screenshot: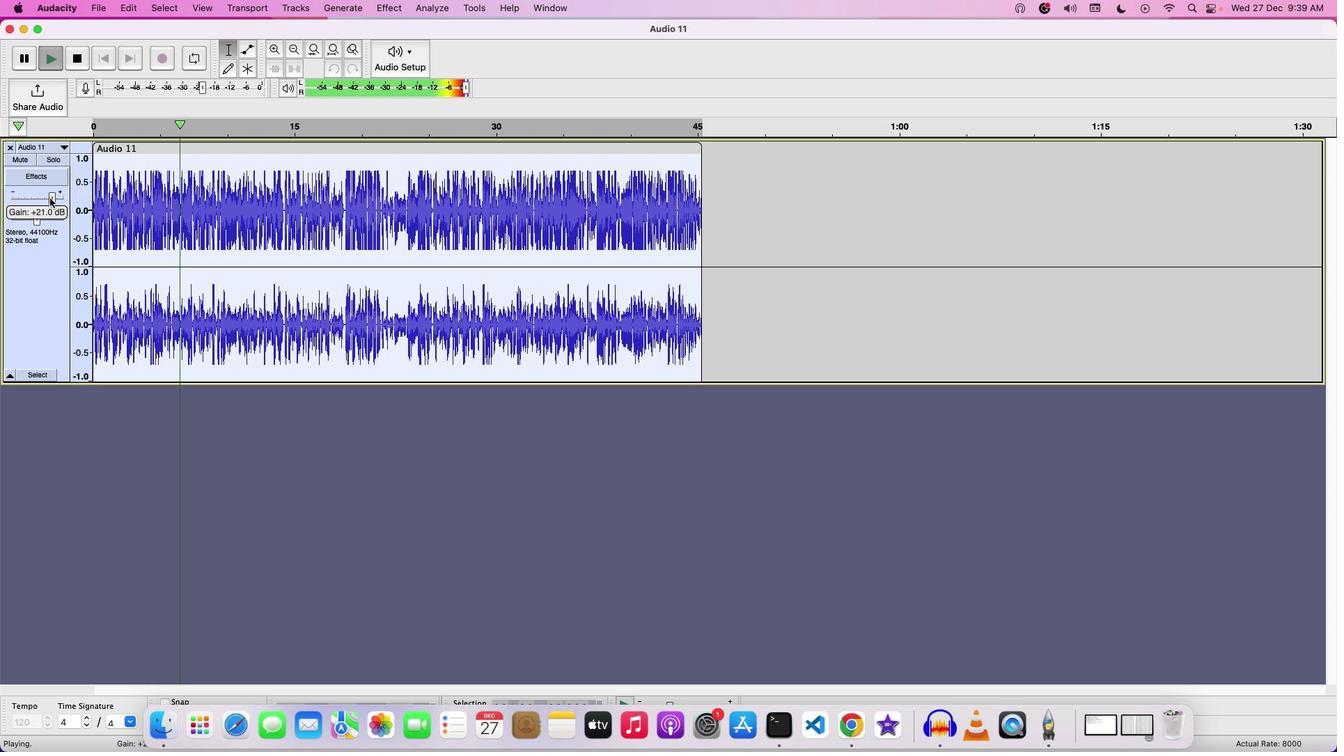 
Action: Mouse moved to (605, 239)
Screenshot: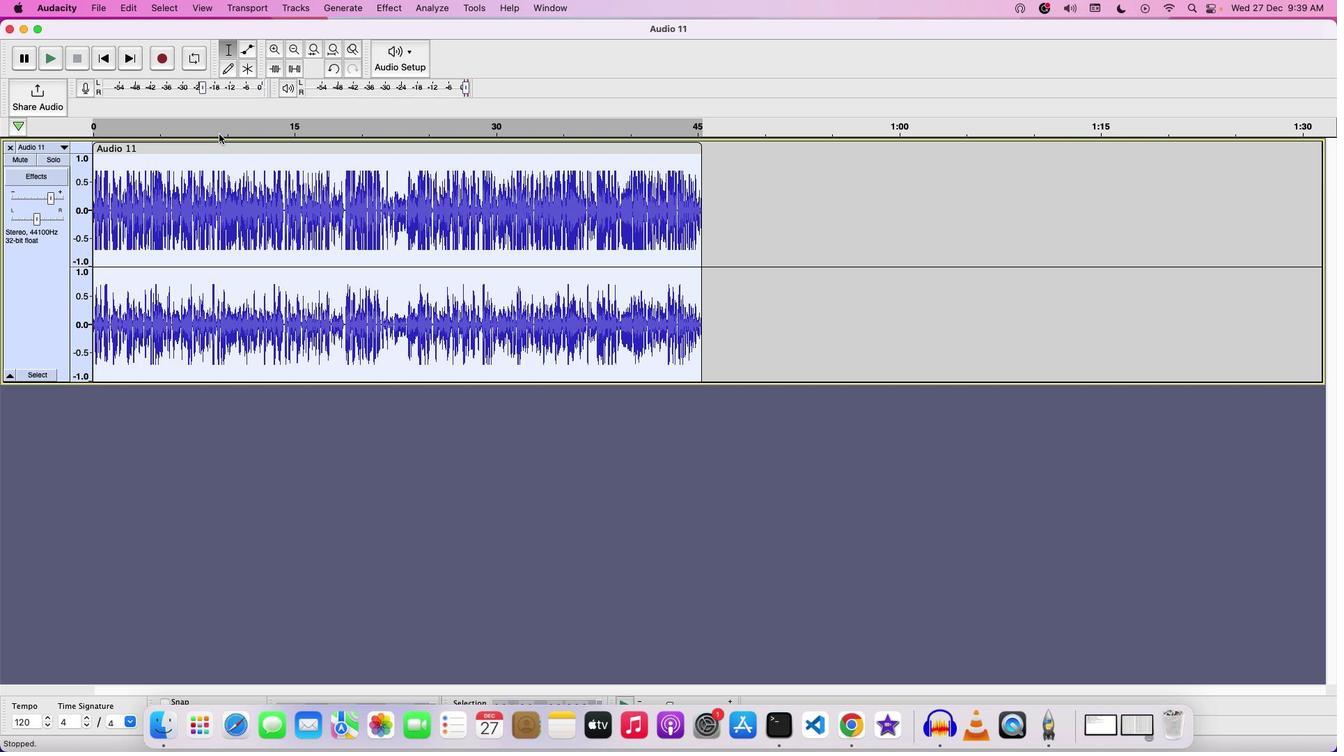 
Action: Key pressed Key.space
Screenshot: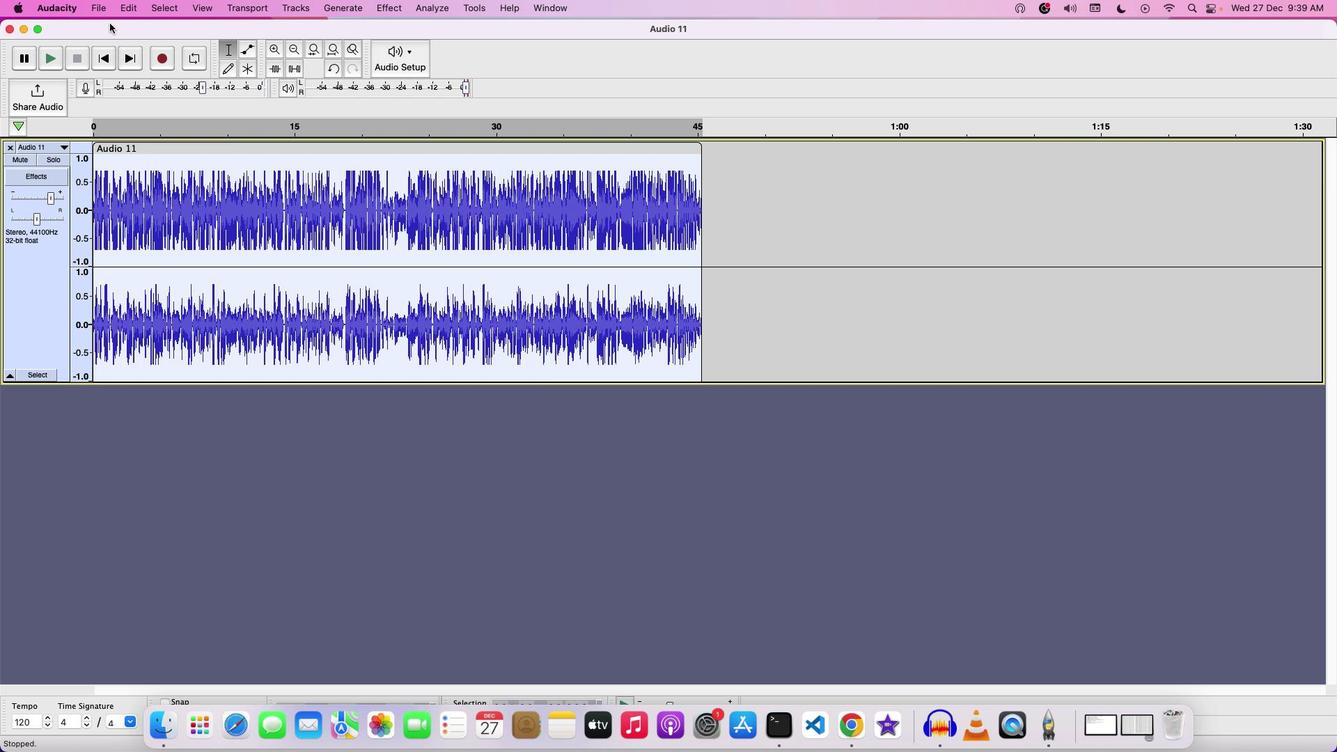 
Action: Mouse moved to (133, 41)
Screenshot: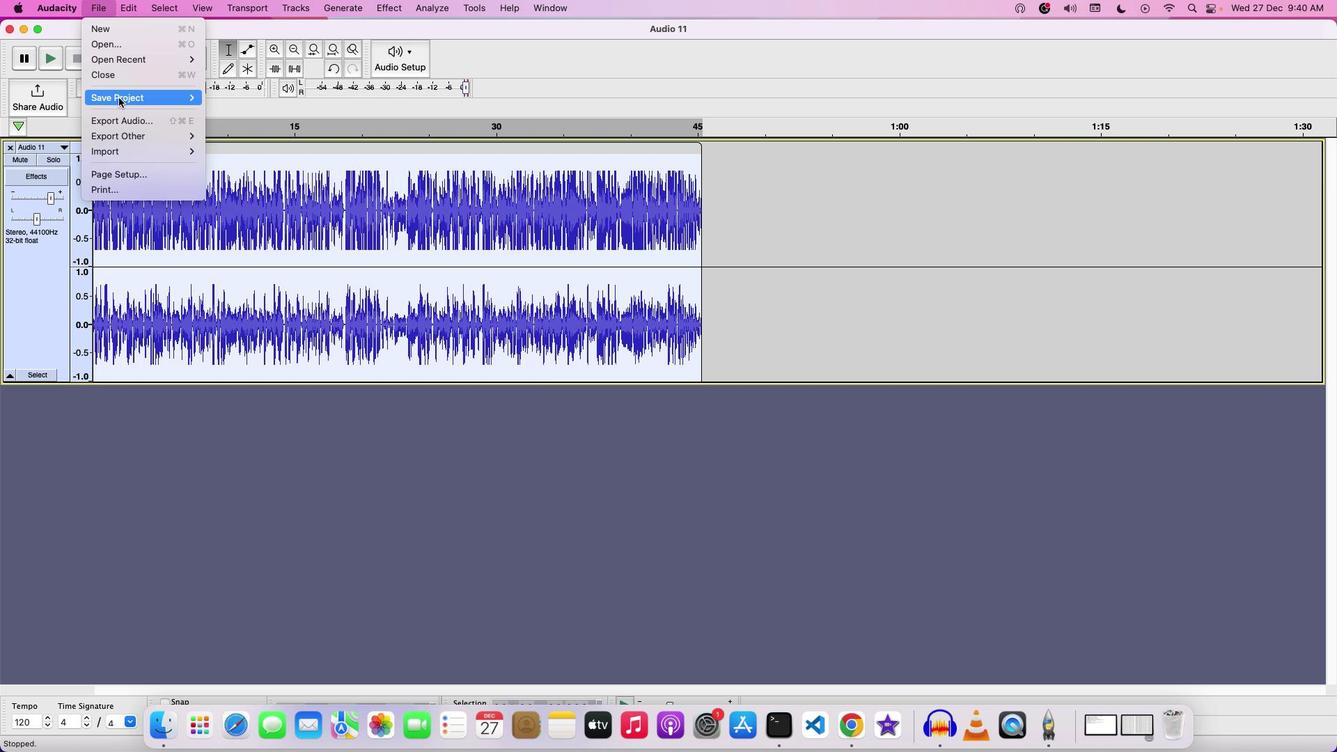 
Action: Mouse pressed left at (133, 41)
Screenshot: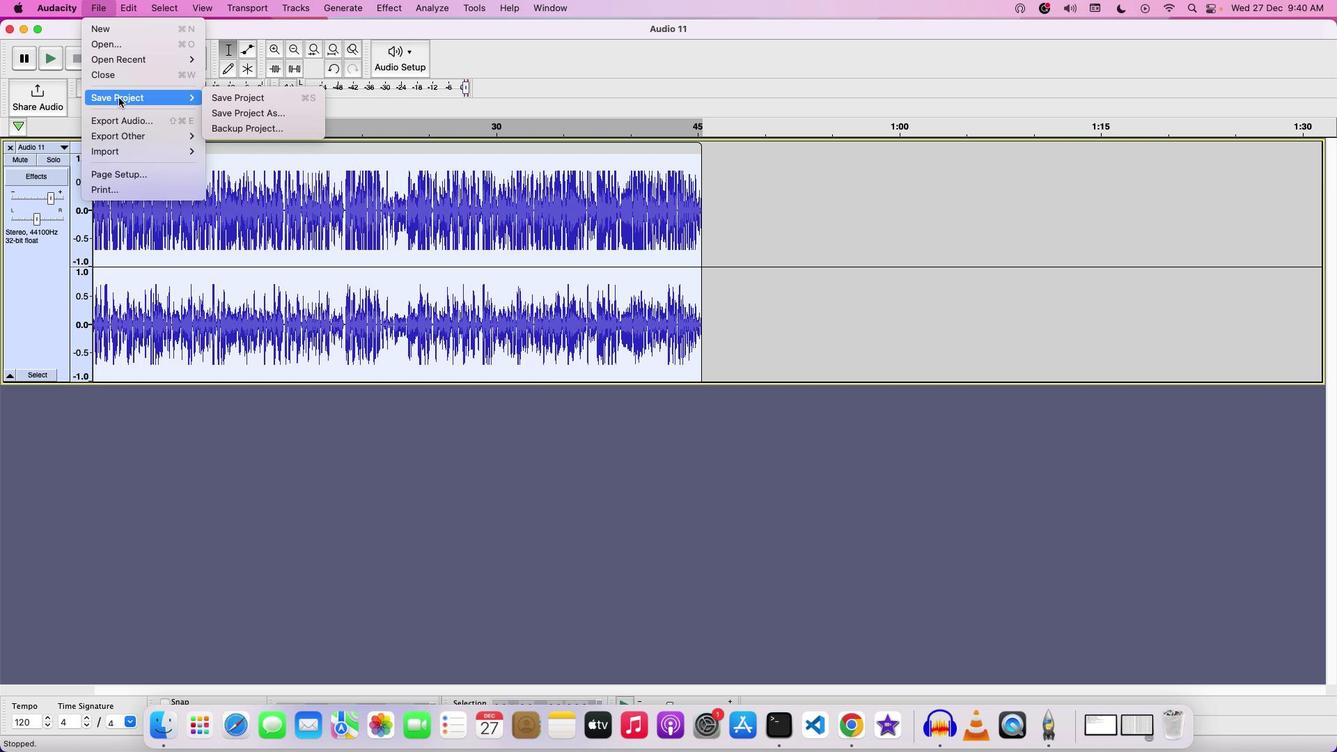 
Action: Mouse moved to (151, 130)
Screenshot: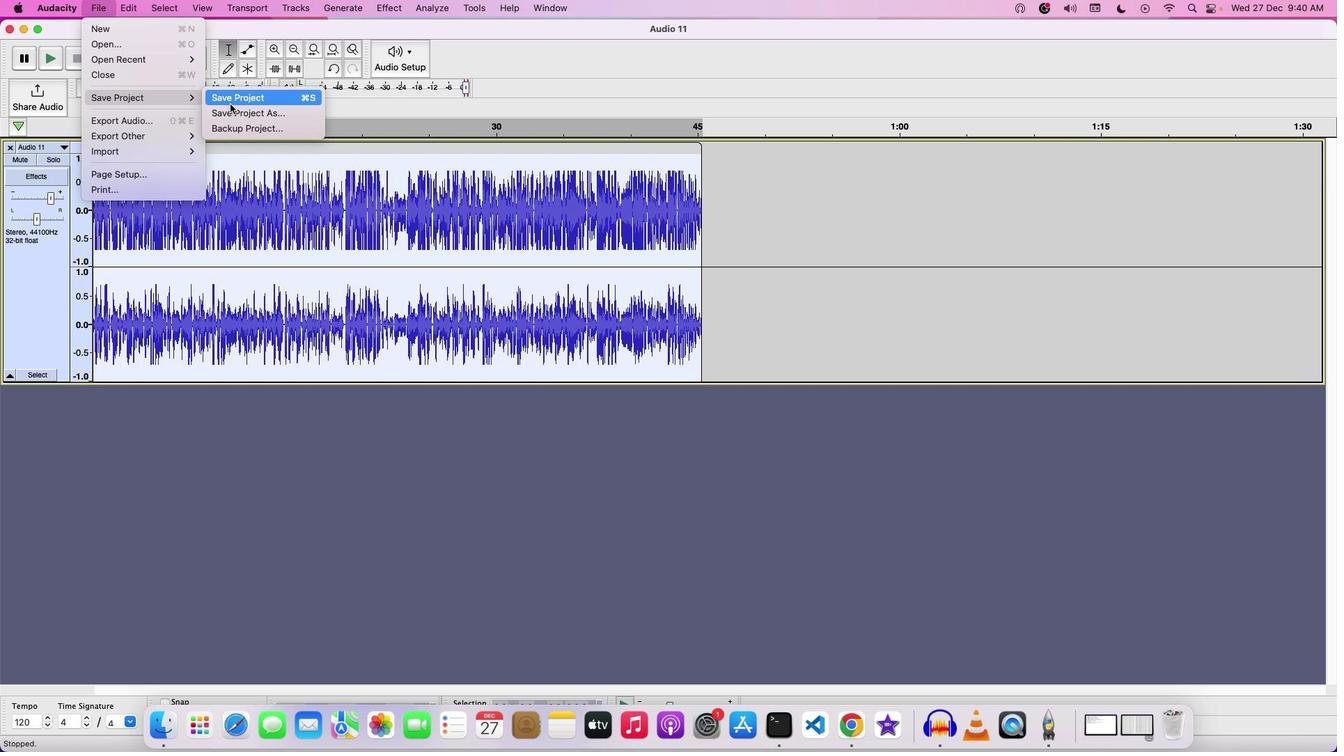 
Action: Mouse pressed left at (151, 130)
Screenshot: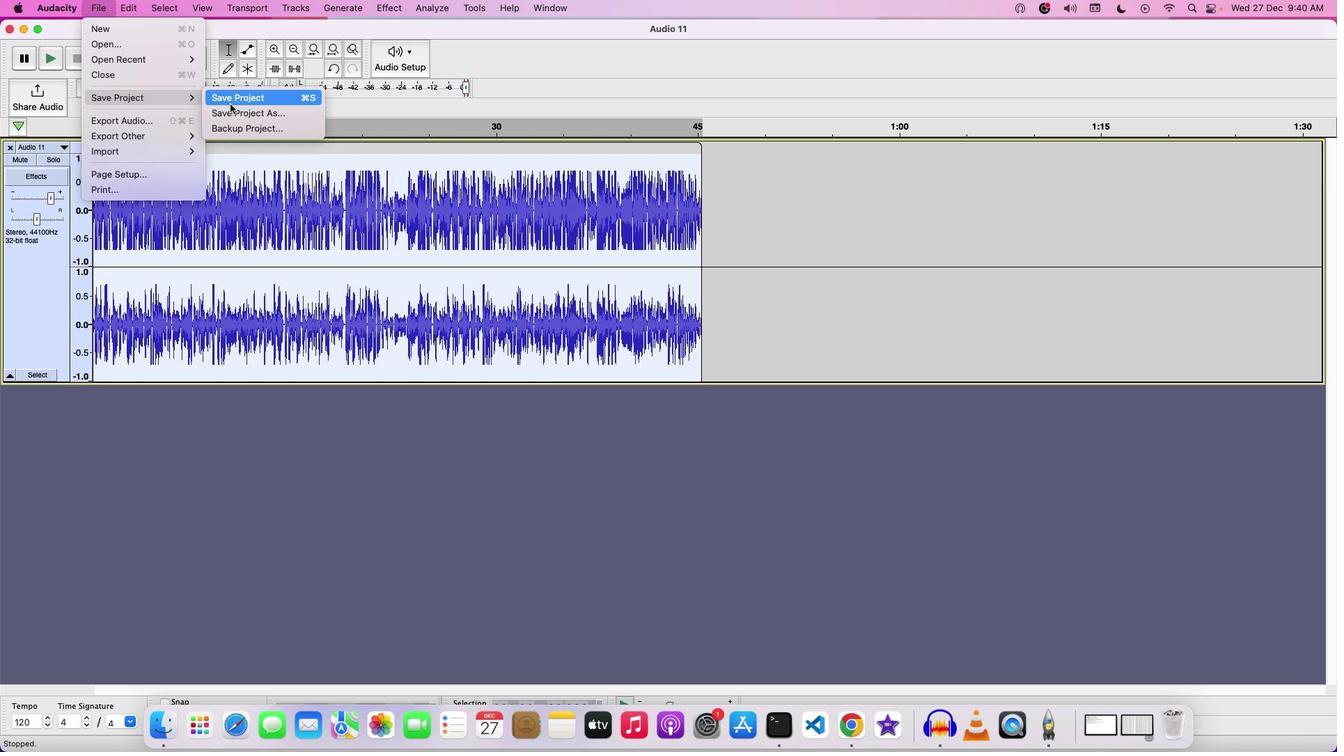 
Action: Mouse moved to (263, 137)
Screenshot: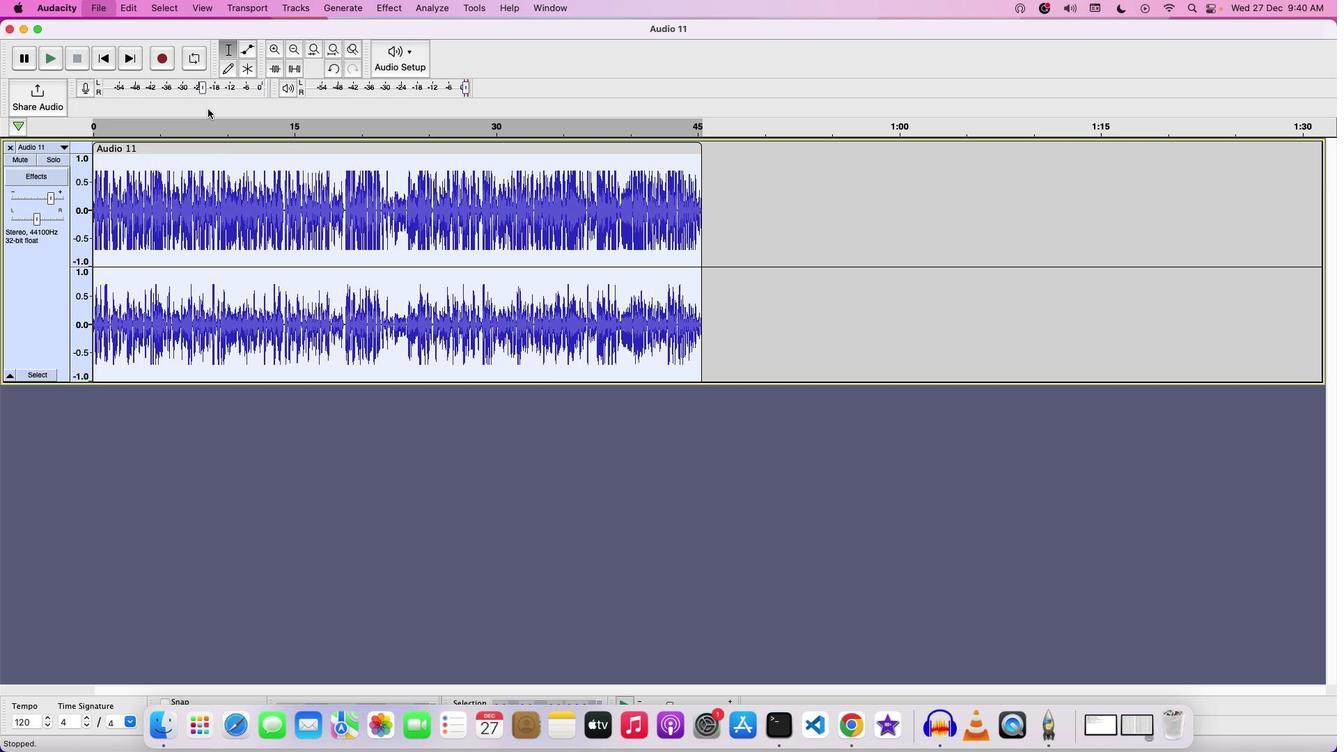
Action: Mouse pressed left at (263, 137)
Screenshot: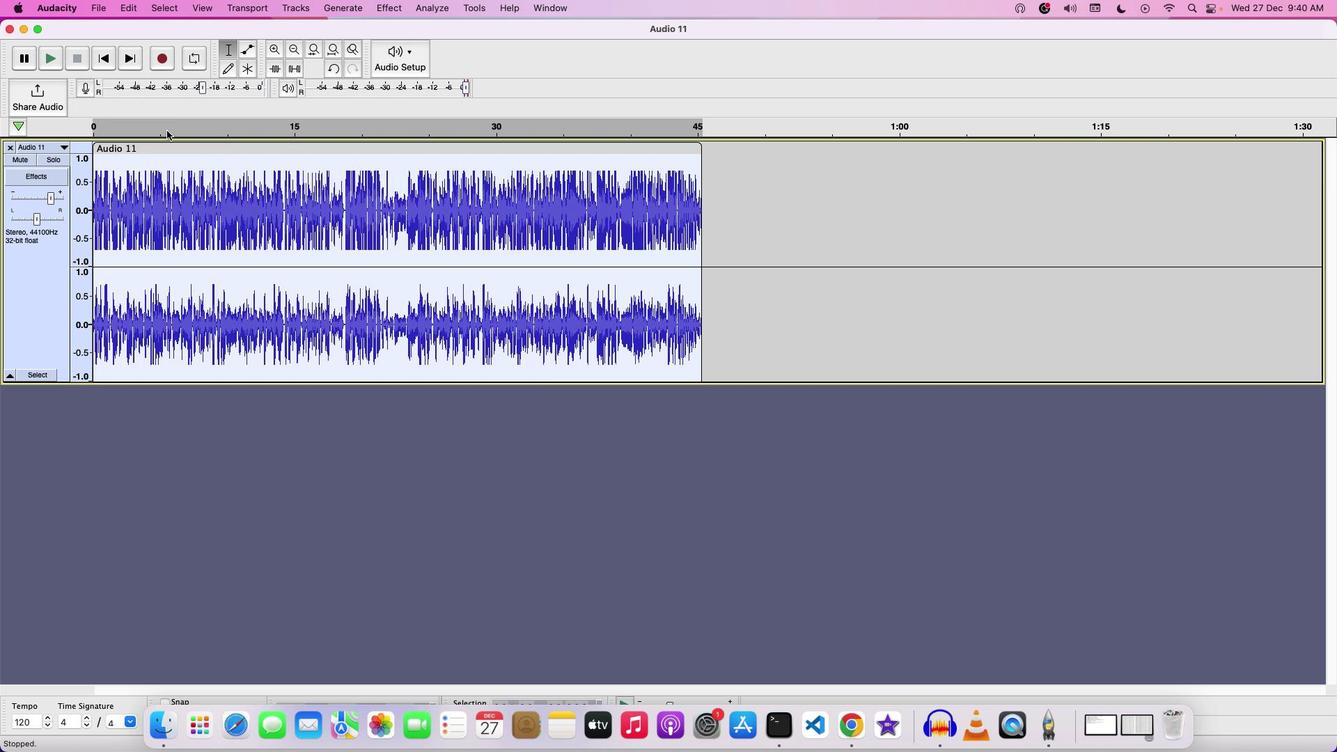
Action: Mouse moved to (636, 220)
Screenshot: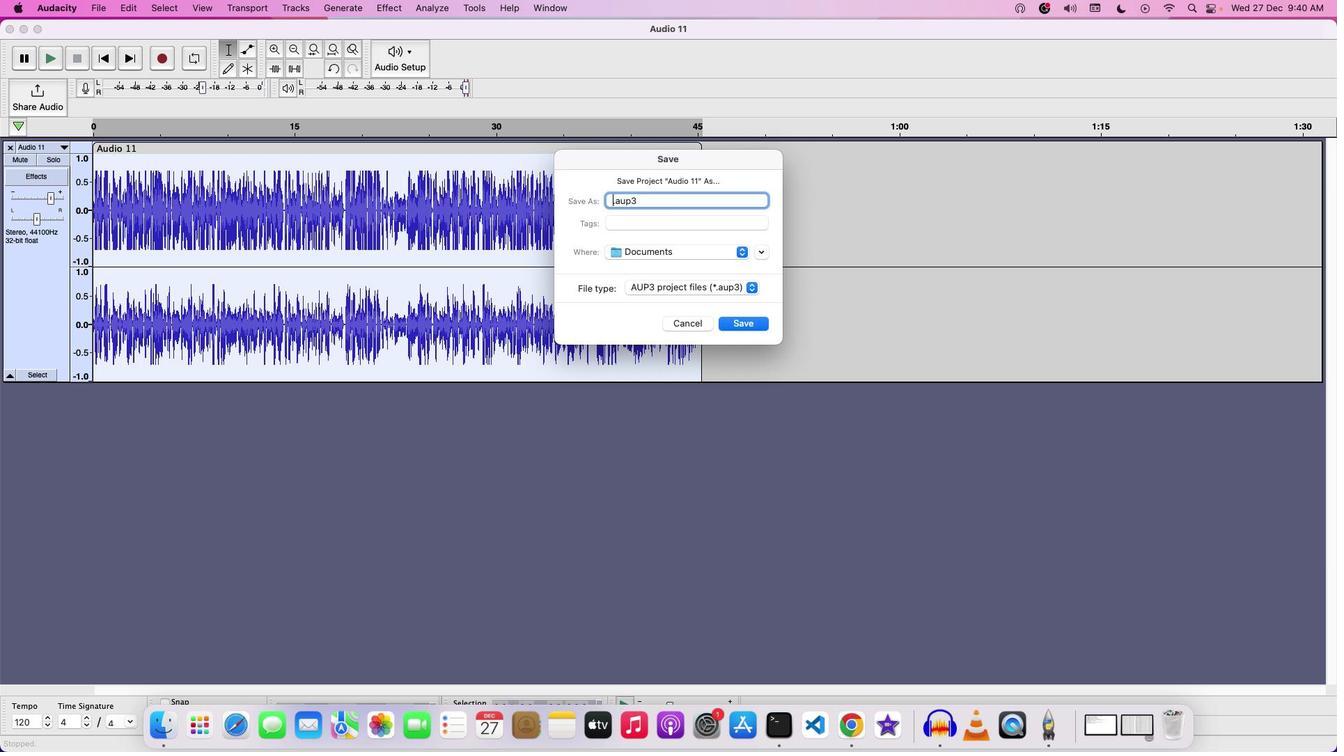 
Action: Key pressed Key.backspace'E''N''H''A''N''C''E''D'Key.space'P''O''D''C''A''S''T'Key.space'A''U''D''I''O'Key.space
Screenshot: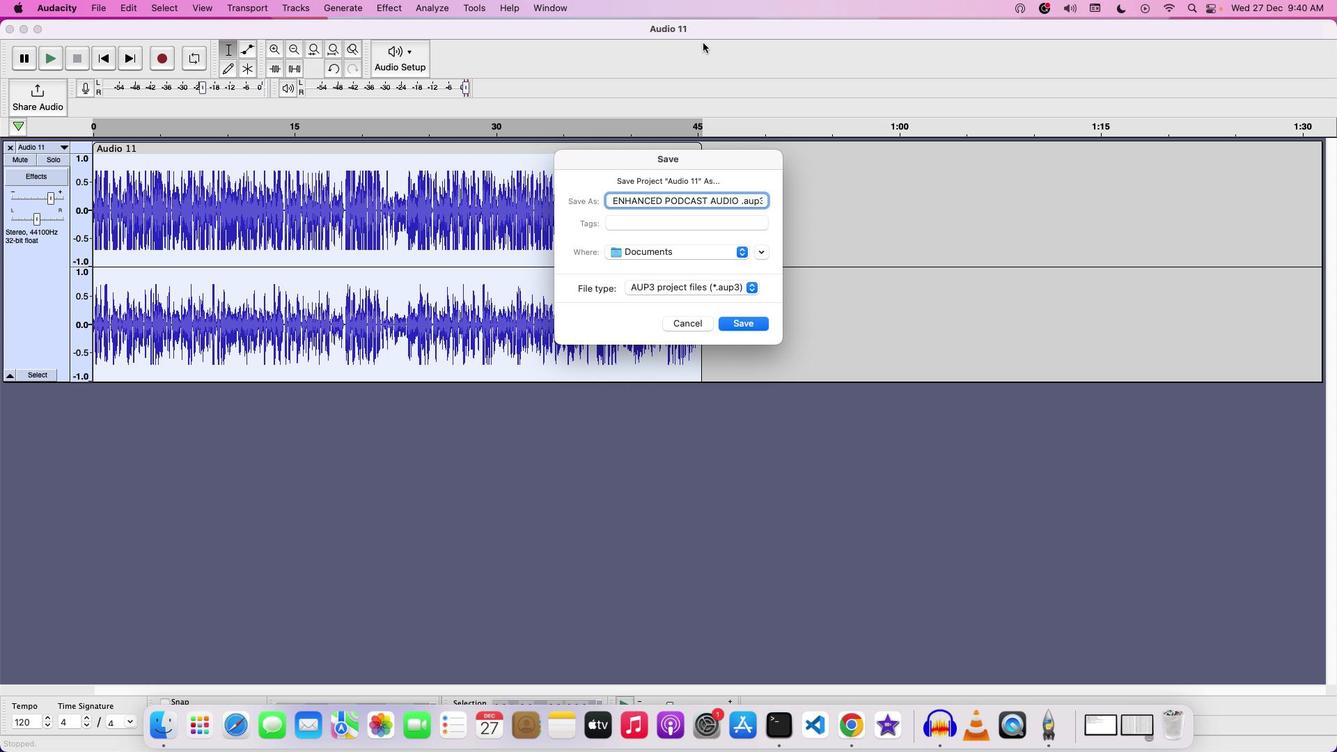 
Action: Mouse moved to (782, 356)
Screenshot: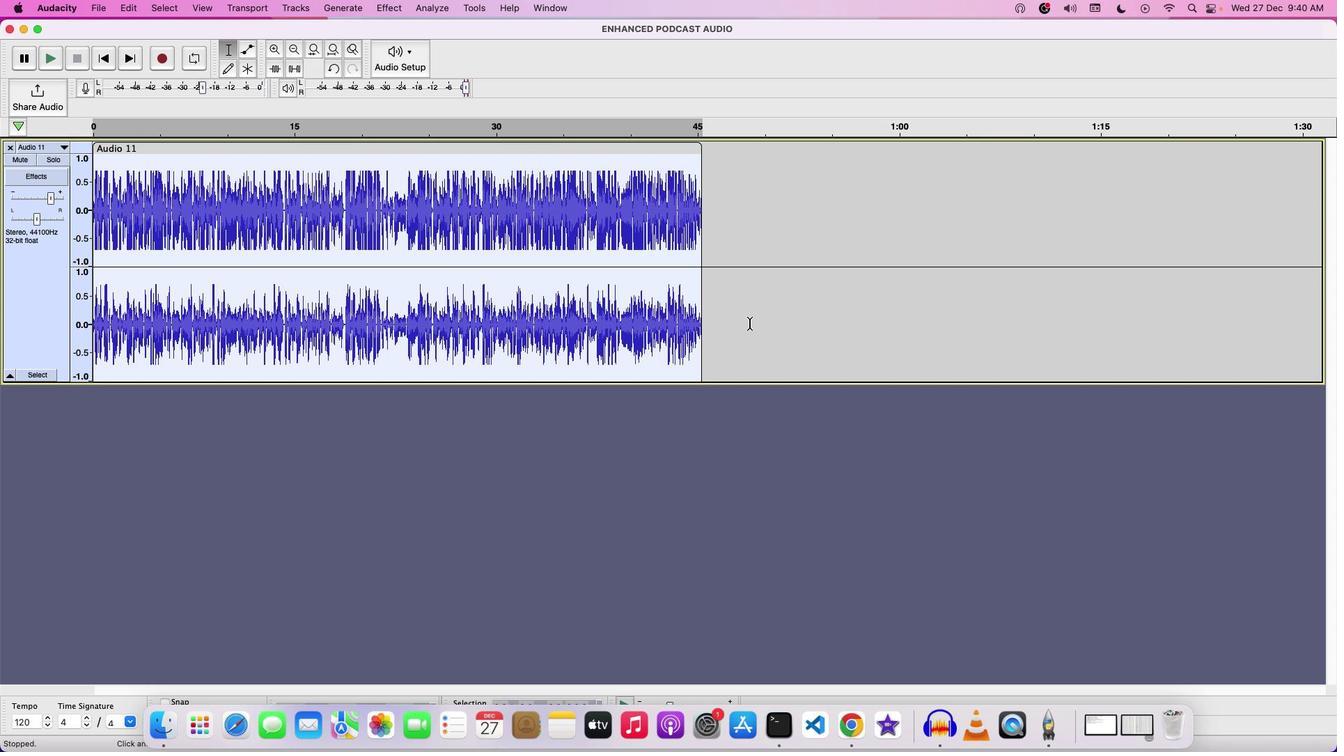 
Action: Mouse pressed left at (782, 356)
Screenshot: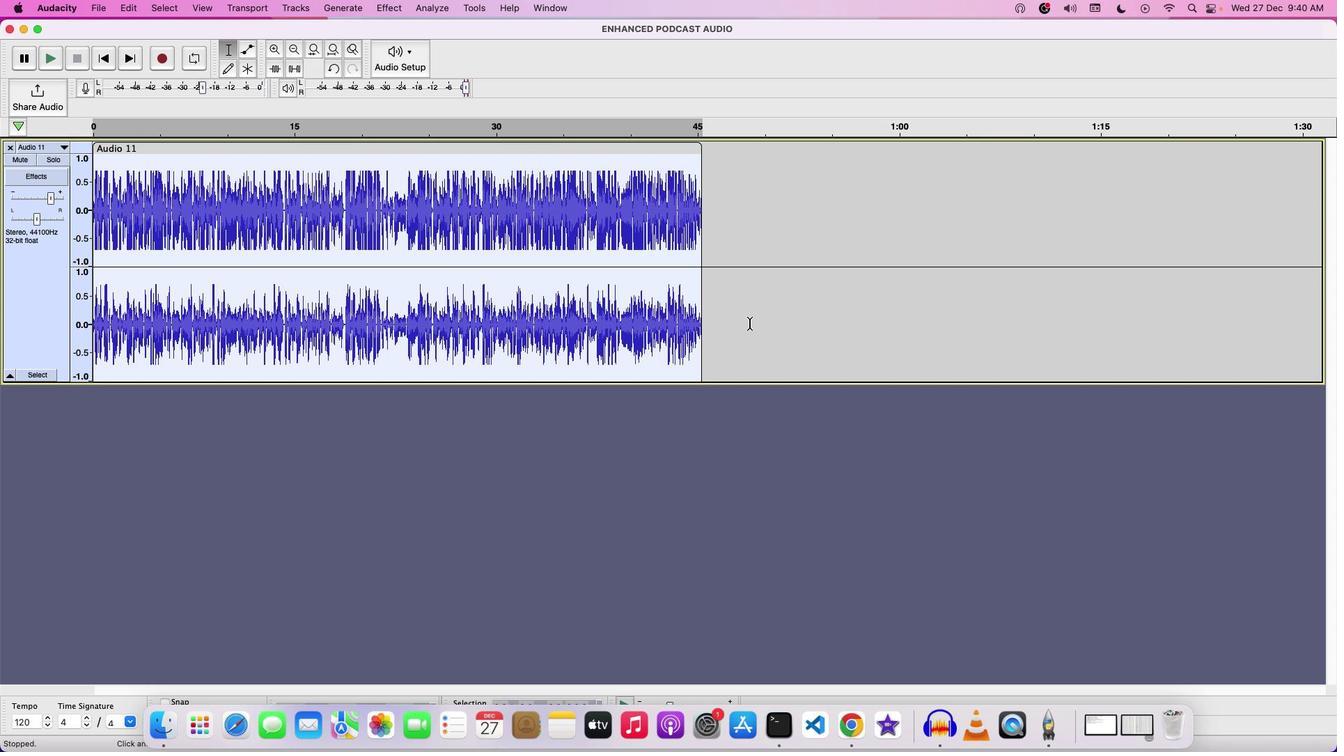 
Action: Mouse moved to (722, 365)
Screenshot: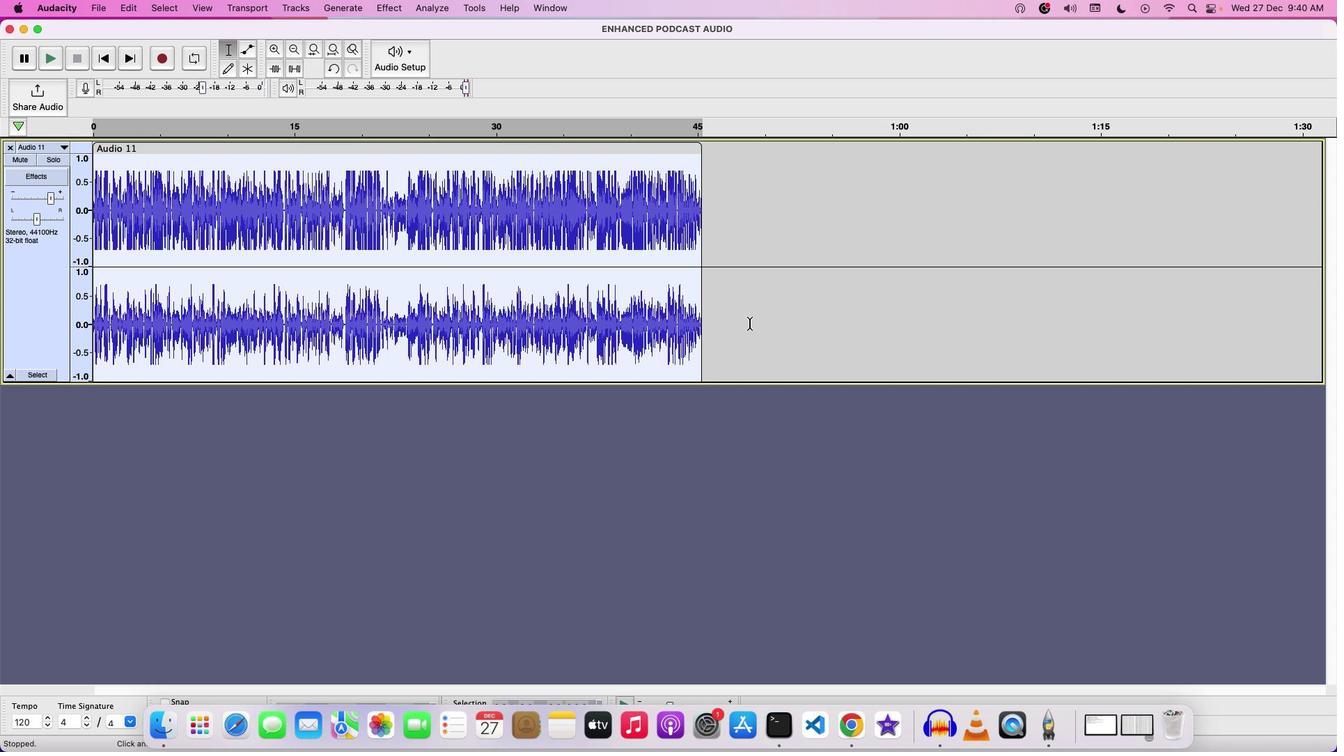 
